 Task: Look for Airbnb properties in Sapele, Nigeria from 1st December, 2023 to 5th December, 2023 for 1 adult.1  bedroom having 1 bed and 1 bathroom. Property type can be flat. Amenities needed are: wifi. Look for 5 properties as per requirement.
Action: Mouse moved to (462, 96)
Screenshot: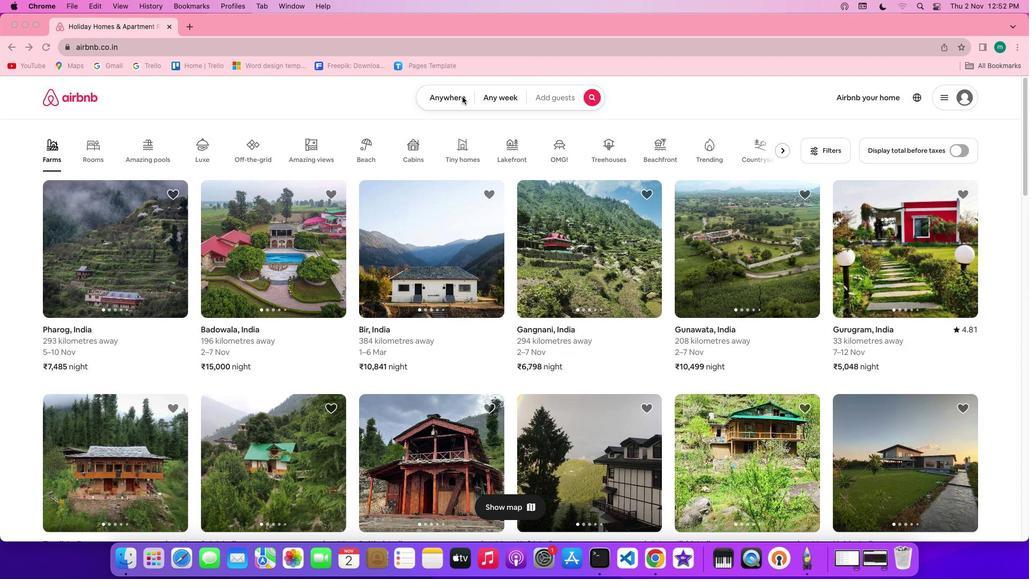 
Action: Mouse pressed left at (462, 96)
Screenshot: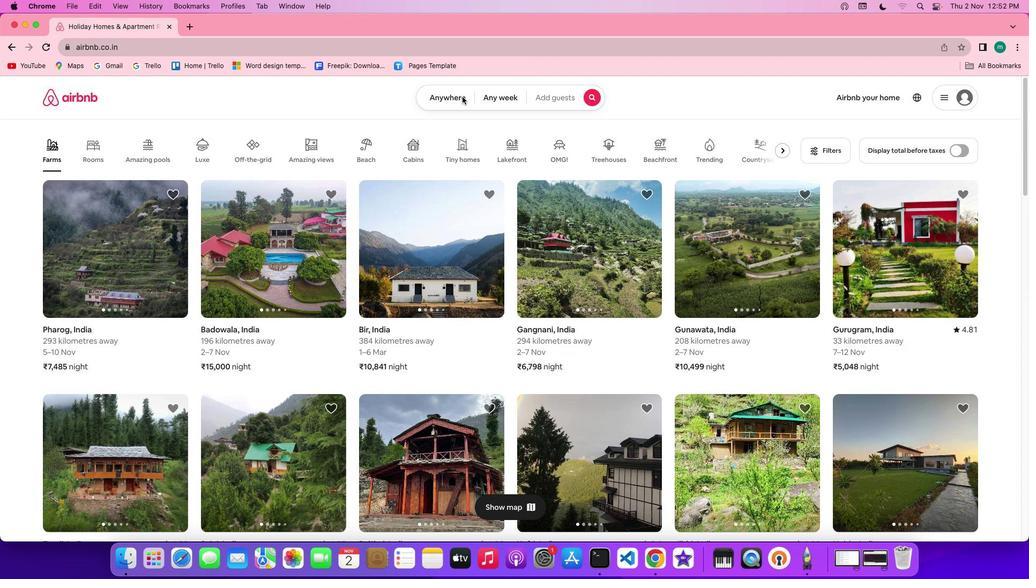 
Action: Mouse moved to (462, 97)
Screenshot: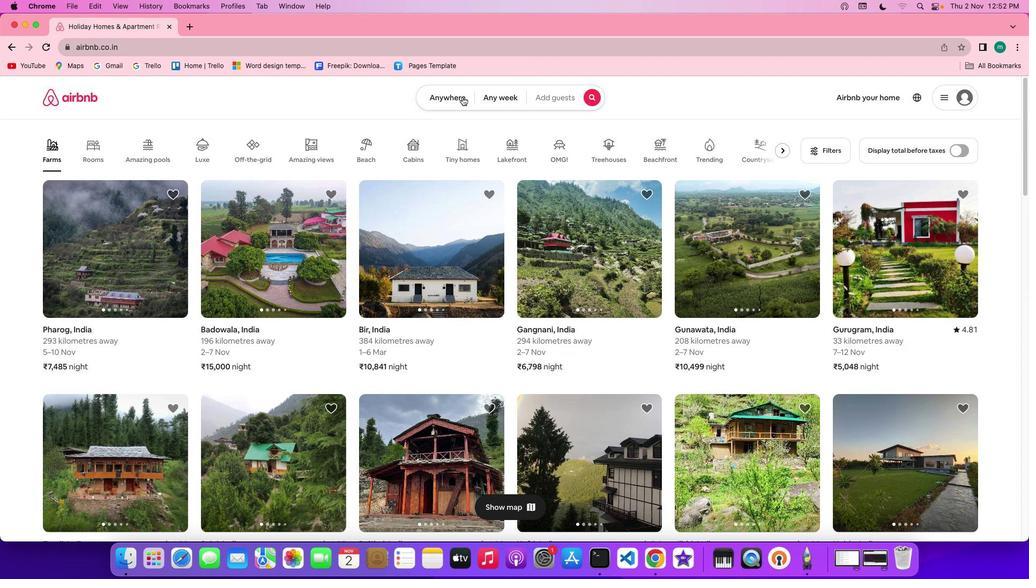 
Action: Mouse pressed left at (462, 97)
Screenshot: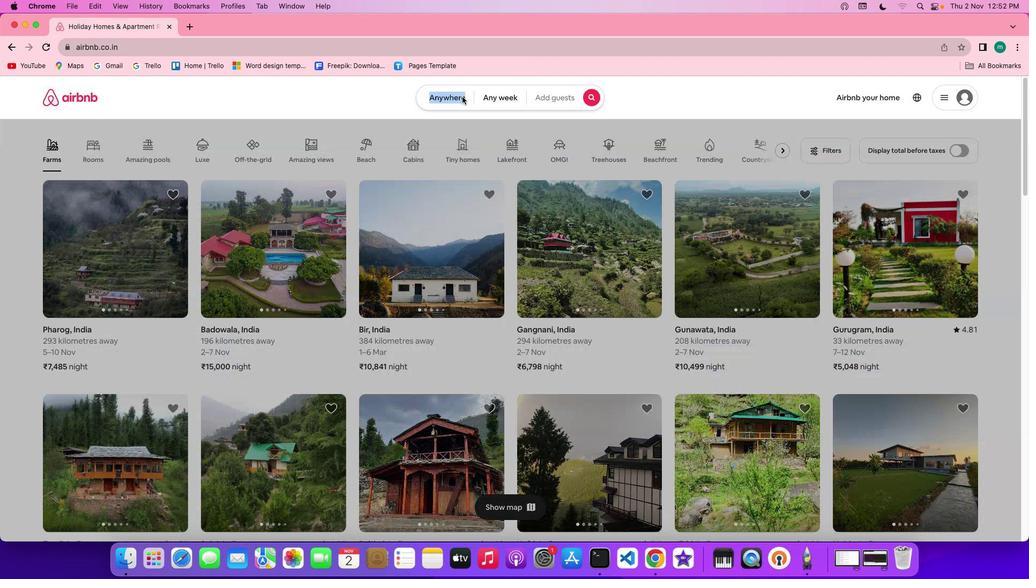 
Action: Mouse moved to (400, 137)
Screenshot: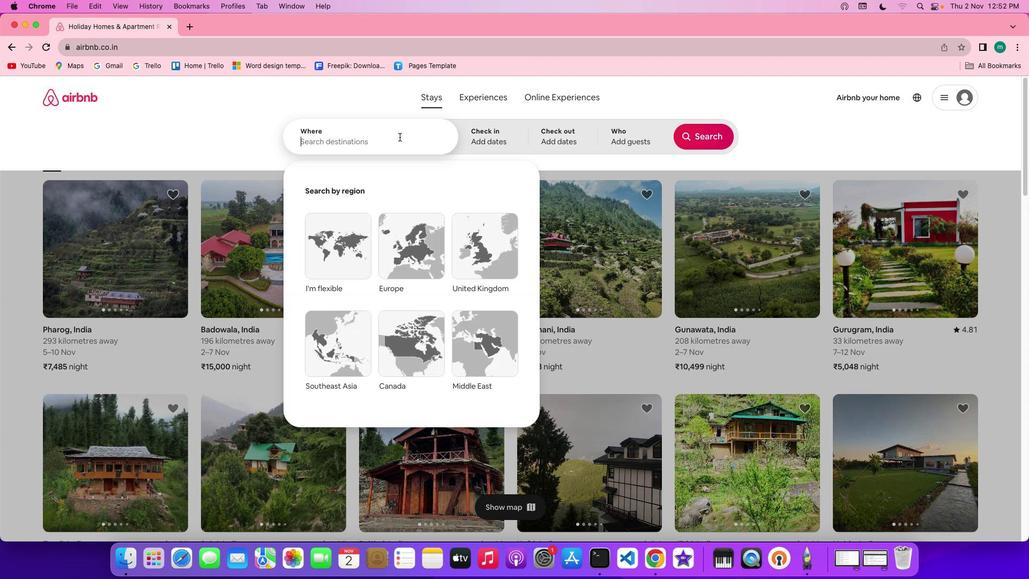 
Action: Mouse pressed left at (400, 137)
Screenshot: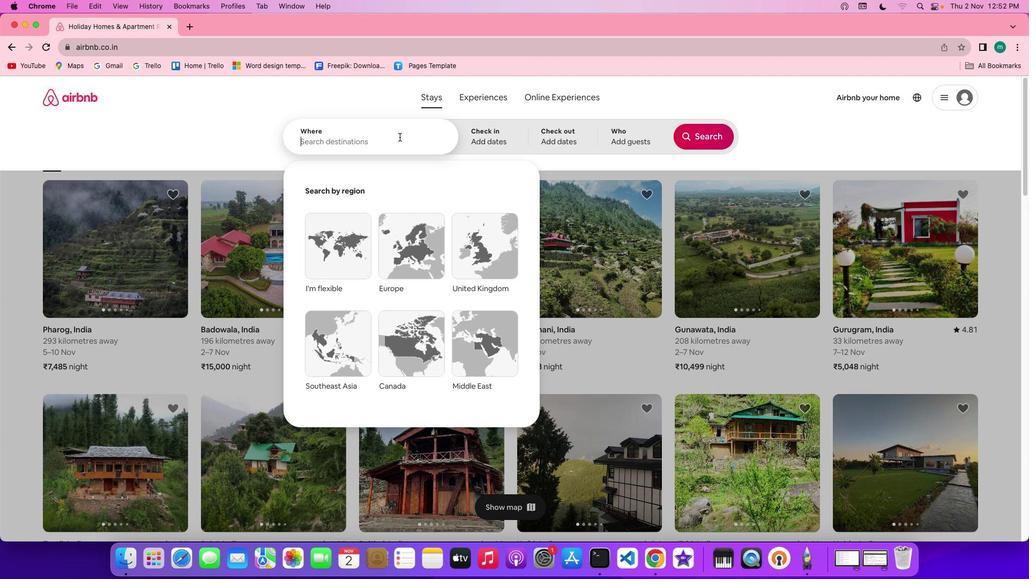 
Action: Key pressed Key.shift's''a''p''e''l''e'','Key.spaceKey.shift'n''i''g''e''r''i''a'
Screenshot: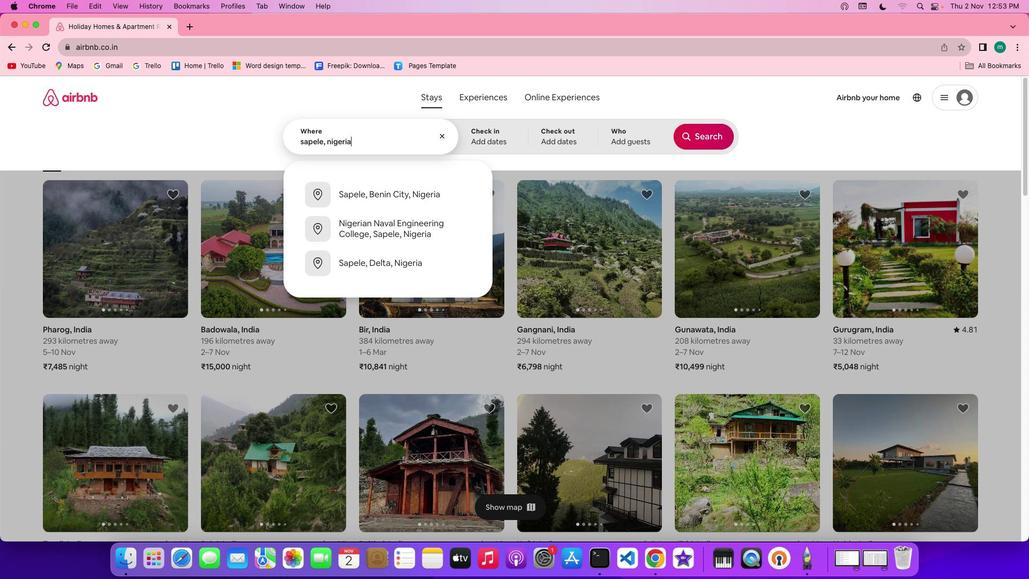 
Action: Mouse moved to (503, 144)
Screenshot: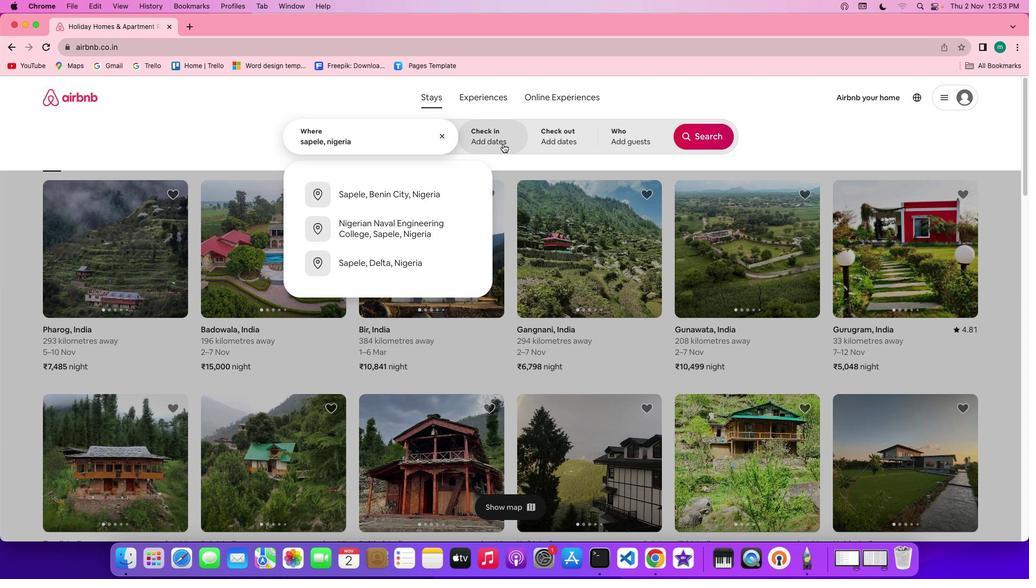 
Action: Mouse pressed left at (503, 144)
Screenshot: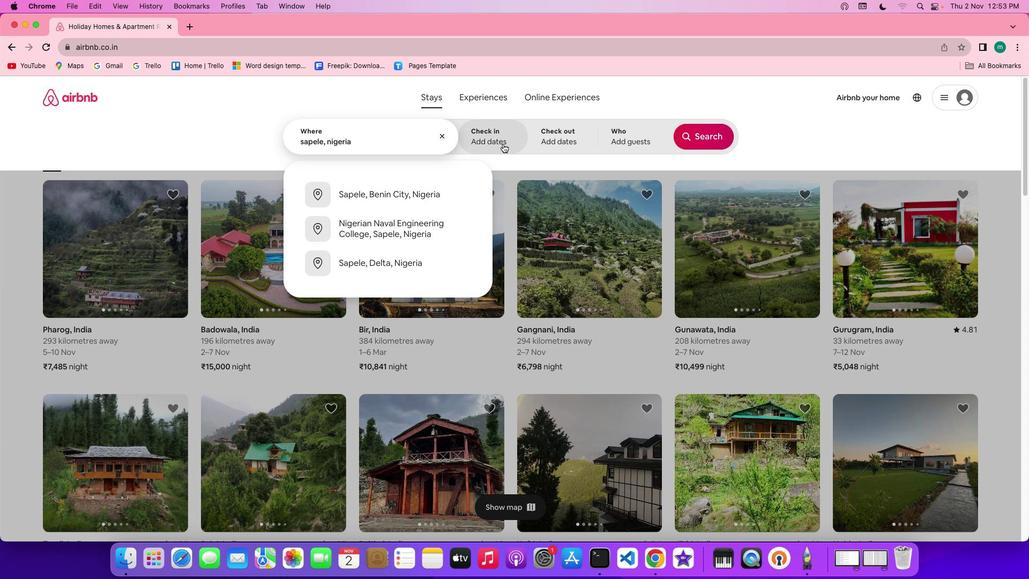 
Action: Mouse moved to (670, 266)
Screenshot: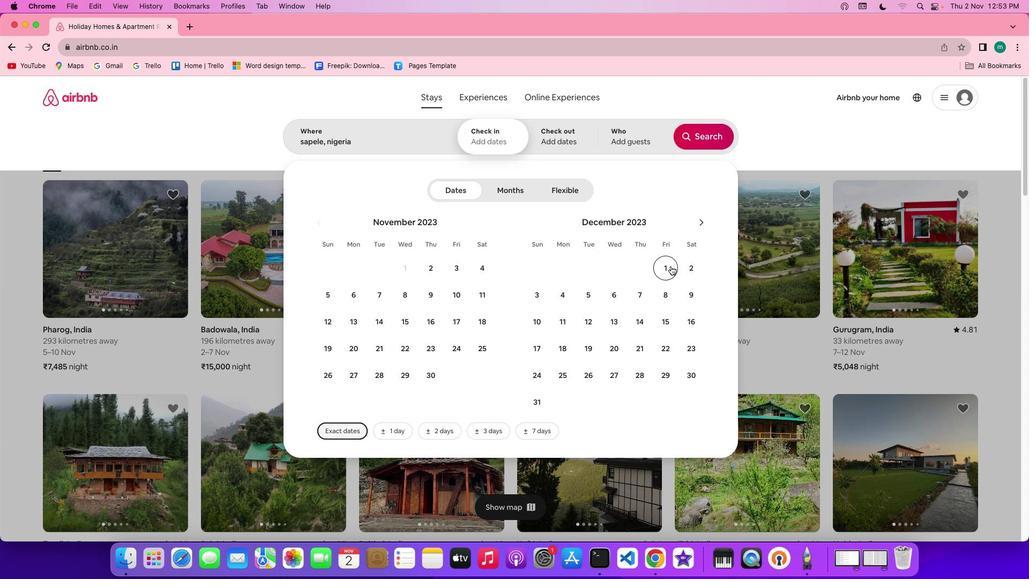 
Action: Mouse pressed left at (670, 266)
Screenshot: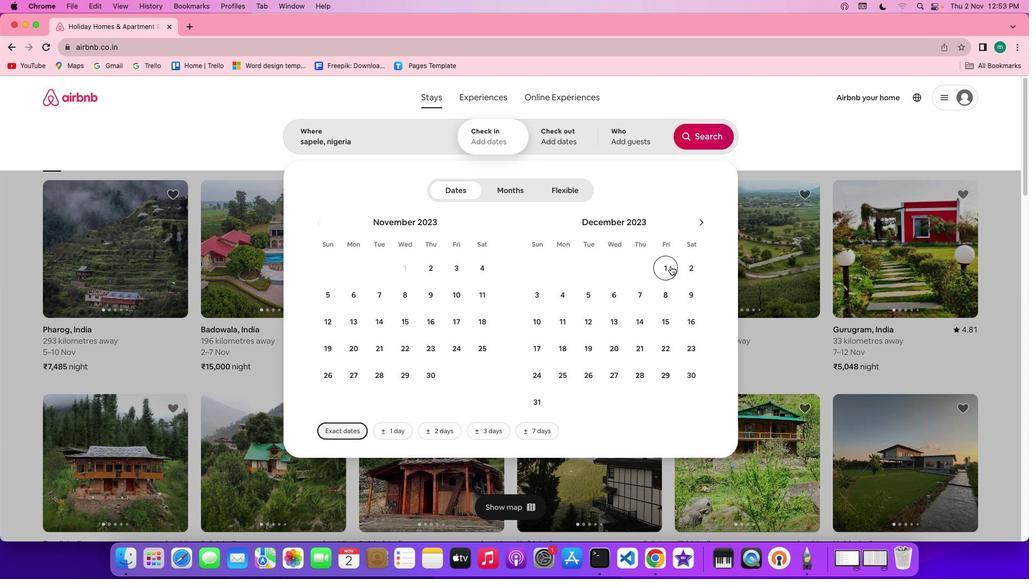 
Action: Mouse moved to (593, 294)
Screenshot: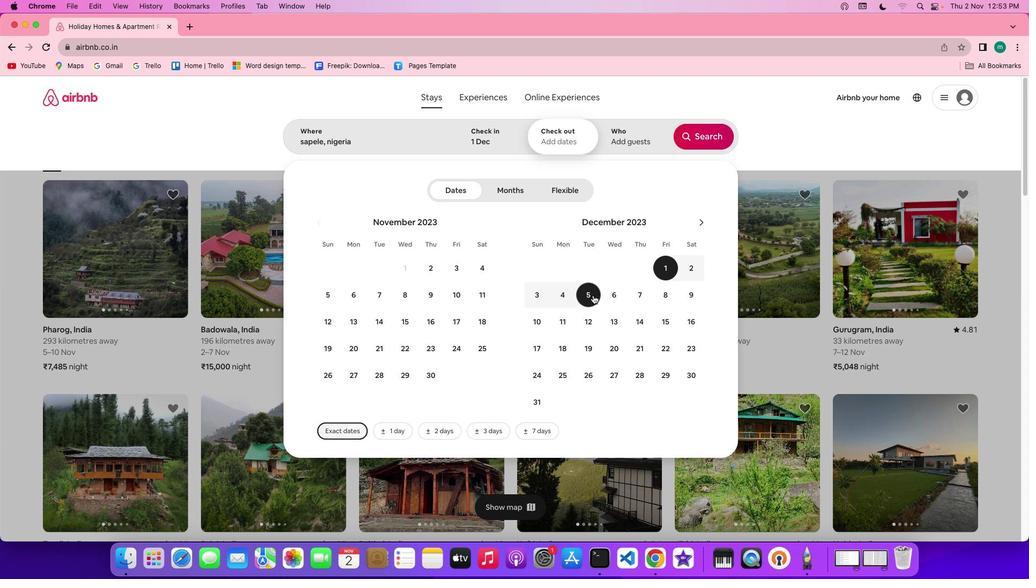 
Action: Mouse pressed left at (593, 294)
Screenshot: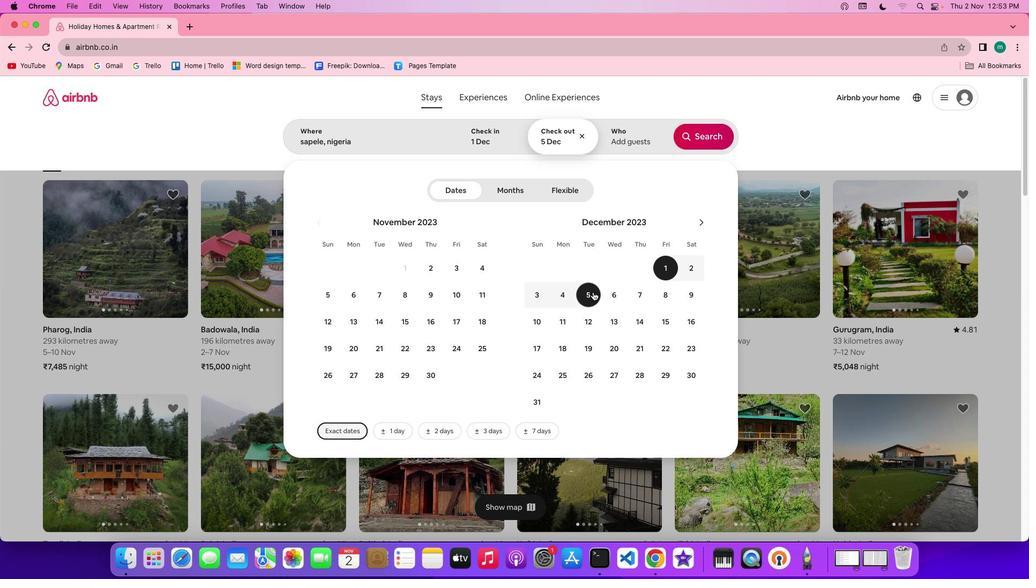 
Action: Mouse moved to (636, 131)
Screenshot: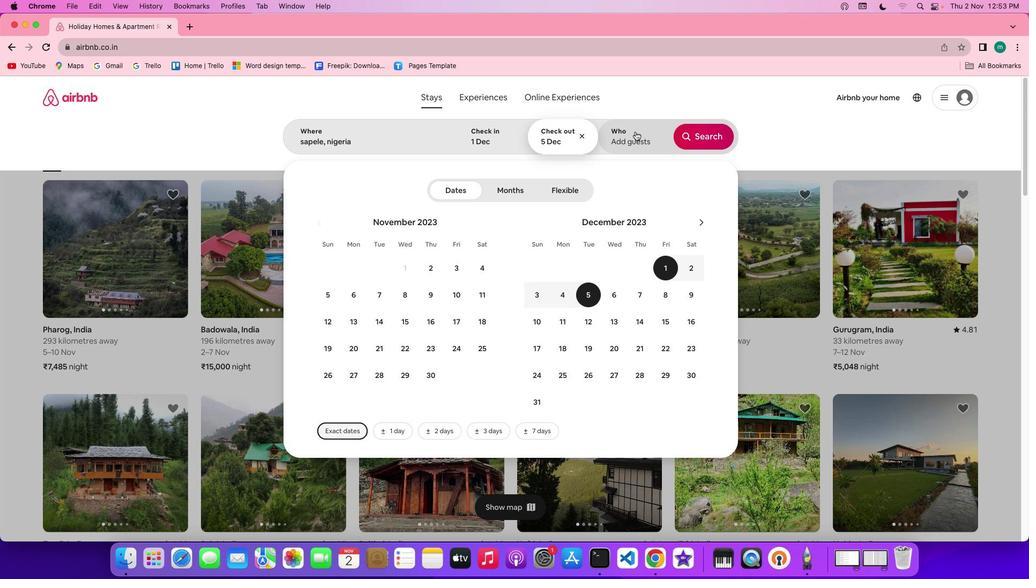 
Action: Mouse pressed left at (636, 131)
Screenshot: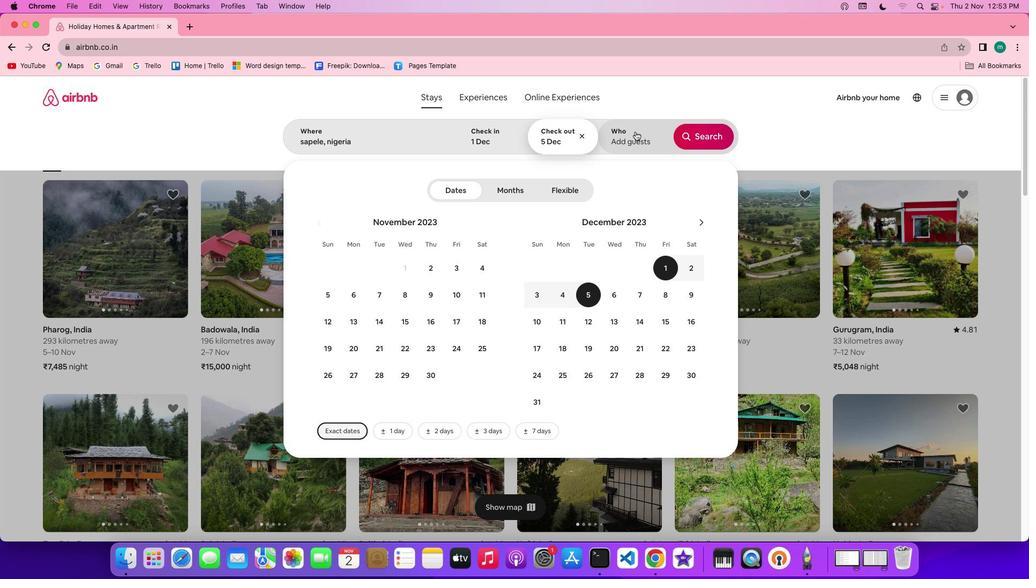 
Action: Mouse moved to (709, 195)
Screenshot: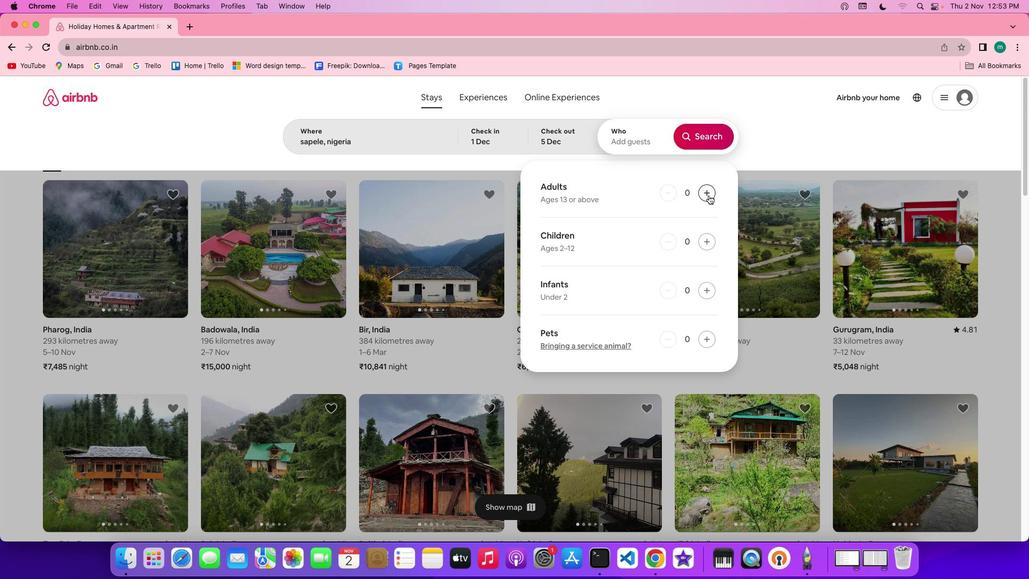 
Action: Mouse pressed left at (709, 195)
Screenshot: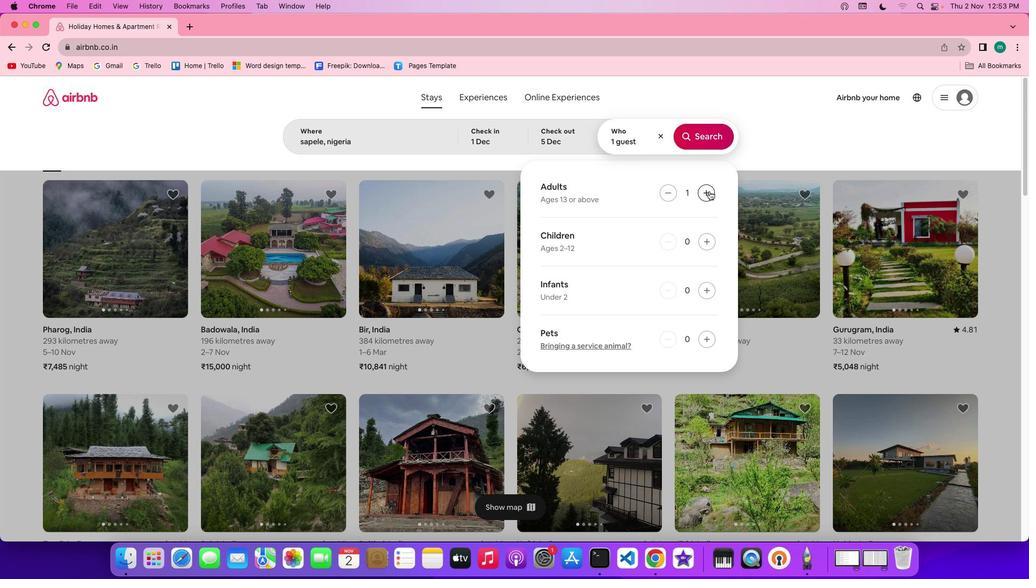 
Action: Mouse moved to (710, 143)
Screenshot: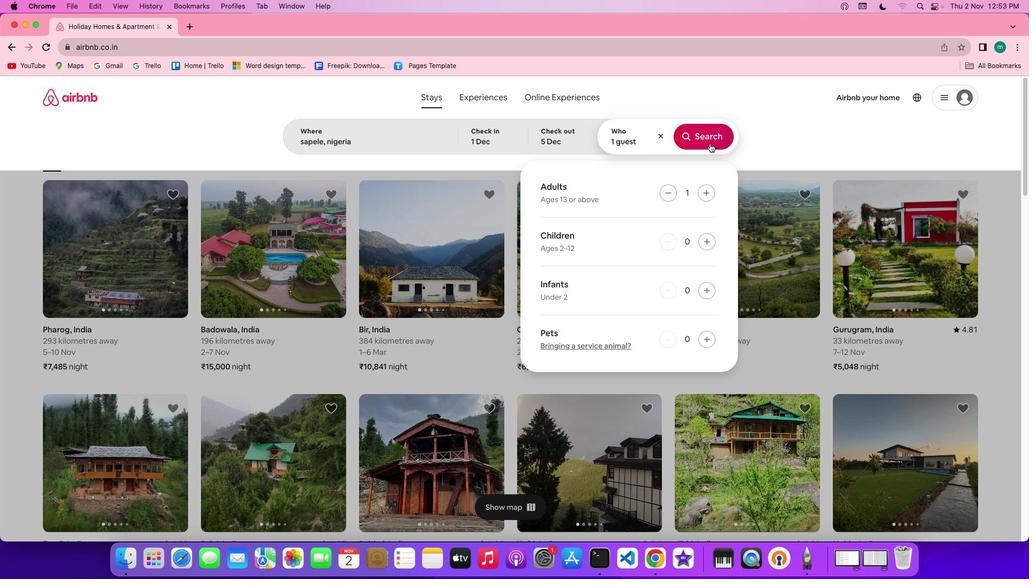 
Action: Mouse pressed left at (710, 143)
Screenshot: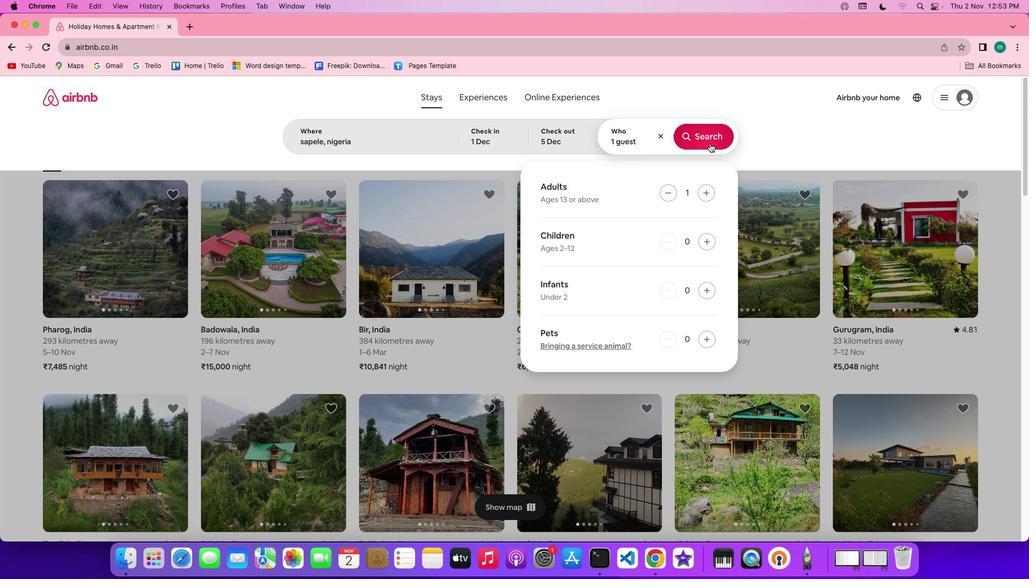 
Action: Mouse moved to (868, 139)
Screenshot: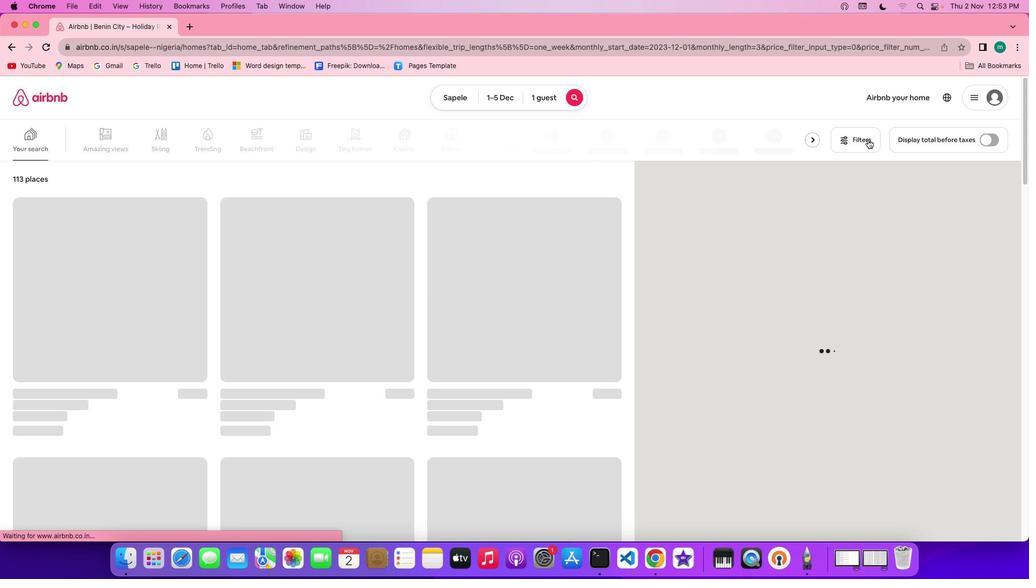 
Action: Mouse pressed left at (868, 139)
Screenshot: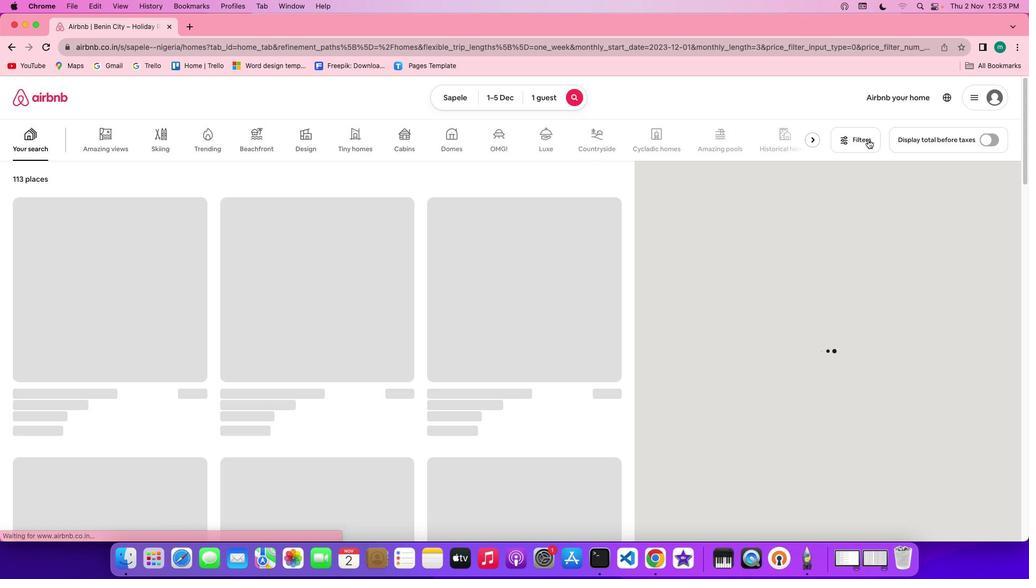 
Action: Mouse moved to (851, 137)
Screenshot: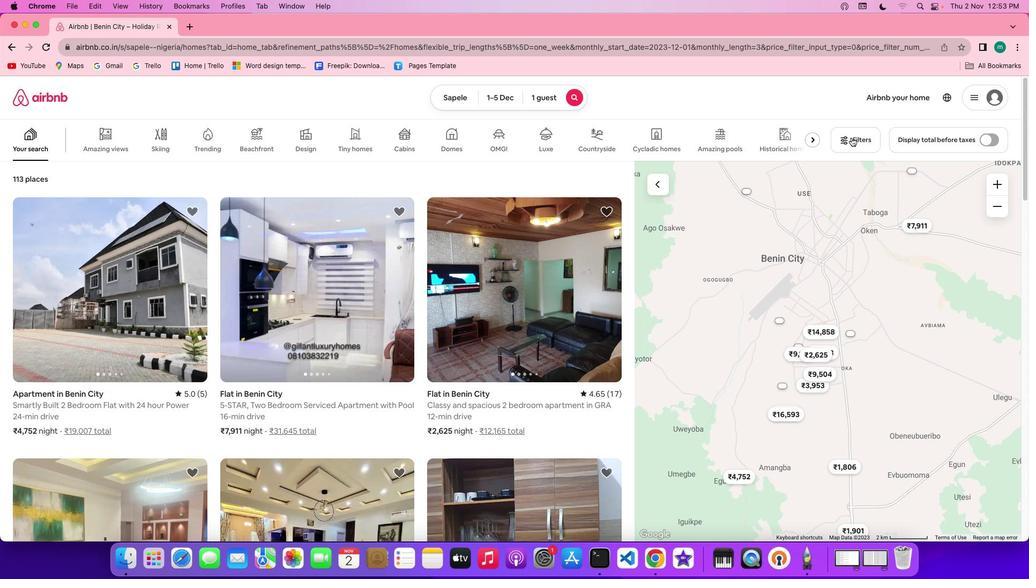 
Action: Mouse pressed left at (851, 137)
Screenshot: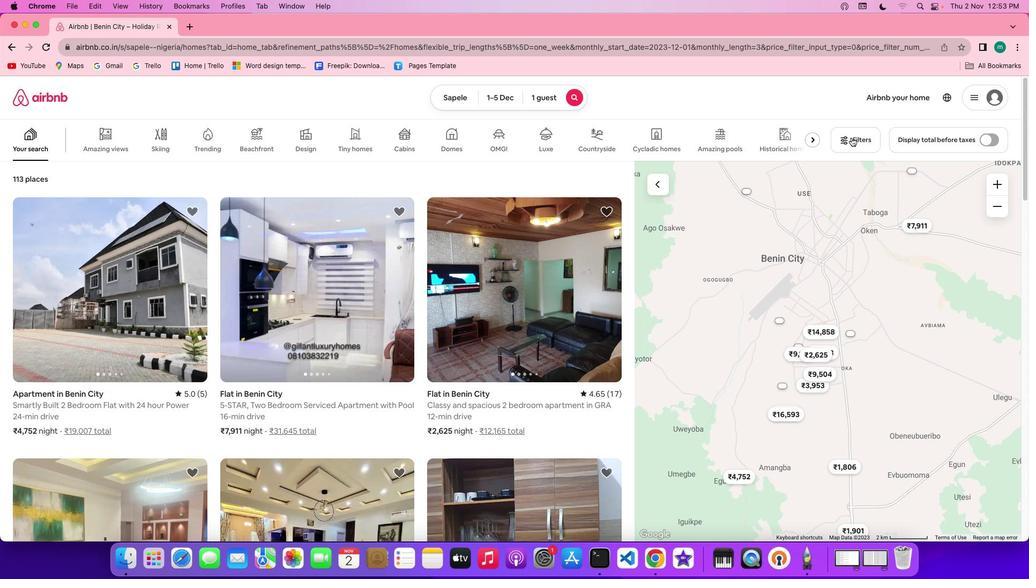 
Action: Mouse moved to (513, 339)
Screenshot: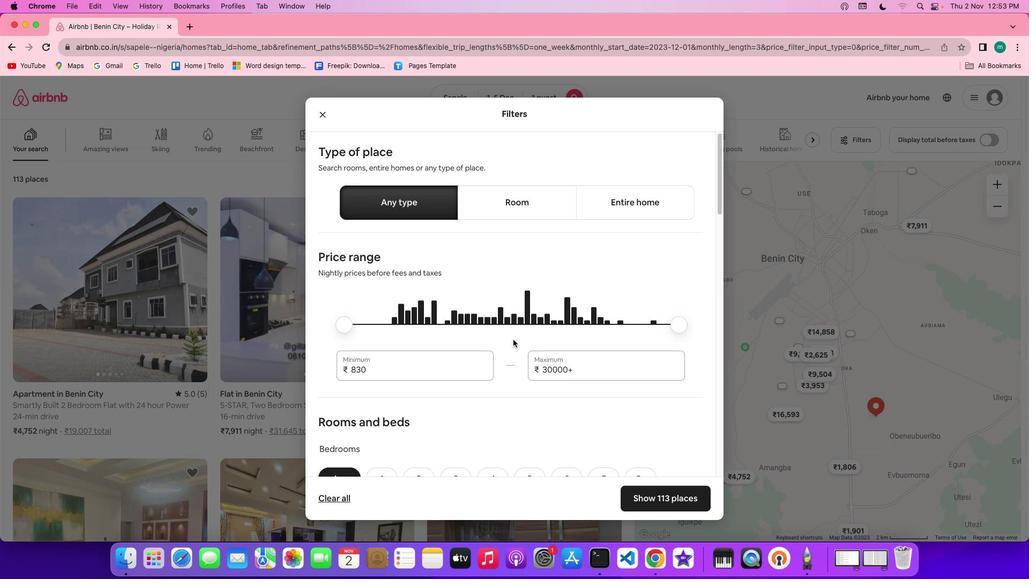 
Action: Mouse scrolled (513, 339) with delta (0, 0)
Screenshot: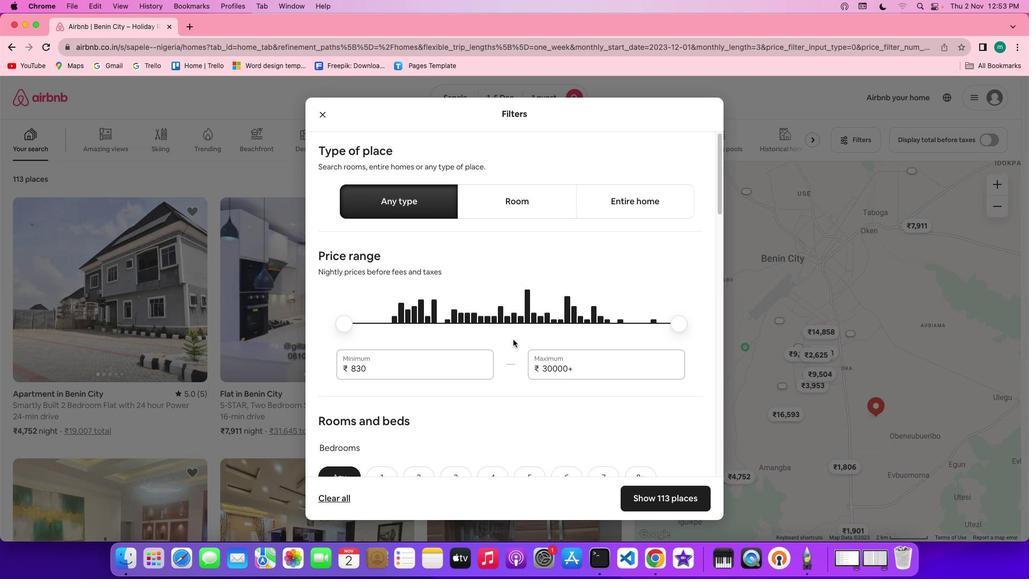 
Action: Mouse scrolled (513, 339) with delta (0, 0)
Screenshot: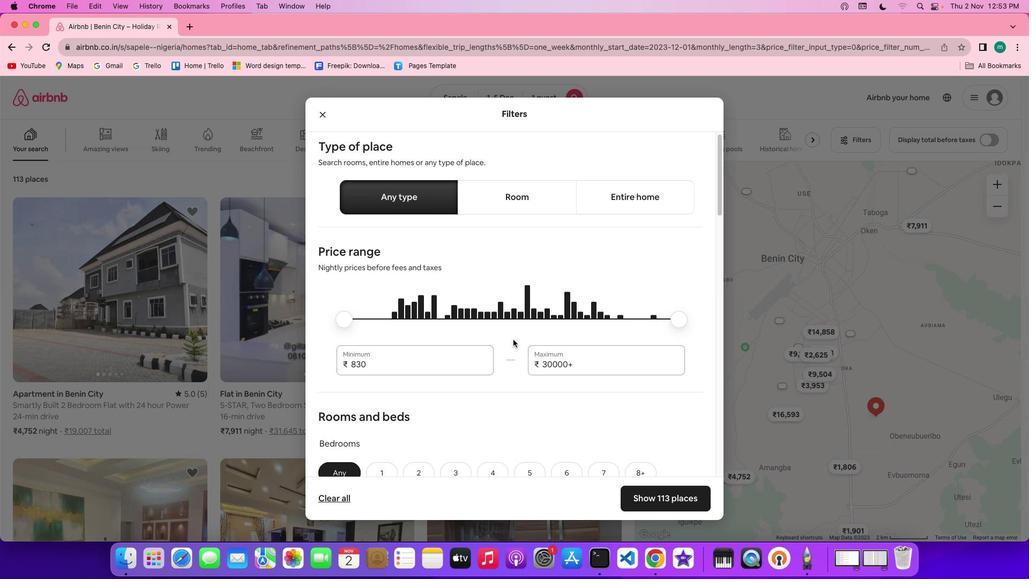 
Action: Mouse scrolled (513, 339) with delta (0, -1)
Screenshot: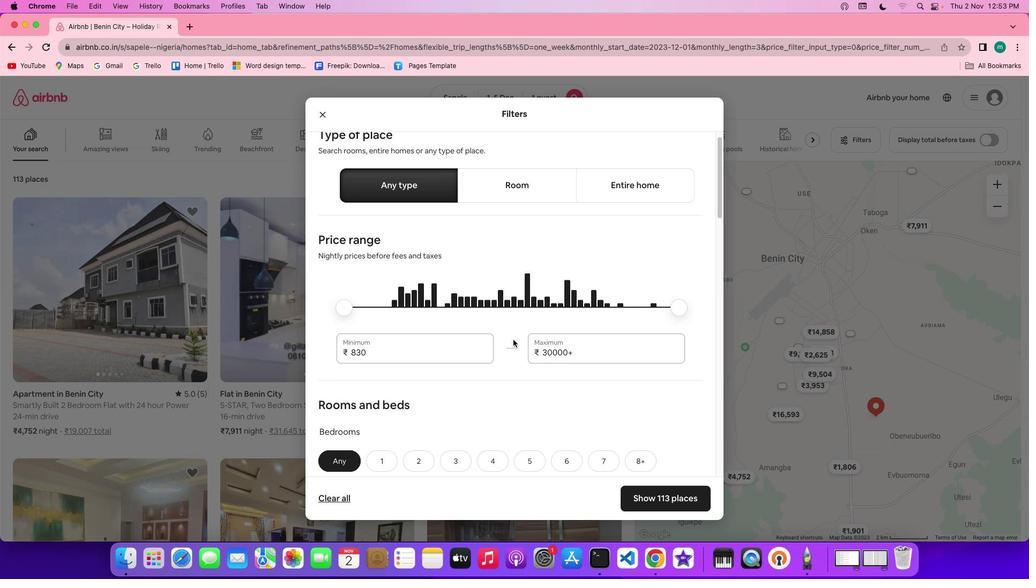 
Action: Mouse moved to (512, 338)
Screenshot: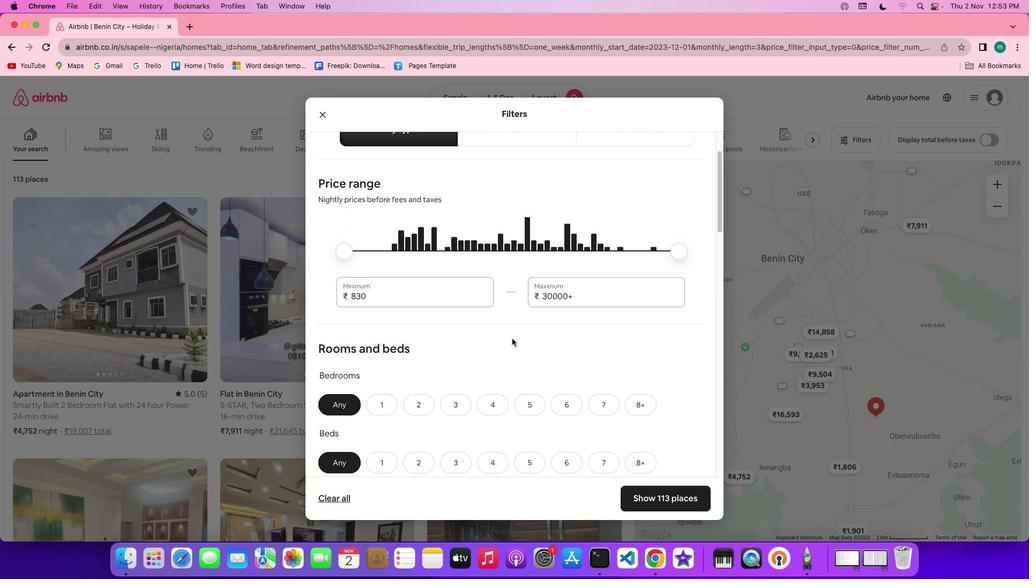 
Action: Mouse scrolled (512, 338) with delta (0, 0)
Screenshot: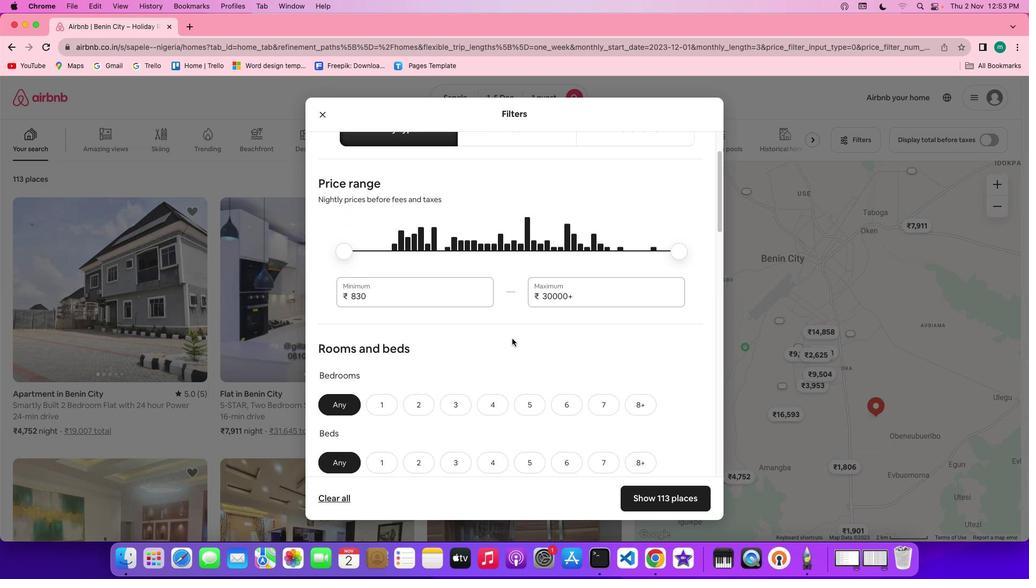 
Action: Mouse scrolled (512, 338) with delta (0, 0)
Screenshot: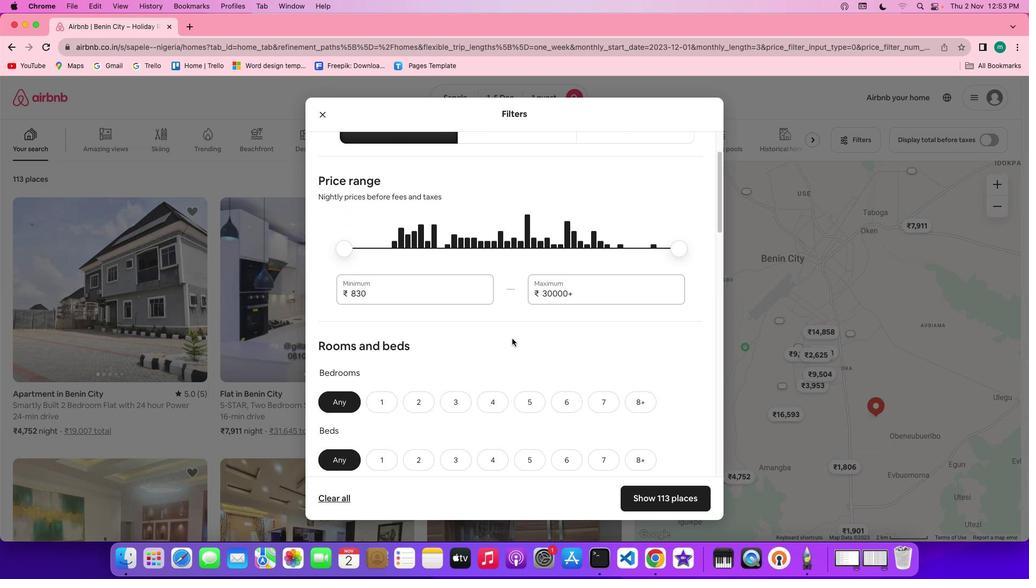 
Action: Mouse scrolled (512, 338) with delta (0, 0)
Screenshot: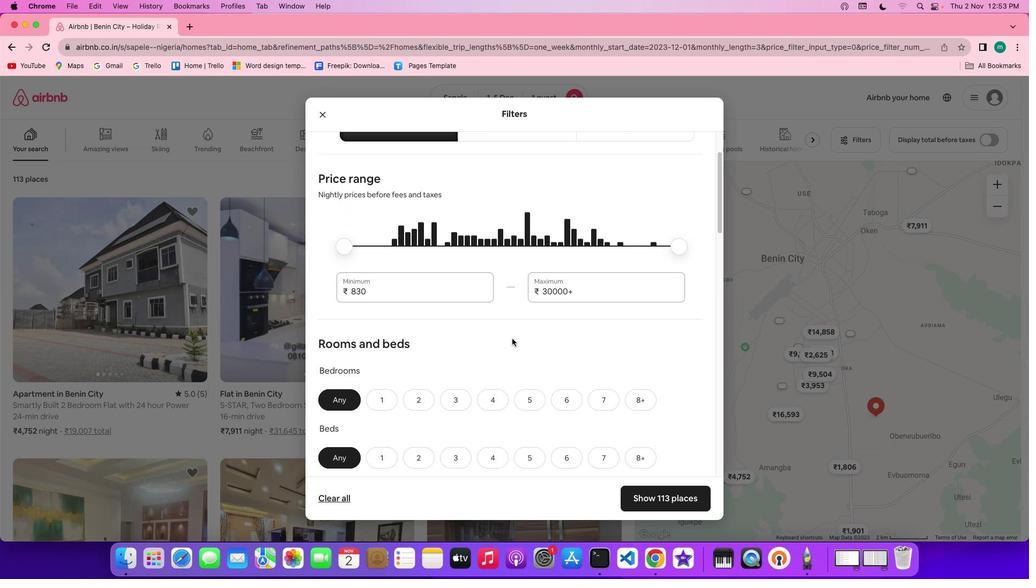 
Action: Mouse scrolled (512, 338) with delta (0, 0)
Screenshot: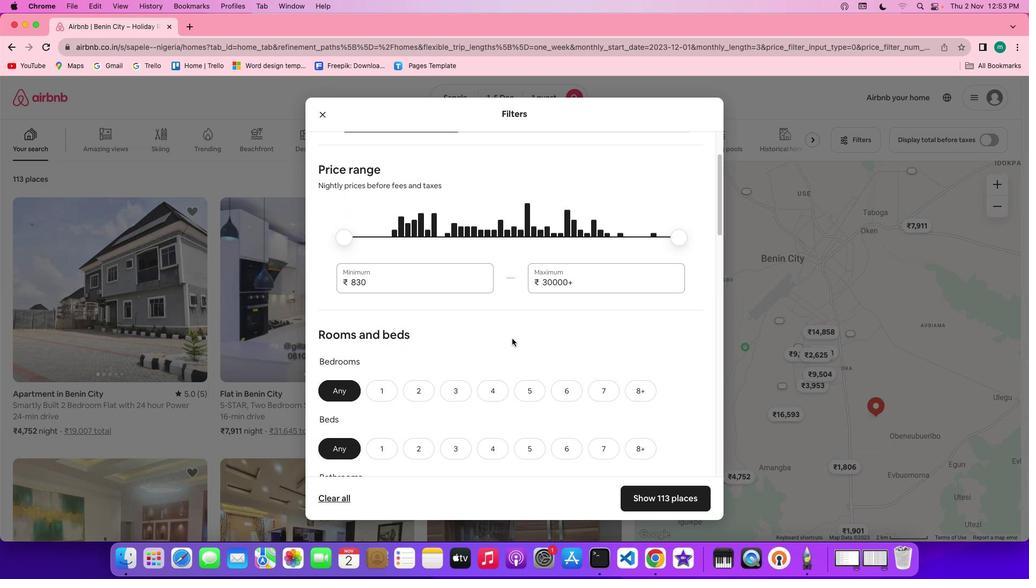 
Action: Mouse scrolled (512, 338) with delta (0, 0)
Screenshot: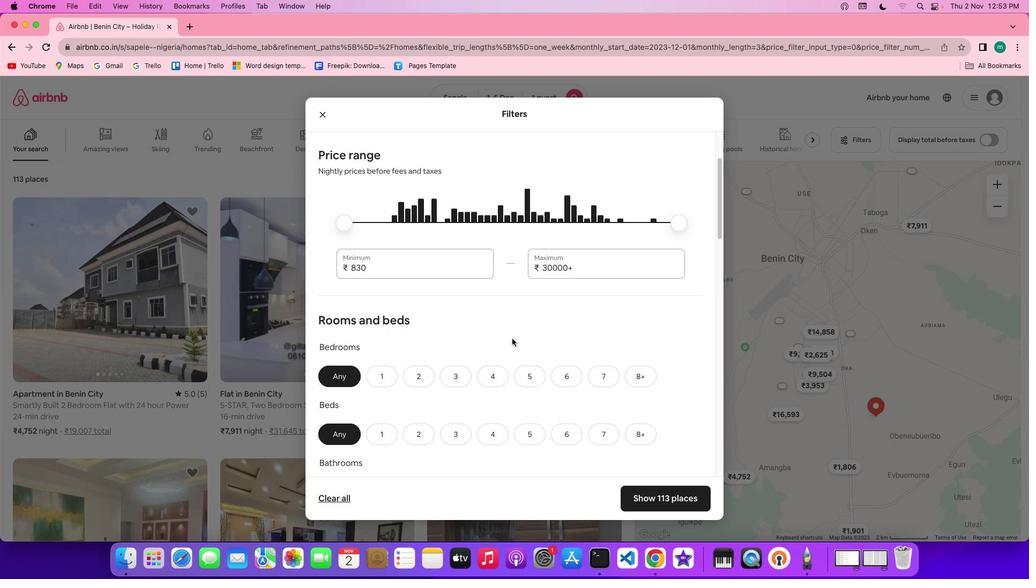 
Action: Mouse scrolled (512, 338) with delta (0, 0)
Screenshot: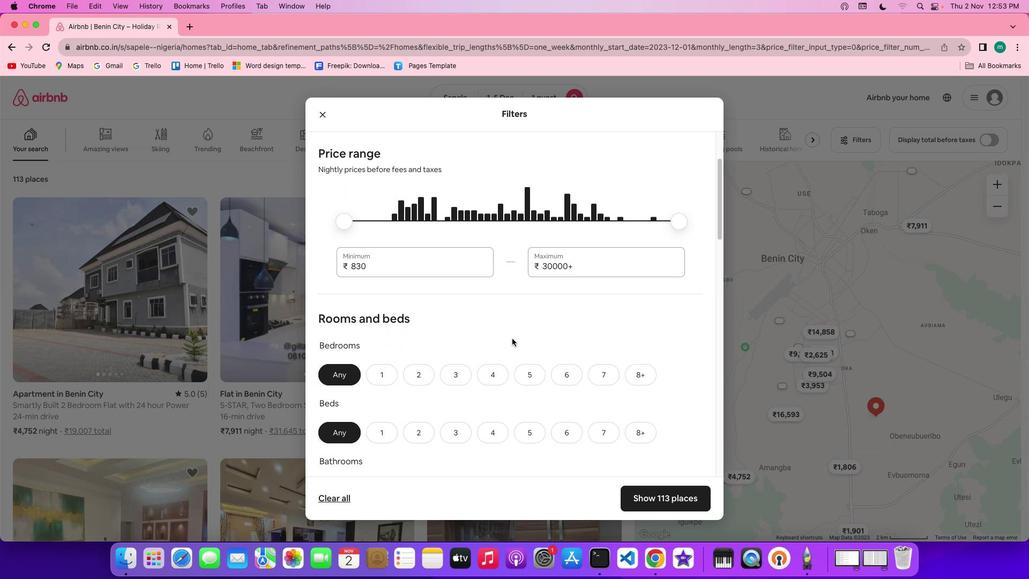 
Action: Mouse scrolled (512, 338) with delta (0, 0)
Screenshot: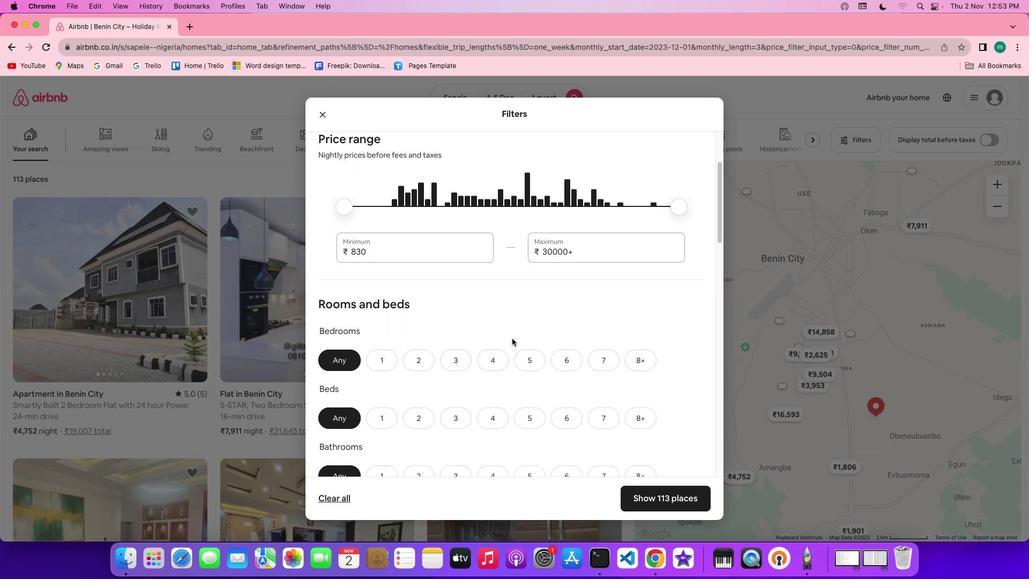 
Action: Mouse scrolled (512, 338) with delta (0, 0)
Screenshot: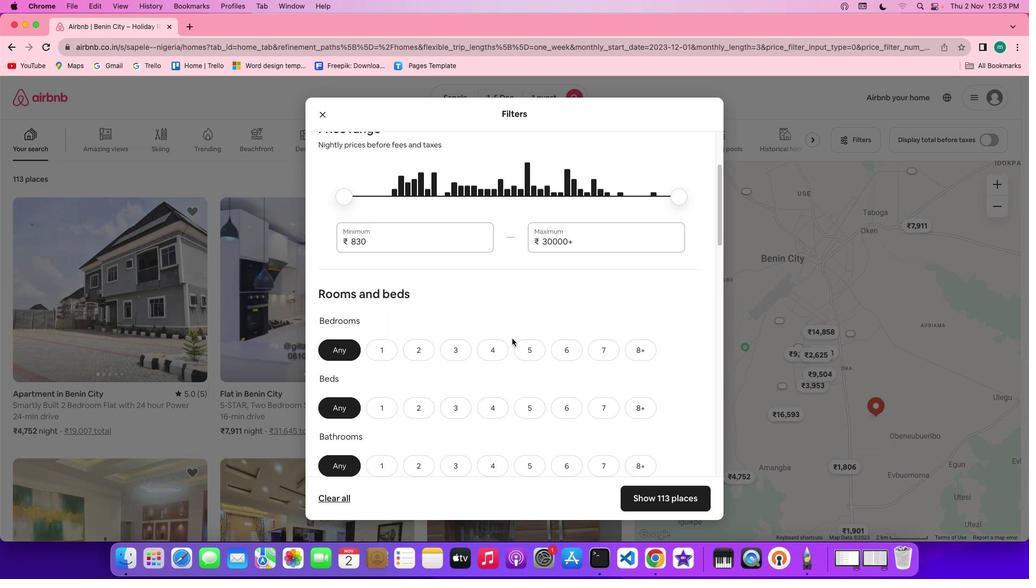 
Action: Mouse scrolled (512, 338) with delta (0, 0)
Screenshot: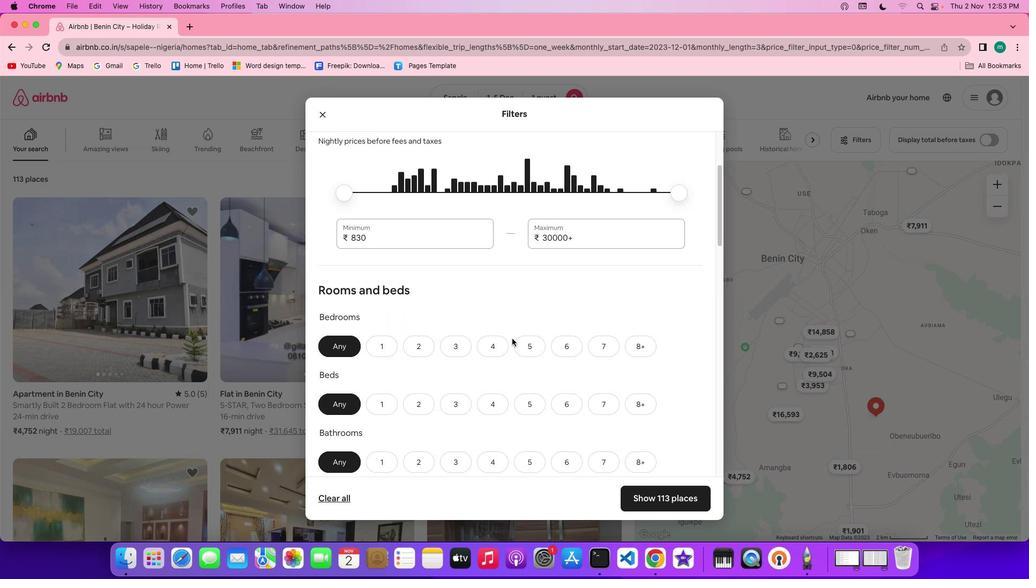 
Action: Mouse scrolled (512, 338) with delta (0, 0)
Screenshot: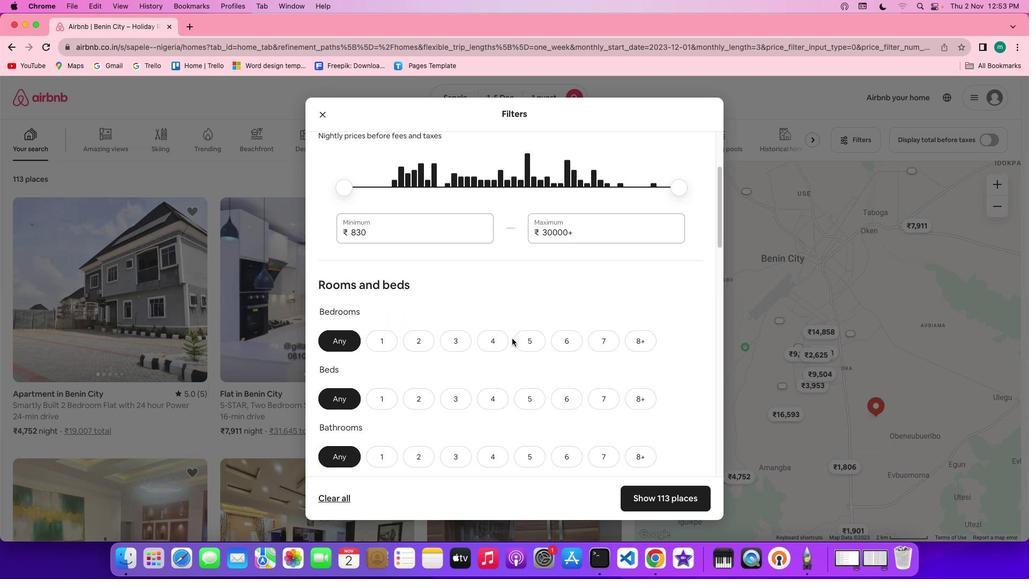 
Action: Mouse scrolled (512, 338) with delta (0, 0)
Screenshot: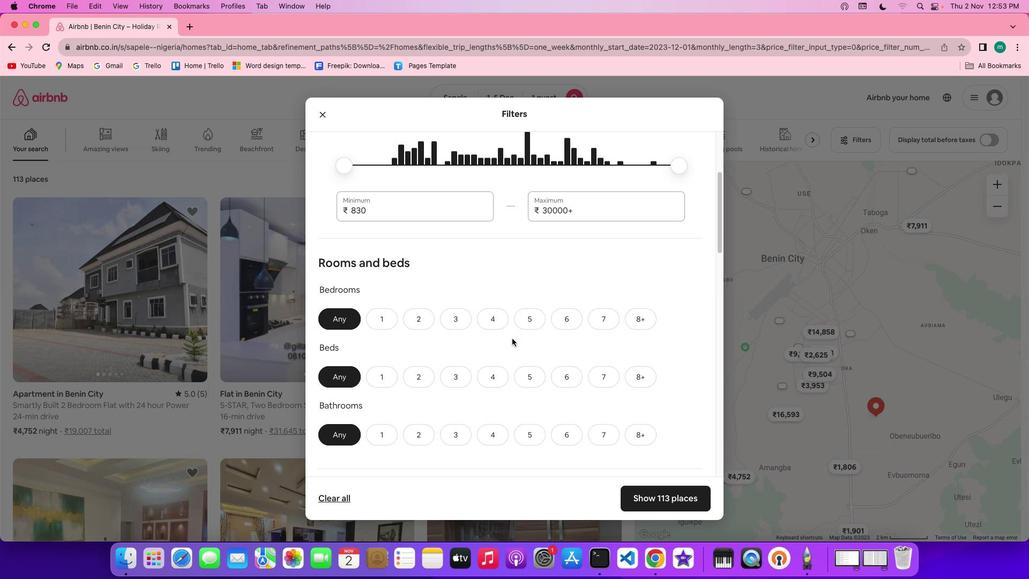 
Action: Mouse scrolled (512, 338) with delta (0, 0)
Screenshot: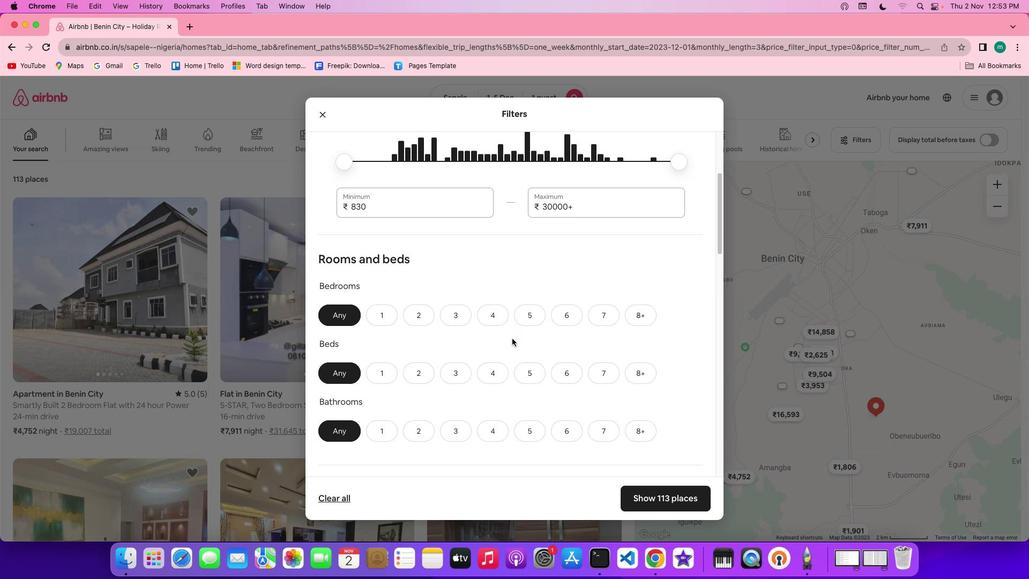 
Action: Mouse scrolled (512, 338) with delta (0, 0)
Screenshot: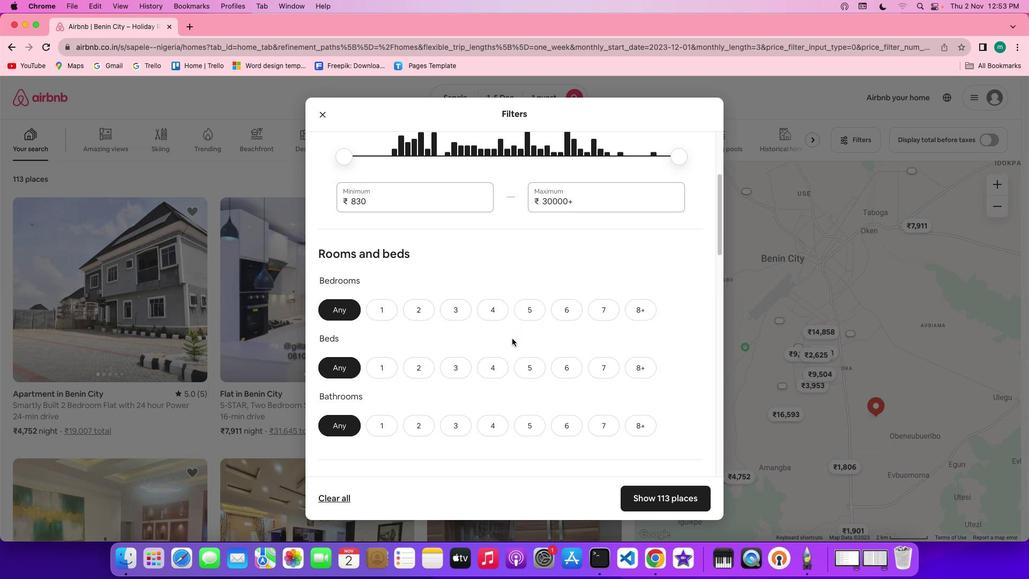 
Action: Mouse moved to (388, 297)
Screenshot: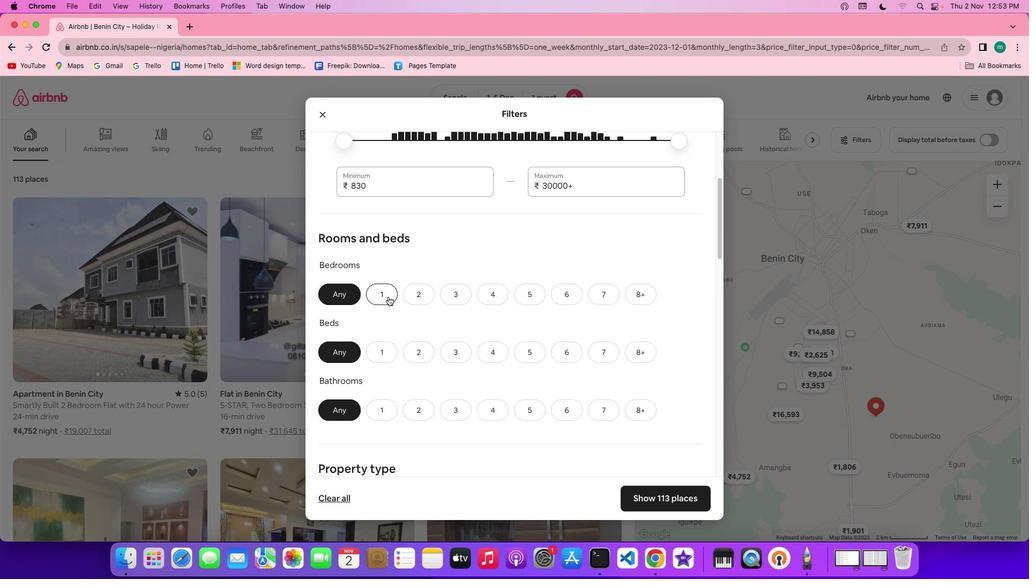 
Action: Mouse pressed left at (388, 297)
Screenshot: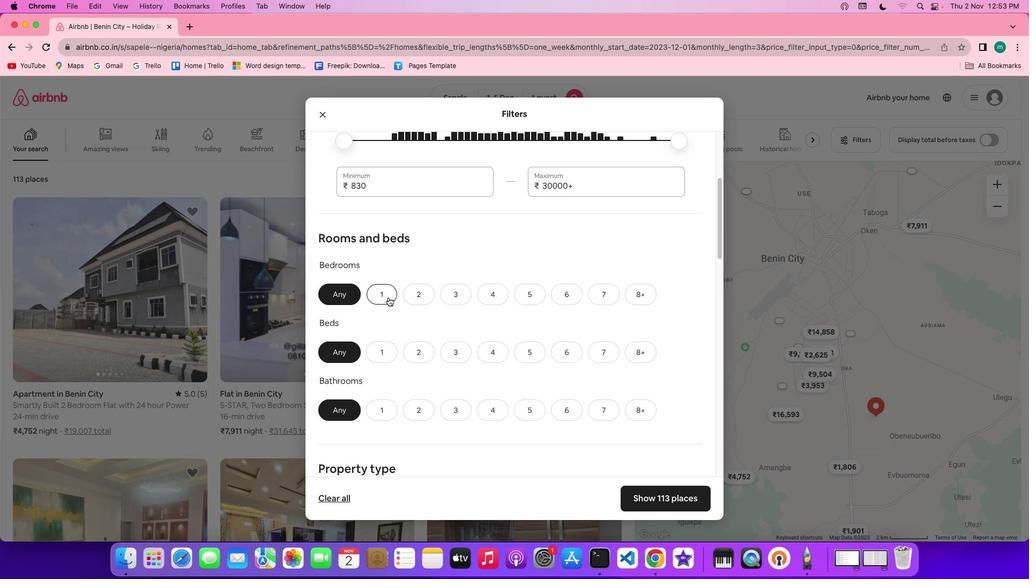 
Action: Mouse moved to (384, 341)
Screenshot: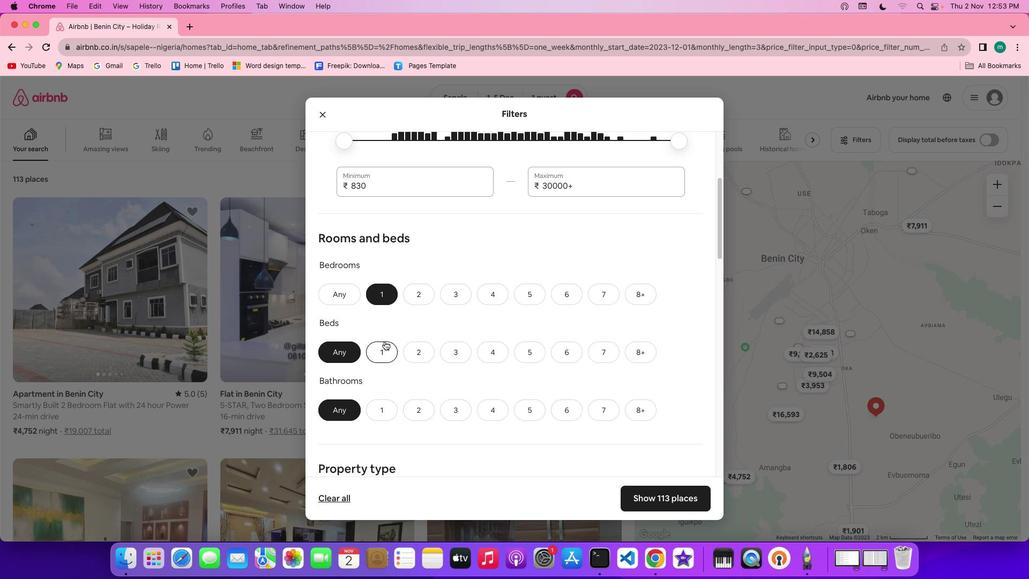 
Action: Mouse pressed left at (384, 341)
Screenshot: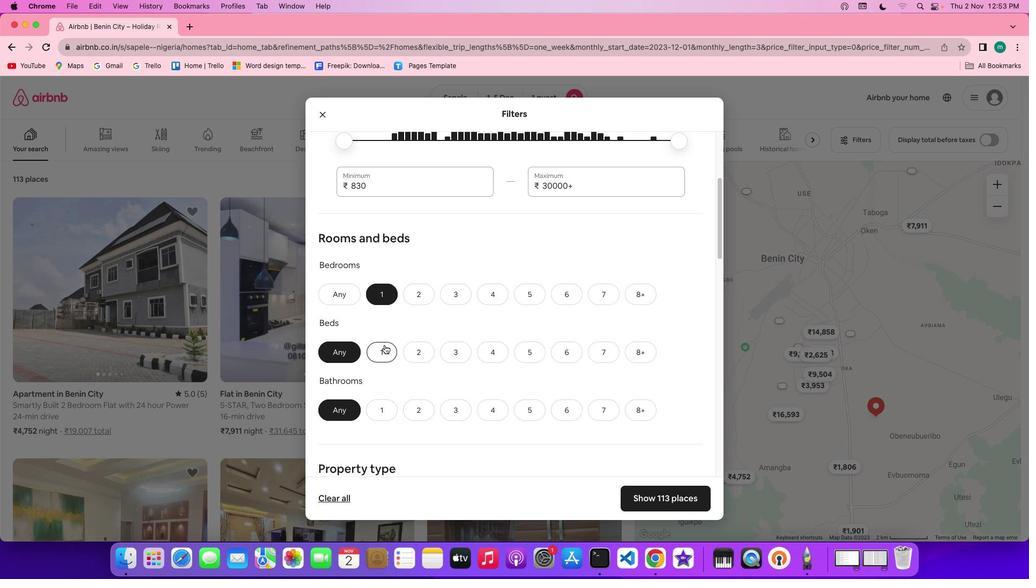 
Action: Mouse moved to (385, 409)
Screenshot: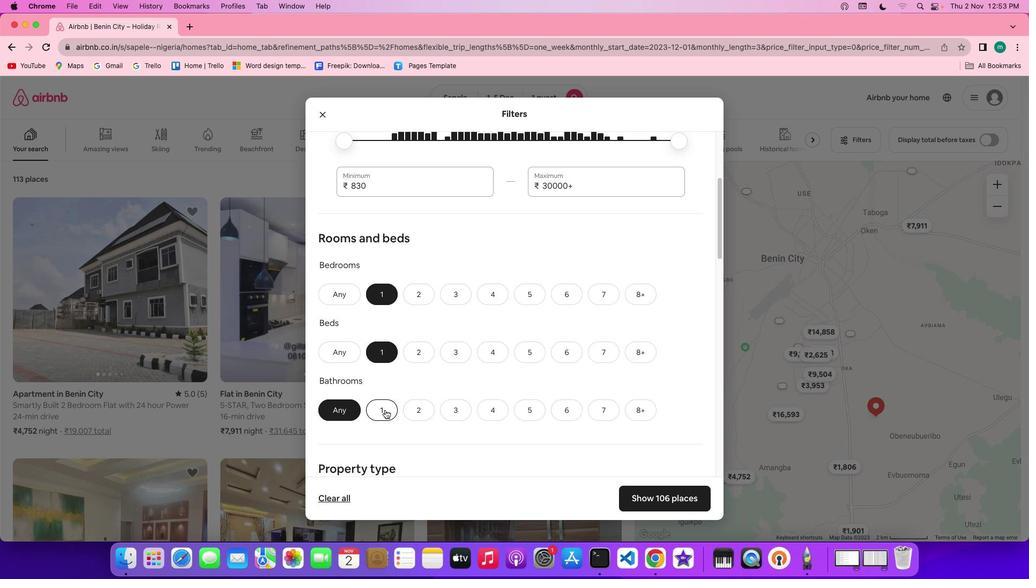 
Action: Mouse pressed left at (385, 409)
Screenshot: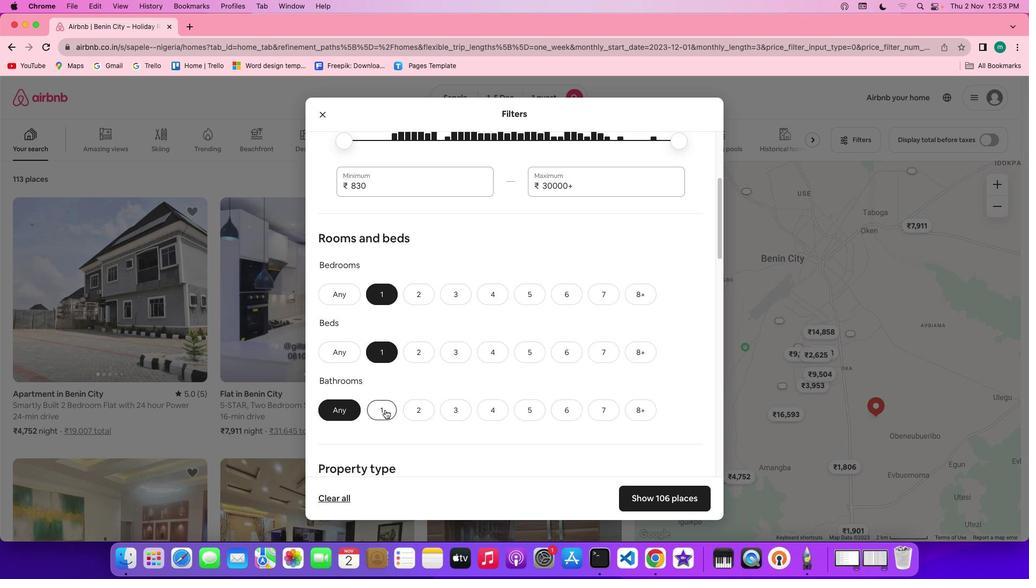 
Action: Mouse moved to (539, 379)
Screenshot: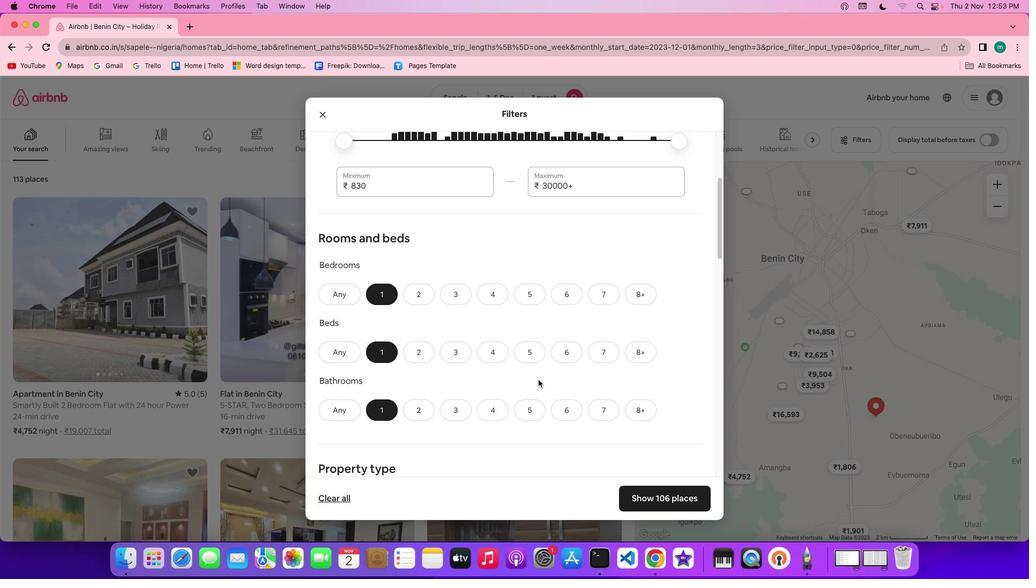 
Action: Mouse scrolled (539, 379) with delta (0, 0)
Screenshot: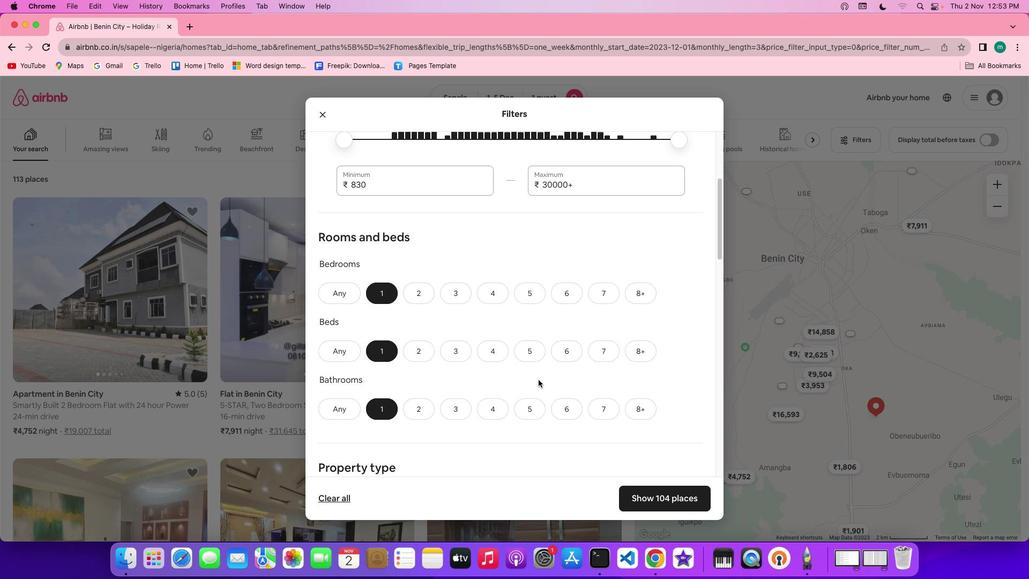 
Action: Mouse scrolled (539, 379) with delta (0, 0)
Screenshot: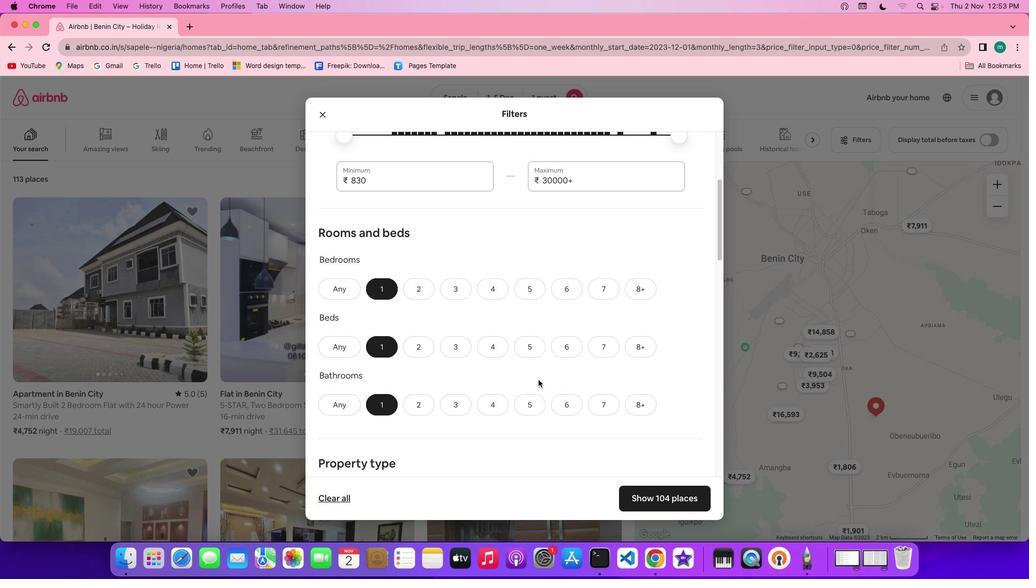 
Action: Mouse scrolled (539, 379) with delta (0, 0)
Screenshot: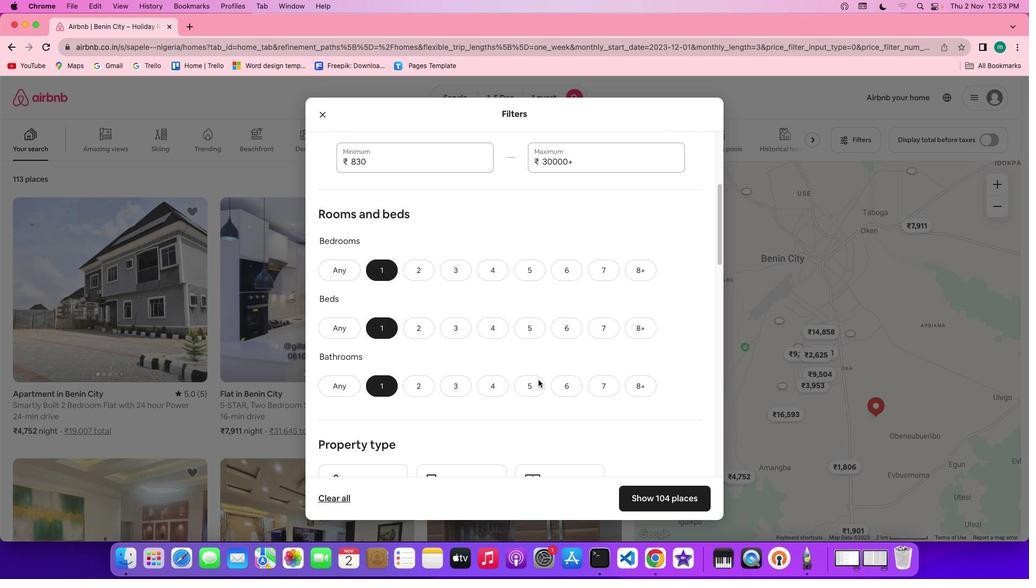 
Action: Mouse scrolled (539, 379) with delta (0, 0)
Screenshot: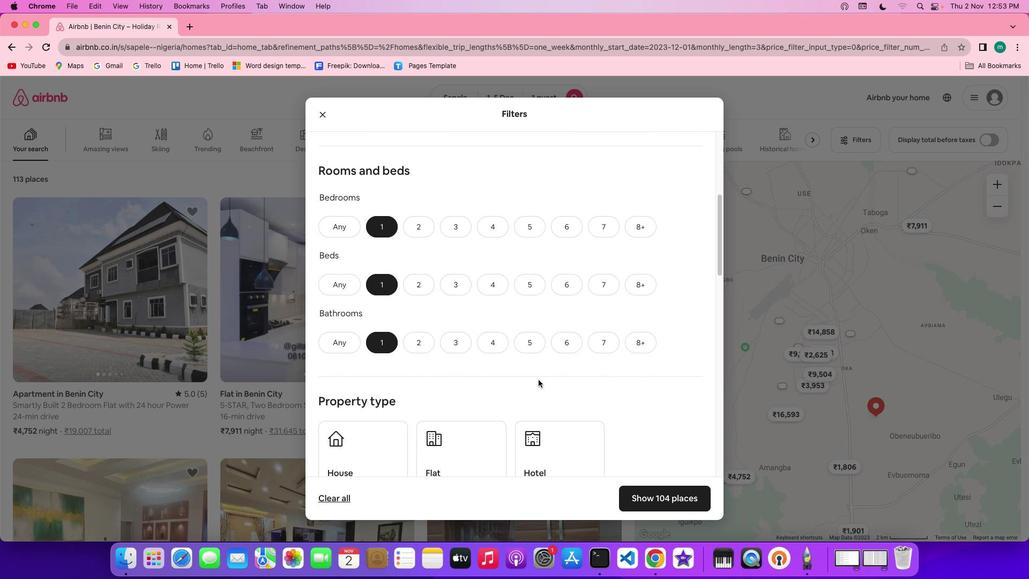 
Action: Mouse scrolled (539, 379) with delta (0, 0)
Screenshot: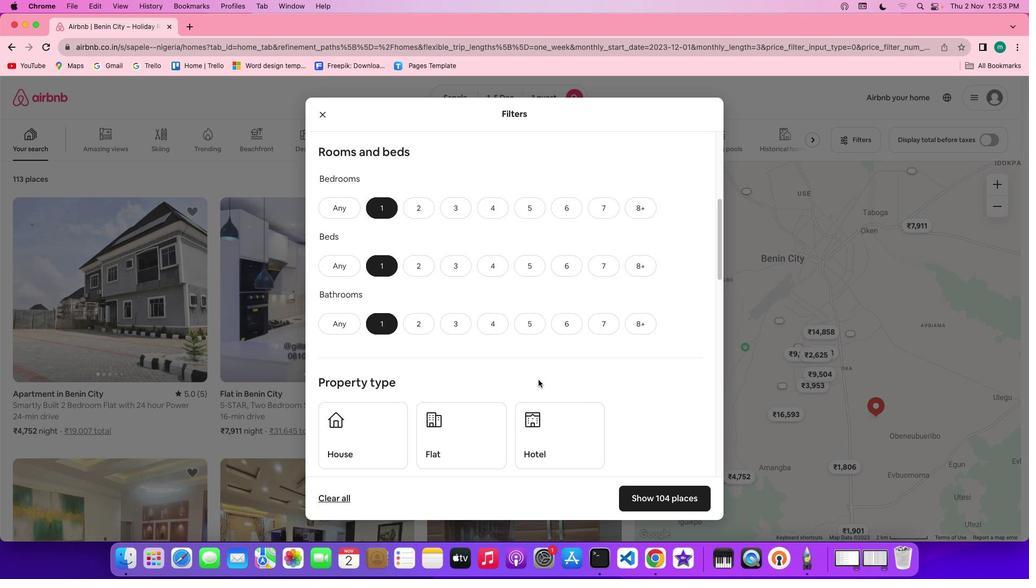 
Action: Mouse scrolled (539, 379) with delta (0, 0)
Screenshot: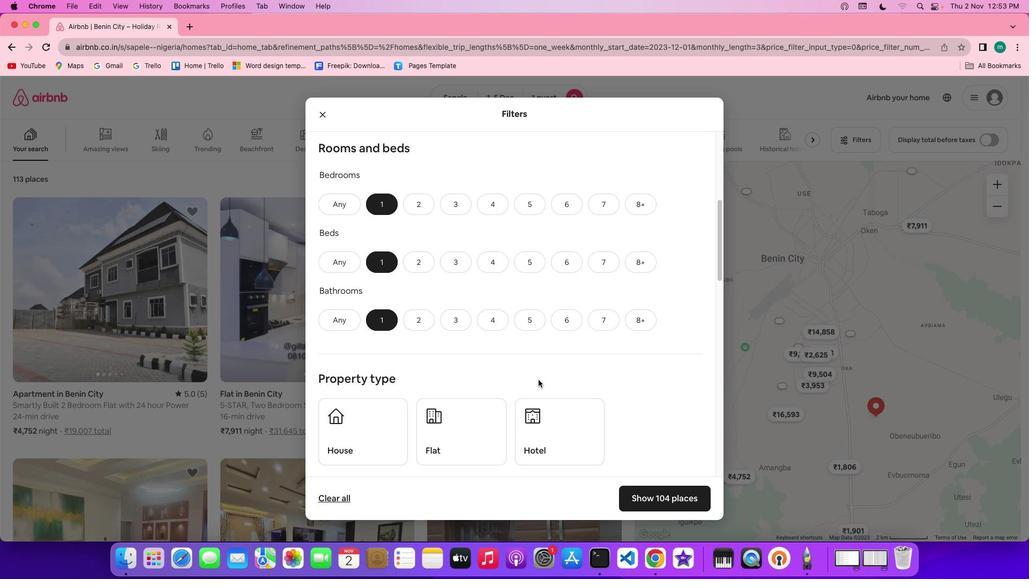 
Action: Mouse scrolled (539, 379) with delta (0, 0)
Screenshot: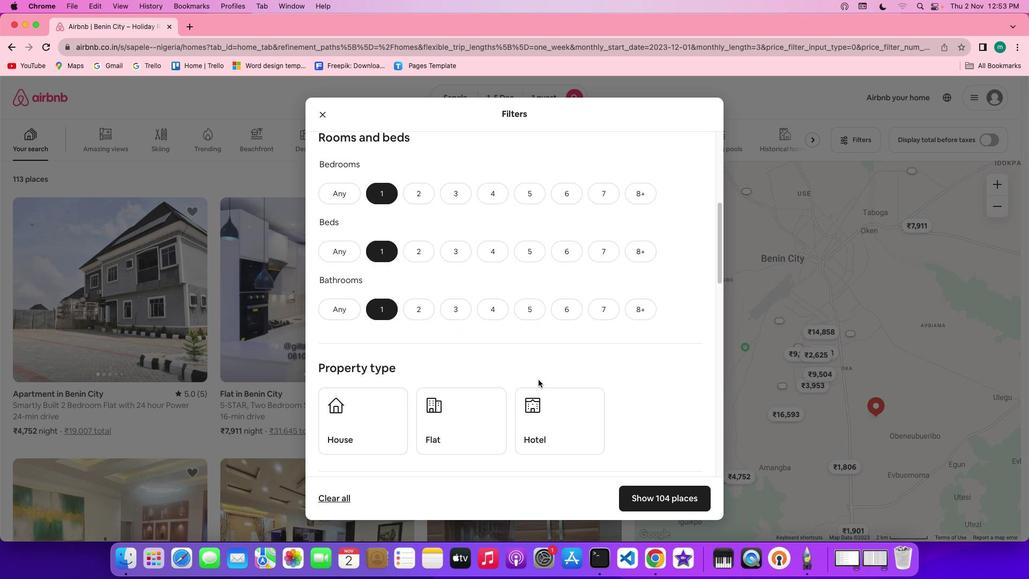 
Action: Mouse scrolled (539, 379) with delta (0, 0)
Screenshot: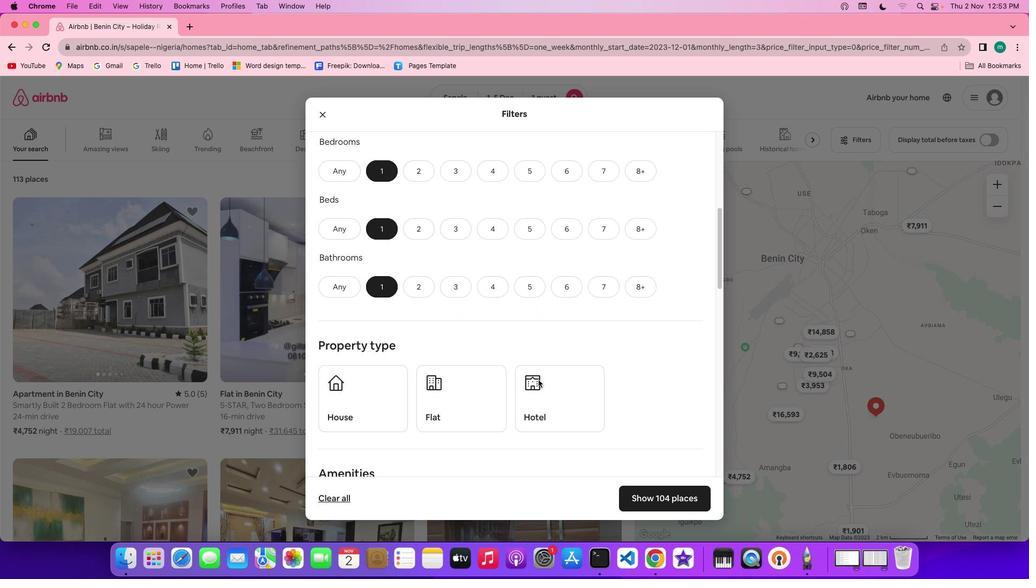 
Action: Mouse scrolled (539, 379) with delta (0, 0)
Screenshot: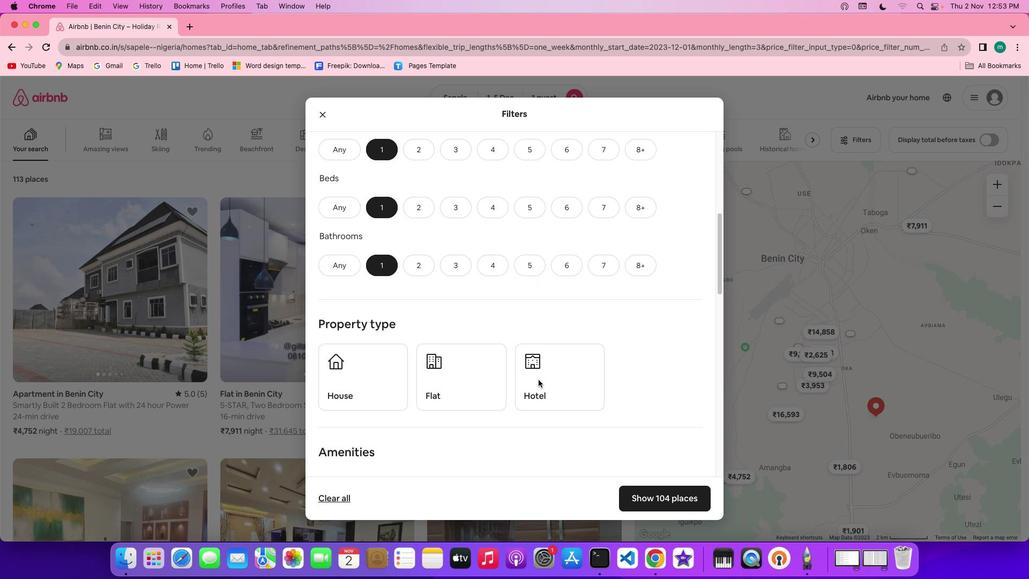 
Action: Mouse scrolled (539, 379) with delta (0, 0)
Screenshot: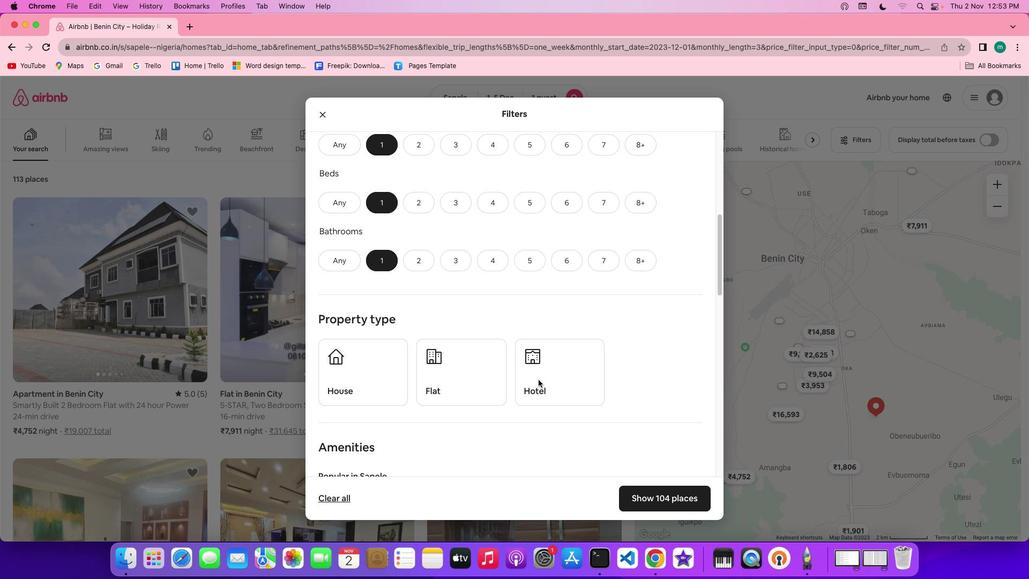 
Action: Mouse scrolled (539, 379) with delta (0, 0)
Screenshot: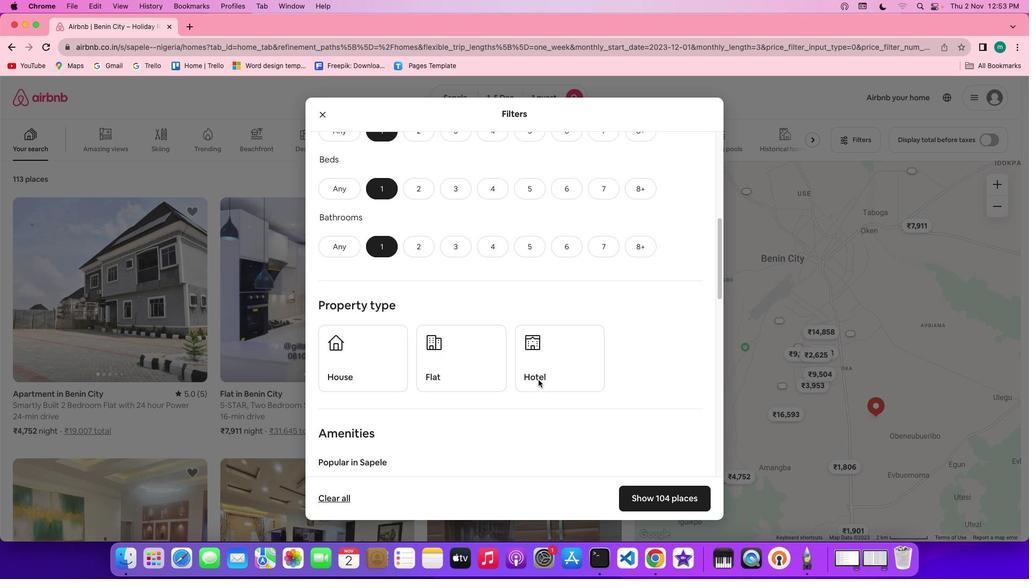 
Action: Mouse scrolled (539, 379) with delta (0, 0)
Screenshot: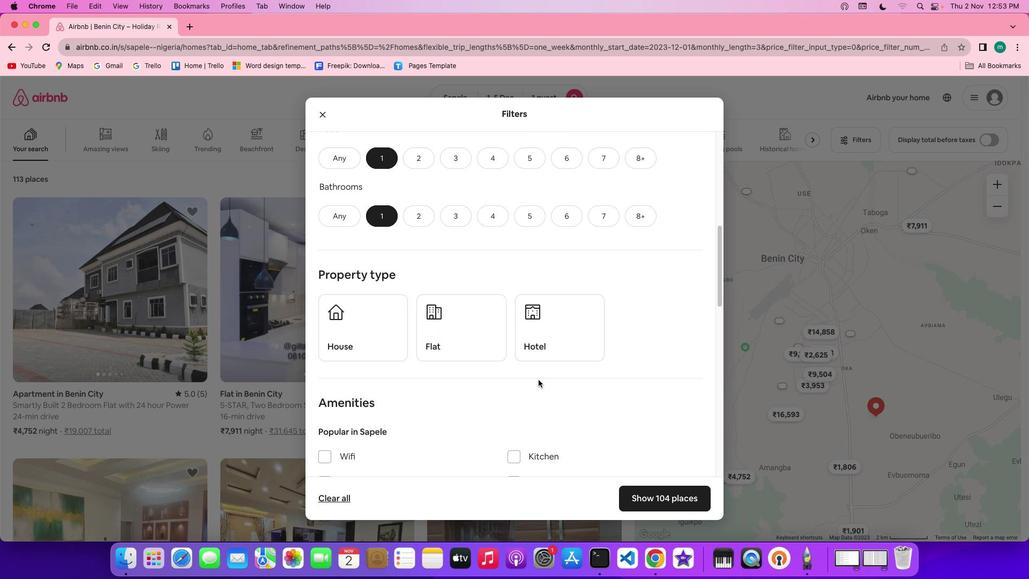 
Action: Mouse scrolled (539, 379) with delta (0, 0)
Screenshot: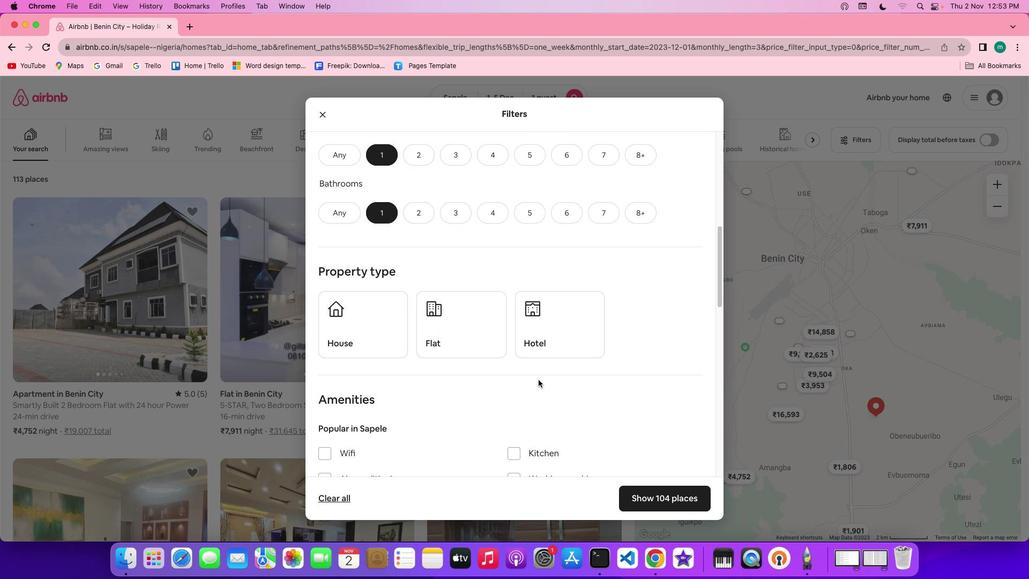 
Action: Mouse scrolled (539, 379) with delta (0, 0)
Screenshot: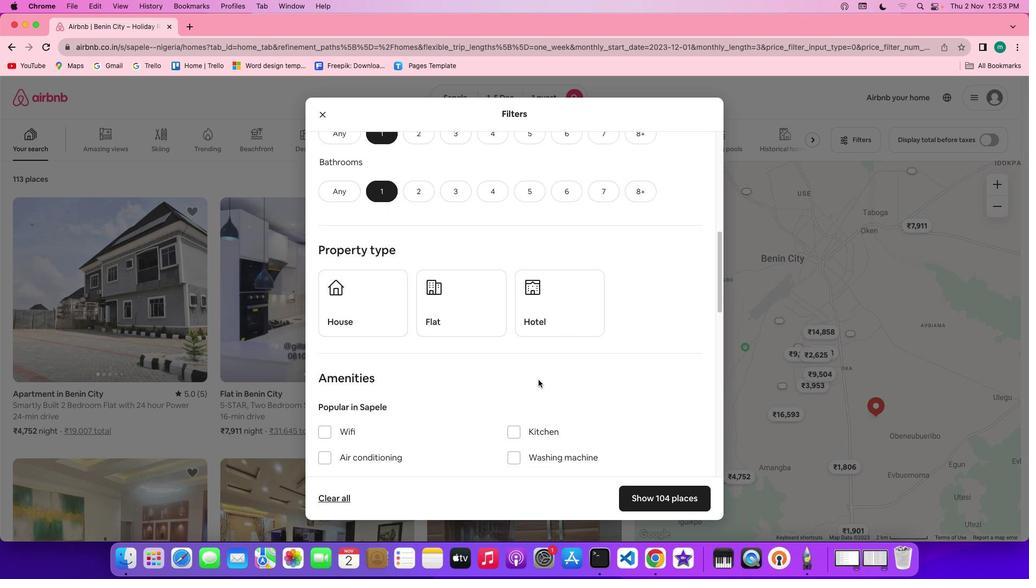 
Action: Mouse moved to (480, 291)
Screenshot: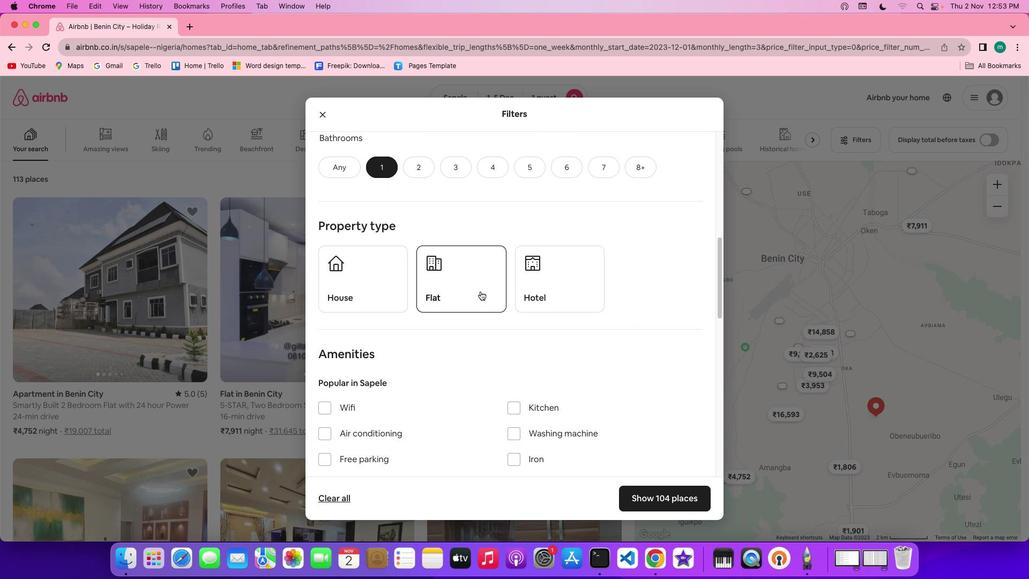 
Action: Mouse pressed left at (480, 291)
Screenshot: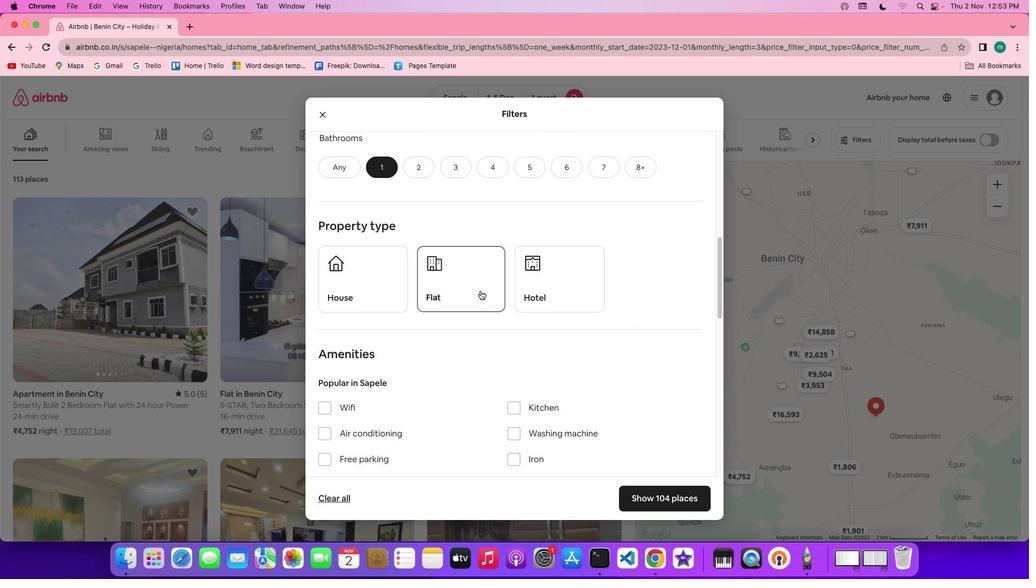 
Action: Mouse moved to (613, 381)
Screenshot: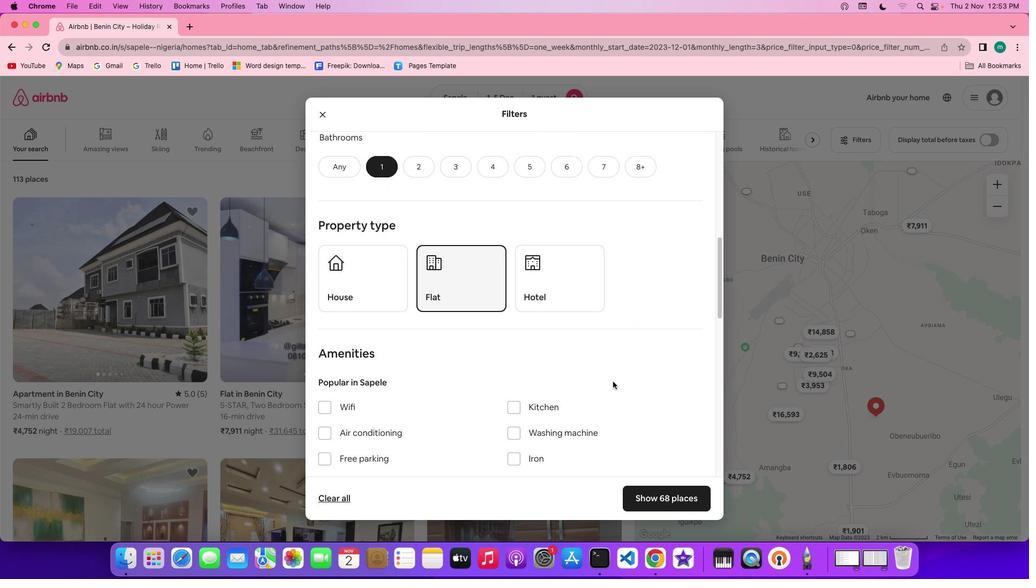 
Action: Mouse scrolled (613, 381) with delta (0, 0)
Screenshot: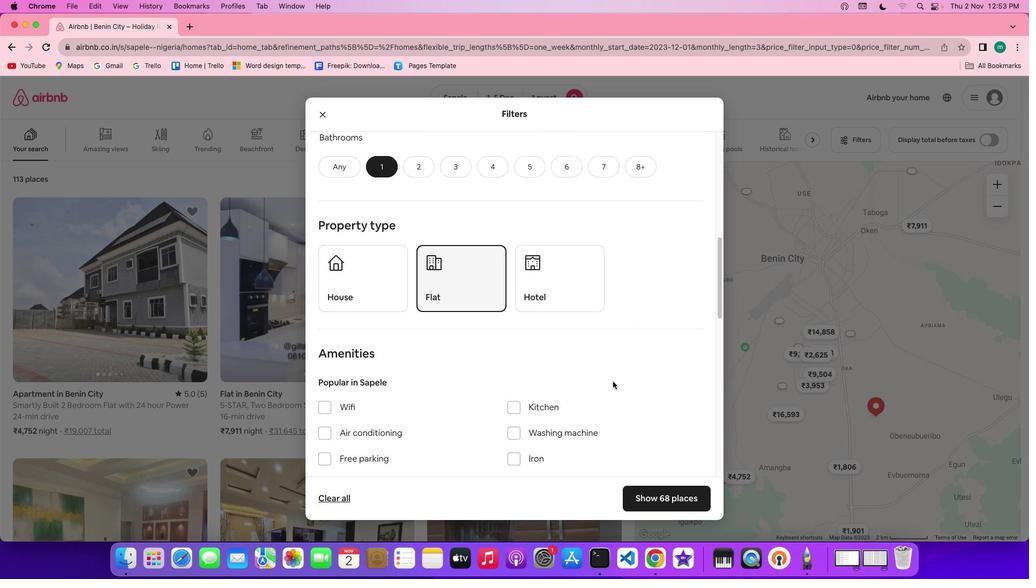 
Action: Mouse scrolled (613, 381) with delta (0, 0)
Screenshot: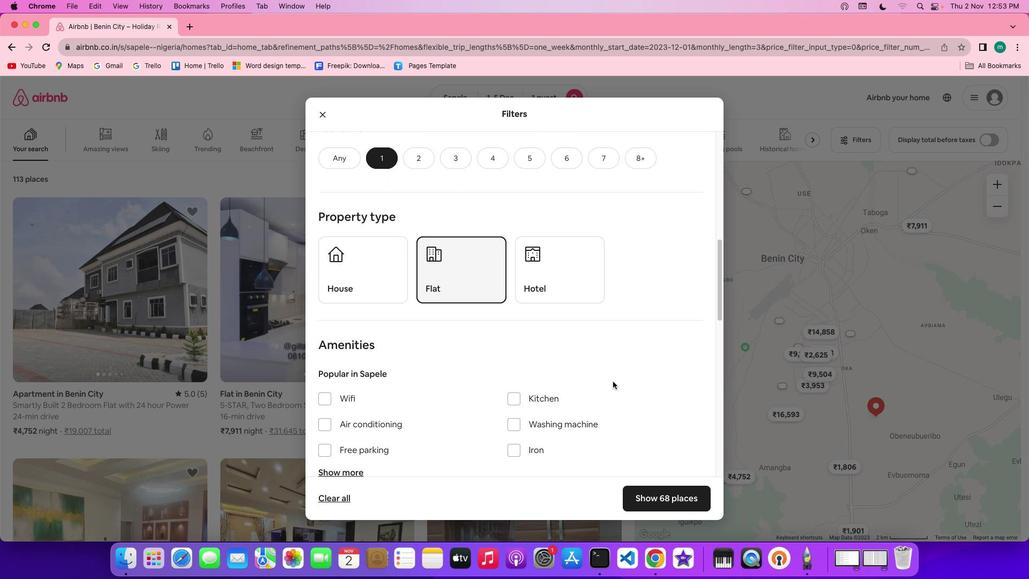 
Action: Mouse scrolled (613, 381) with delta (0, -1)
Screenshot: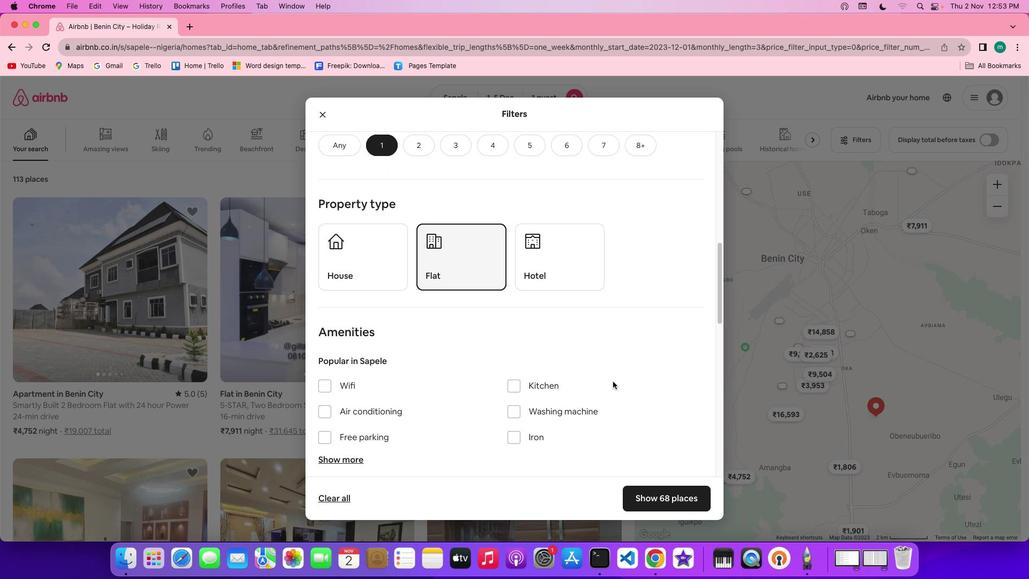 
Action: Mouse scrolled (613, 381) with delta (0, 0)
Screenshot: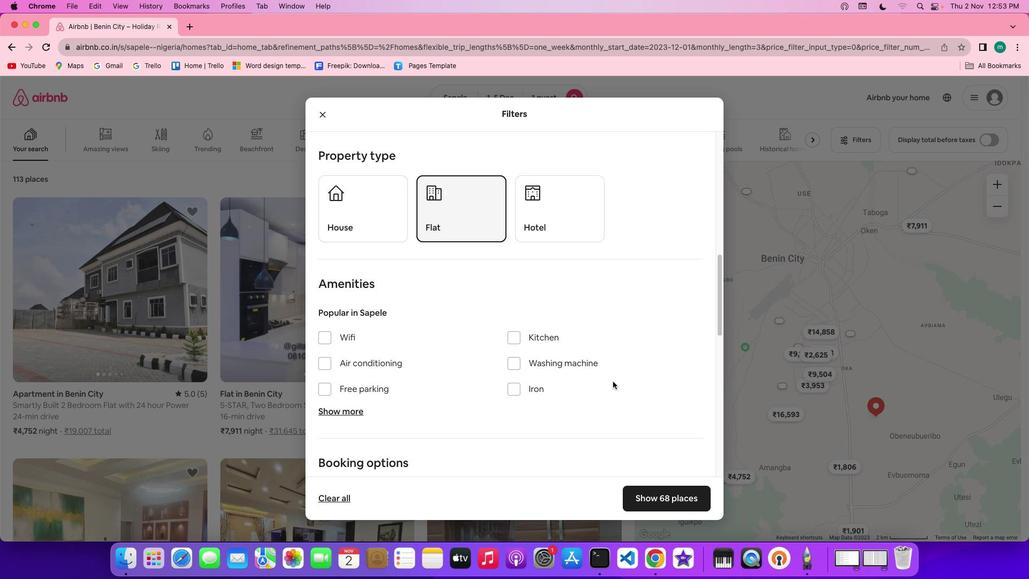 
Action: Mouse scrolled (613, 381) with delta (0, 0)
Screenshot: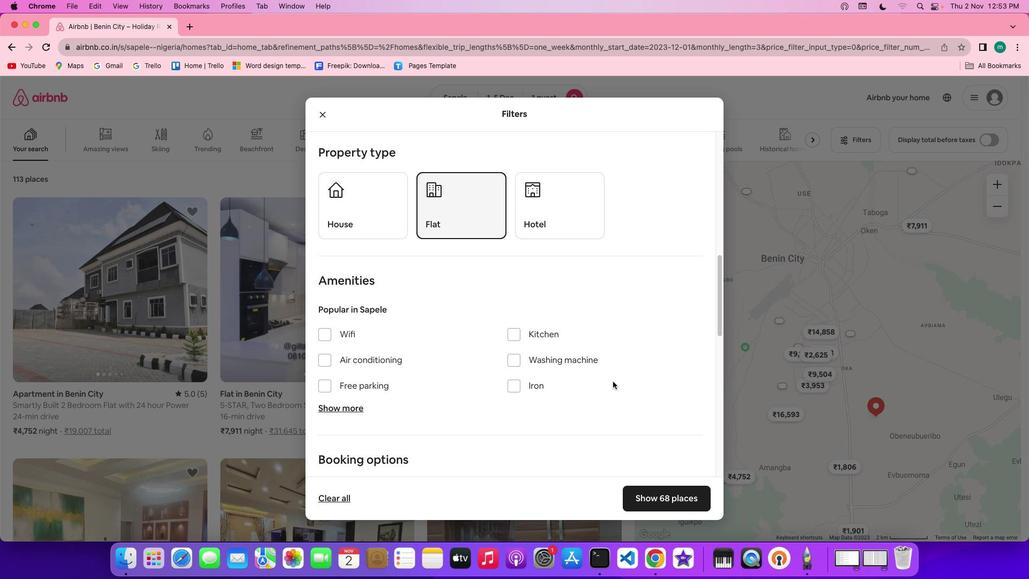 
Action: Mouse scrolled (613, 381) with delta (0, 0)
Screenshot: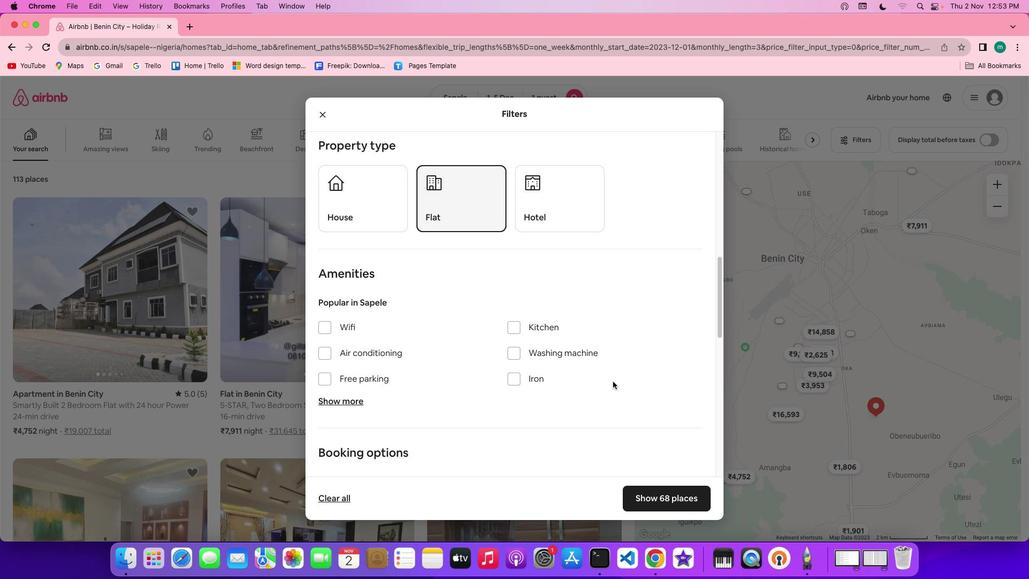 
Action: Mouse scrolled (613, 381) with delta (0, 0)
Screenshot: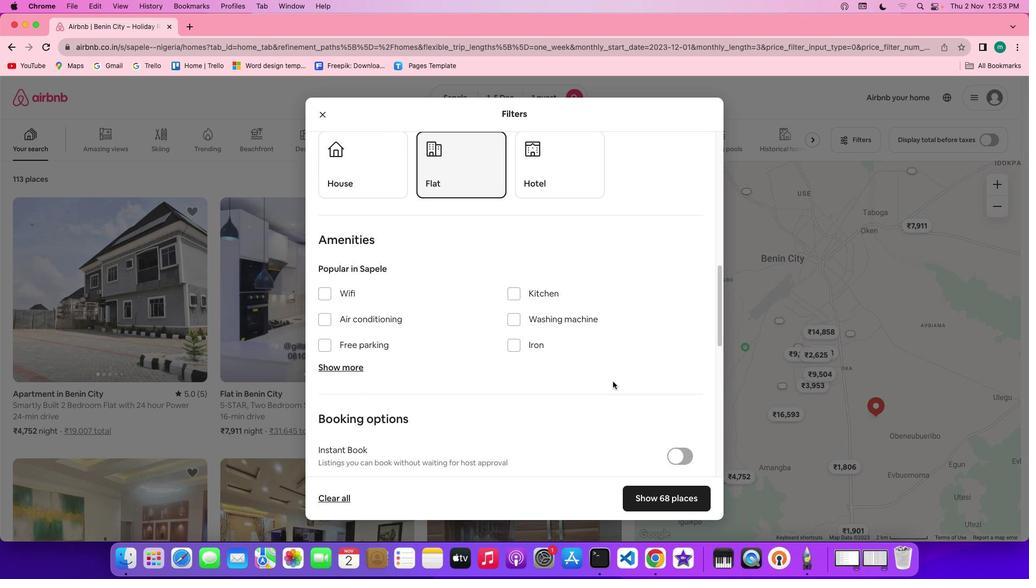 
Action: Mouse scrolled (613, 381) with delta (0, 0)
Screenshot: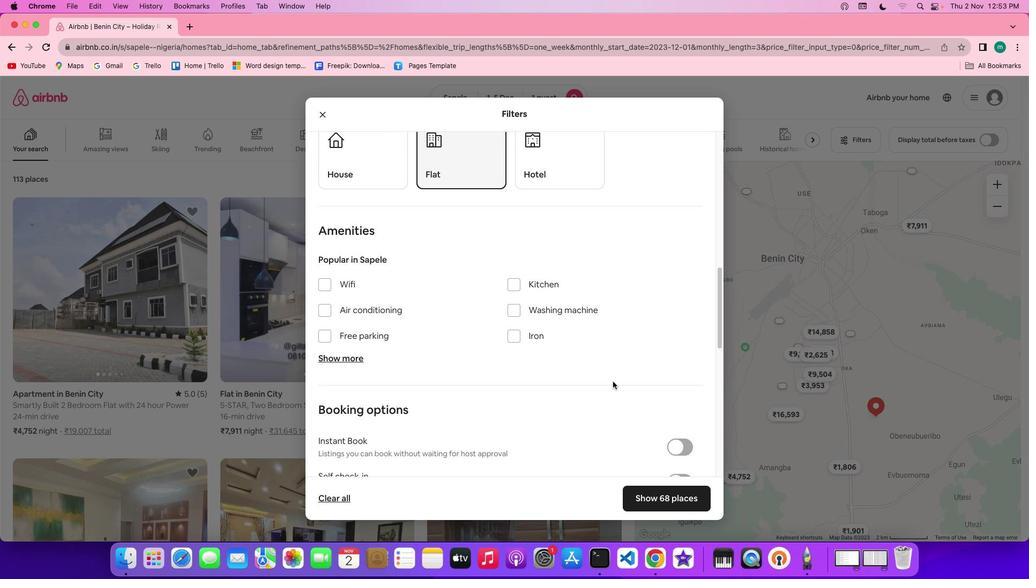 
Action: Mouse scrolled (613, 381) with delta (0, 0)
Screenshot: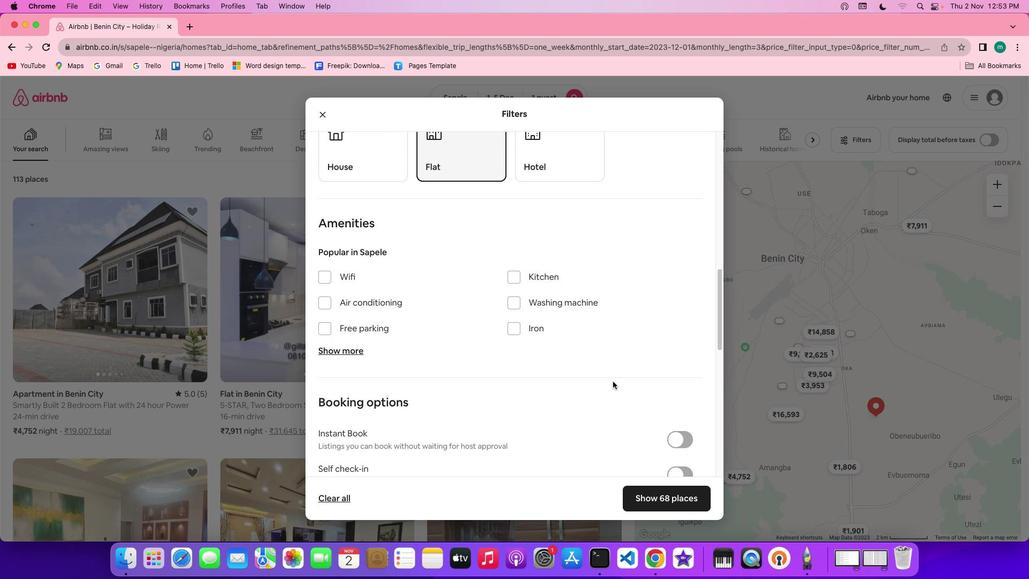 
Action: Mouse scrolled (613, 381) with delta (0, 0)
Screenshot: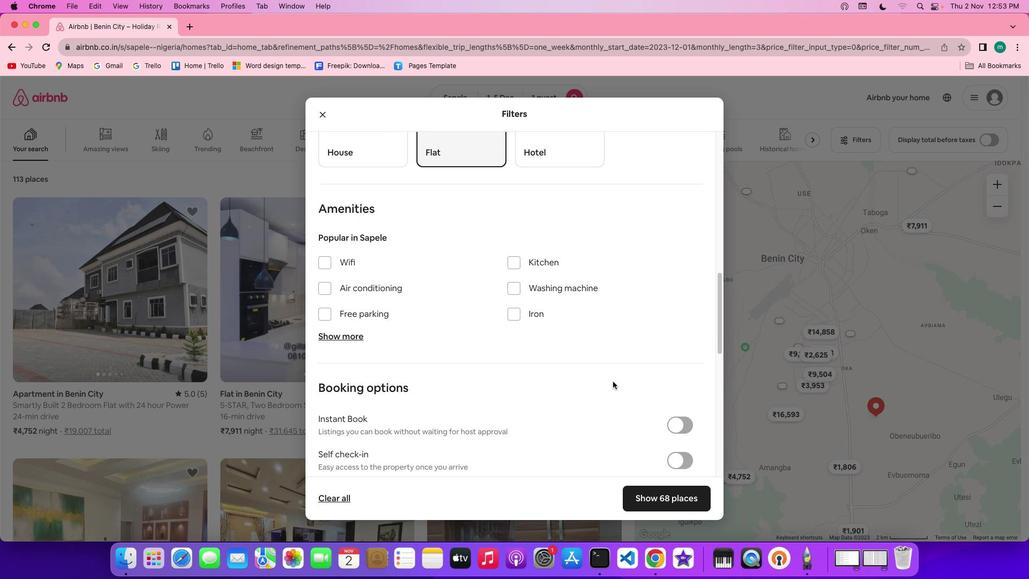 
Action: Mouse scrolled (613, 381) with delta (0, 0)
Screenshot: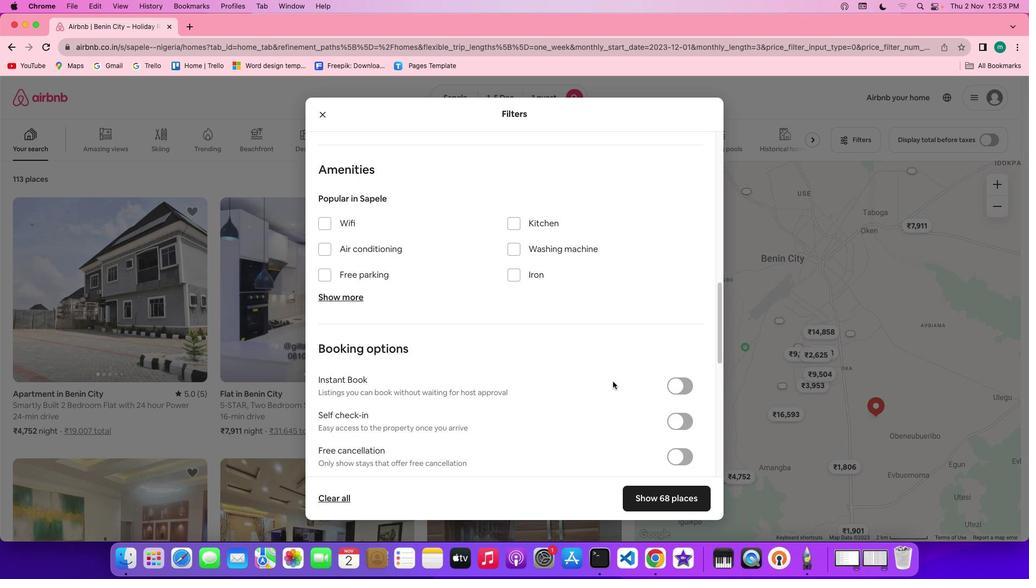 
Action: Mouse scrolled (613, 381) with delta (0, 0)
Screenshot: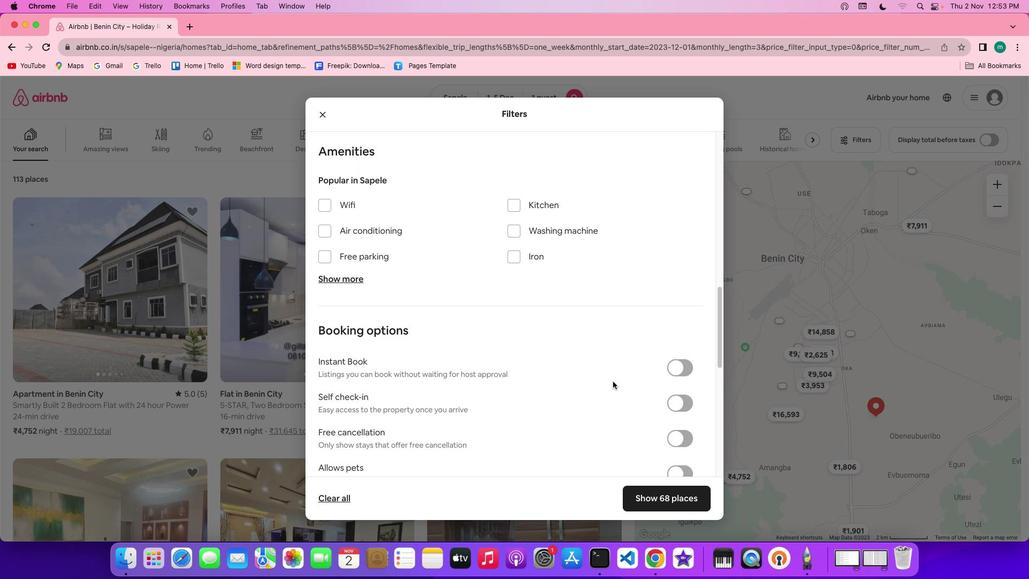 
Action: Mouse scrolled (613, 381) with delta (0, 0)
Screenshot: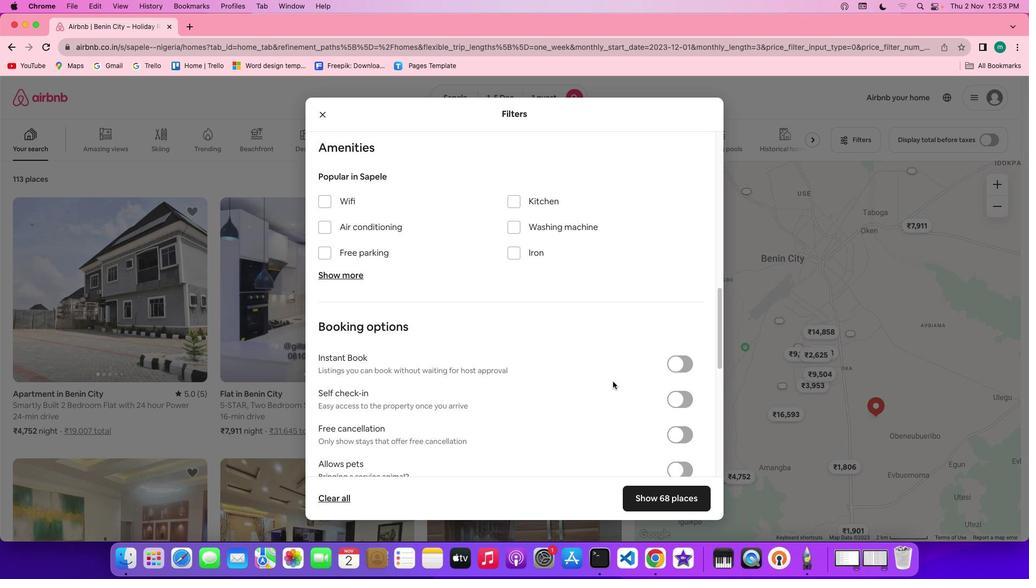 
Action: Mouse scrolled (613, 381) with delta (0, 0)
Screenshot: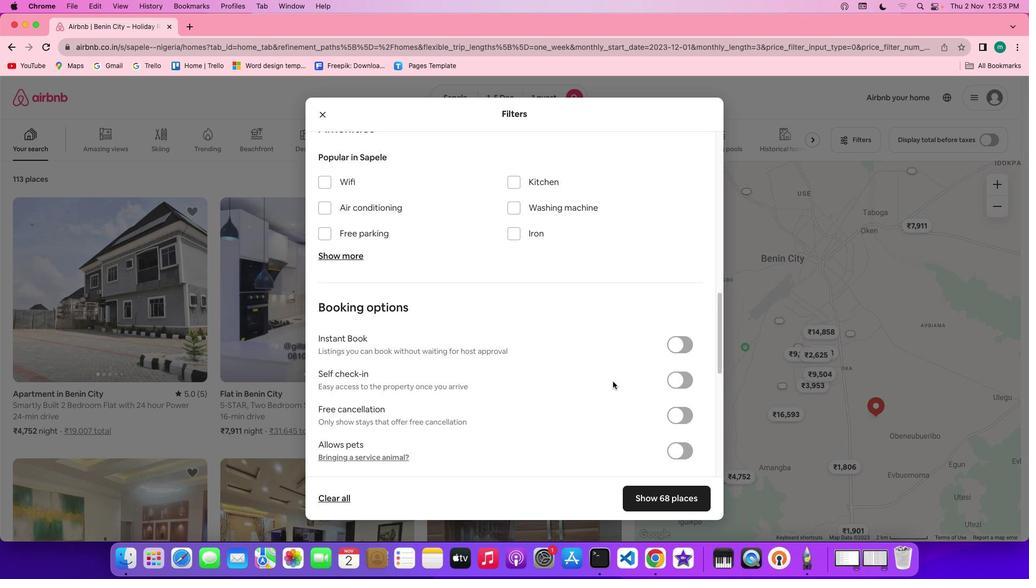 
Action: Mouse scrolled (613, 381) with delta (0, 0)
Screenshot: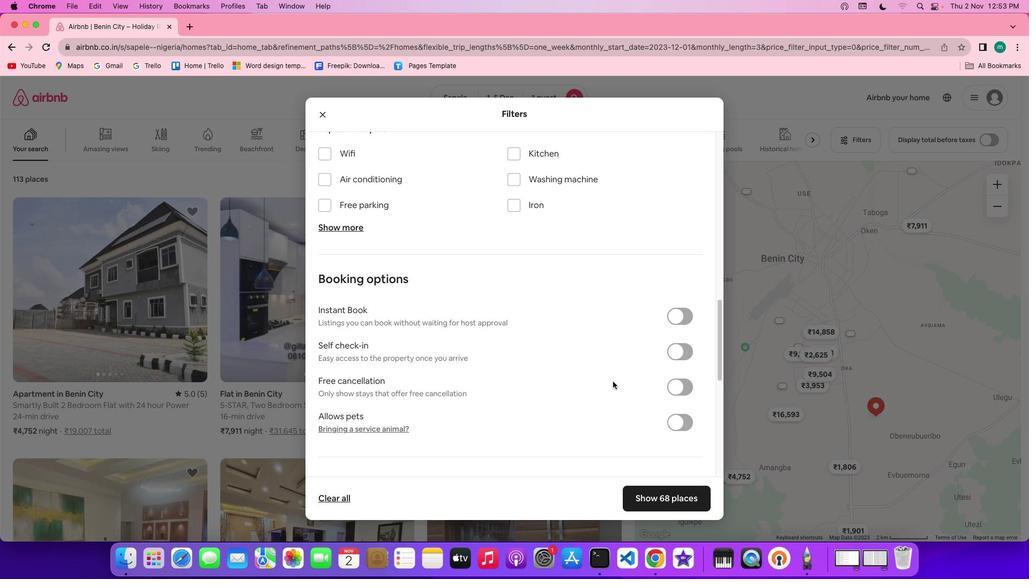 
Action: Mouse scrolled (613, 381) with delta (0, 0)
Screenshot: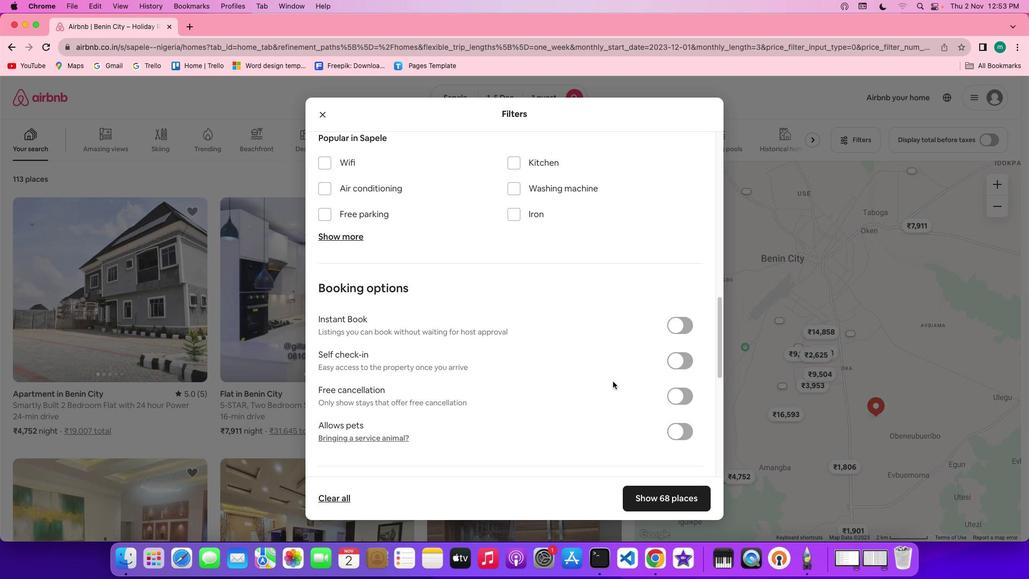 
Action: Mouse scrolled (613, 381) with delta (0, 0)
Screenshot: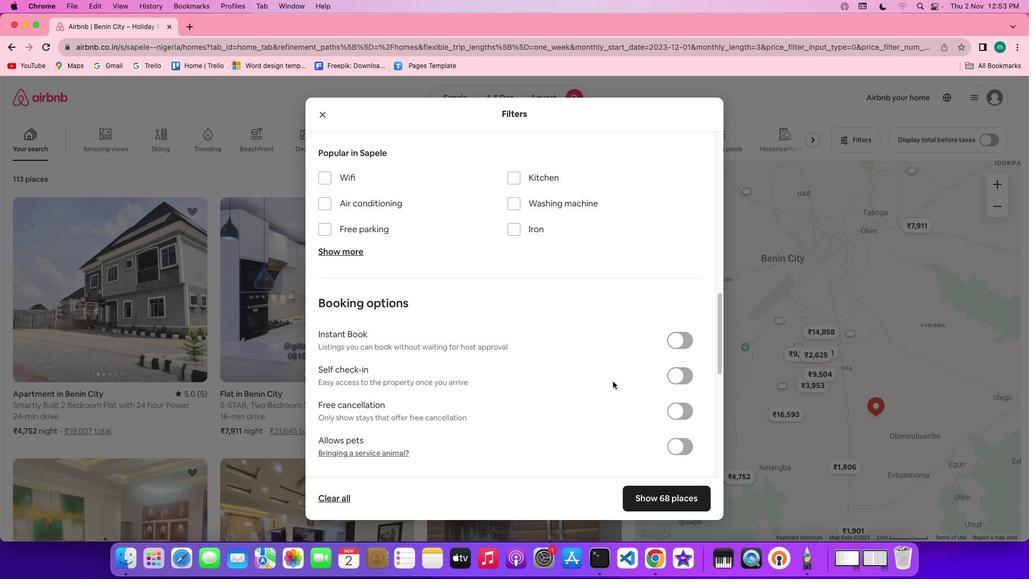 
Action: Mouse moved to (349, 208)
Screenshot: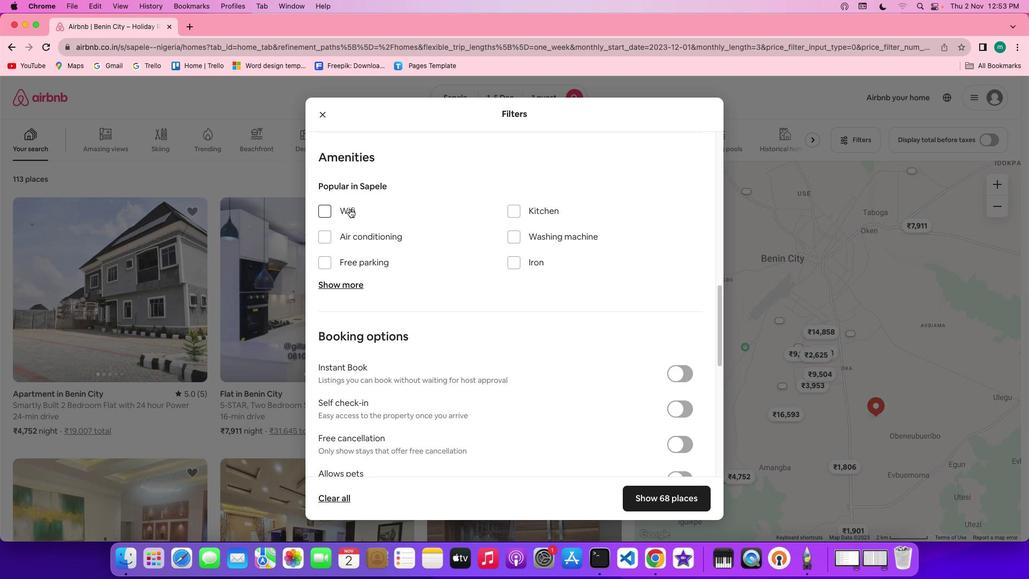 
Action: Mouse pressed left at (349, 208)
Screenshot: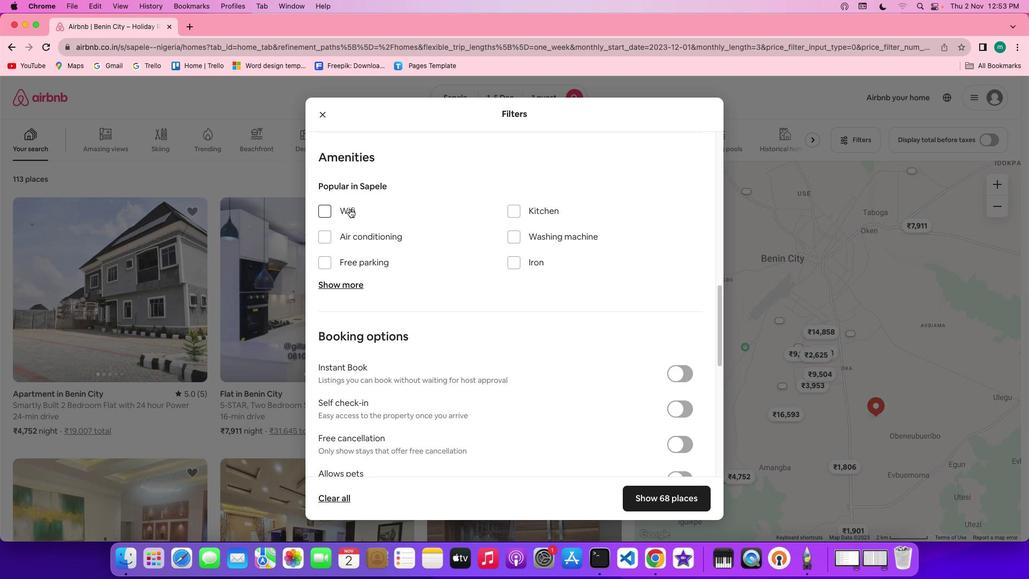
Action: Mouse moved to (544, 381)
Screenshot: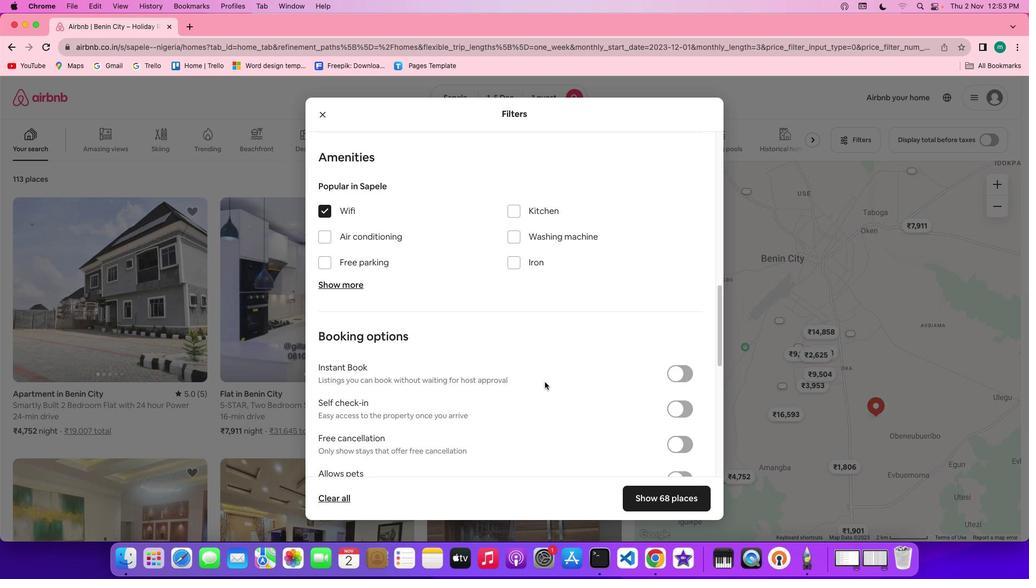 
Action: Mouse scrolled (544, 381) with delta (0, 0)
Screenshot: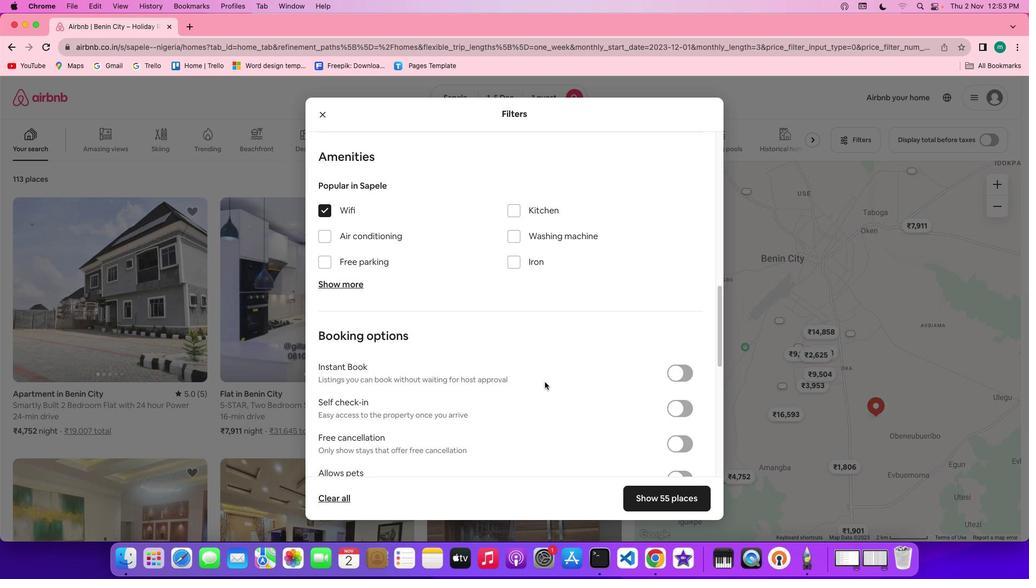 
Action: Mouse scrolled (544, 381) with delta (0, 0)
Screenshot: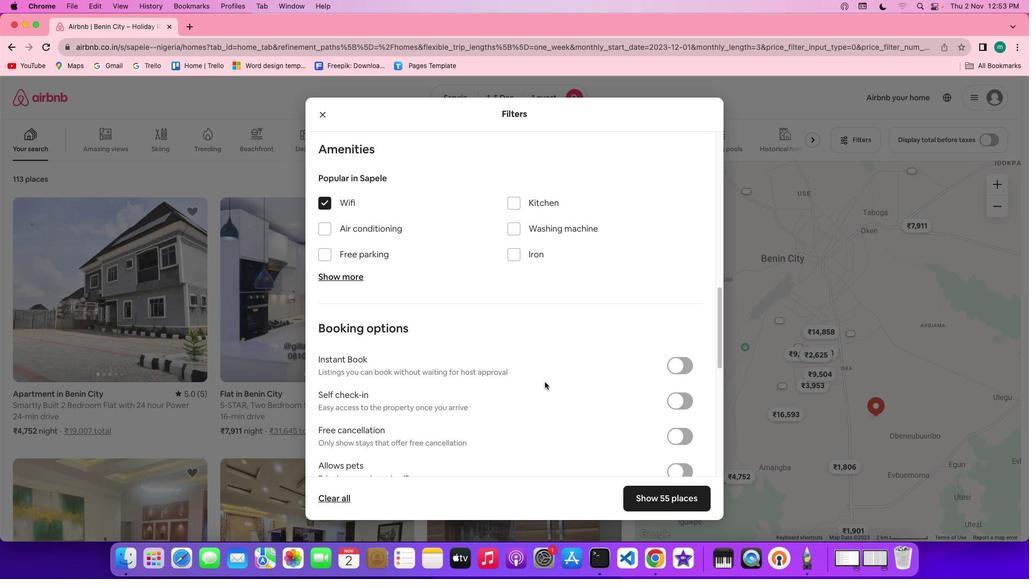 
Action: Mouse scrolled (544, 381) with delta (0, 0)
Screenshot: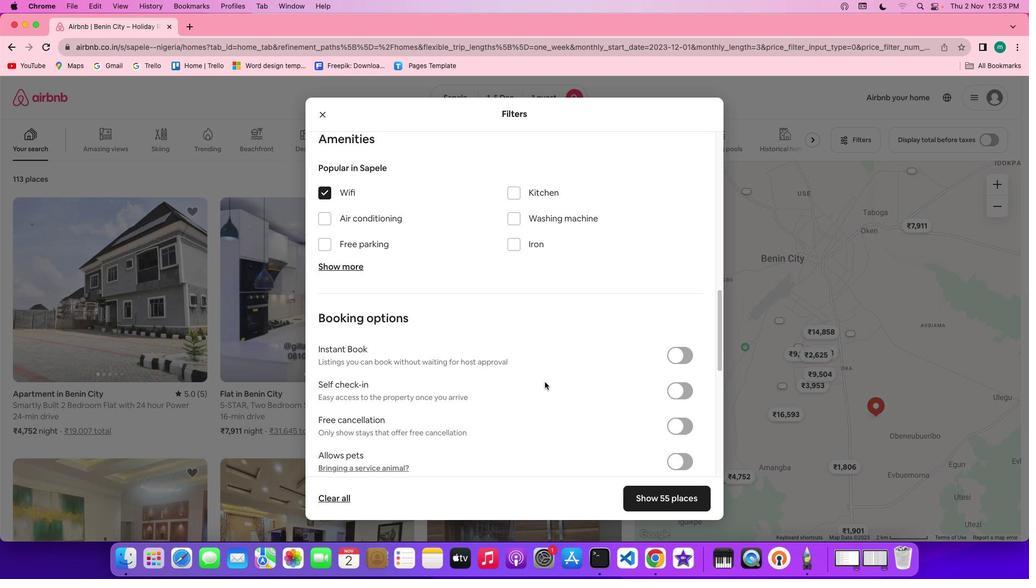 
Action: Mouse scrolled (544, 381) with delta (0, 0)
Screenshot: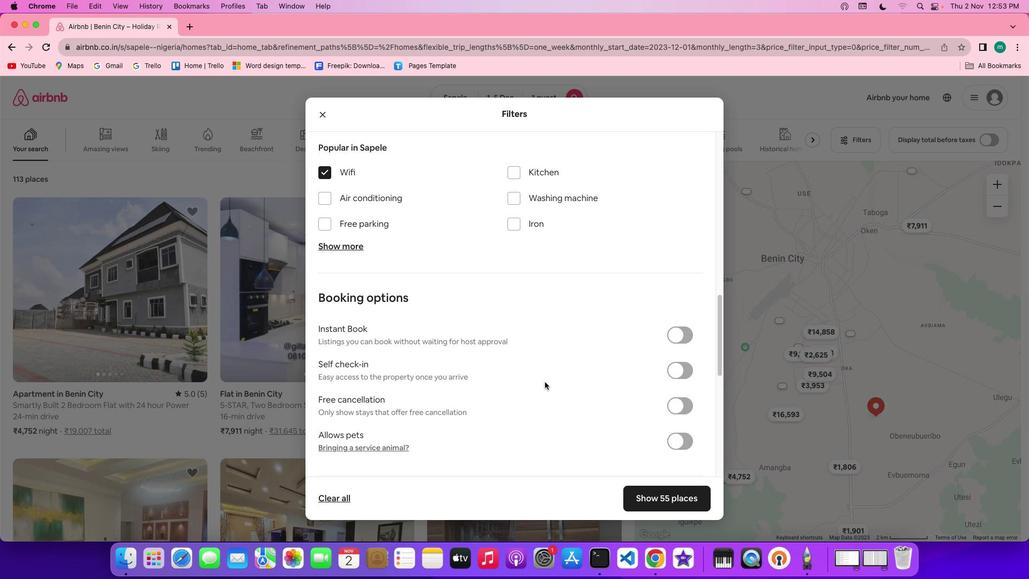 
Action: Mouse scrolled (544, 381) with delta (0, 0)
Screenshot: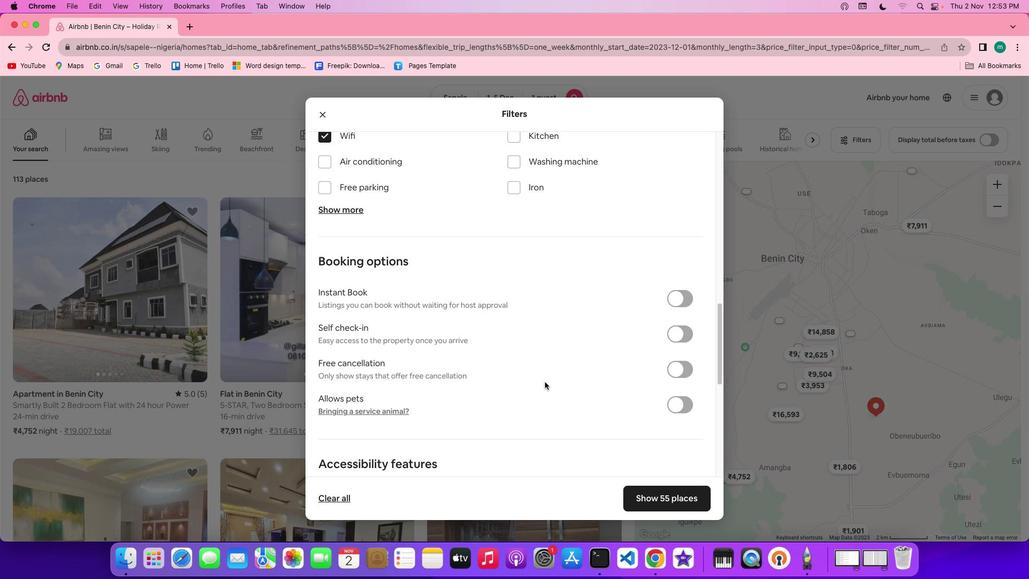 
Action: Mouse scrolled (544, 381) with delta (0, 0)
Screenshot: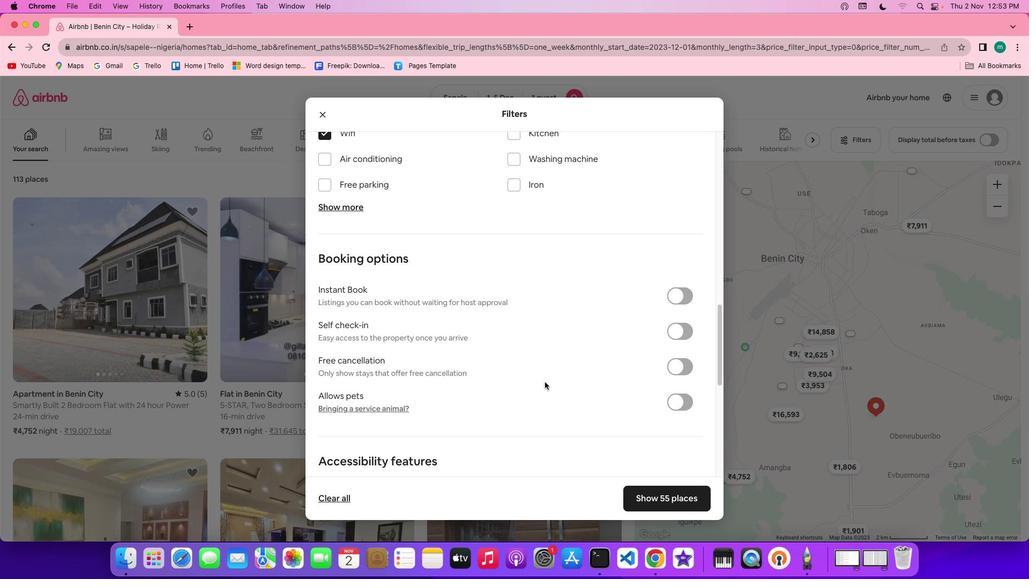 
Action: Mouse scrolled (544, 381) with delta (0, 0)
Screenshot: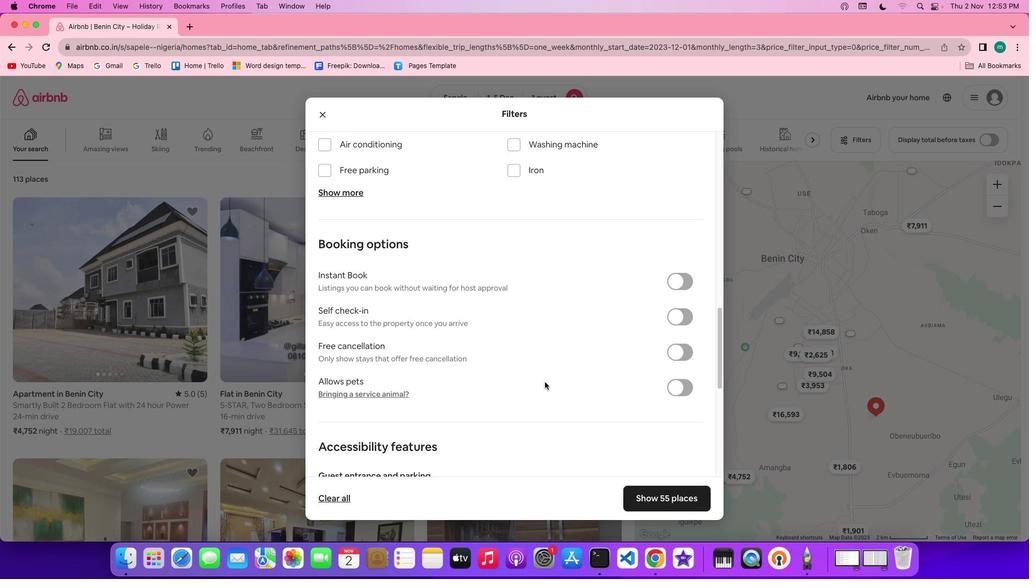 
Action: Mouse scrolled (544, 381) with delta (0, 0)
Screenshot: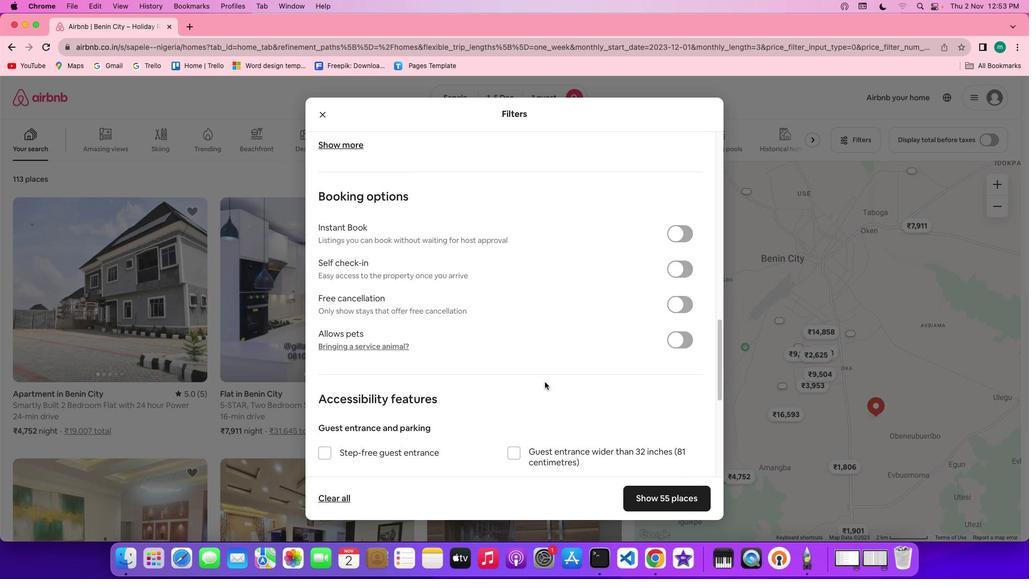 
Action: Mouse moved to (580, 415)
Screenshot: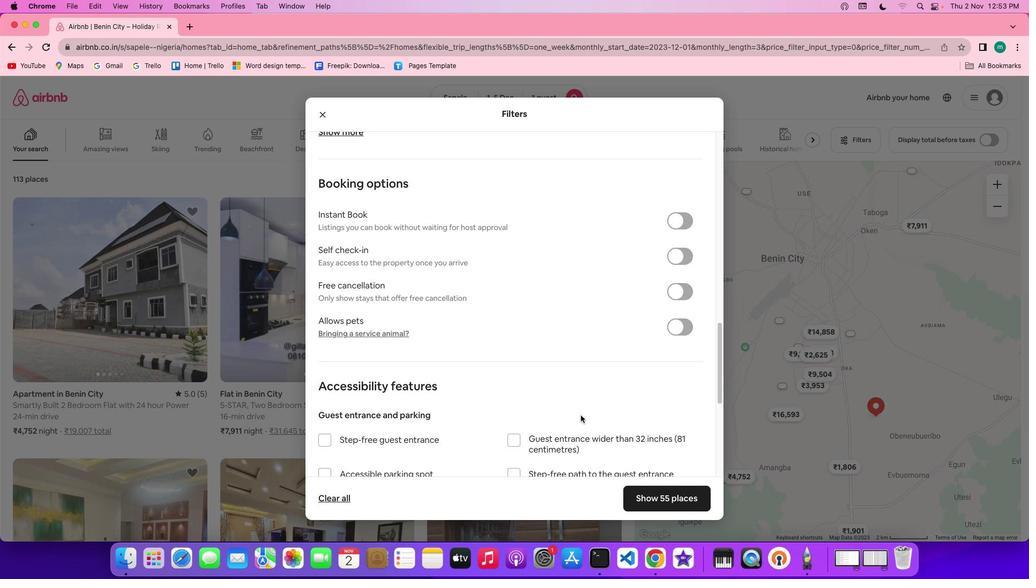 
Action: Mouse scrolled (580, 415) with delta (0, 0)
Screenshot: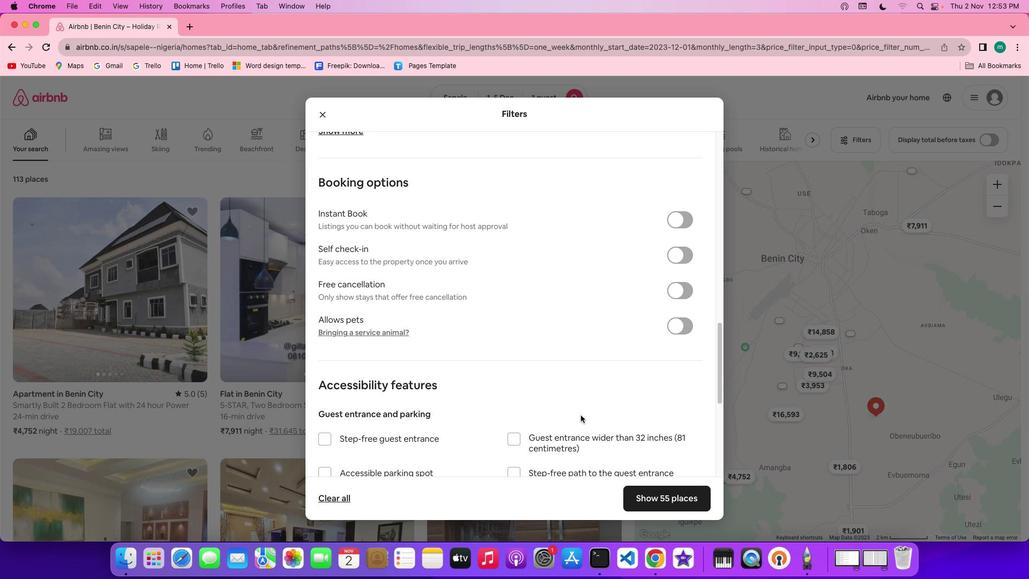 
Action: Mouse scrolled (580, 415) with delta (0, 0)
Screenshot: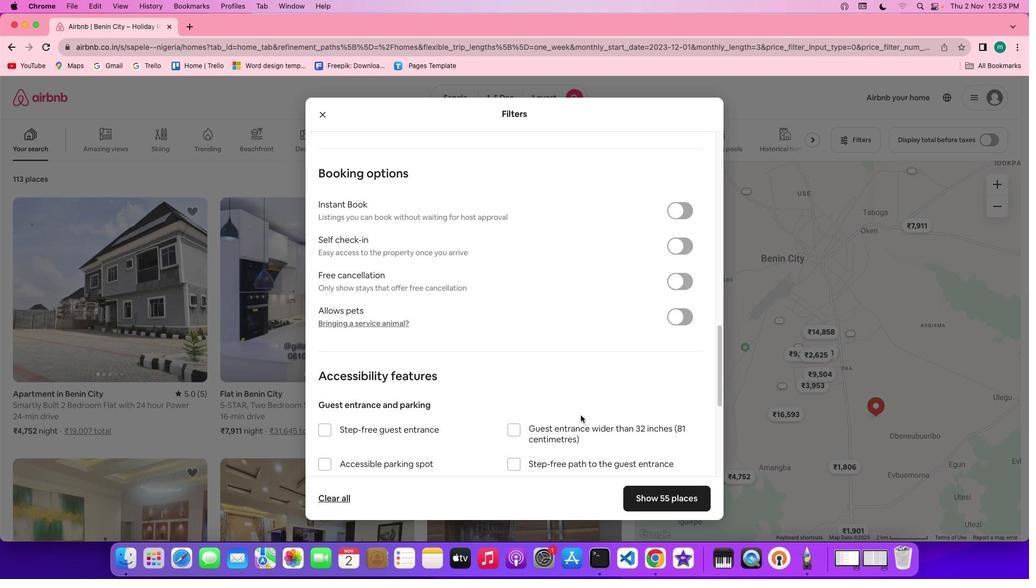 
Action: Mouse scrolled (580, 415) with delta (0, -1)
Screenshot: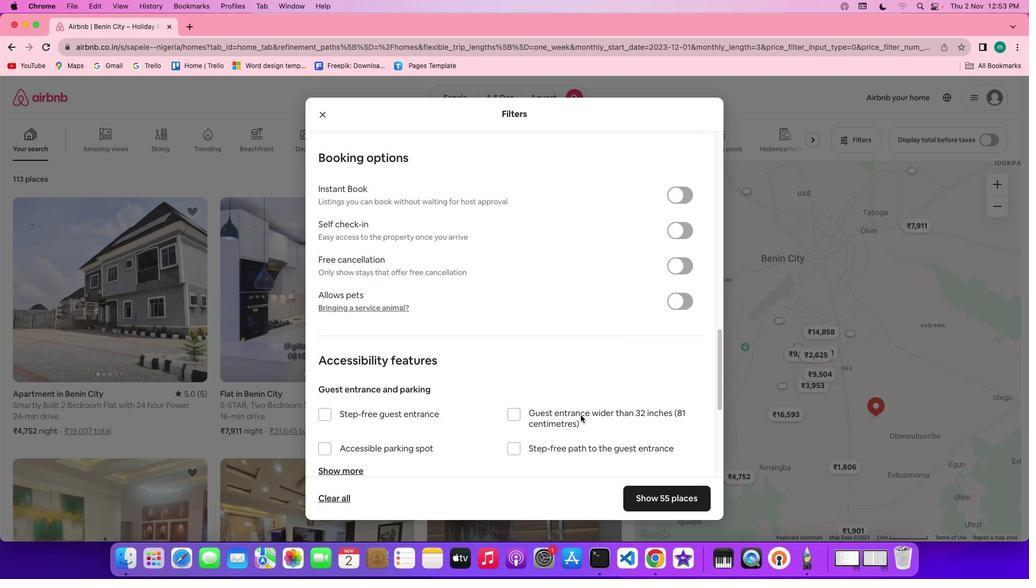 
Action: Mouse scrolled (580, 415) with delta (0, -1)
Screenshot: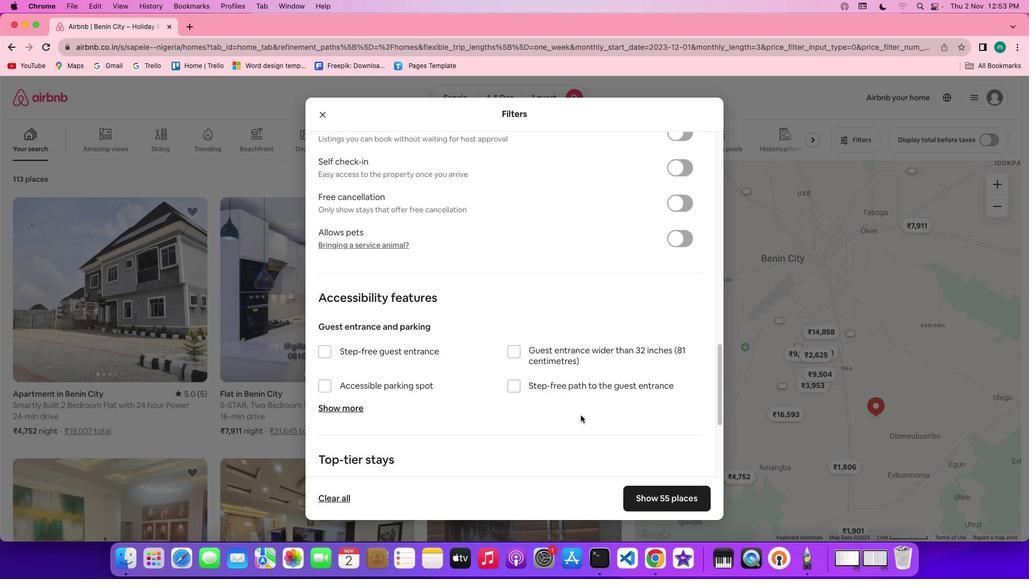 
Action: Mouse moved to (624, 438)
Screenshot: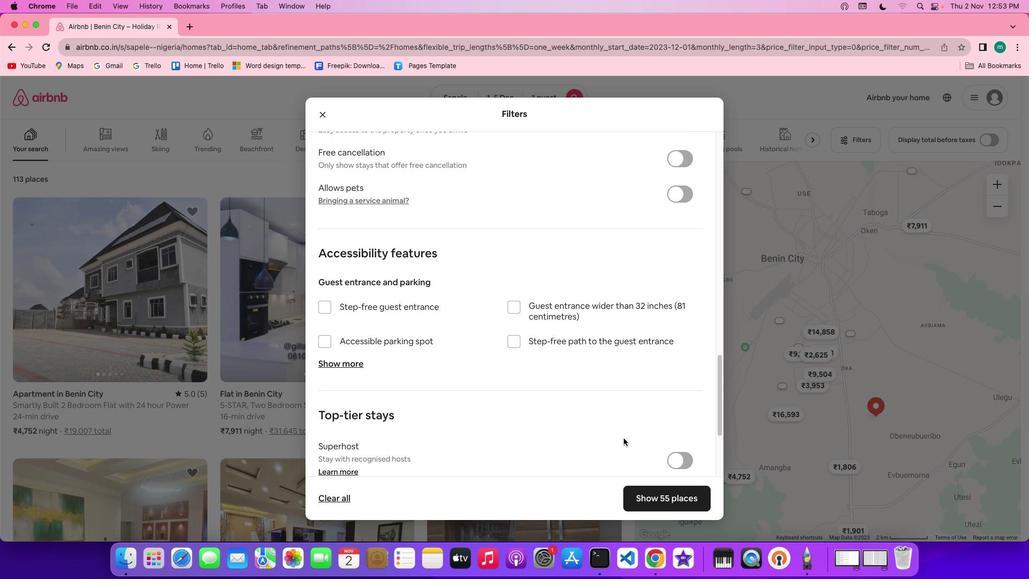 
Action: Mouse scrolled (624, 438) with delta (0, 0)
Screenshot: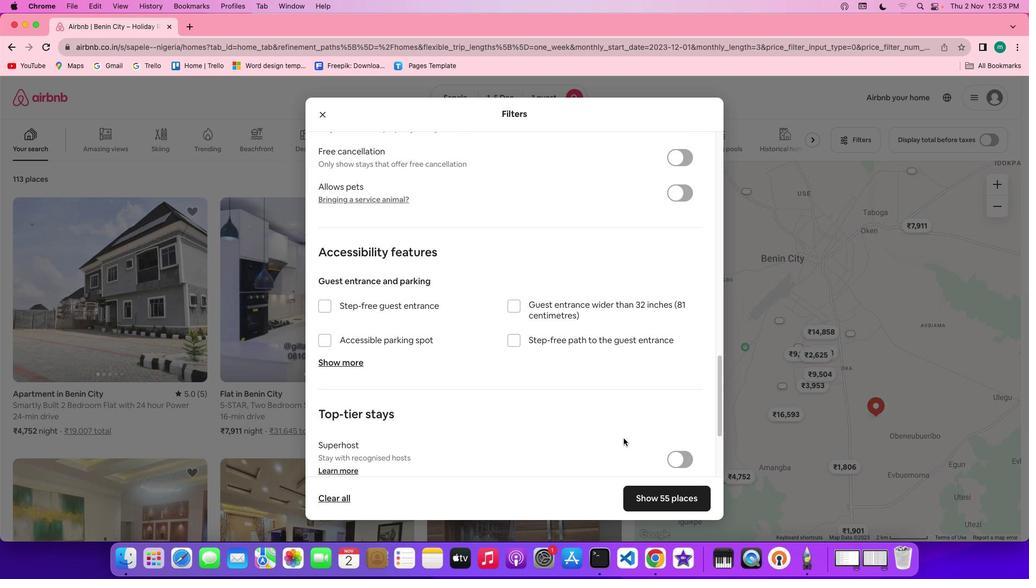 
Action: Mouse scrolled (624, 438) with delta (0, 0)
Screenshot: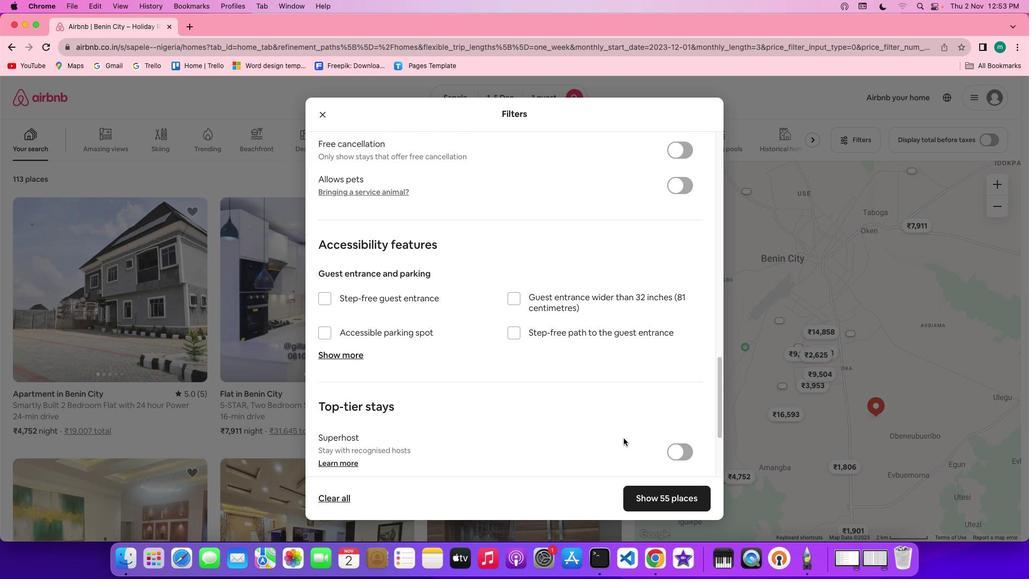 
Action: Mouse scrolled (624, 438) with delta (0, -1)
Screenshot: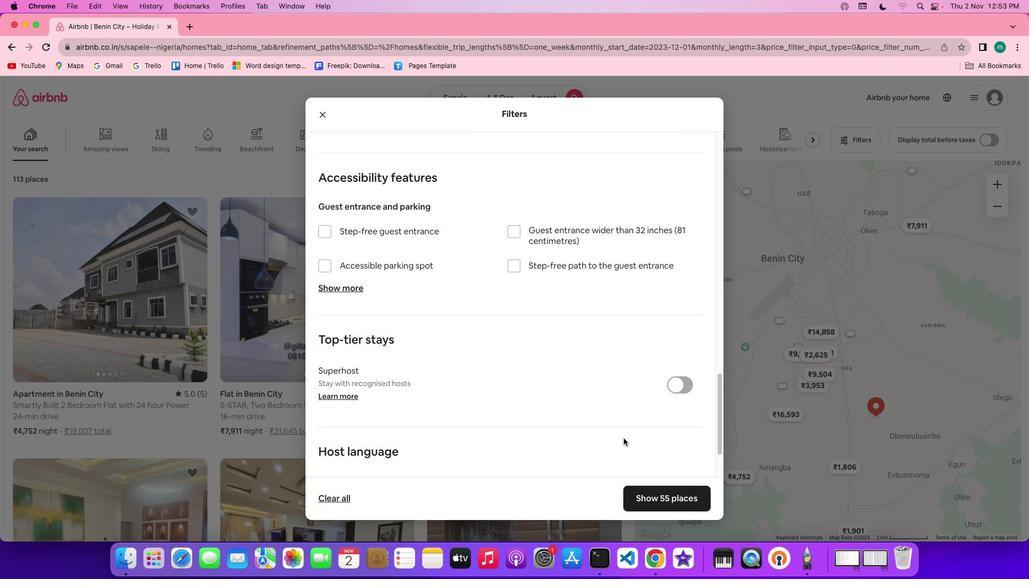 
Action: Mouse scrolled (624, 438) with delta (0, -2)
Screenshot: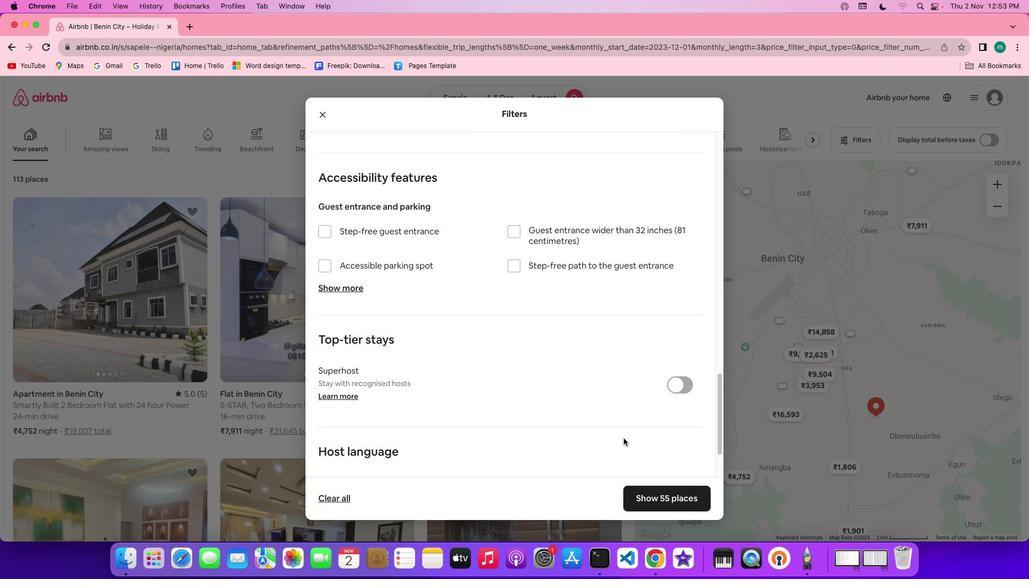 
Action: Mouse scrolled (624, 438) with delta (0, -2)
Screenshot: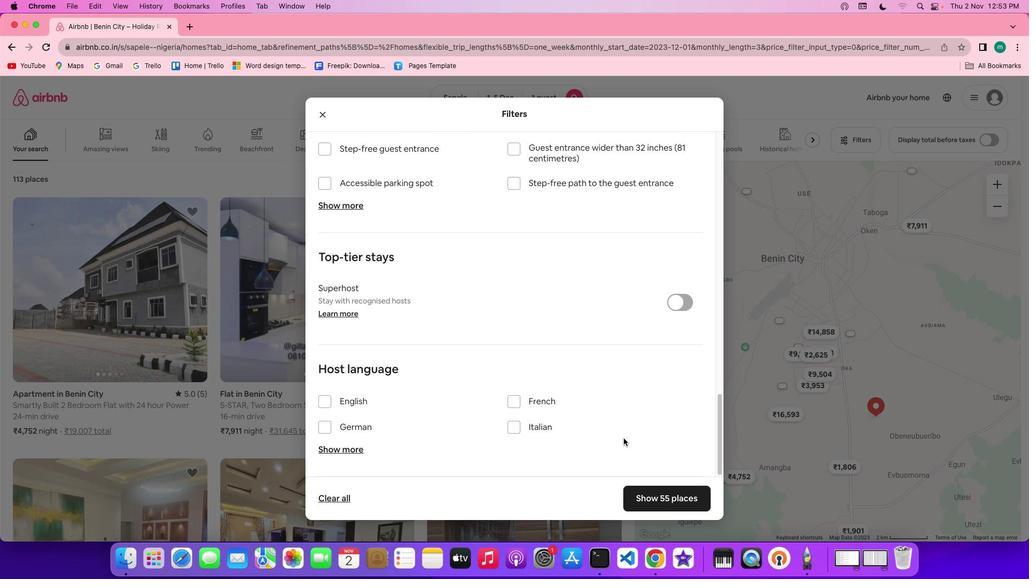 
Action: Mouse scrolled (624, 438) with delta (0, 0)
Screenshot: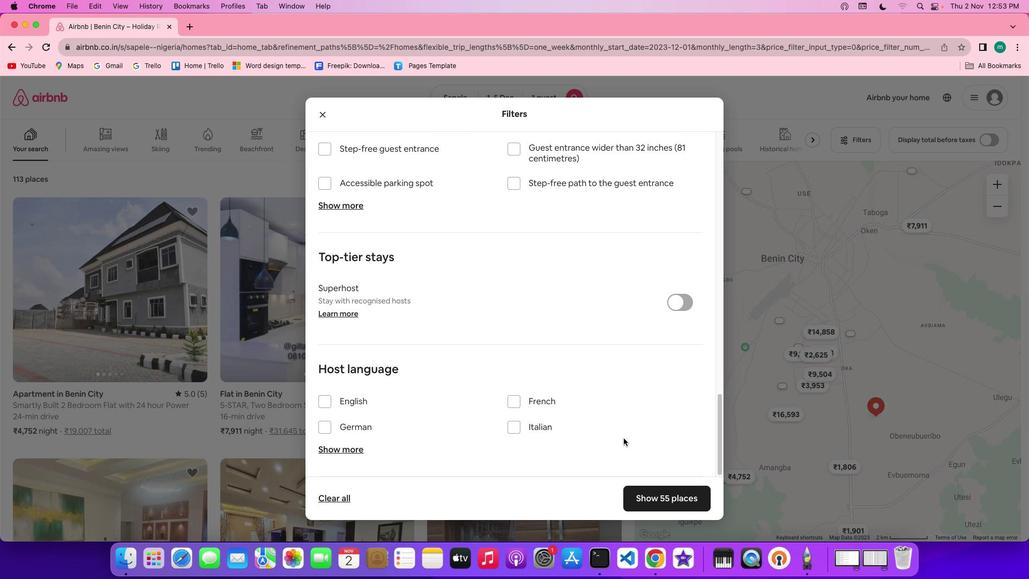 
Action: Mouse scrolled (624, 438) with delta (0, 0)
Screenshot: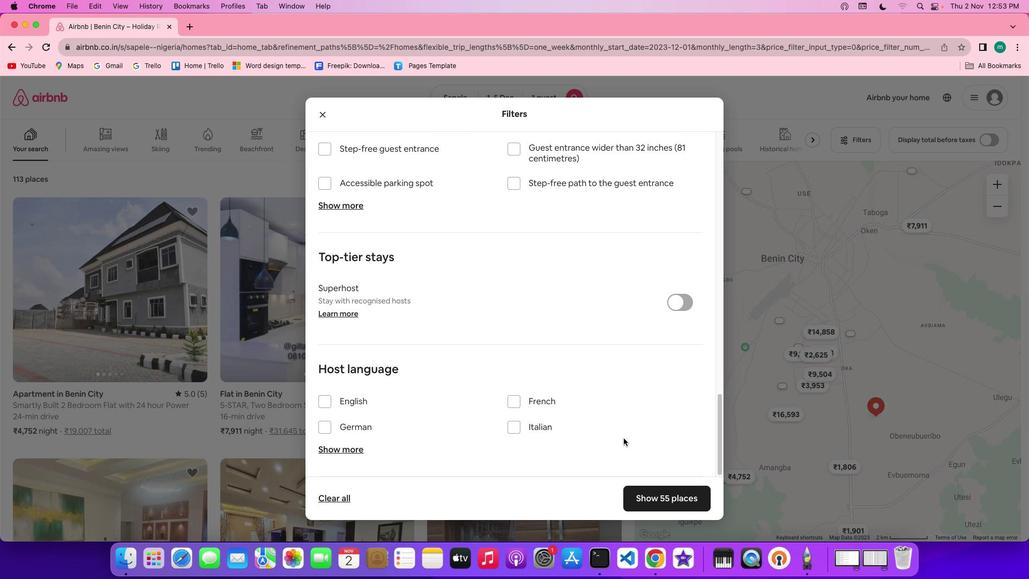 
Action: Mouse scrolled (624, 438) with delta (0, -1)
Screenshot: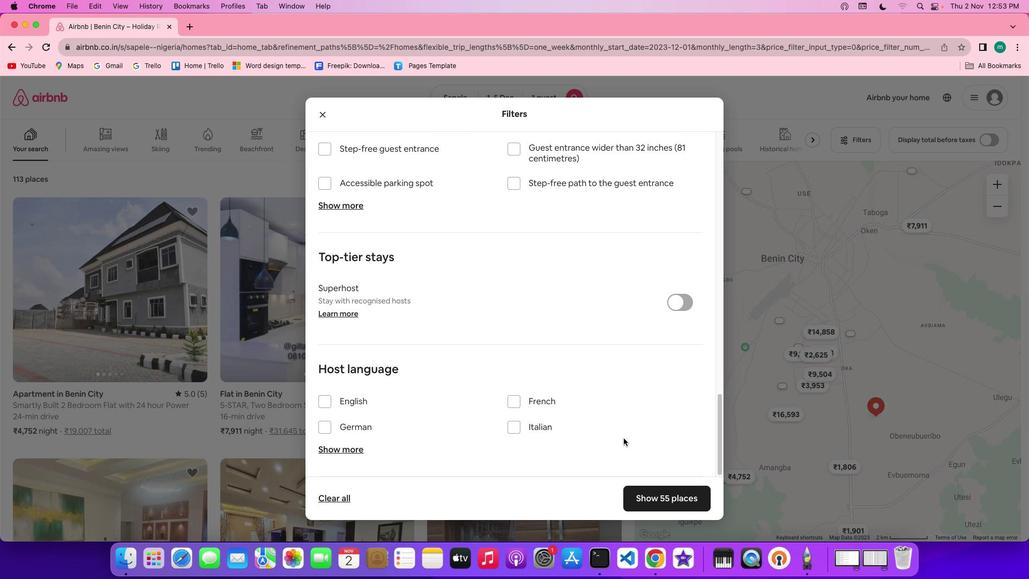 
Action: Mouse scrolled (624, 438) with delta (0, -2)
Screenshot: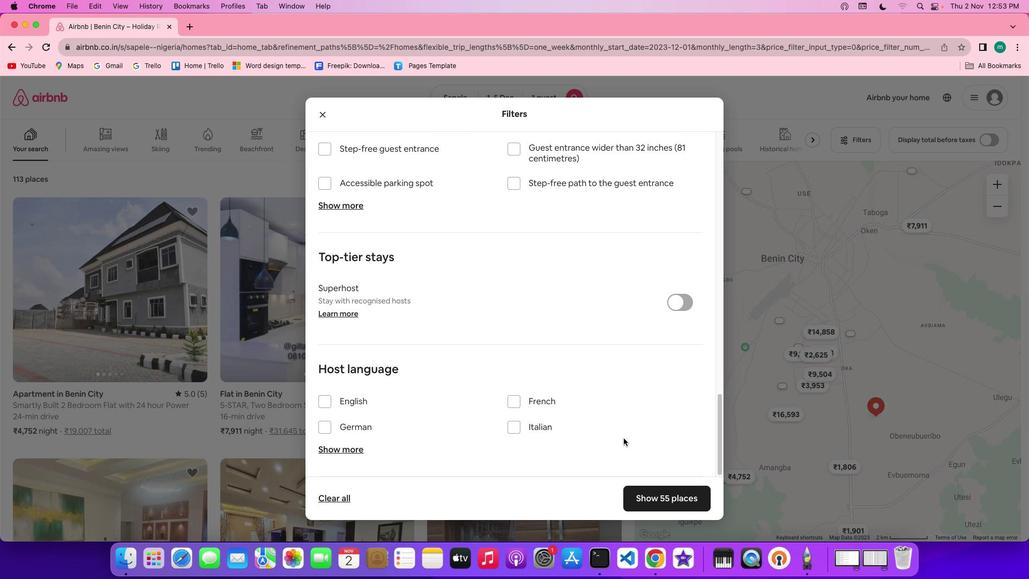 
Action: Mouse scrolled (624, 438) with delta (0, 0)
Screenshot: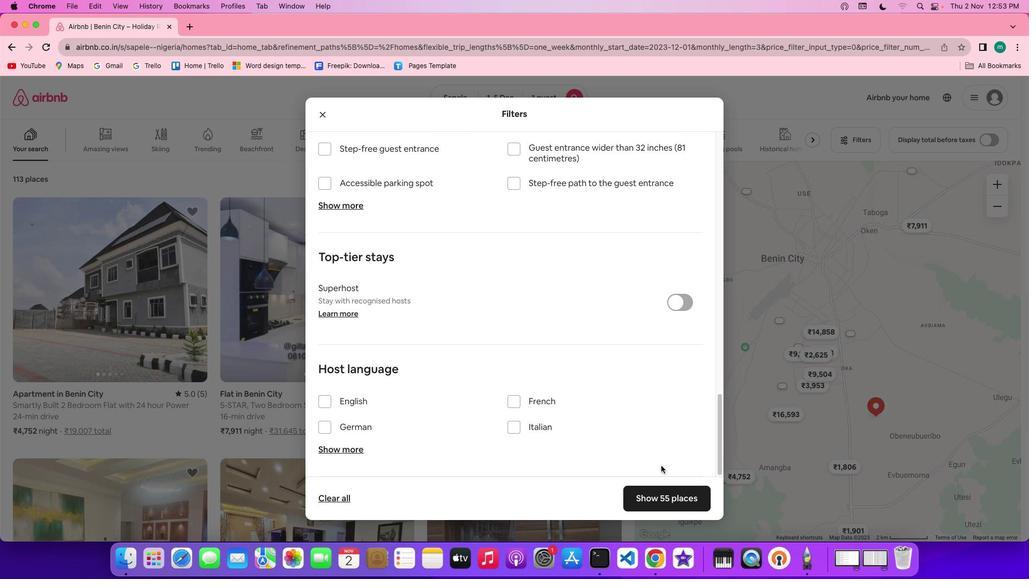 
Action: Mouse moved to (686, 495)
Screenshot: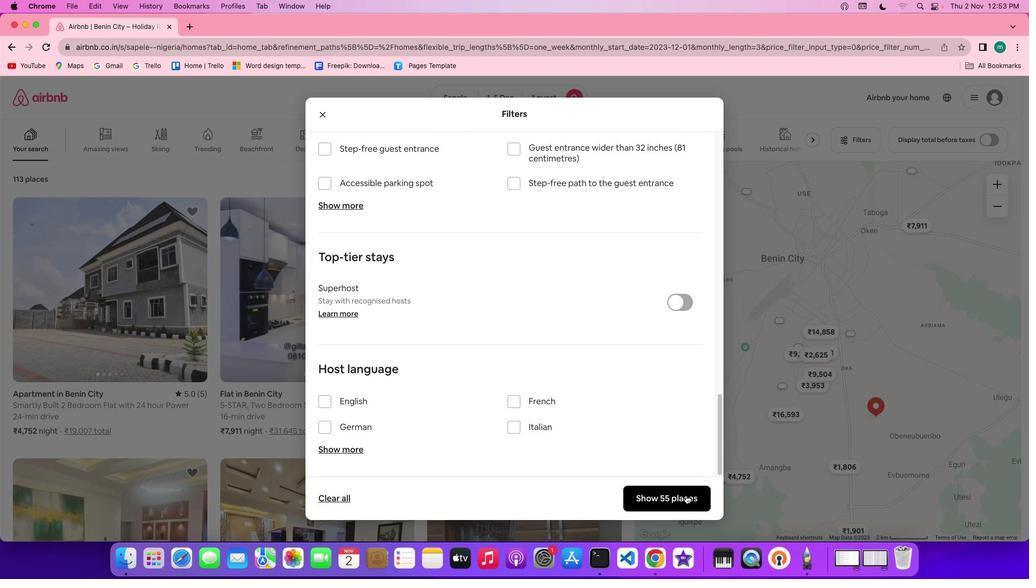 
Action: Mouse pressed left at (686, 495)
Screenshot: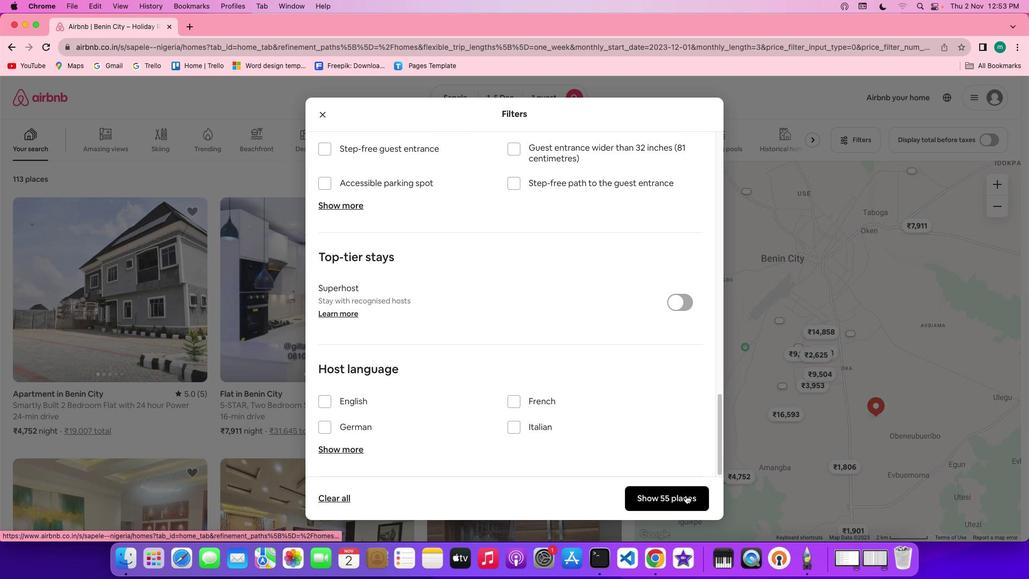 
Action: Mouse moved to (155, 307)
Screenshot: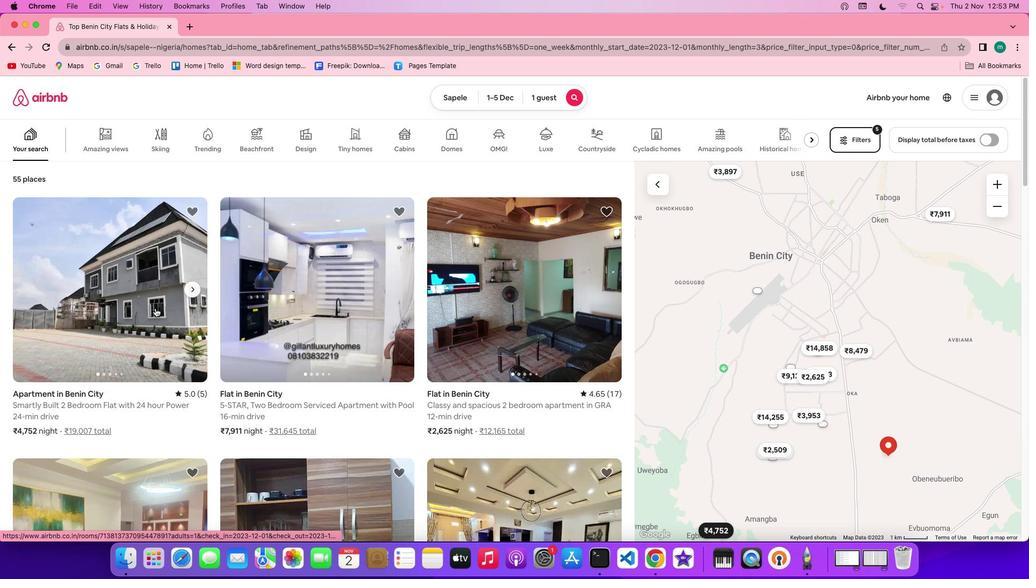 
Action: Mouse pressed left at (155, 307)
Screenshot: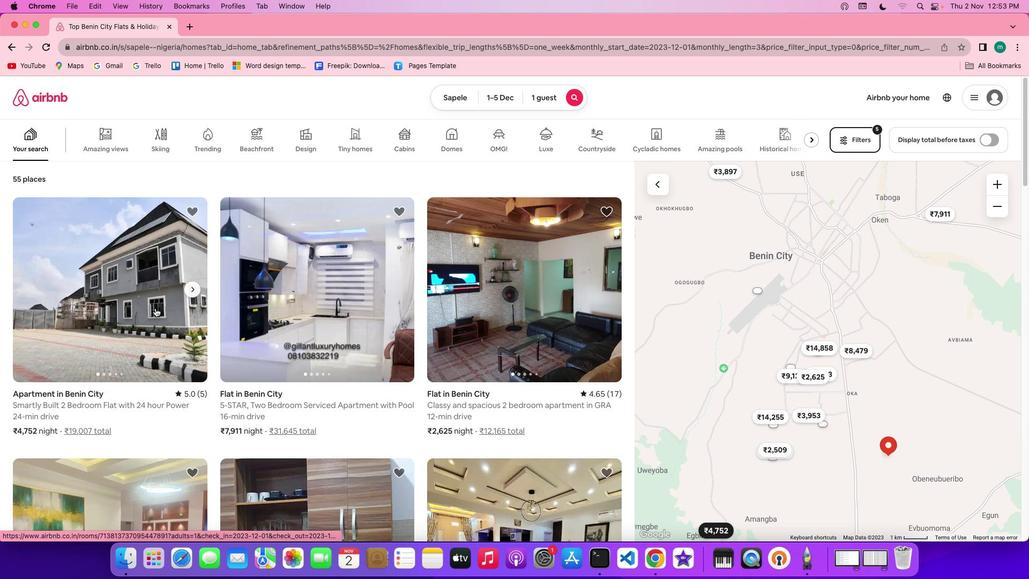 
Action: Mouse moved to (753, 404)
Screenshot: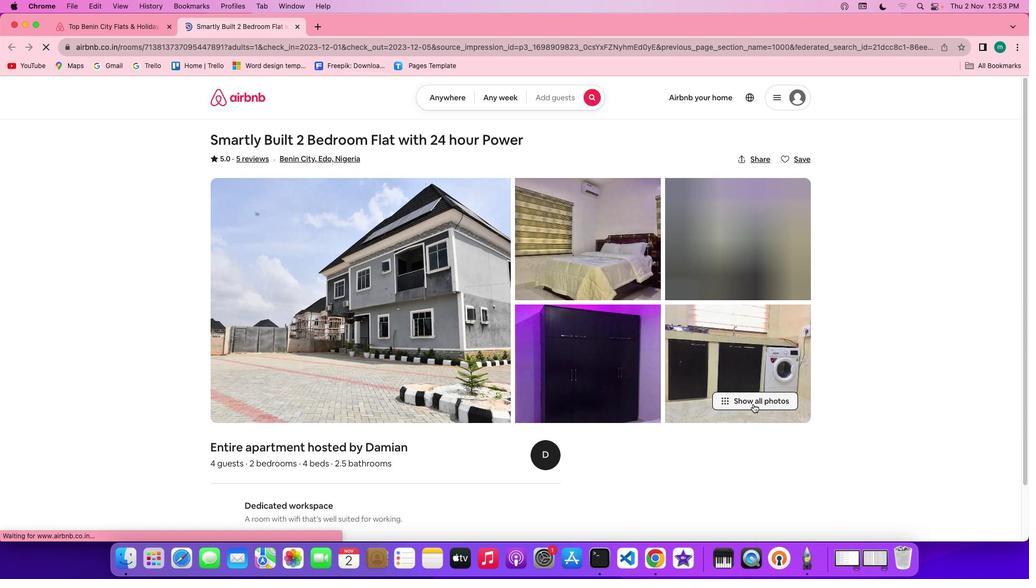 
Action: Mouse pressed left at (753, 404)
Screenshot: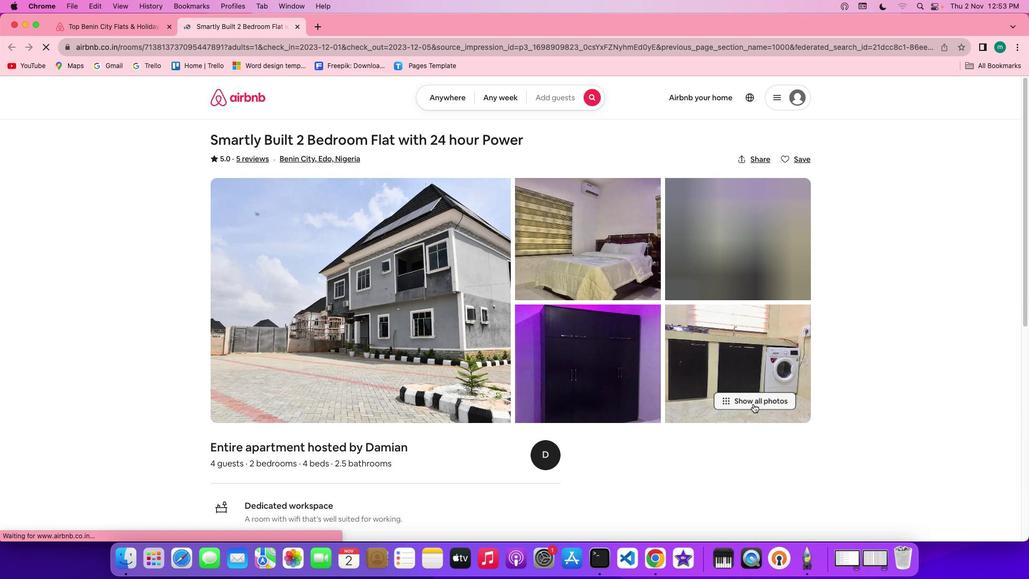 
Action: Mouse moved to (519, 358)
Screenshot: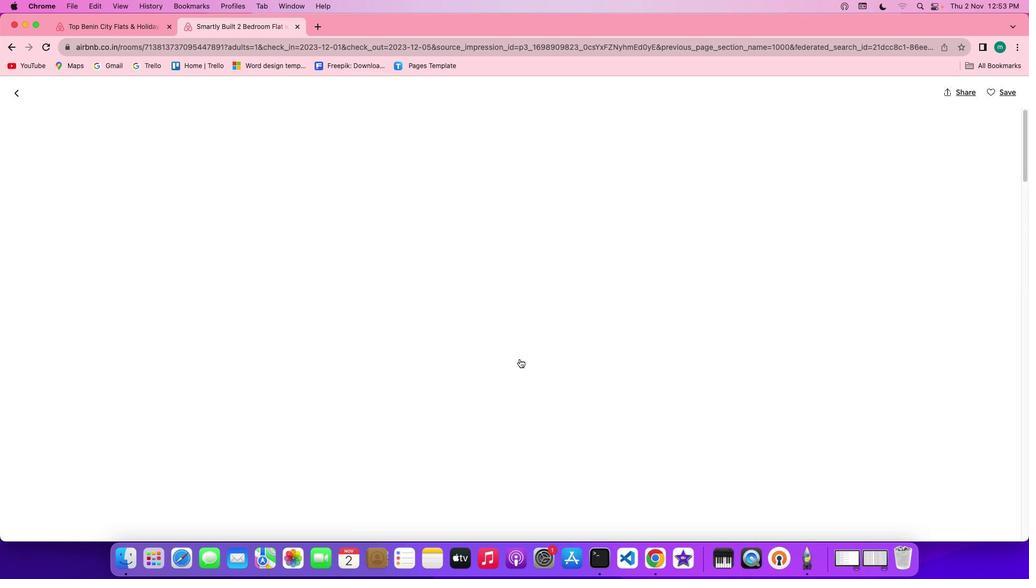 
Action: Mouse scrolled (519, 358) with delta (0, 0)
Screenshot: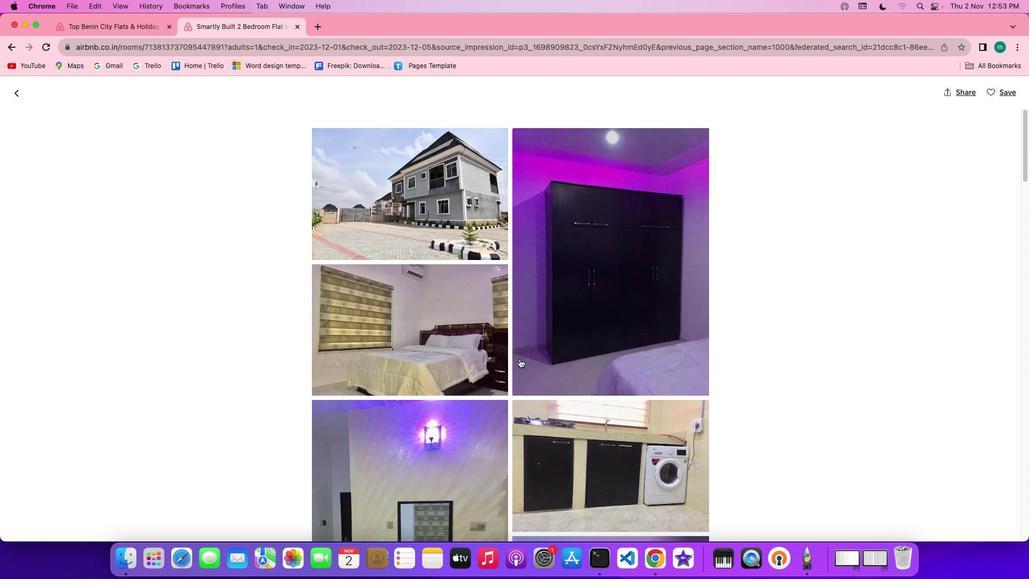 
Action: Mouse scrolled (519, 358) with delta (0, 0)
Screenshot: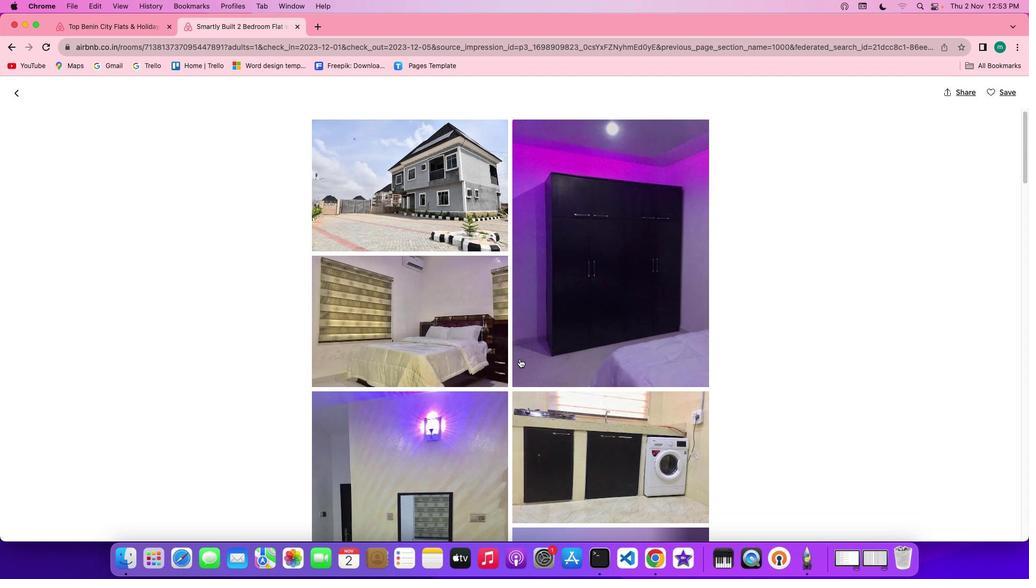 
Action: Mouse scrolled (519, 358) with delta (0, -1)
Screenshot: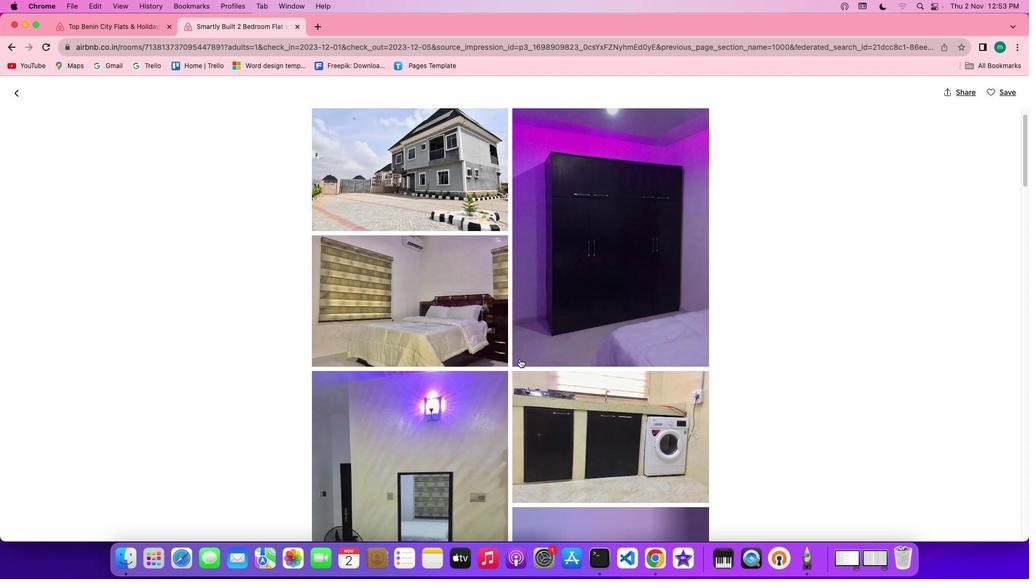 
Action: Mouse scrolled (519, 358) with delta (0, -2)
Screenshot: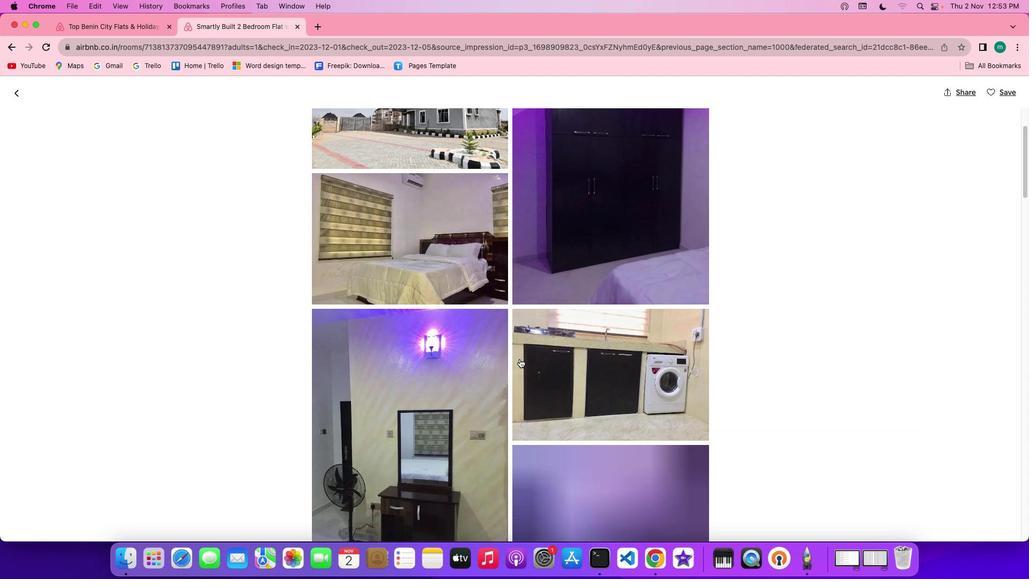 
Action: Mouse scrolled (519, 358) with delta (0, 0)
Screenshot: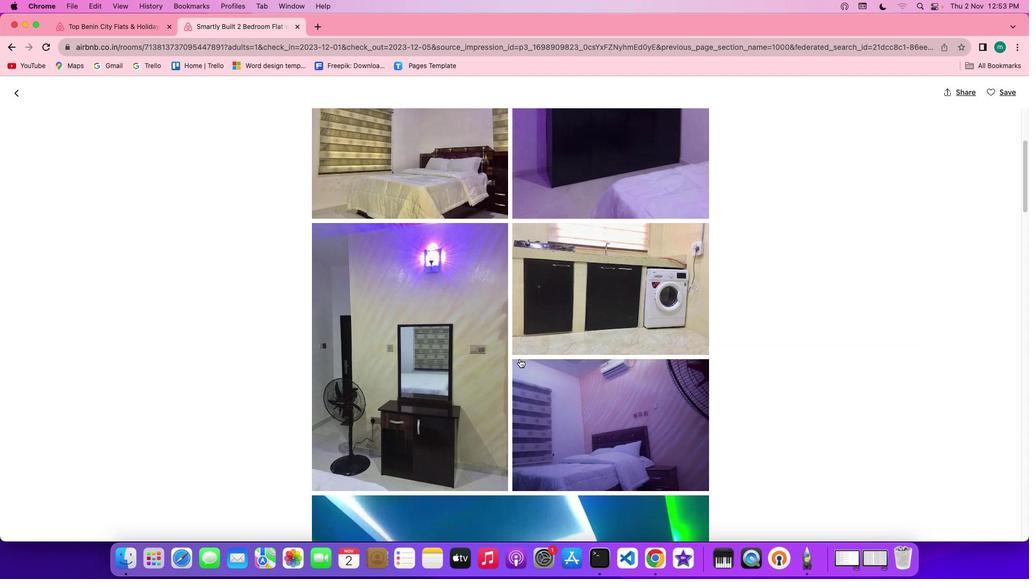 
Action: Mouse scrolled (519, 358) with delta (0, 0)
Screenshot: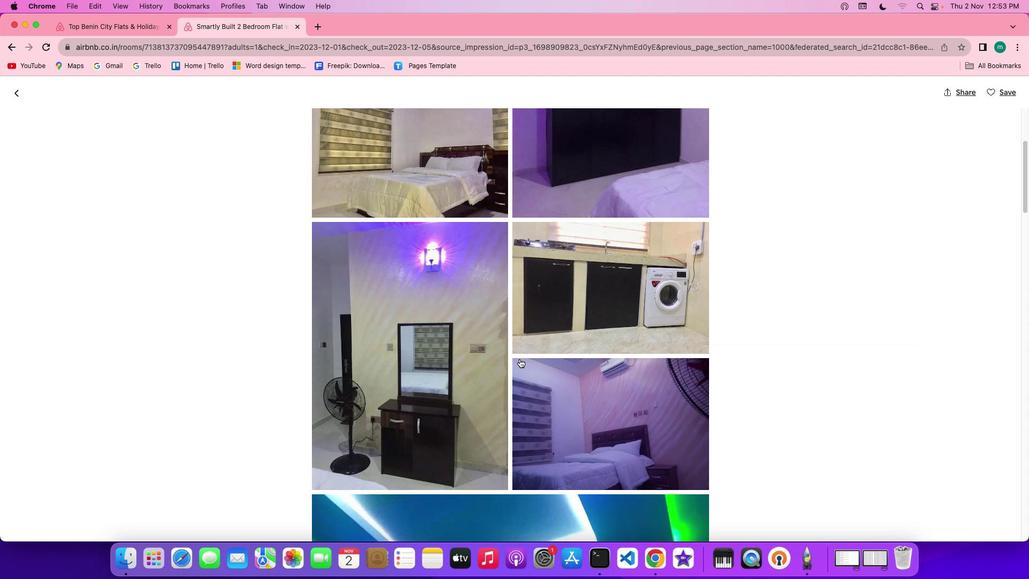 
Action: Mouse scrolled (519, 358) with delta (0, -1)
Screenshot: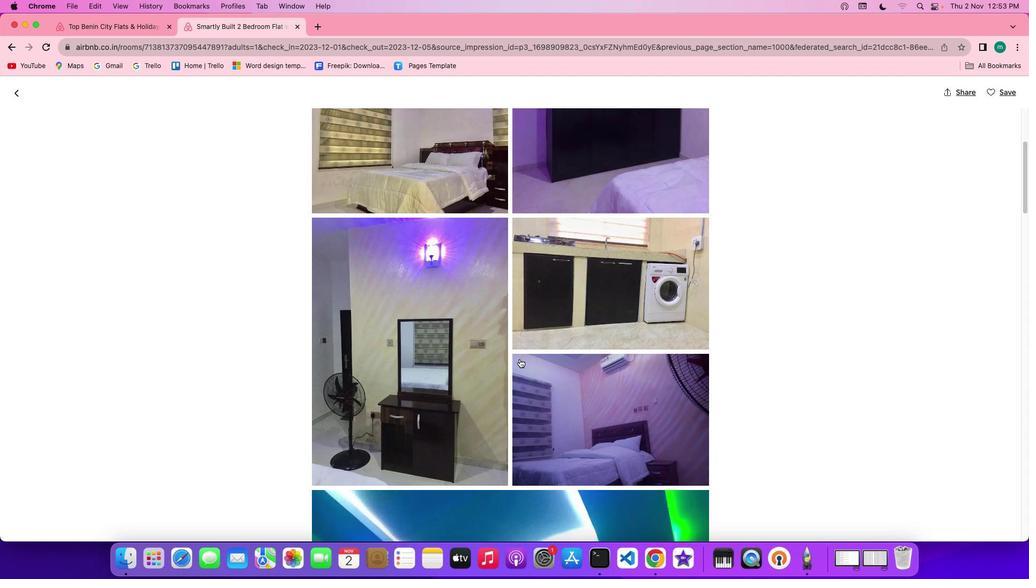 
Action: Mouse scrolled (519, 358) with delta (0, -1)
Screenshot: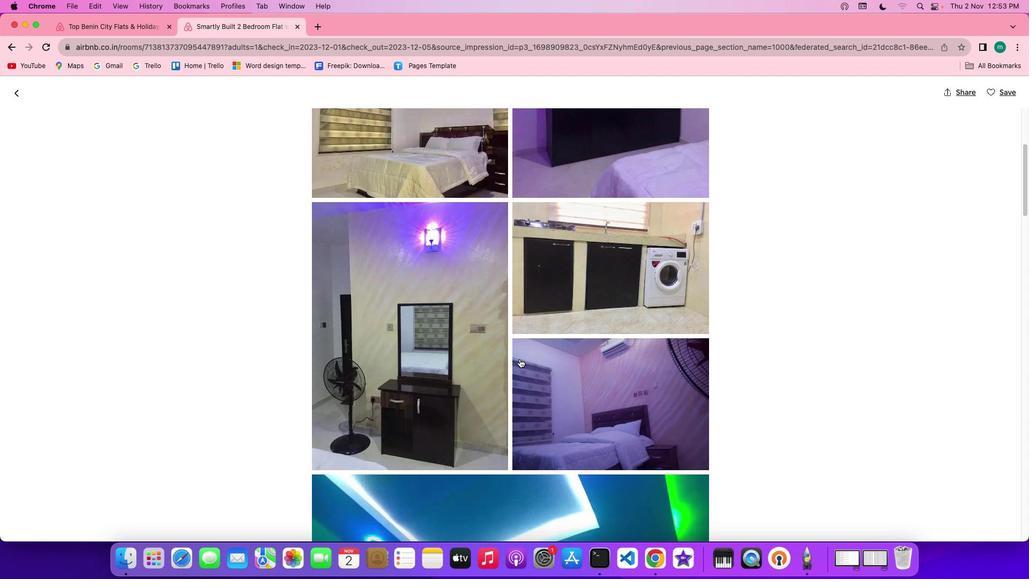 
Action: Mouse scrolled (519, 358) with delta (0, 0)
Screenshot: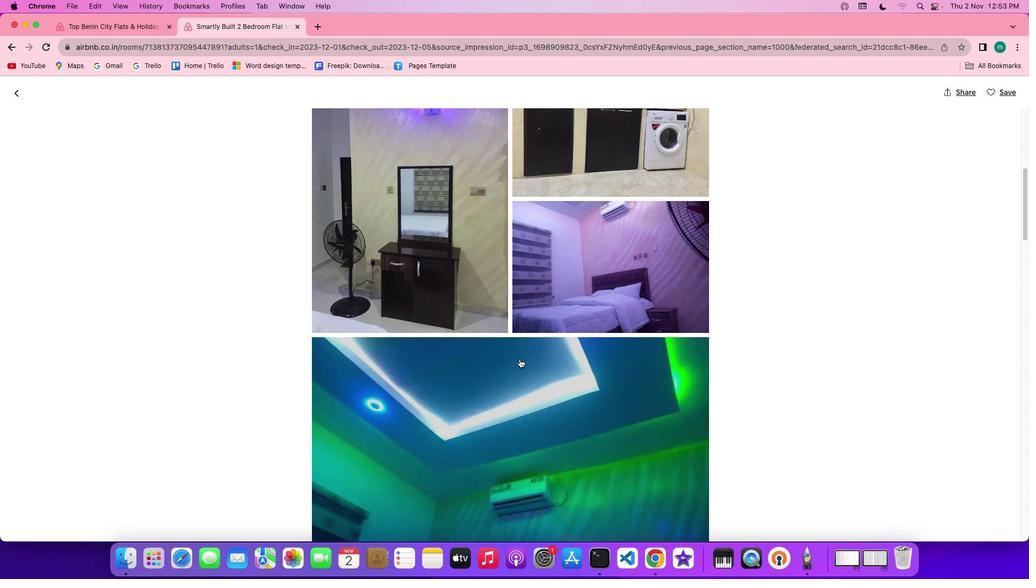 
Action: Mouse scrolled (519, 358) with delta (0, 0)
Screenshot: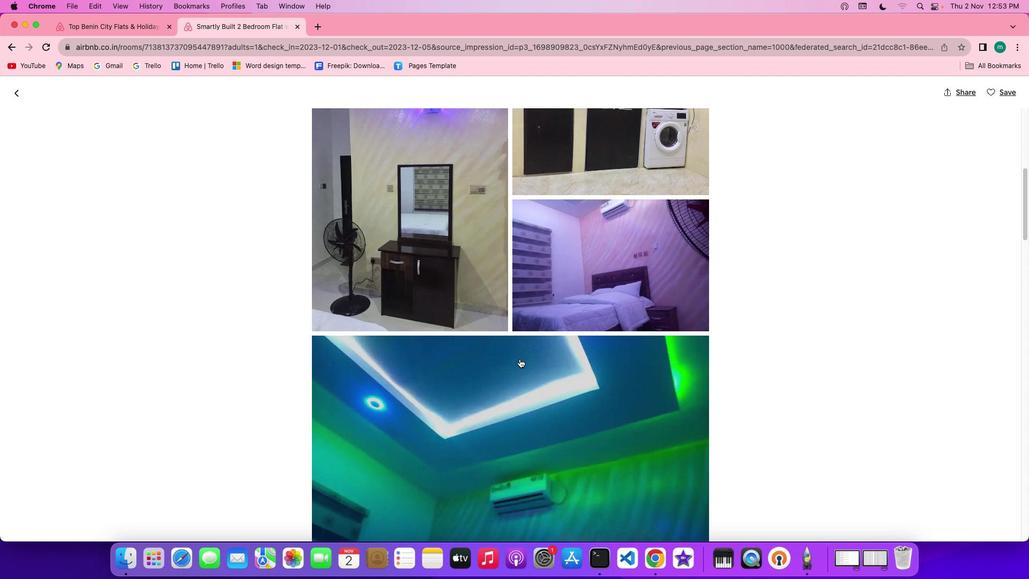 
Action: Mouse scrolled (519, 358) with delta (0, -1)
Screenshot: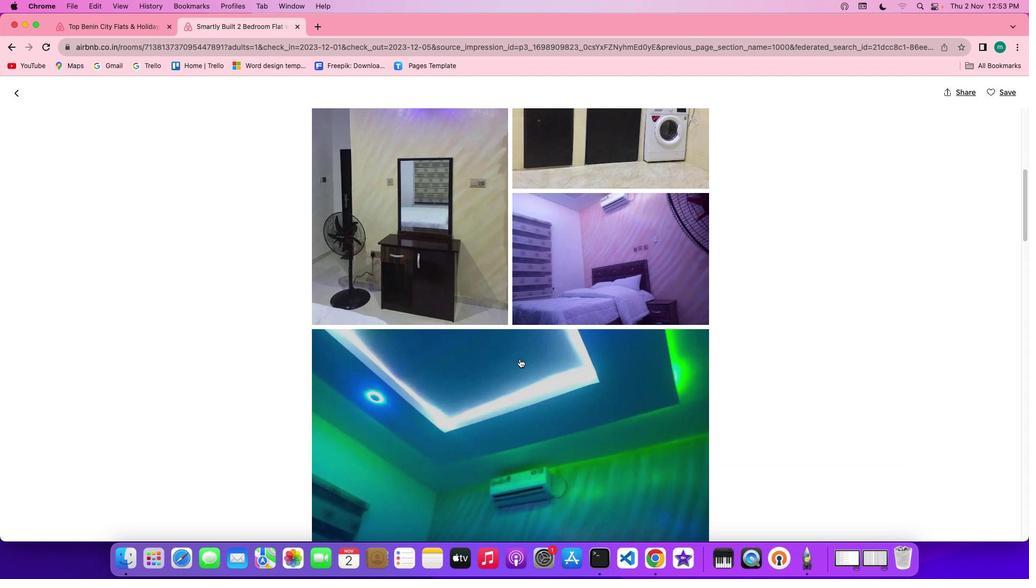 
Action: Mouse scrolled (519, 358) with delta (0, -1)
Screenshot: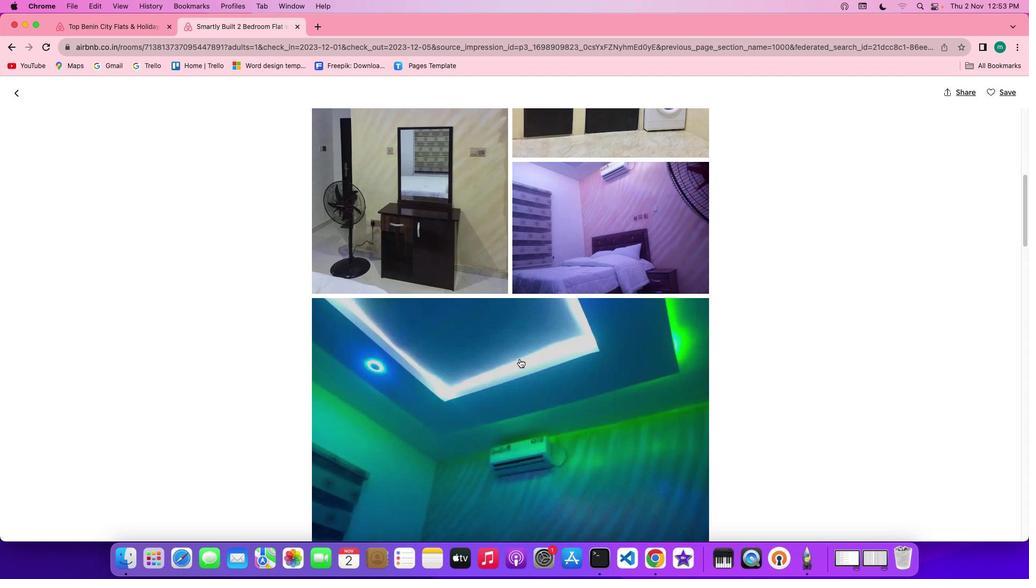 
Action: Mouse scrolled (519, 358) with delta (0, 0)
Screenshot: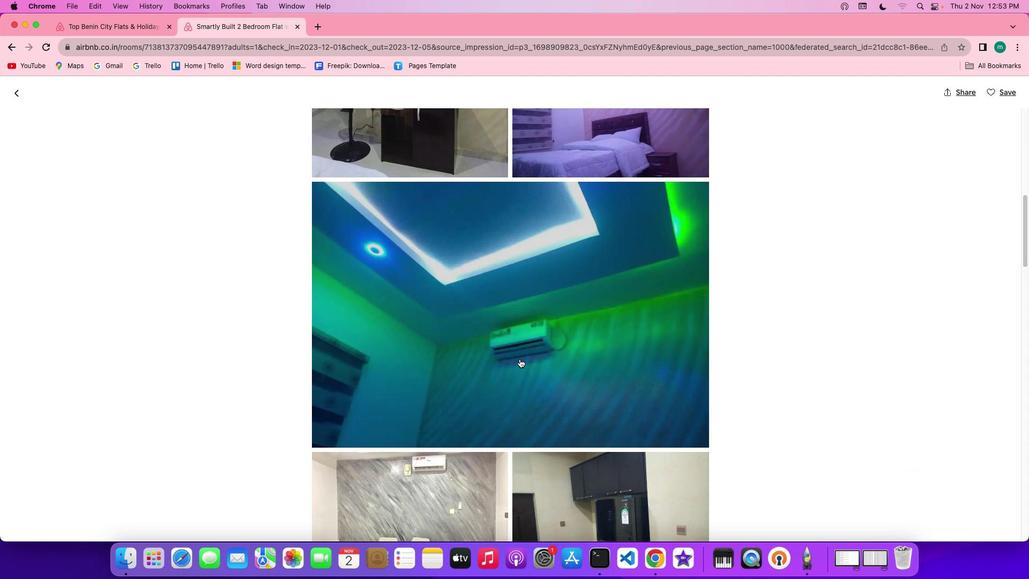 
Action: Mouse scrolled (519, 358) with delta (0, 0)
Screenshot: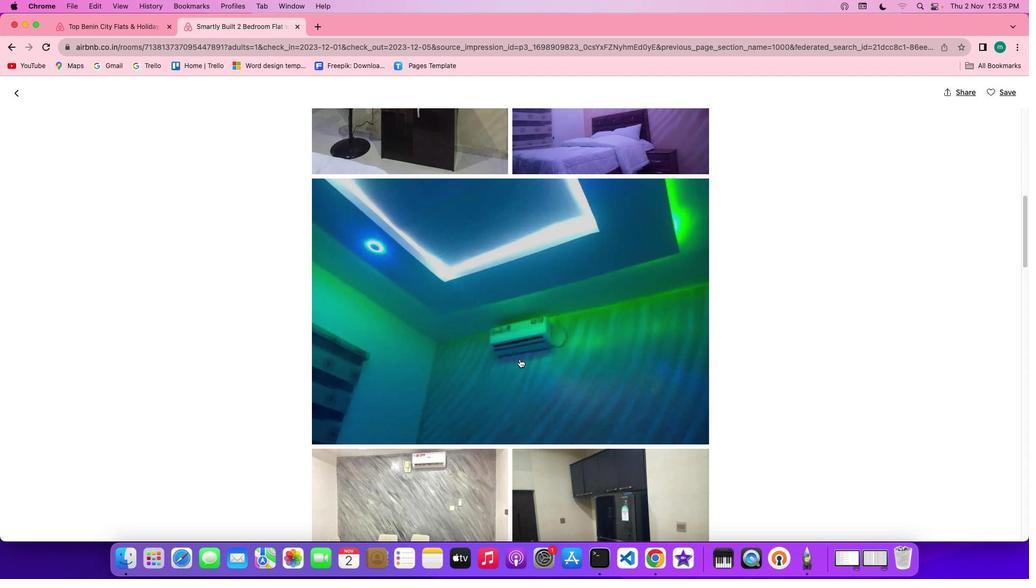 
Action: Mouse scrolled (519, 358) with delta (0, 0)
Screenshot: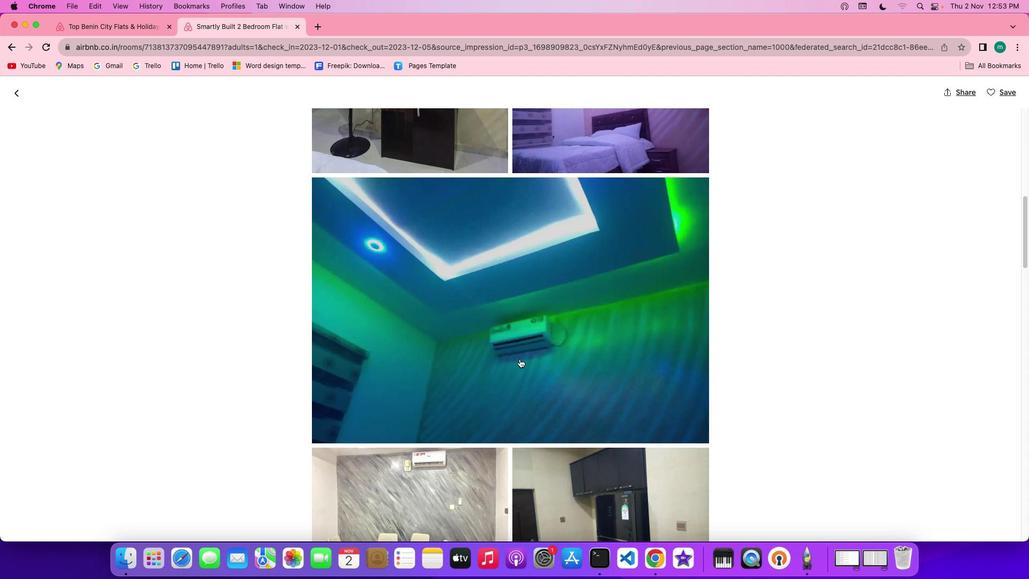 
Action: Mouse scrolled (519, 358) with delta (0, -1)
Screenshot: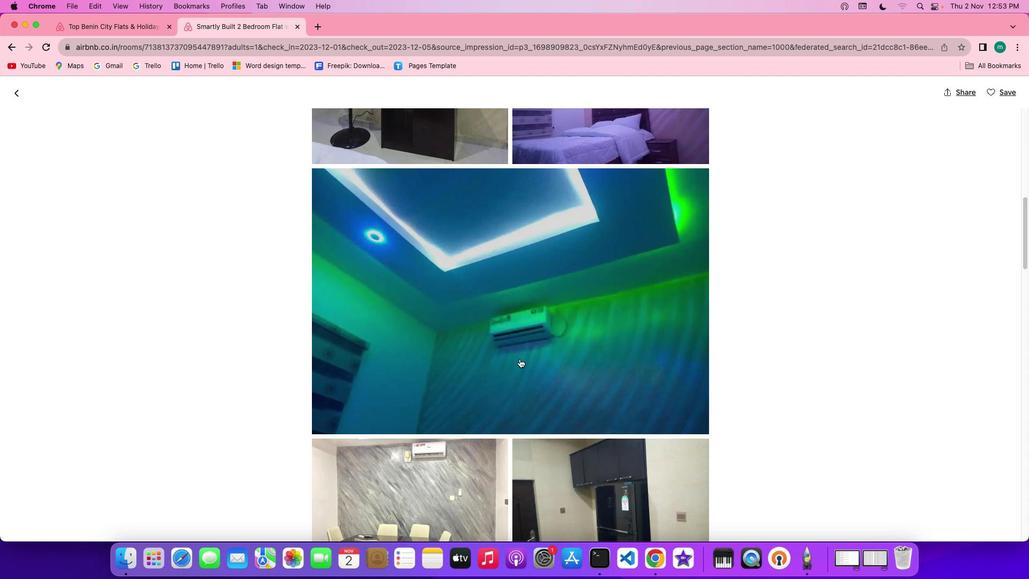 
Action: Mouse scrolled (519, 358) with delta (0, -2)
Screenshot: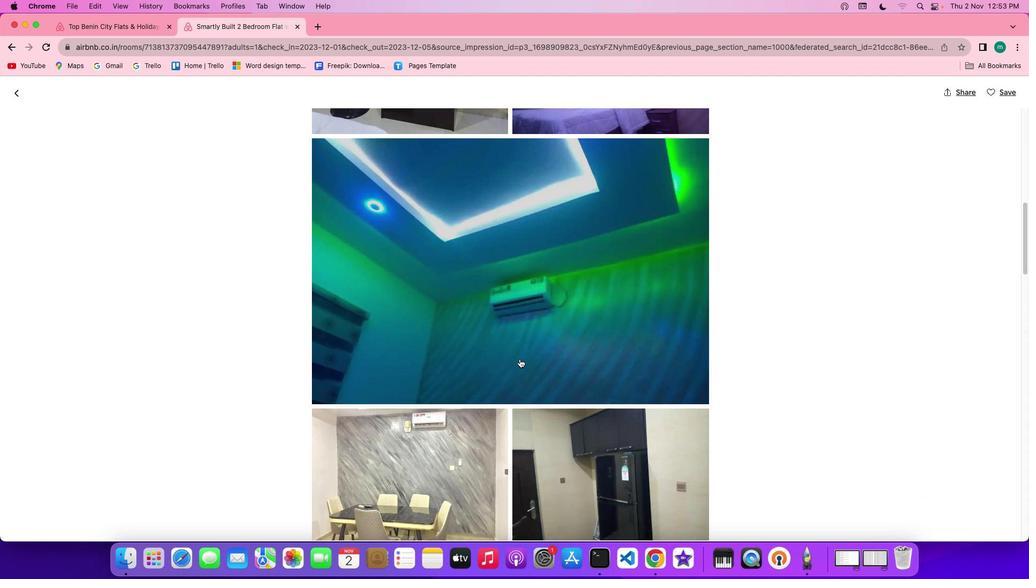 
Action: Mouse scrolled (519, 358) with delta (0, -2)
Screenshot: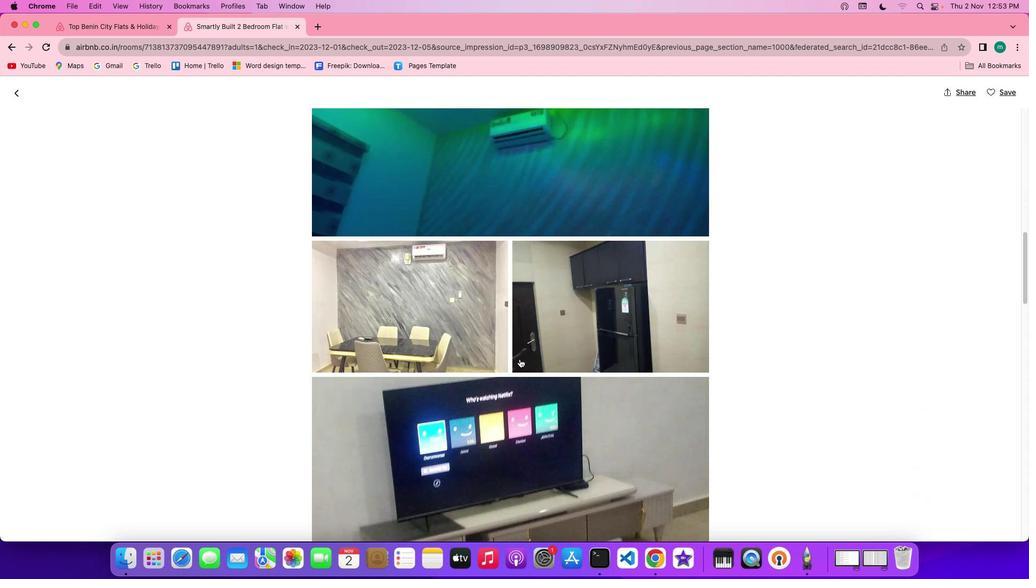 
Action: Mouse scrolled (519, 358) with delta (0, 0)
Screenshot: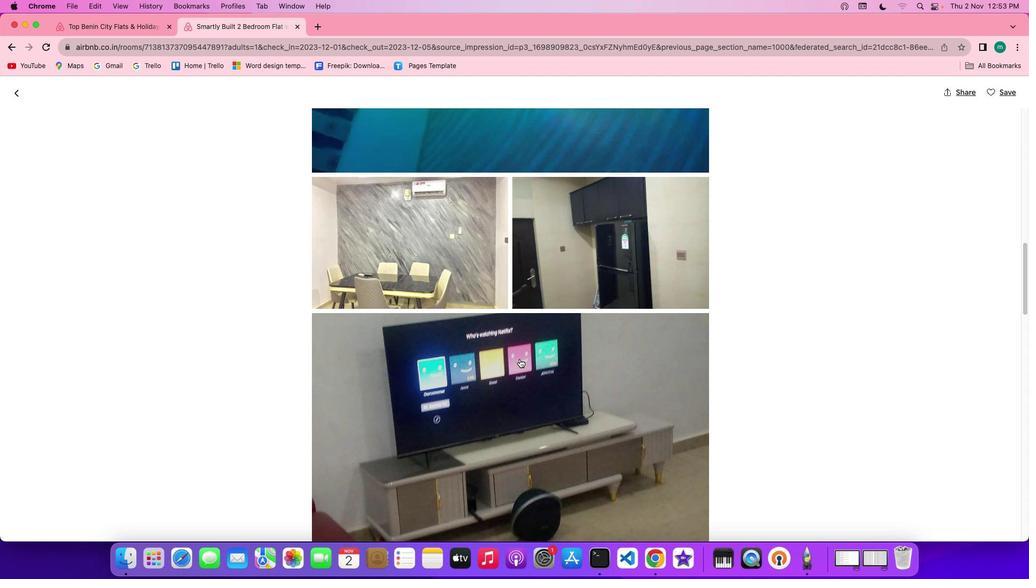 
Action: Mouse scrolled (519, 358) with delta (0, 0)
Screenshot: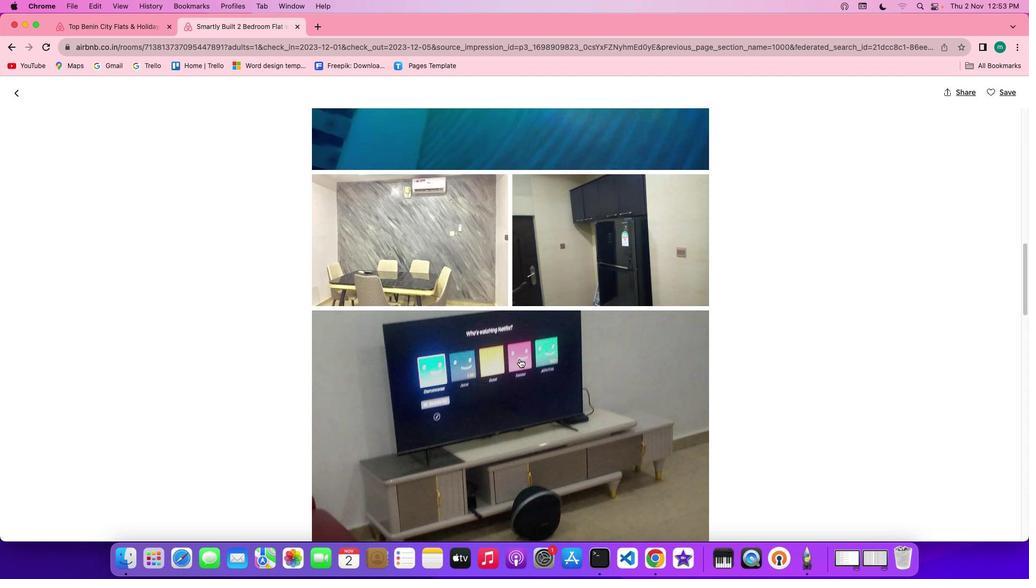 
Action: Mouse scrolled (519, 358) with delta (0, -1)
Screenshot: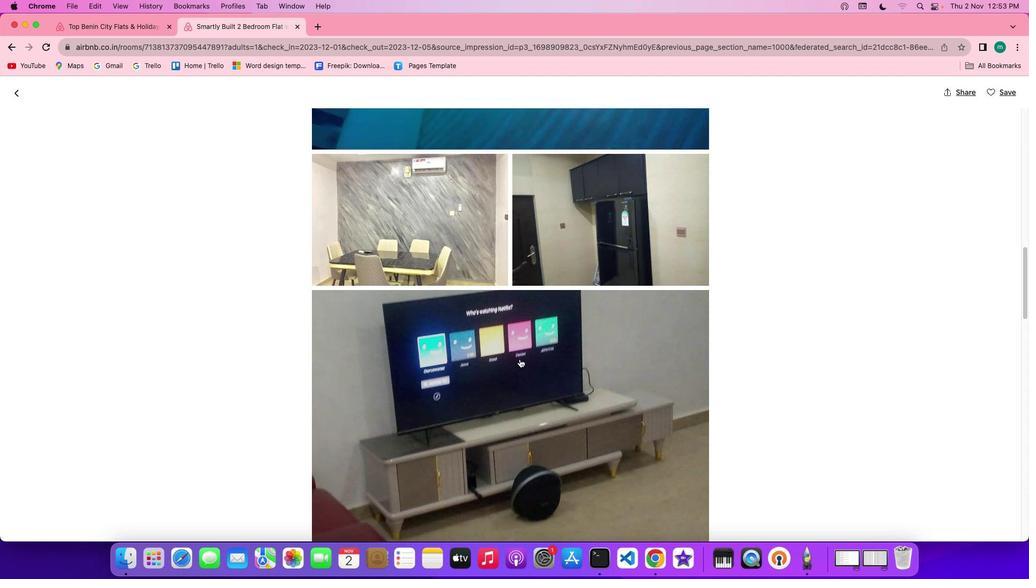 
Action: Mouse scrolled (519, 358) with delta (0, -1)
Screenshot: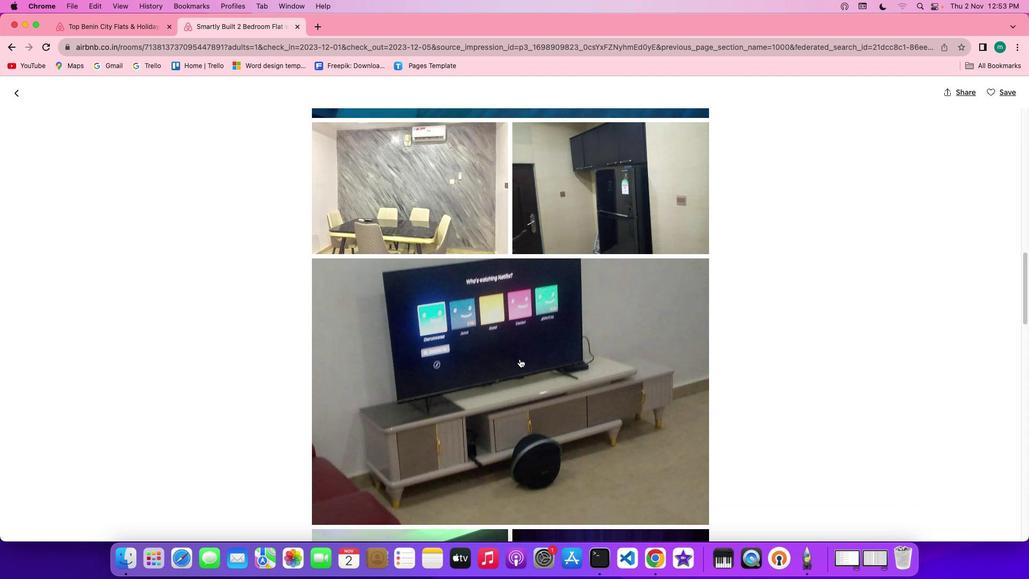 
Action: Mouse scrolled (519, 358) with delta (0, 0)
Screenshot: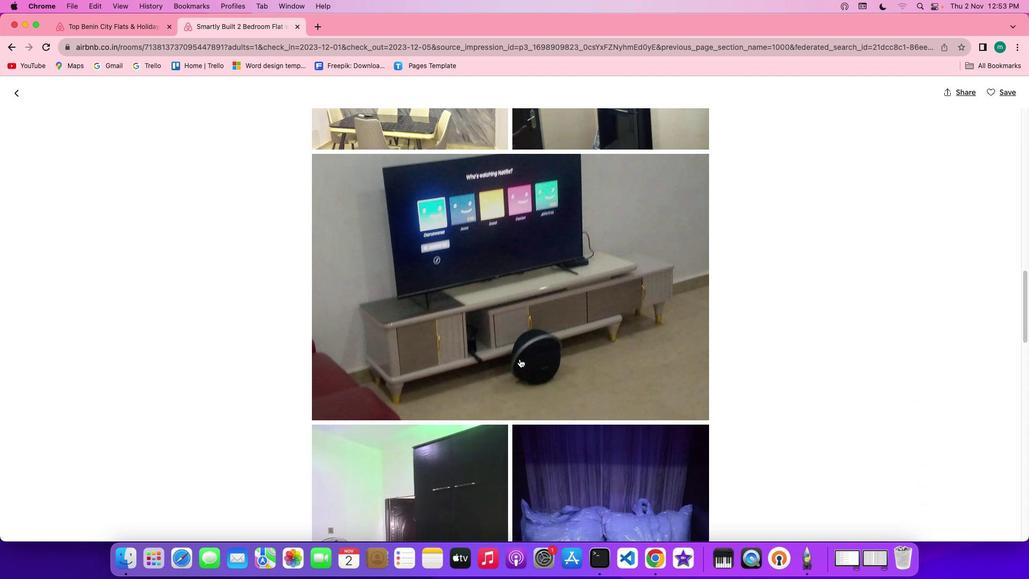
Action: Mouse scrolled (519, 358) with delta (0, 0)
Screenshot: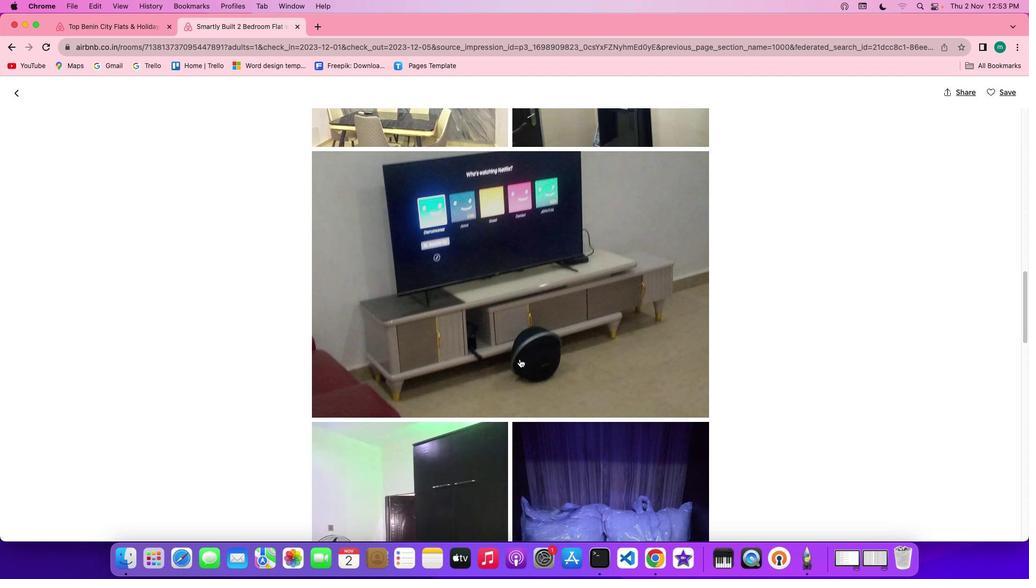 
Action: Mouse scrolled (519, 358) with delta (0, 0)
Screenshot: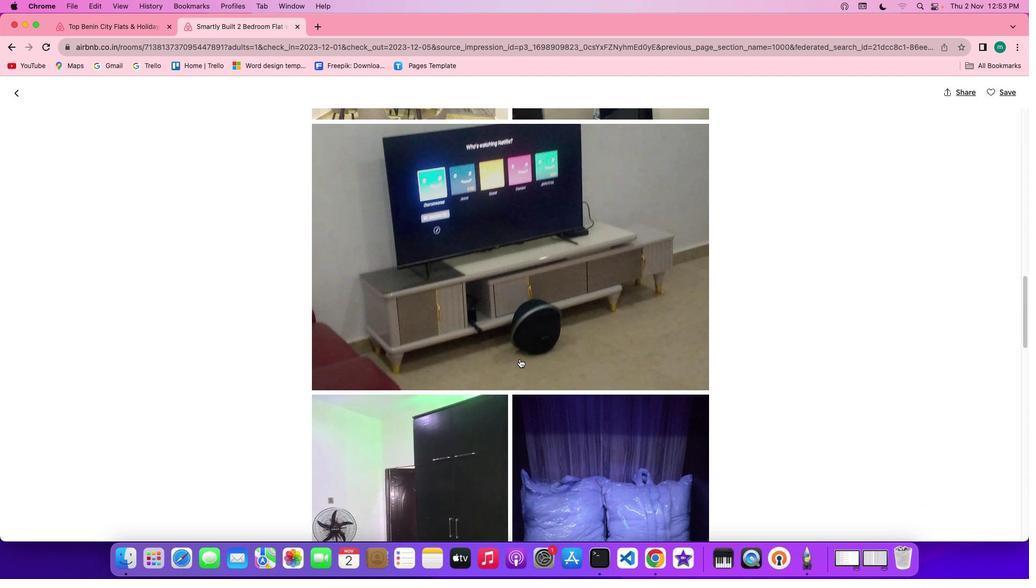 
Action: Mouse scrolled (519, 358) with delta (0, -1)
Screenshot: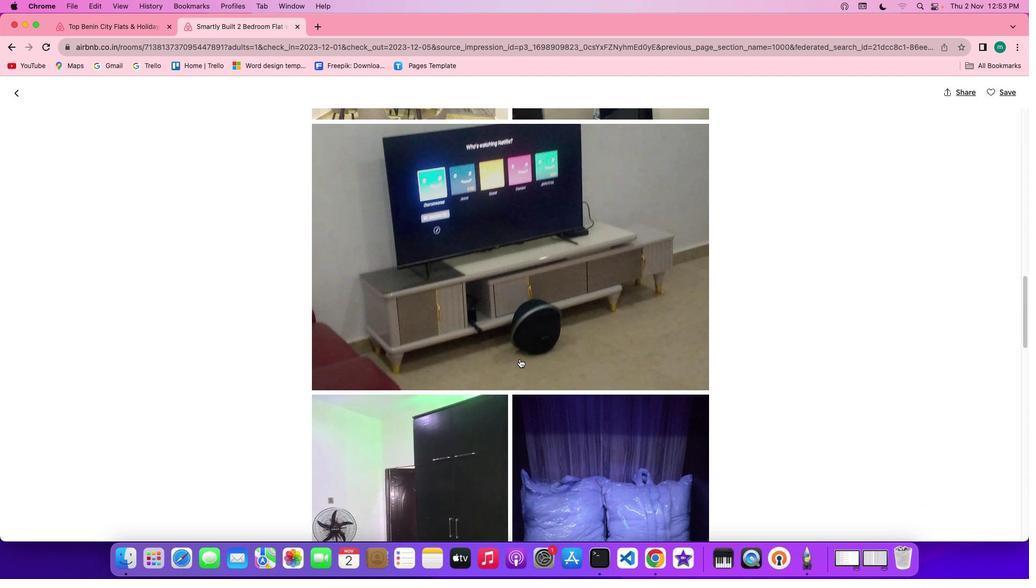 
Action: Mouse scrolled (519, 358) with delta (0, -2)
Screenshot: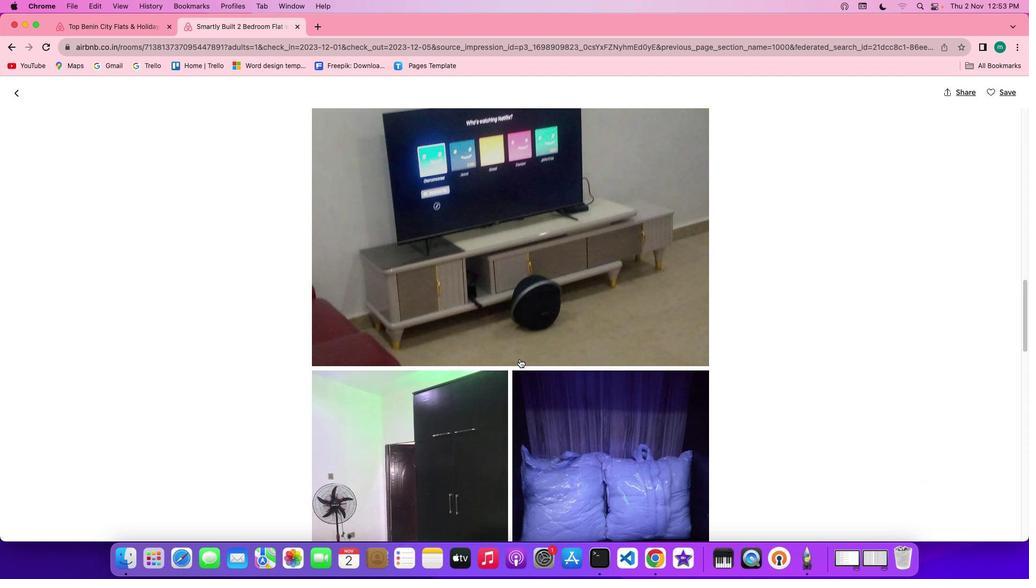 
Action: Mouse scrolled (519, 358) with delta (0, -2)
Screenshot: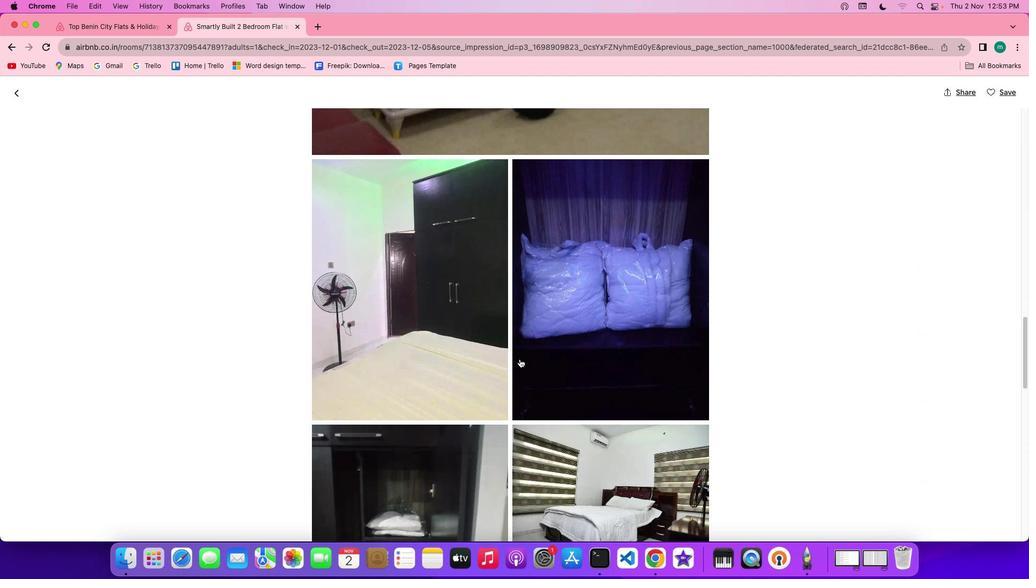 
Action: Mouse scrolled (519, 358) with delta (0, 0)
Screenshot: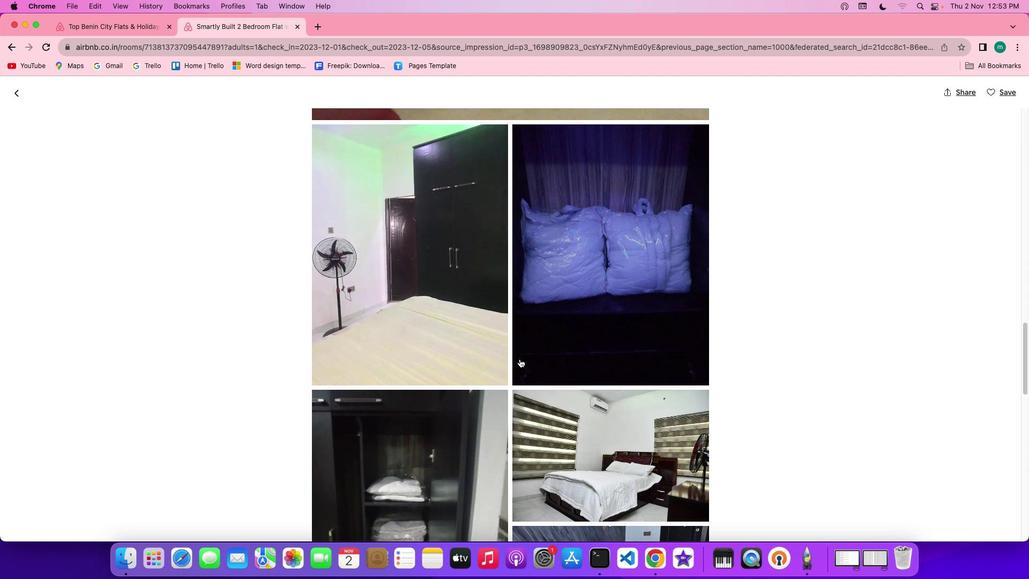 
Action: Mouse scrolled (519, 358) with delta (0, 0)
Screenshot: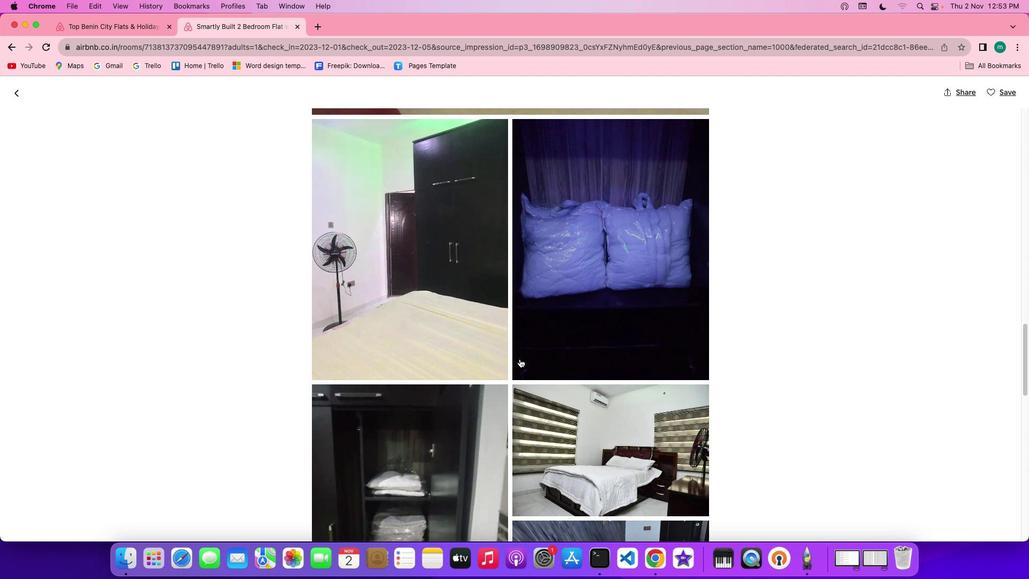 
Action: Mouse scrolled (519, 358) with delta (0, -1)
Screenshot: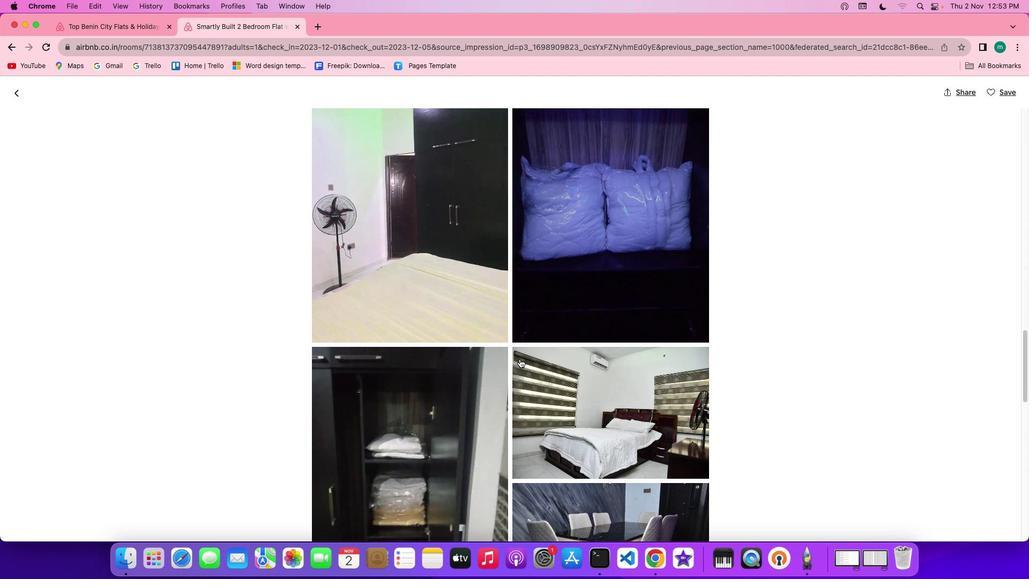 
Action: Mouse scrolled (519, 358) with delta (0, -2)
Screenshot: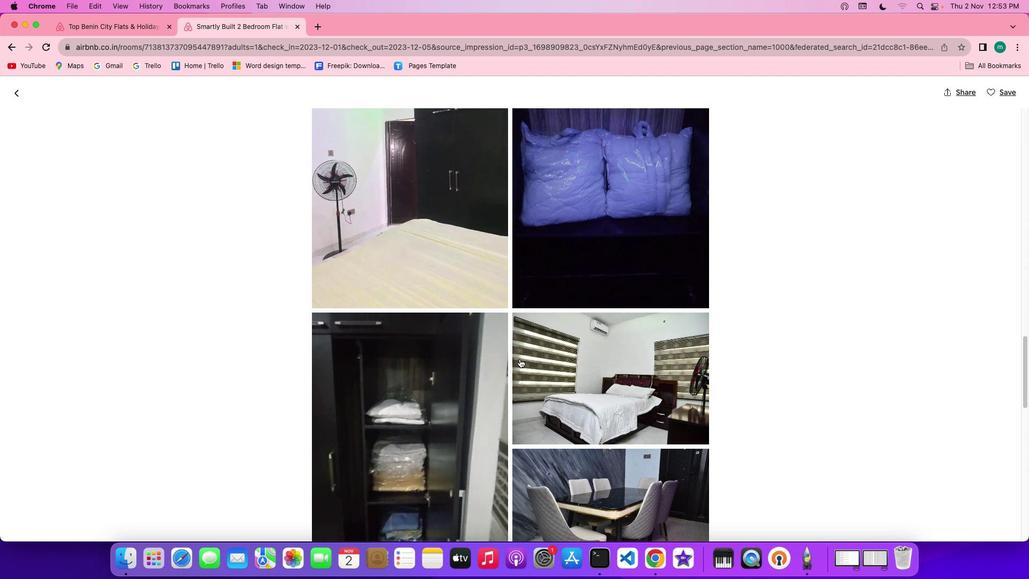 
Action: Mouse scrolled (519, 358) with delta (0, -2)
Screenshot: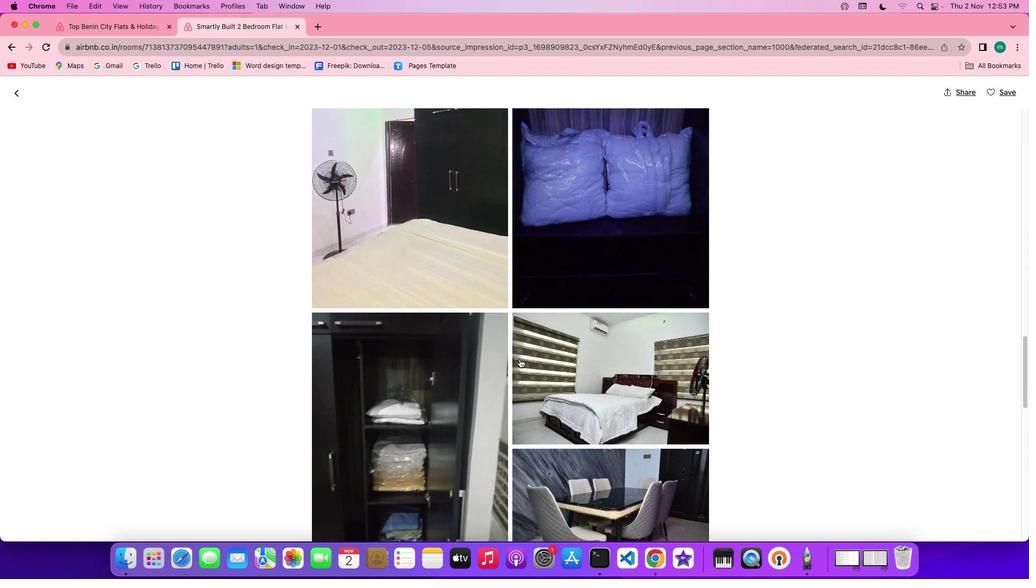 
Action: Mouse scrolled (519, 358) with delta (0, 0)
Screenshot: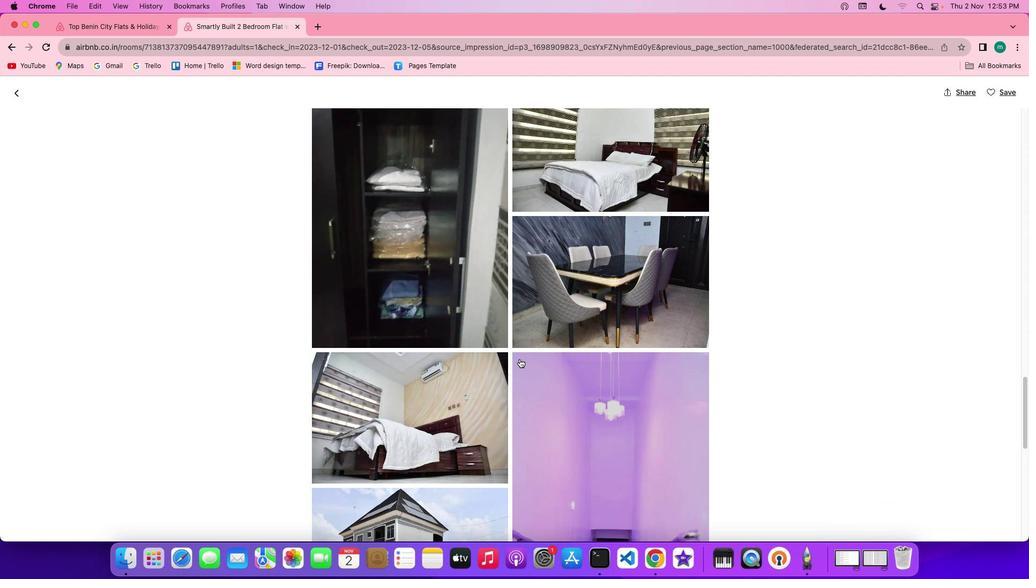 
Action: Mouse scrolled (519, 358) with delta (0, 0)
Screenshot: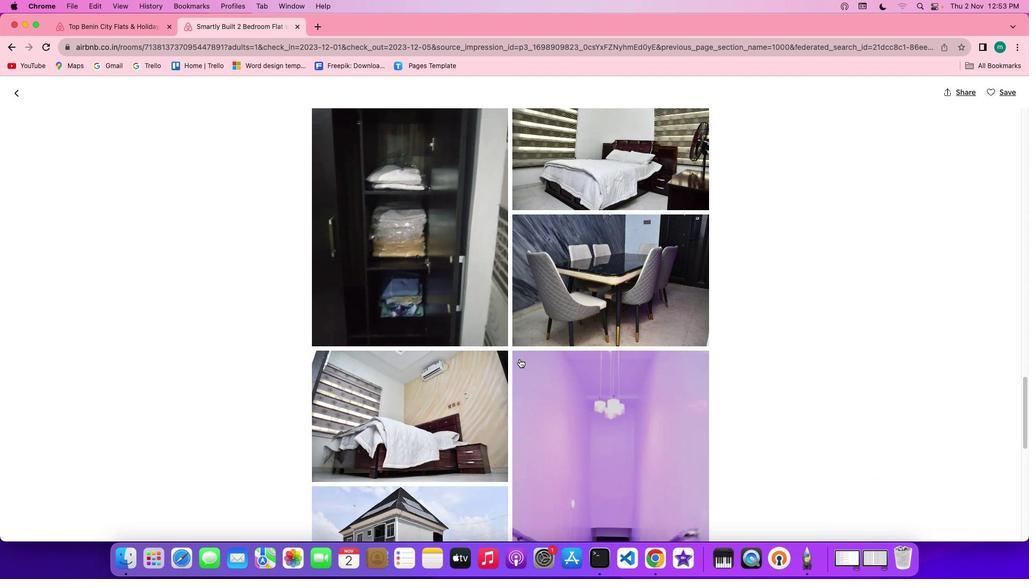 
Action: Mouse scrolled (519, 358) with delta (0, -1)
Screenshot: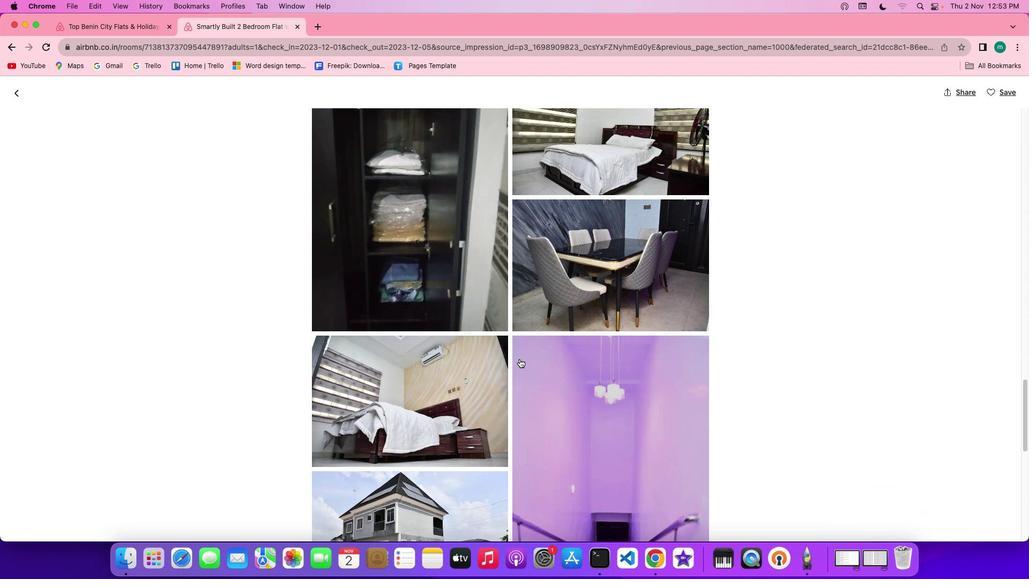 
Action: Mouse scrolled (519, 358) with delta (0, -2)
Screenshot: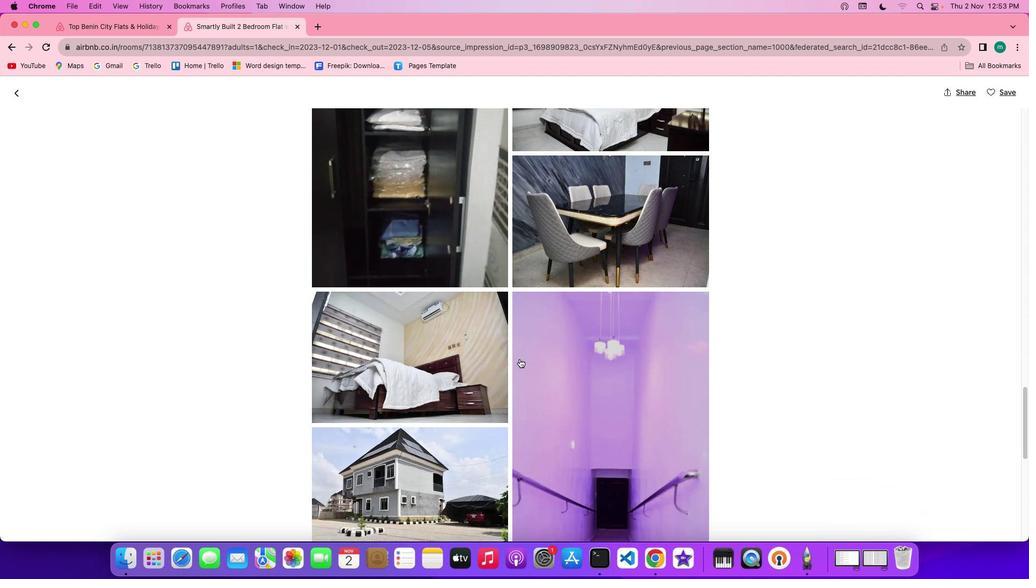 
Action: Mouse scrolled (519, 358) with delta (0, -2)
Screenshot: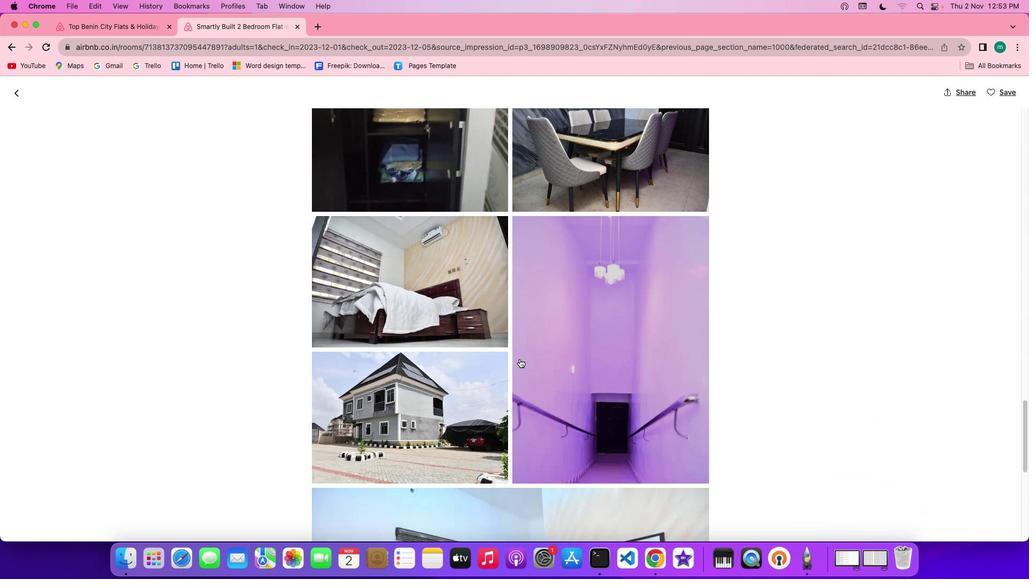 
Action: Mouse scrolled (519, 358) with delta (0, 0)
Screenshot: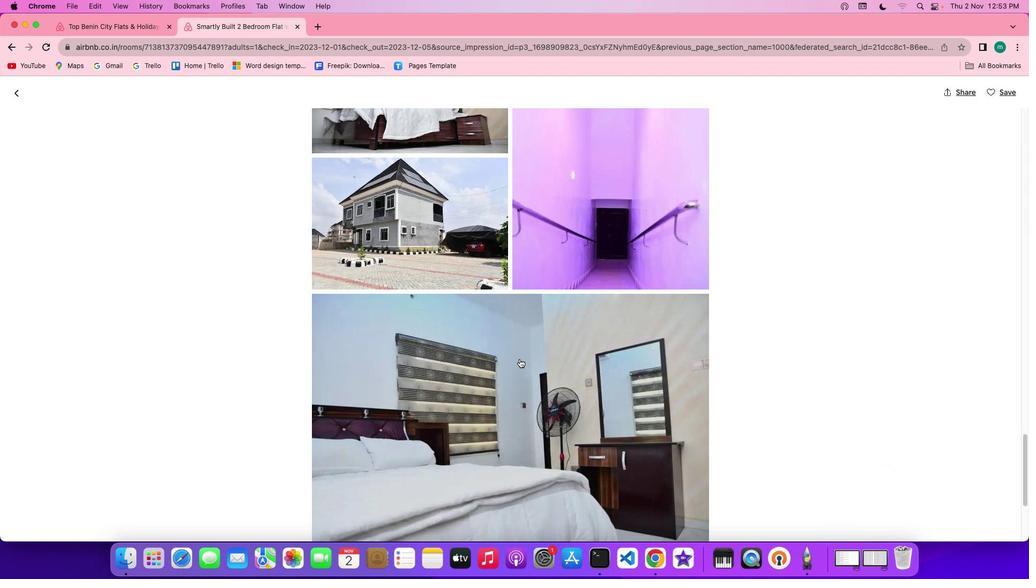 
Action: Mouse scrolled (519, 358) with delta (0, 0)
Screenshot: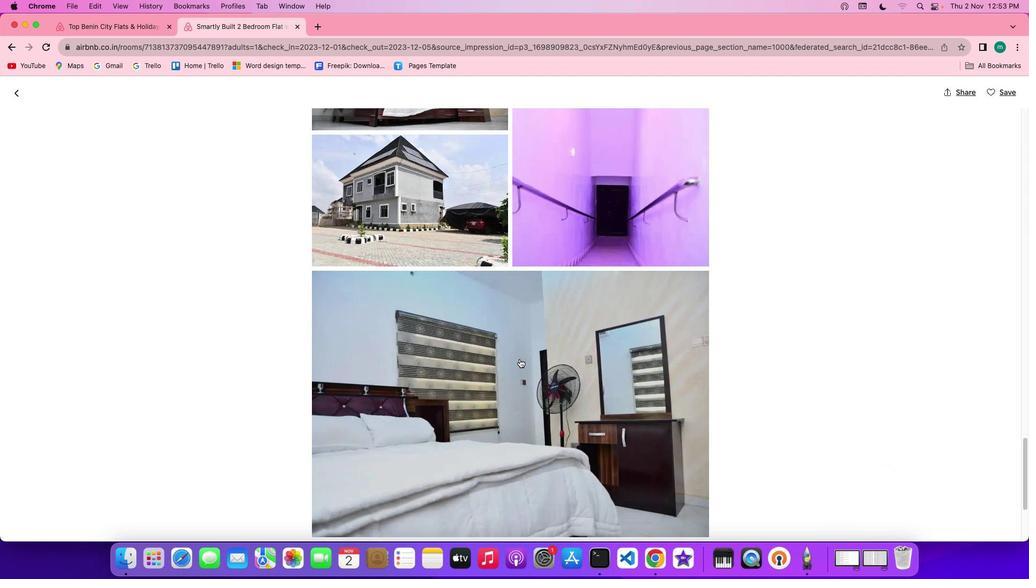 
Action: Mouse scrolled (519, 358) with delta (0, -1)
Screenshot: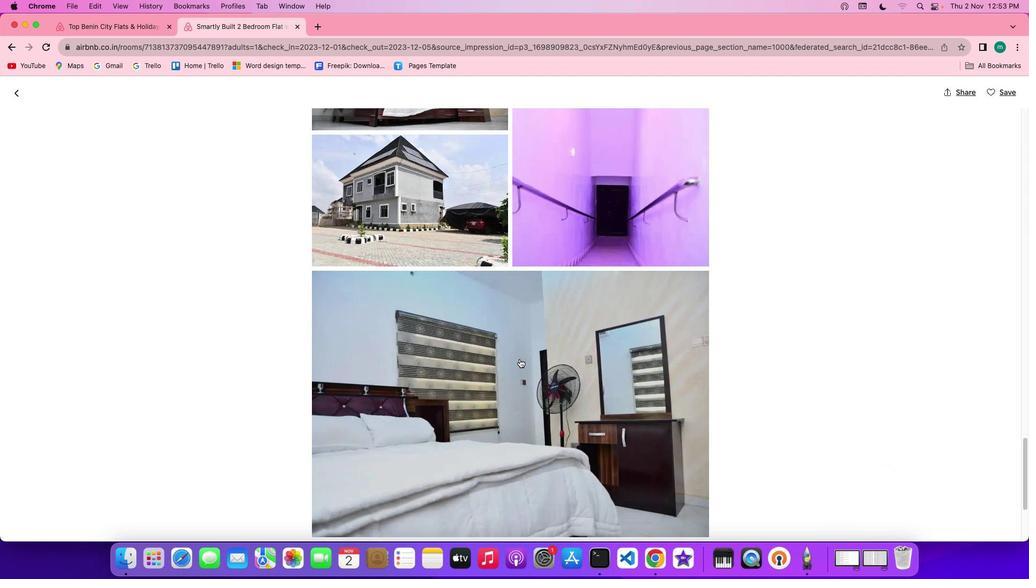 
Action: Mouse scrolled (519, 358) with delta (0, -2)
Screenshot: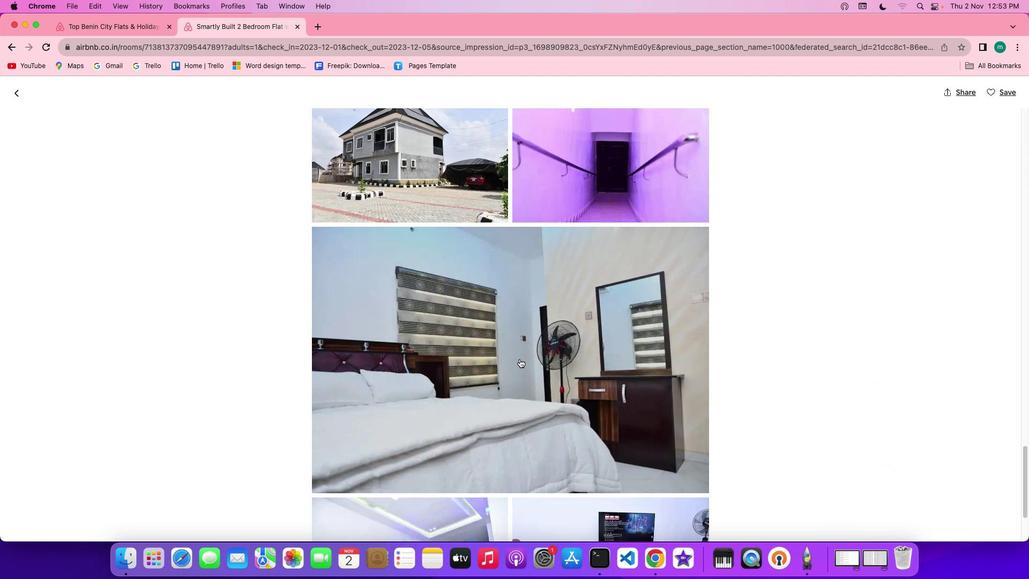 
Action: Mouse scrolled (519, 358) with delta (0, -2)
Screenshot: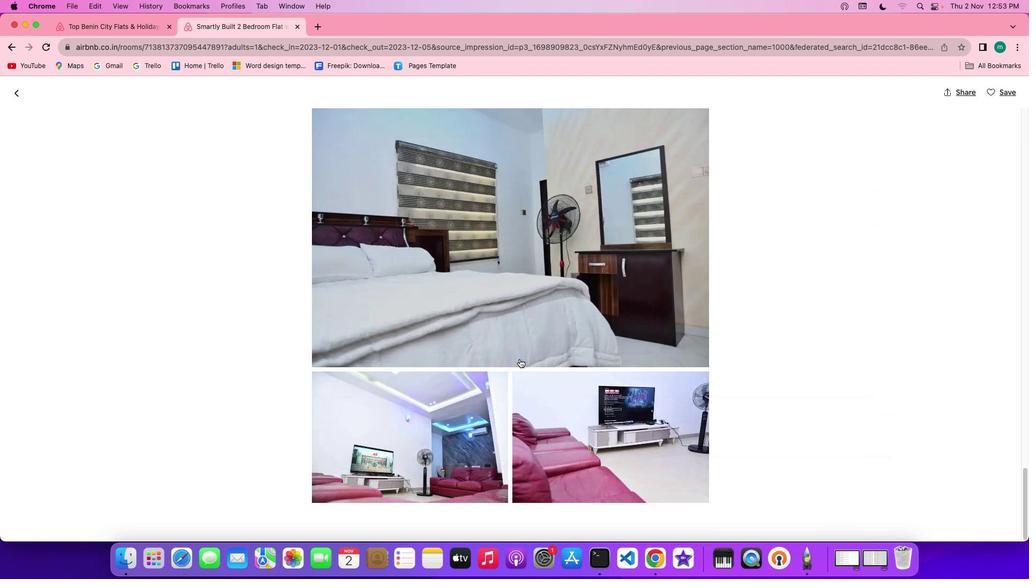 
Action: Mouse scrolled (519, 358) with delta (0, 0)
Screenshot: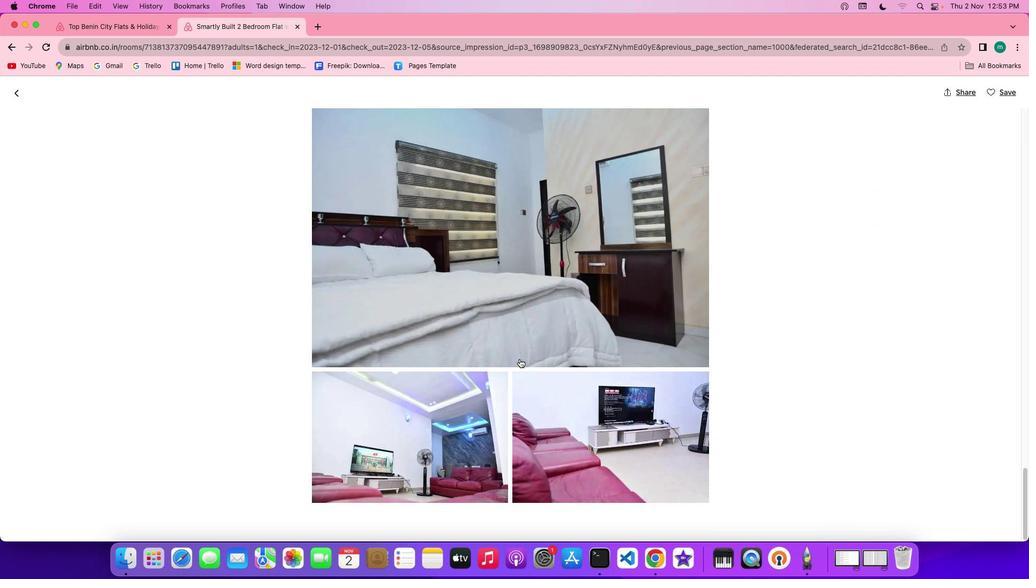 
Action: Mouse scrolled (519, 358) with delta (0, 0)
Screenshot: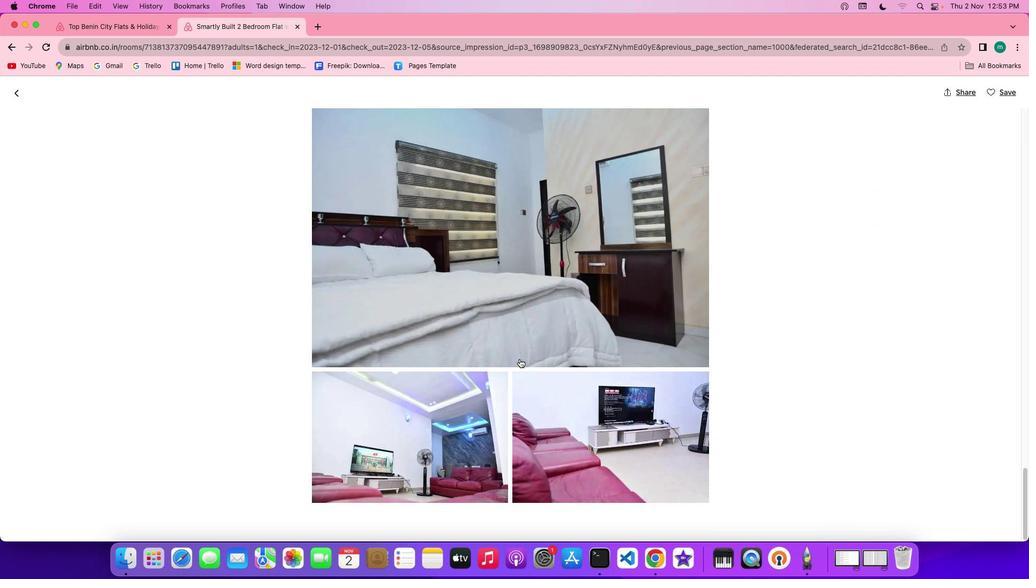 
Action: Mouse scrolled (519, 358) with delta (0, -1)
Screenshot: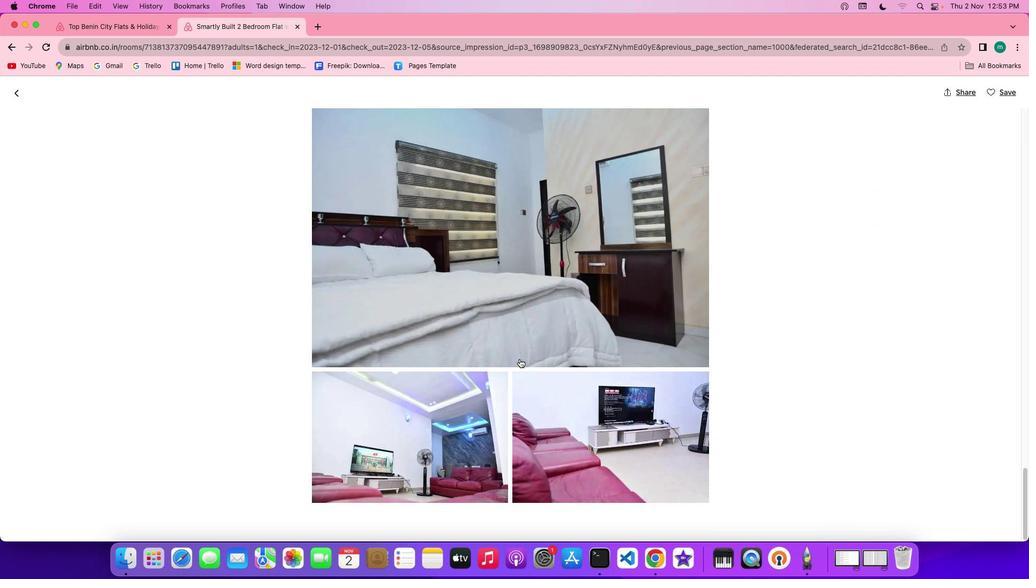 
Action: Mouse scrolled (519, 358) with delta (0, -2)
Screenshot: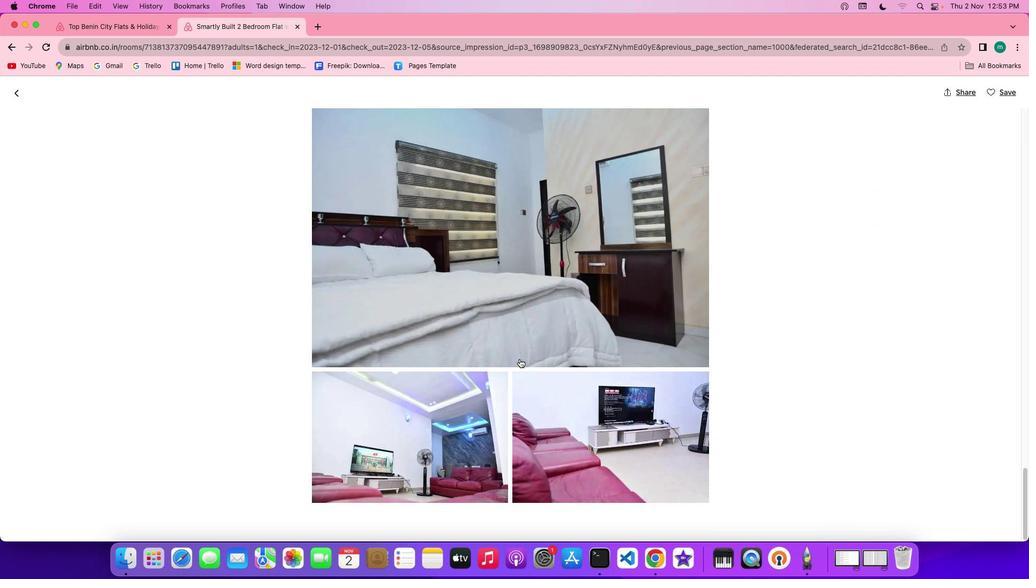 
Action: Mouse scrolled (519, 358) with delta (0, -2)
Screenshot: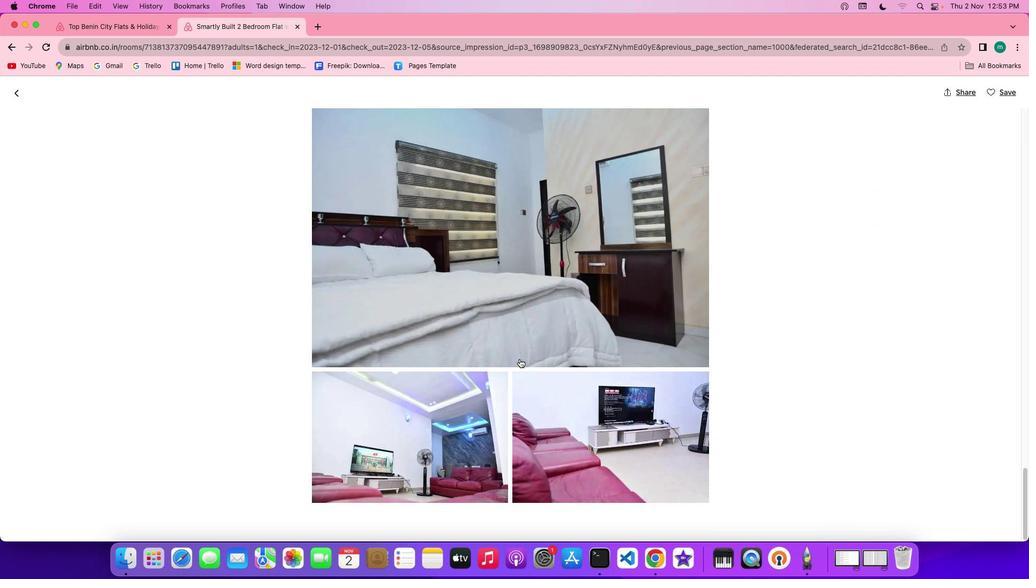 
Action: Mouse moved to (20, 88)
Screenshot: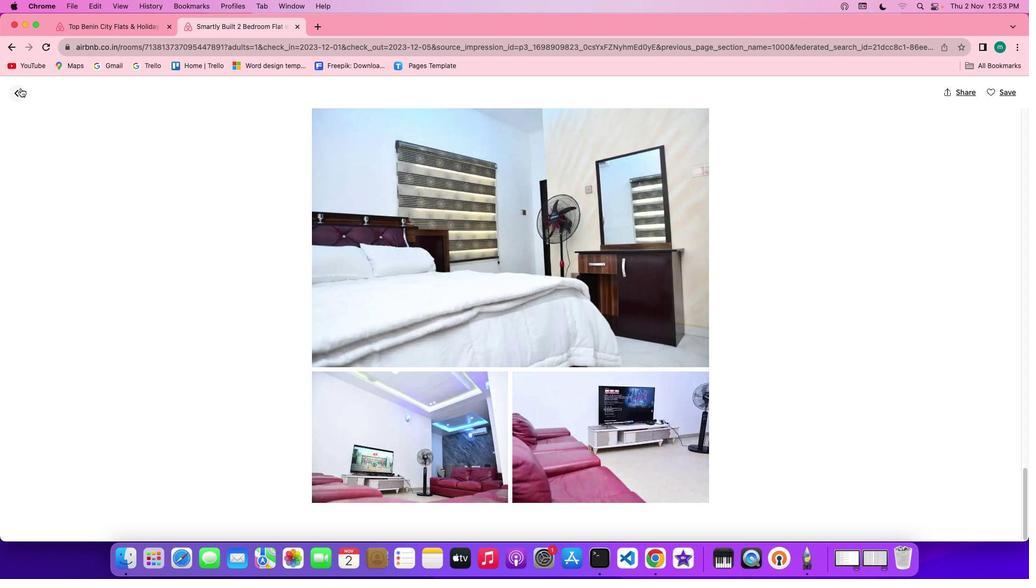 
Action: Mouse pressed left at (20, 88)
Screenshot: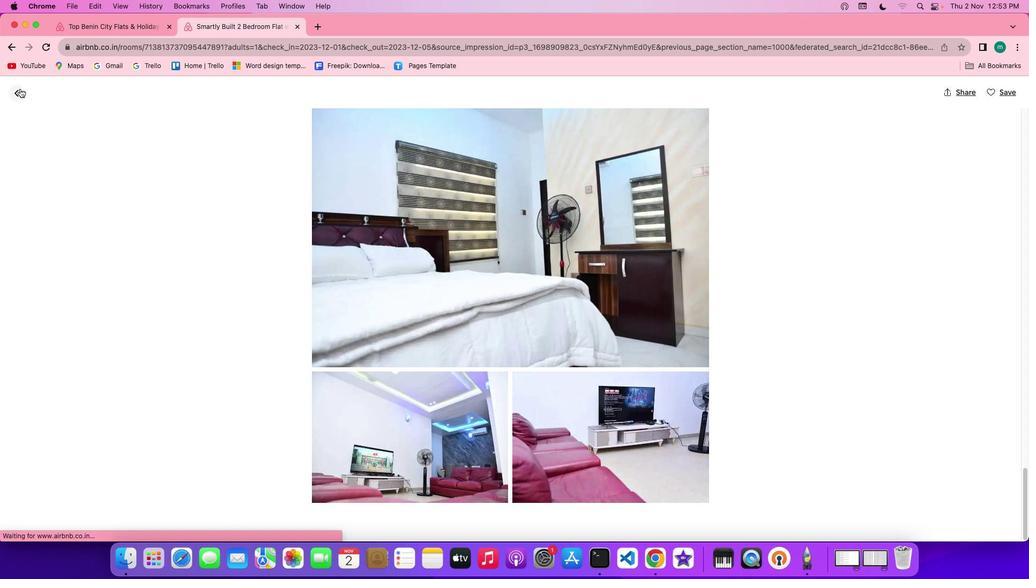 
Action: Mouse moved to (555, 366)
Screenshot: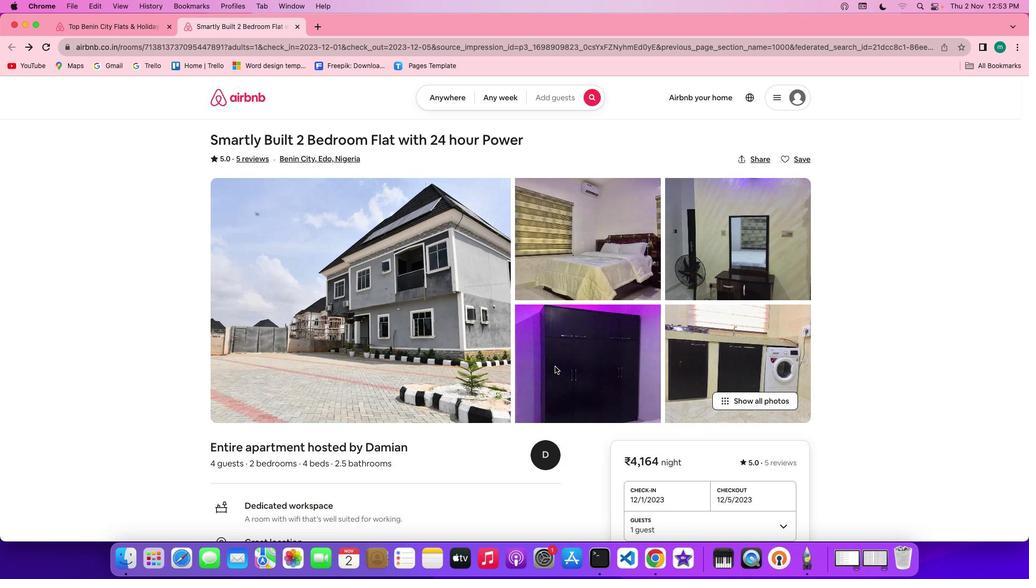
Action: Mouse scrolled (555, 366) with delta (0, 0)
Screenshot: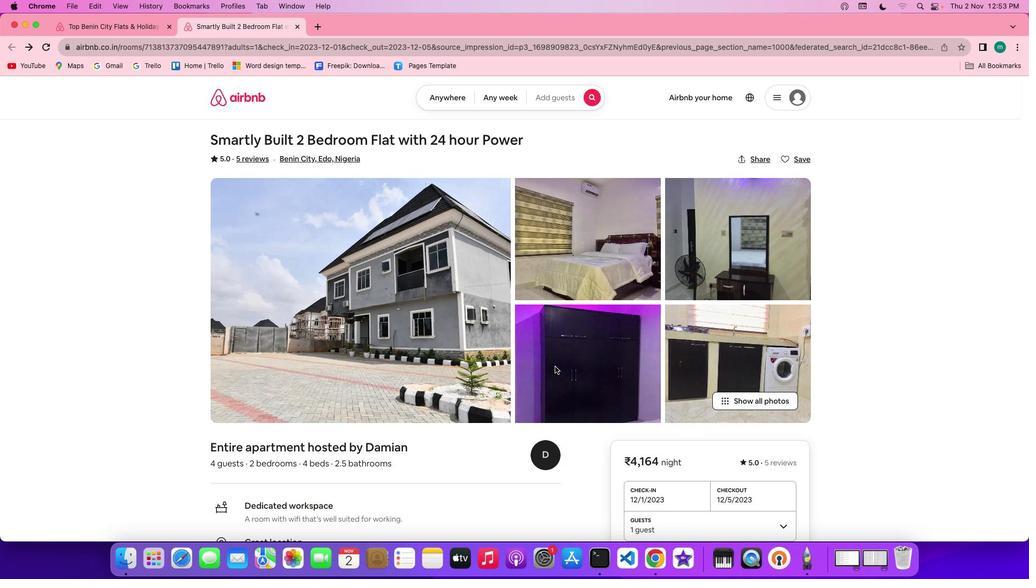 
Action: Mouse moved to (555, 366)
Screenshot: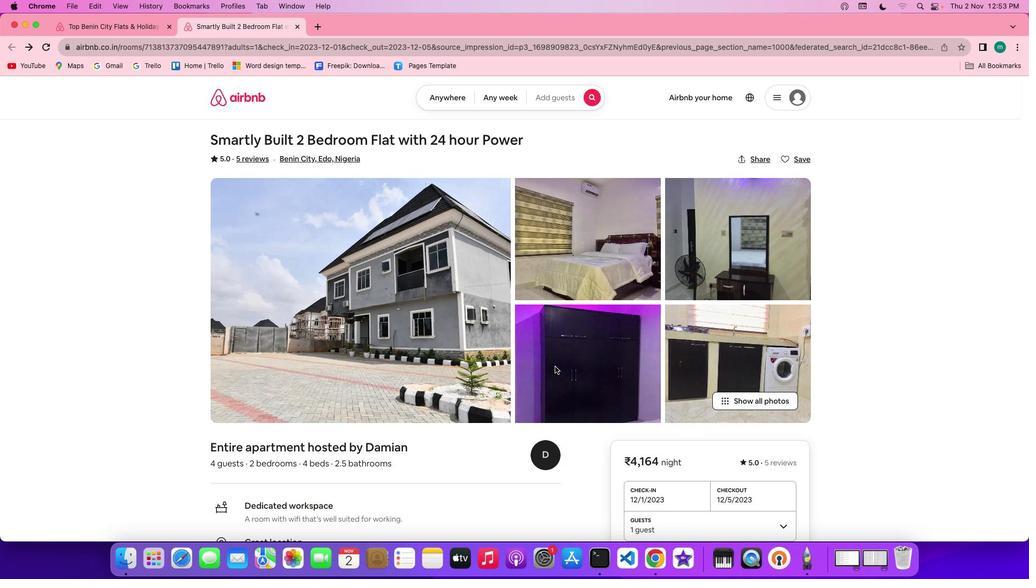 
Action: Mouse scrolled (555, 366) with delta (0, 0)
Screenshot: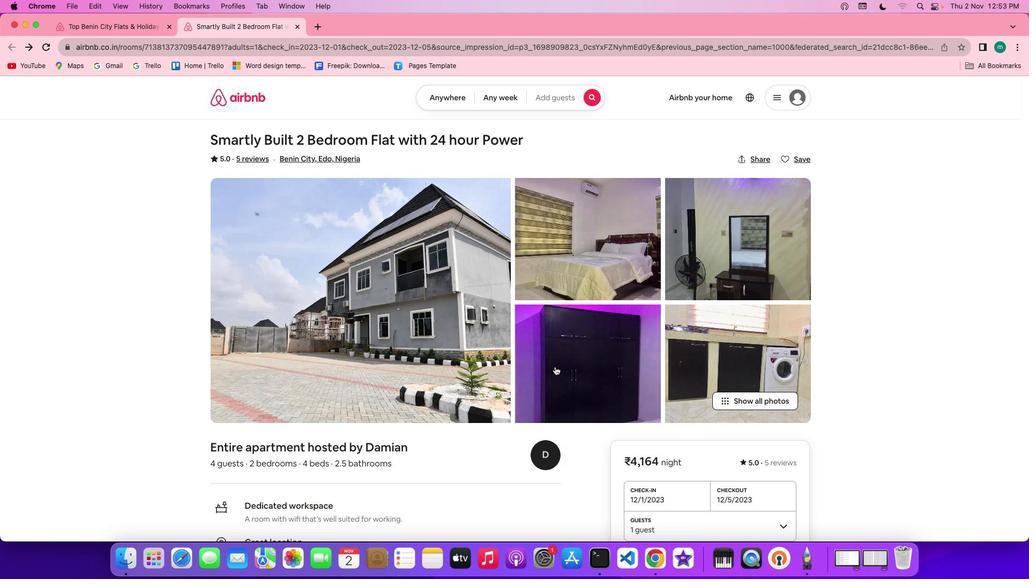 
Action: Mouse scrolled (555, 366) with delta (0, -1)
Screenshot: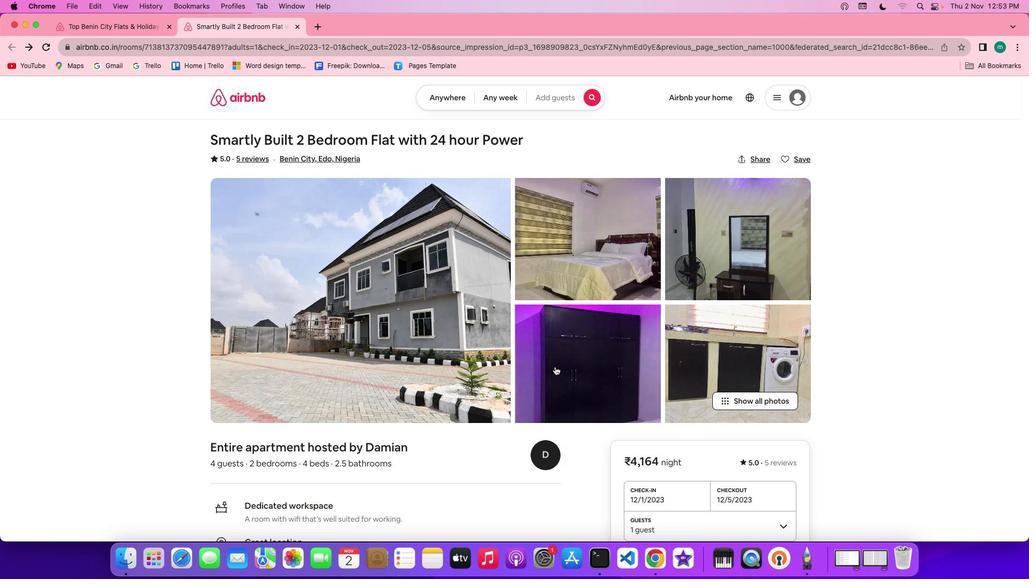 
Action: Mouse scrolled (555, 366) with delta (0, -2)
Screenshot: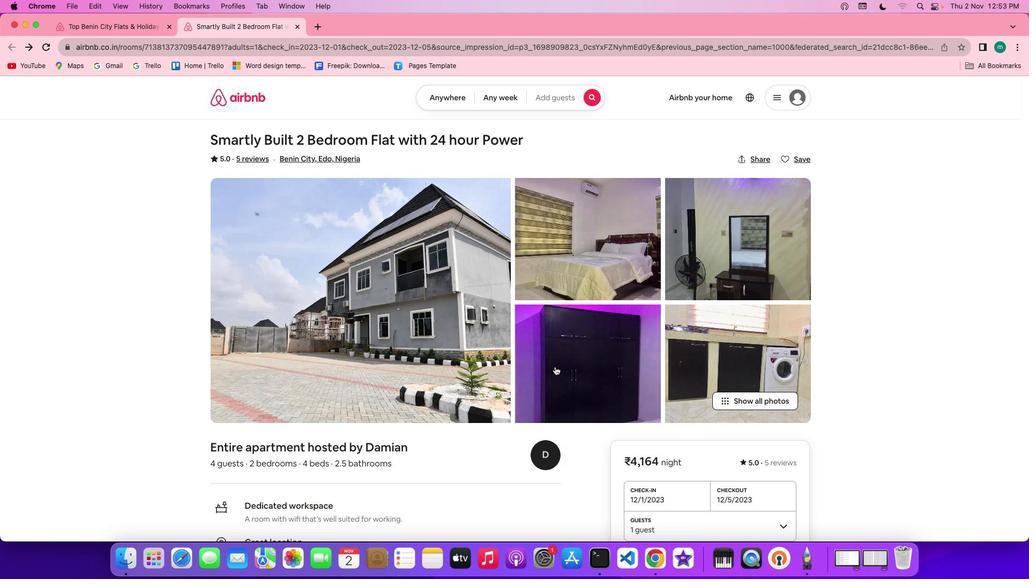 
Action: Mouse scrolled (555, 366) with delta (0, -2)
Screenshot: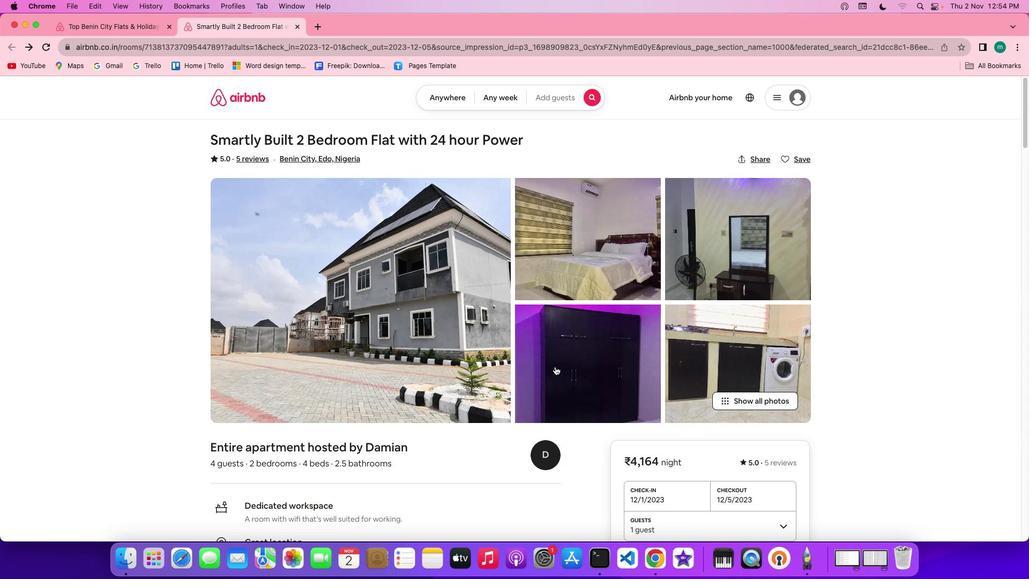 
Action: Mouse moved to (409, 323)
Screenshot: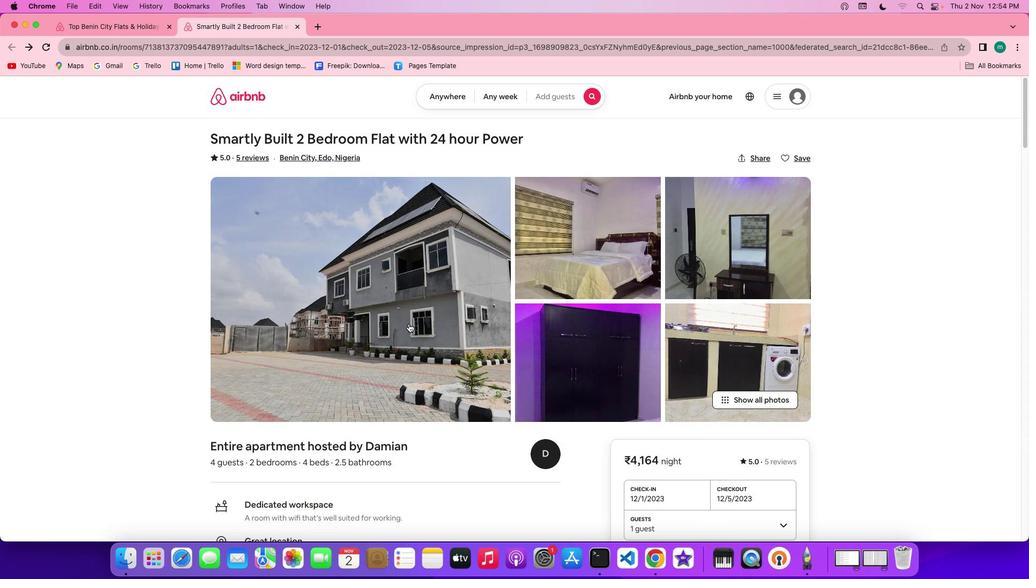 
Action: Mouse scrolled (409, 323) with delta (0, 0)
Screenshot: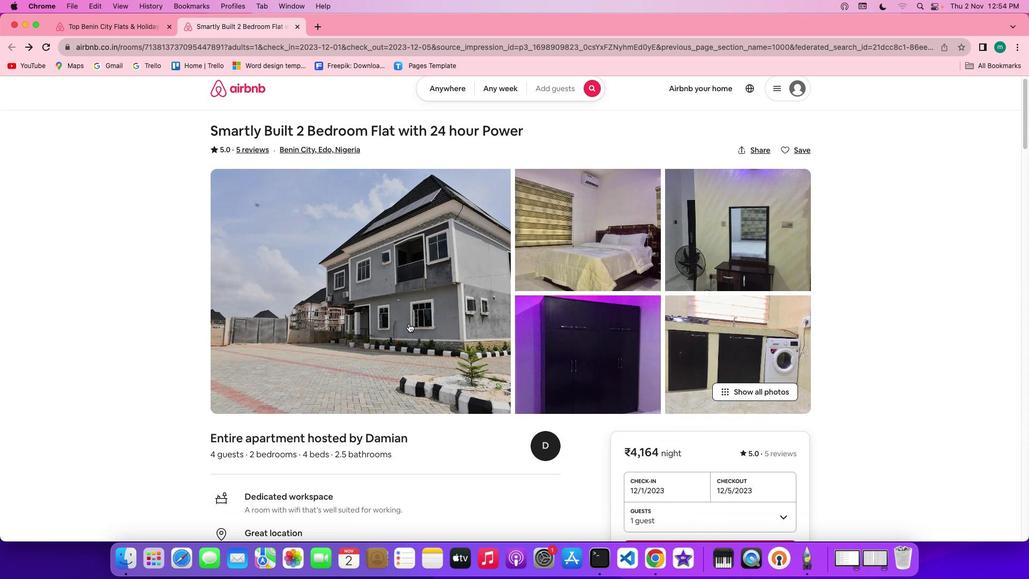 
Action: Mouse scrolled (409, 323) with delta (0, 0)
Screenshot: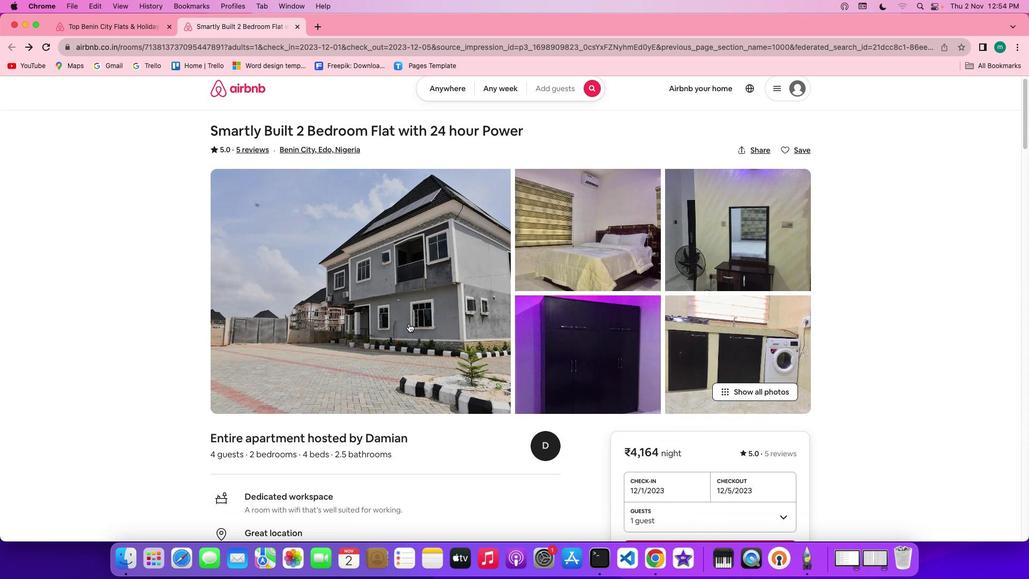 
Action: Mouse scrolled (409, 323) with delta (0, -1)
Screenshot: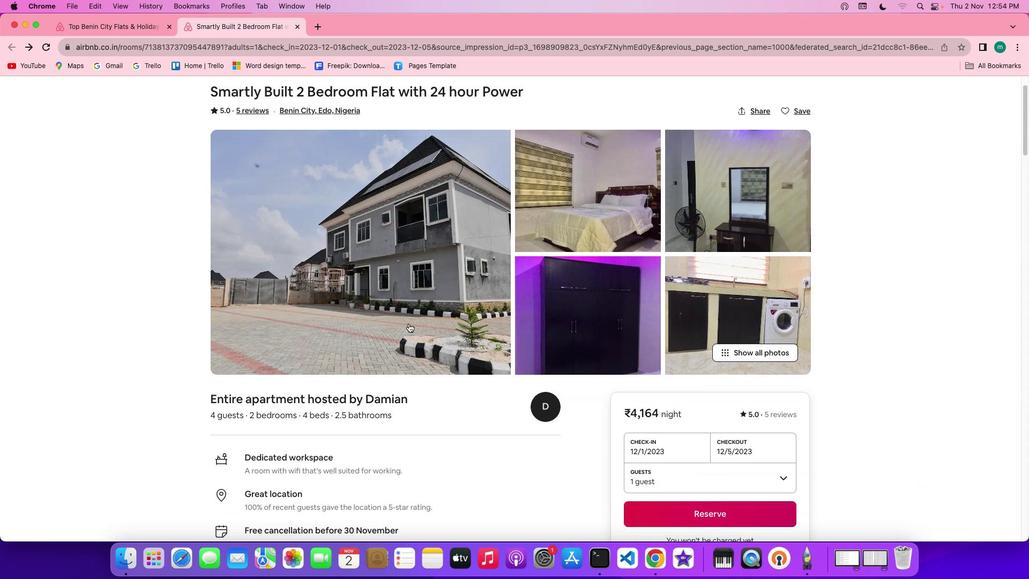 
Action: Mouse scrolled (409, 323) with delta (0, -2)
Screenshot: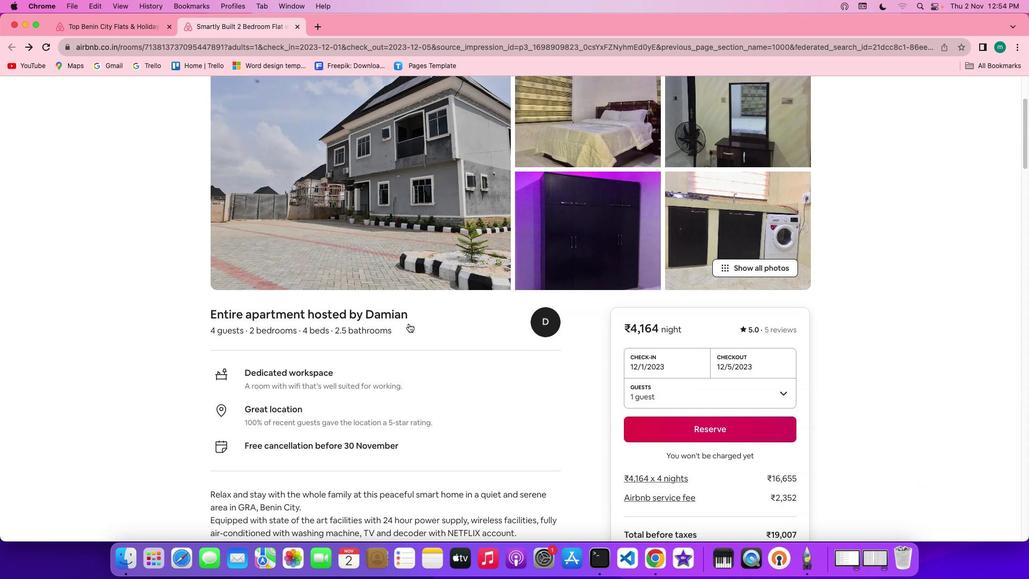 
Action: Mouse scrolled (409, 323) with delta (0, -2)
Screenshot: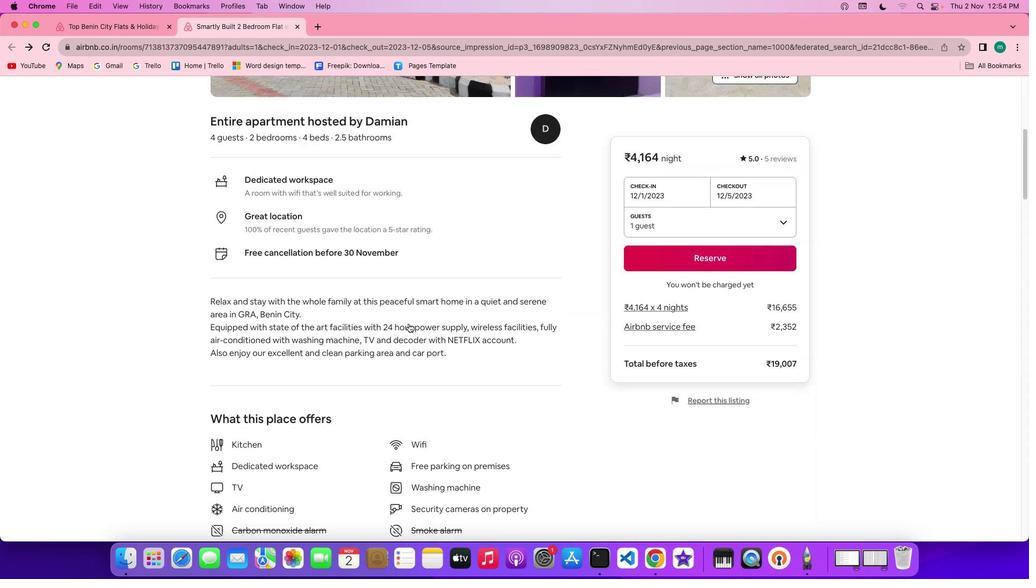 
Action: Mouse moved to (397, 318)
Screenshot: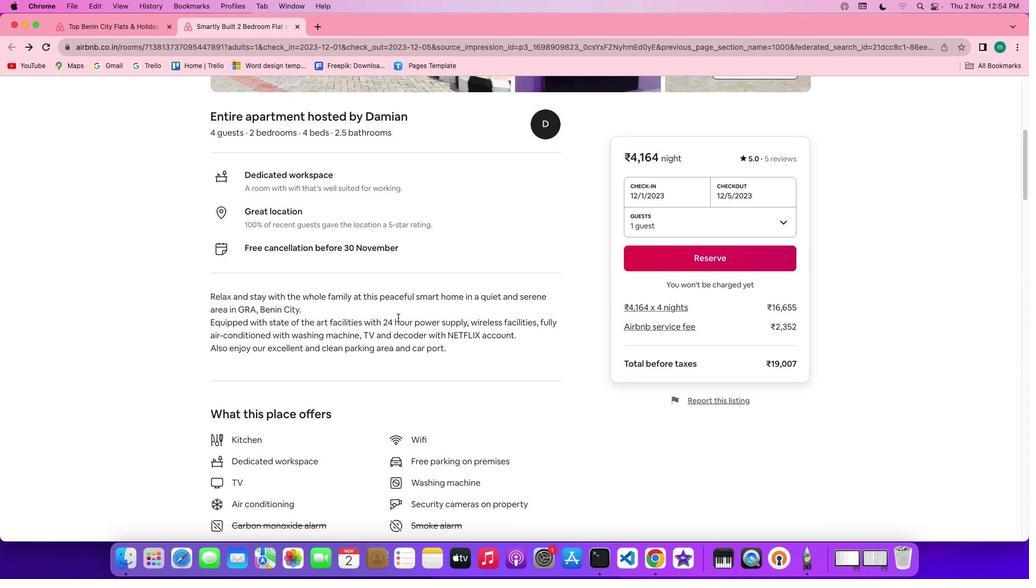 
Action: Mouse scrolled (397, 318) with delta (0, 0)
Screenshot: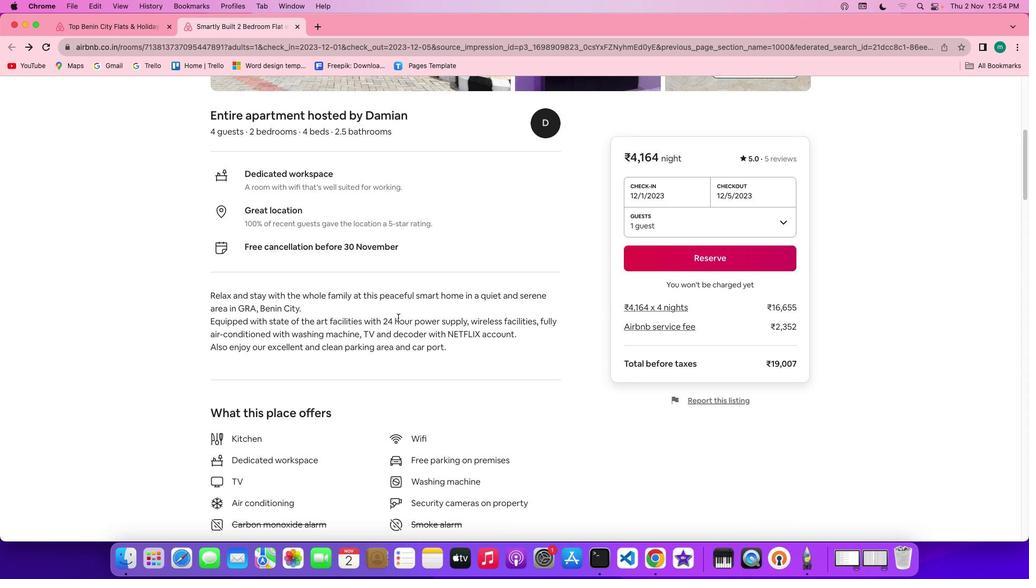 
Action: Mouse scrolled (397, 318) with delta (0, 0)
Screenshot: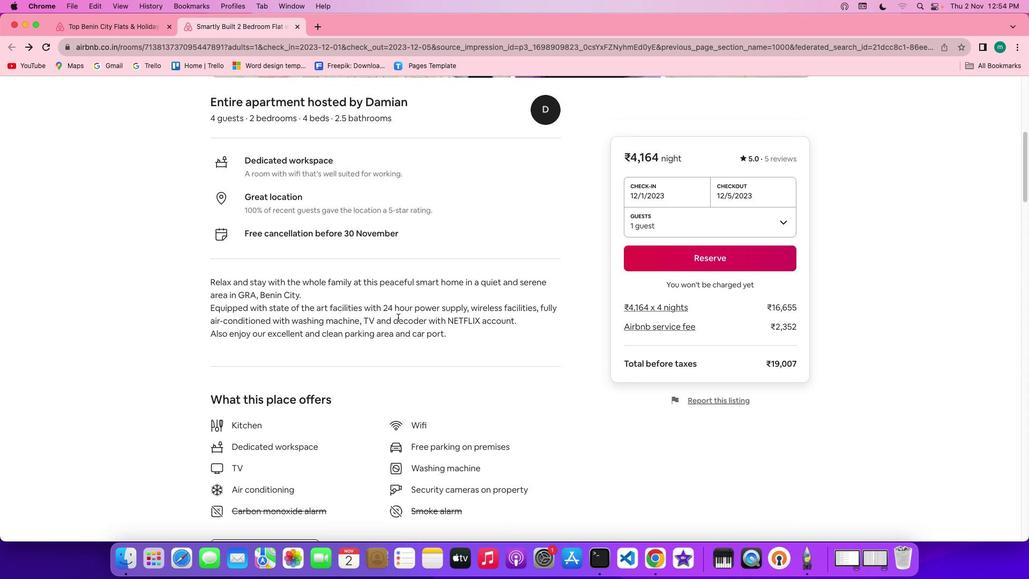 
Action: Mouse scrolled (397, 318) with delta (0, -1)
Screenshot: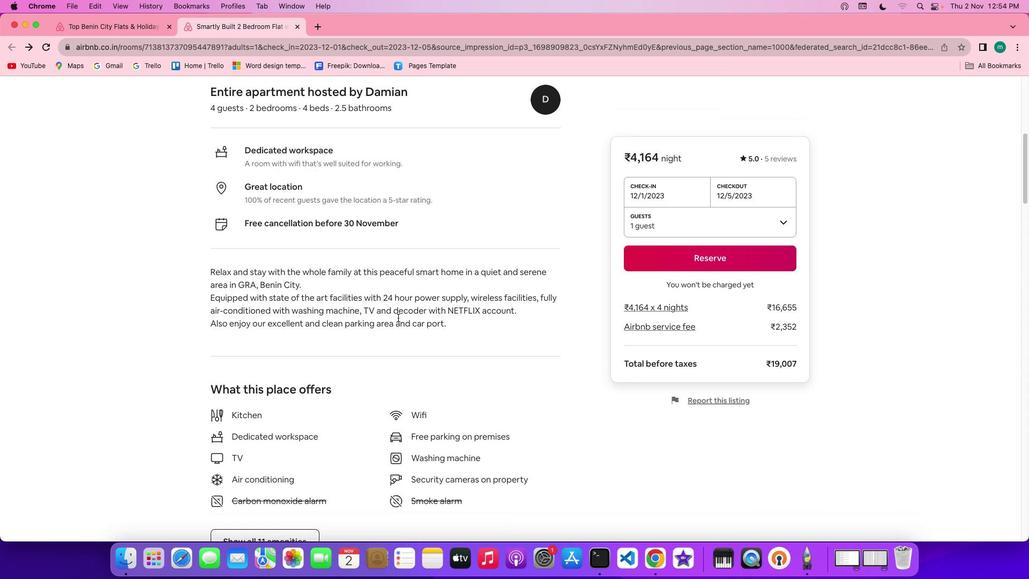 
Action: Mouse scrolled (397, 318) with delta (0, -2)
Screenshot: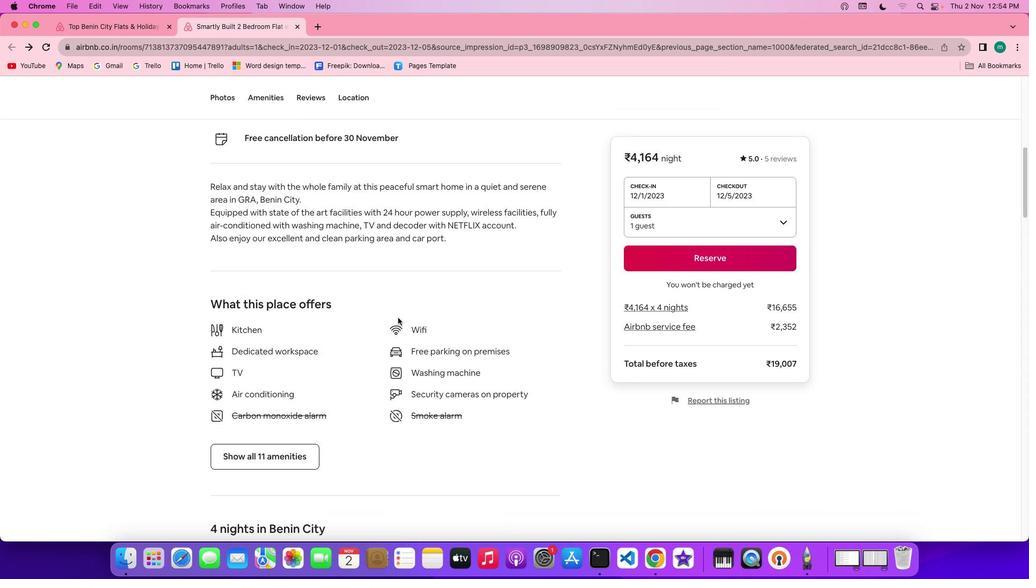 
Action: Mouse moved to (365, 340)
Screenshot: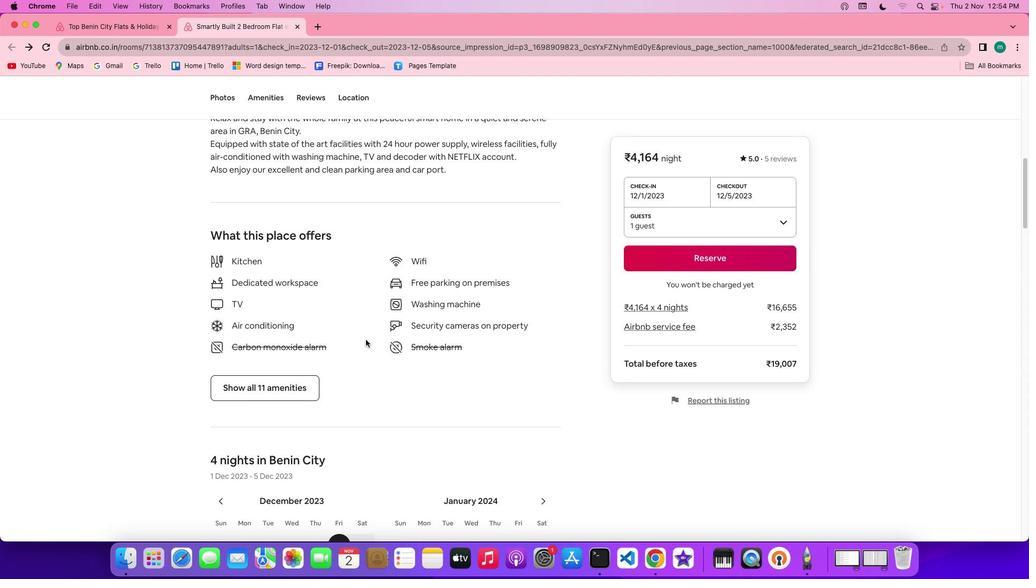 
Action: Mouse scrolled (365, 340) with delta (0, 0)
Screenshot: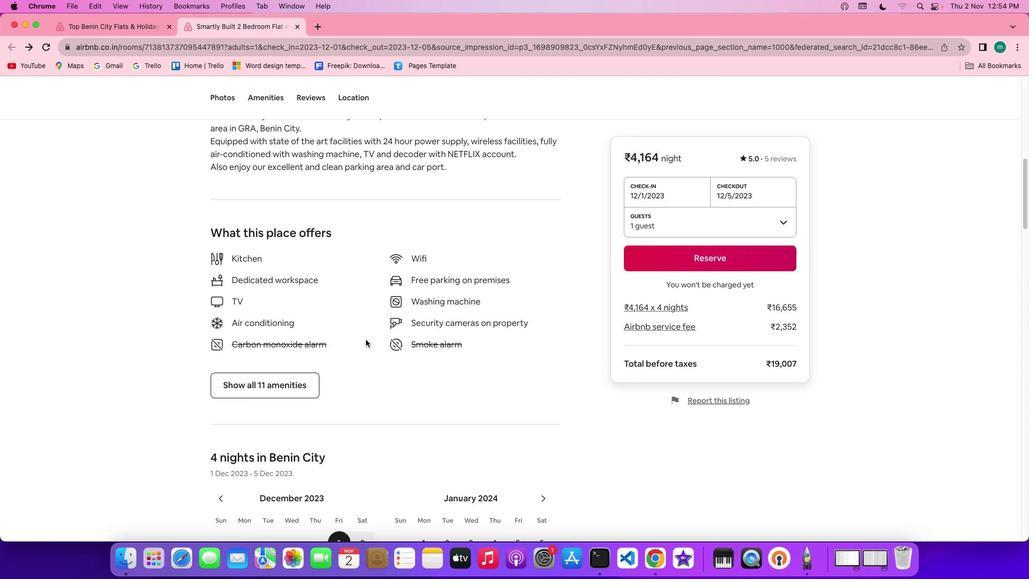 
Action: Mouse scrolled (365, 340) with delta (0, 0)
Screenshot: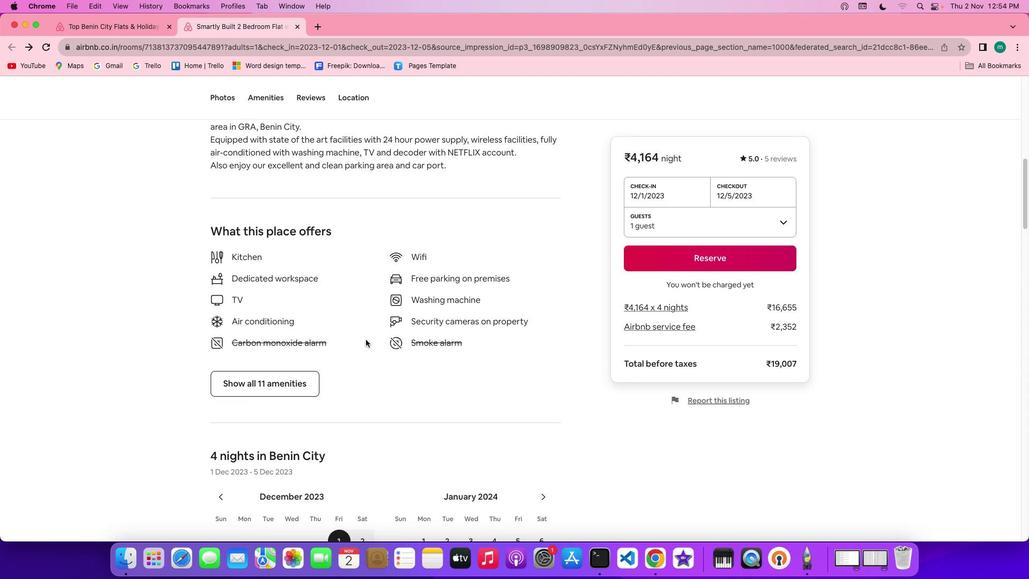 
Action: Mouse scrolled (365, 340) with delta (0, -1)
Screenshot: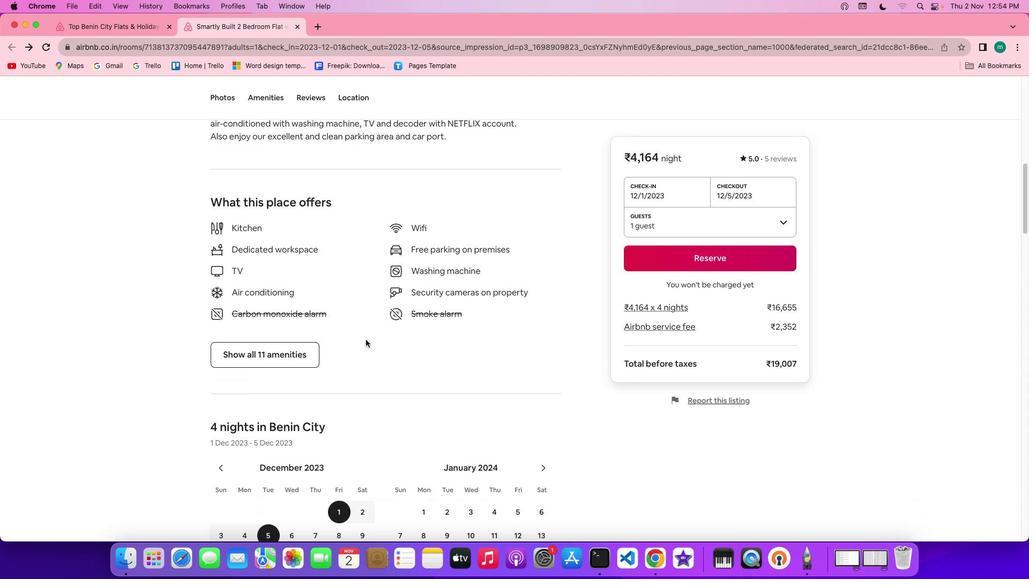 
Action: Mouse moved to (289, 324)
Screenshot: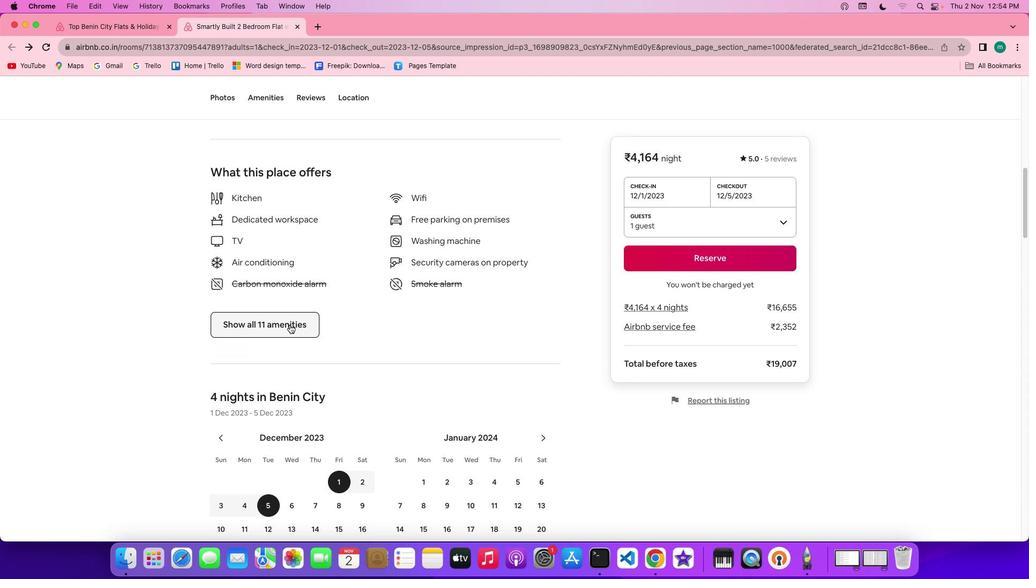 
Action: Mouse pressed left at (289, 324)
Screenshot: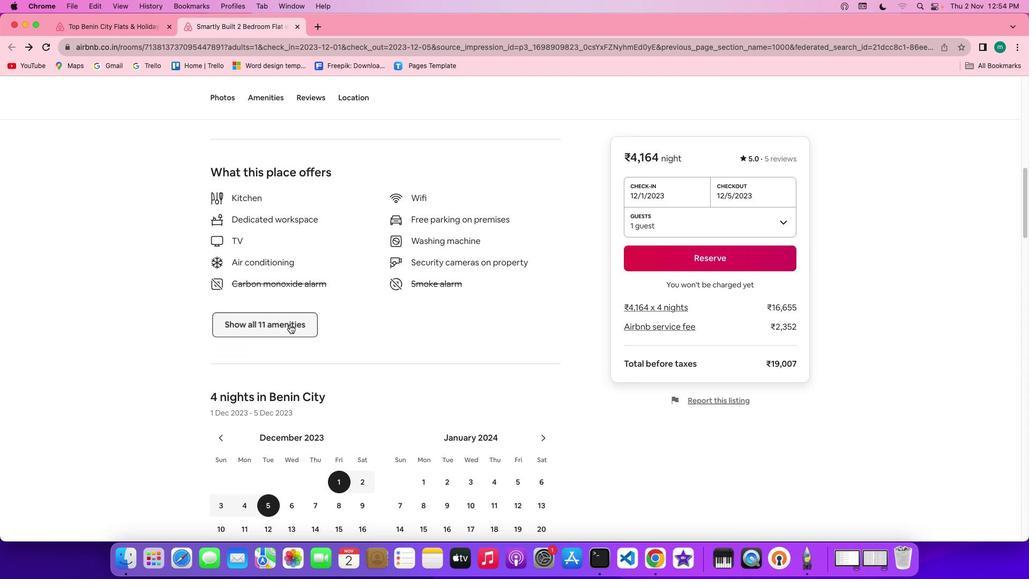 
Action: Mouse moved to (540, 353)
Screenshot: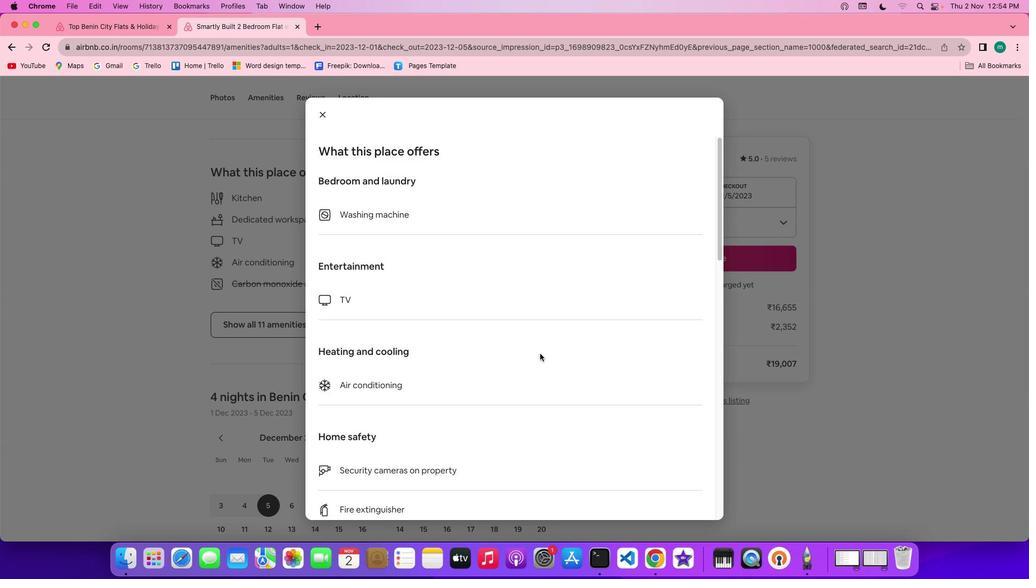 
Action: Mouse scrolled (540, 353) with delta (0, 0)
Screenshot: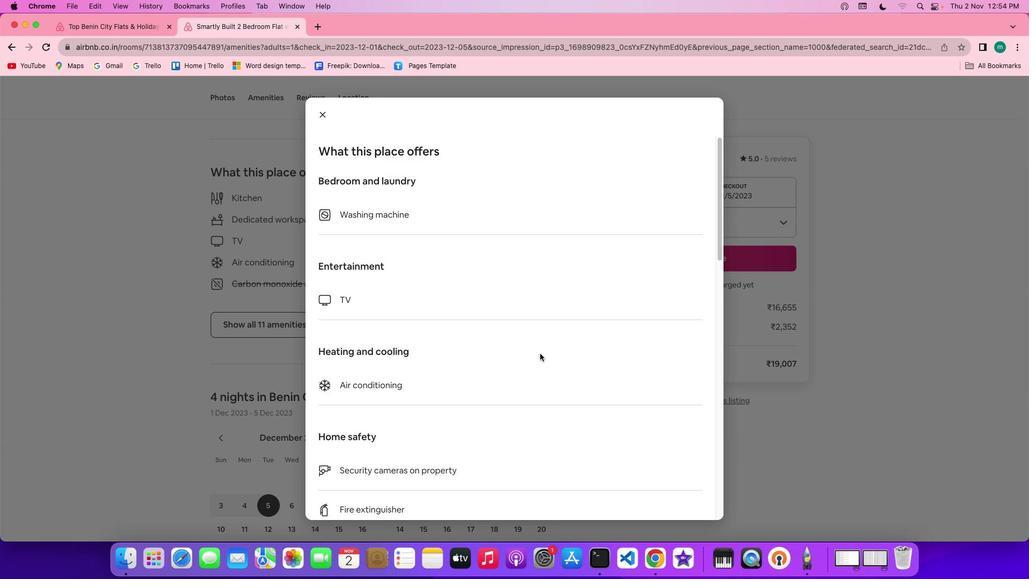 
Action: Mouse scrolled (540, 353) with delta (0, 0)
Screenshot: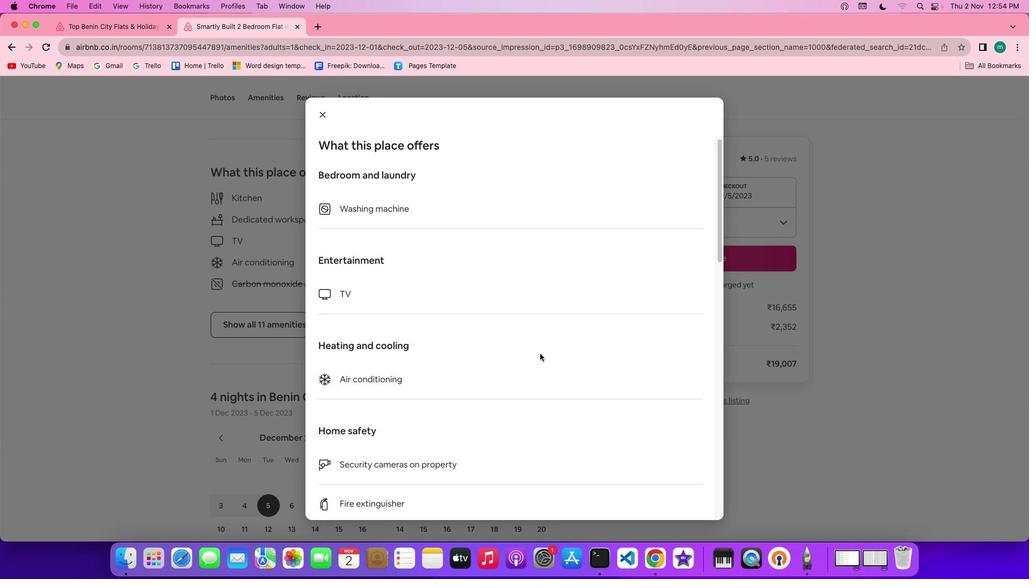 
Action: Mouse scrolled (540, 353) with delta (0, -1)
Screenshot: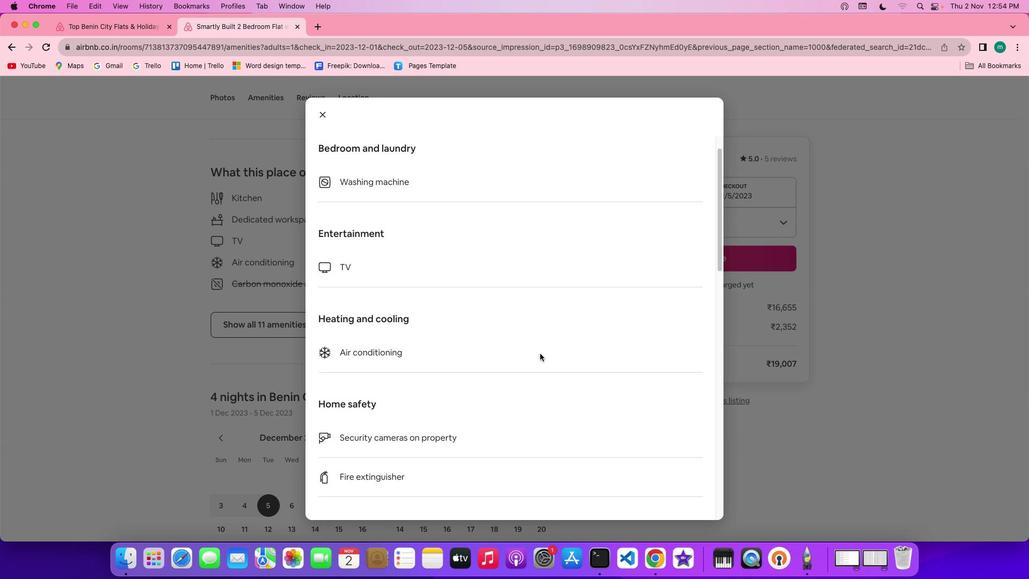 
Action: Mouse scrolled (540, 353) with delta (0, -1)
Screenshot: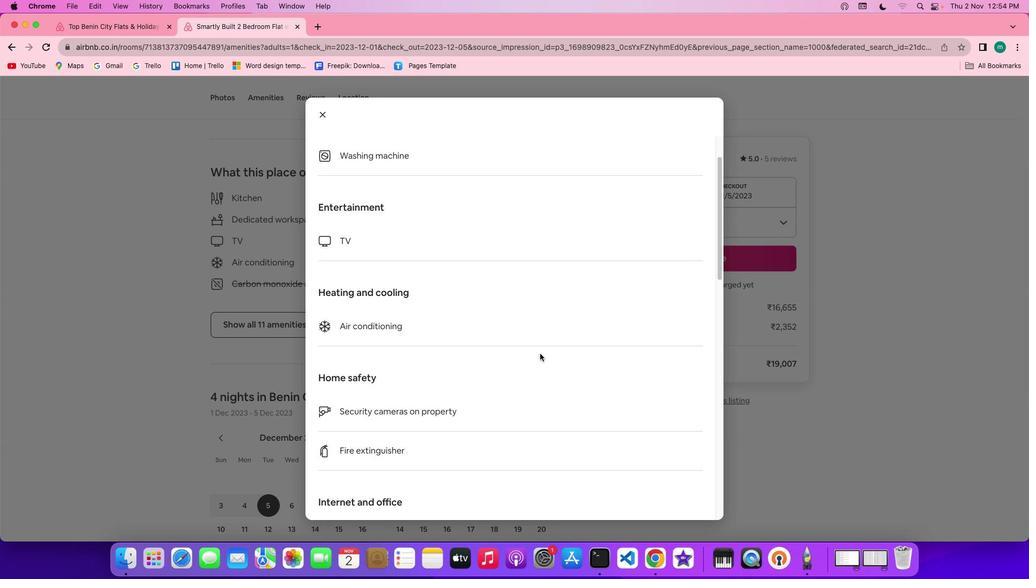 
Action: Mouse scrolled (540, 353) with delta (0, 0)
Screenshot: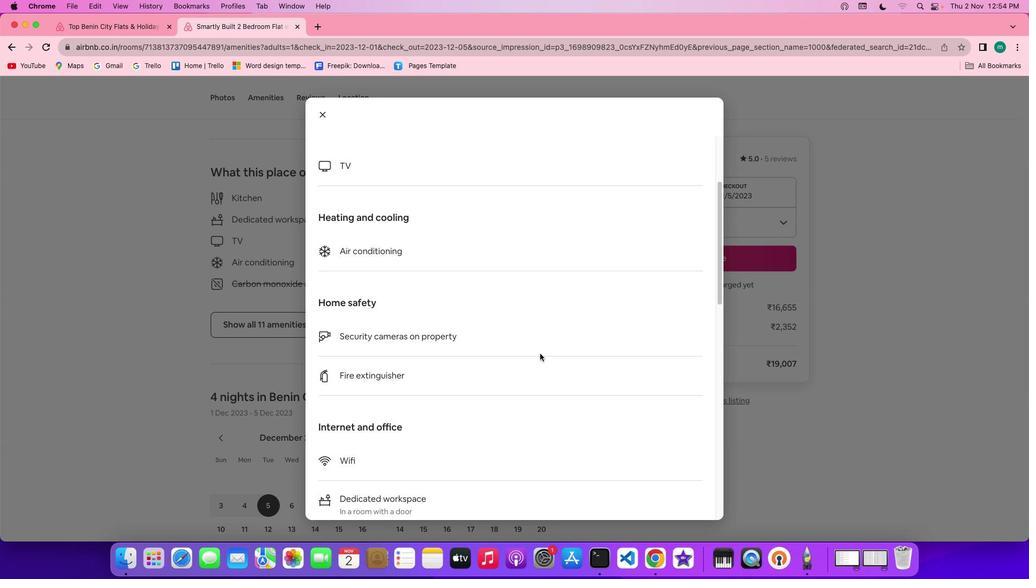 
Action: Mouse scrolled (540, 353) with delta (0, 0)
Screenshot: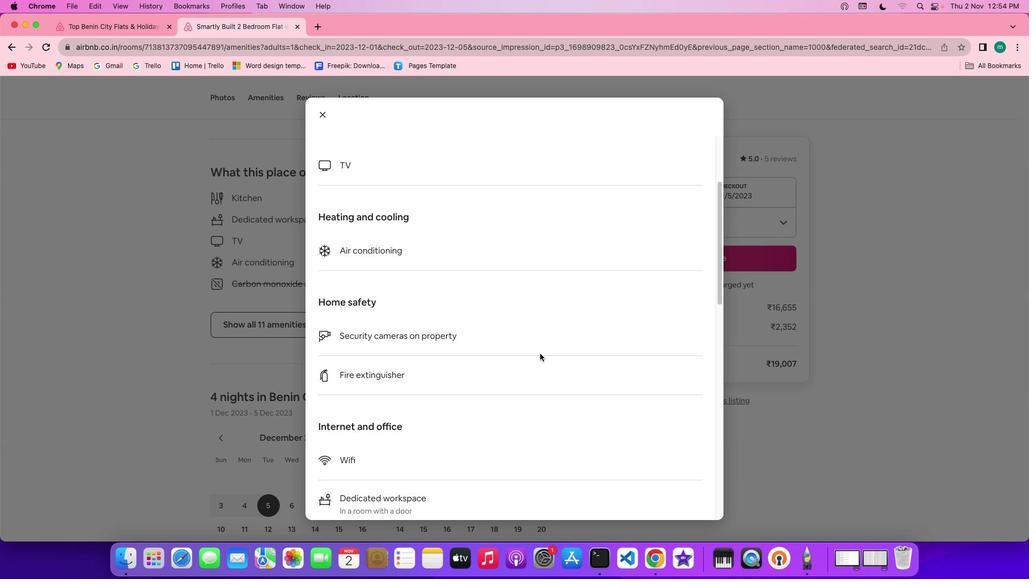 
Action: Mouse scrolled (540, 353) with delta (0, 0)
Screenshot: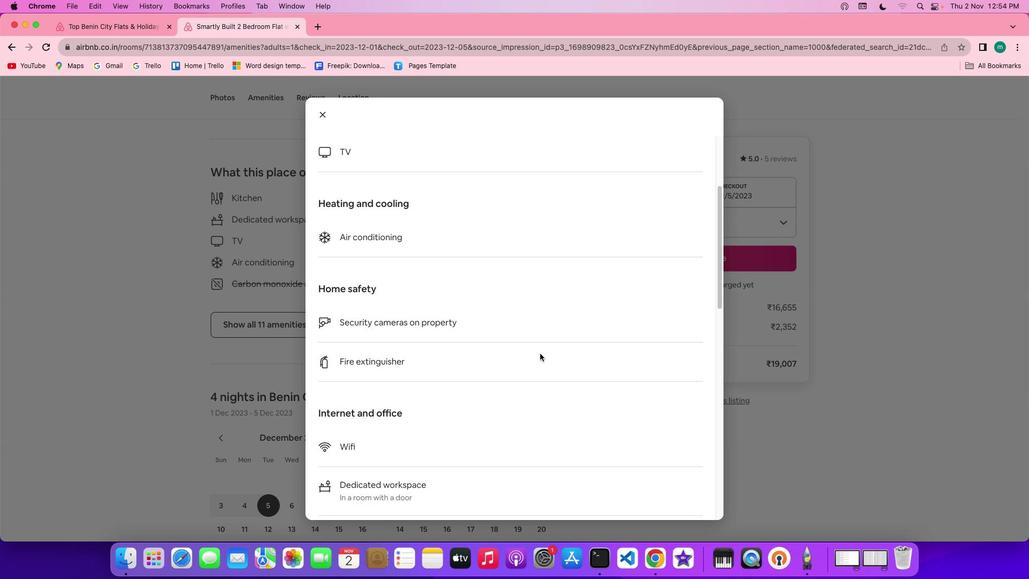 
Action: Mouse scrolled (540, 353) with delta (0, -1)
Screenshot: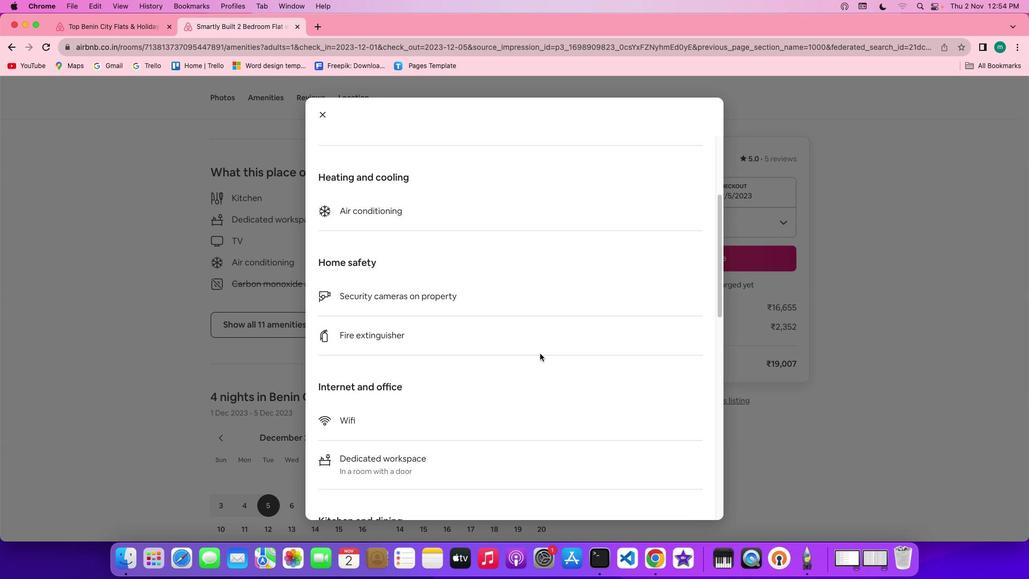 
Action: Mouse scrolled (540, 353) with delta (0, -2)
Screenshot: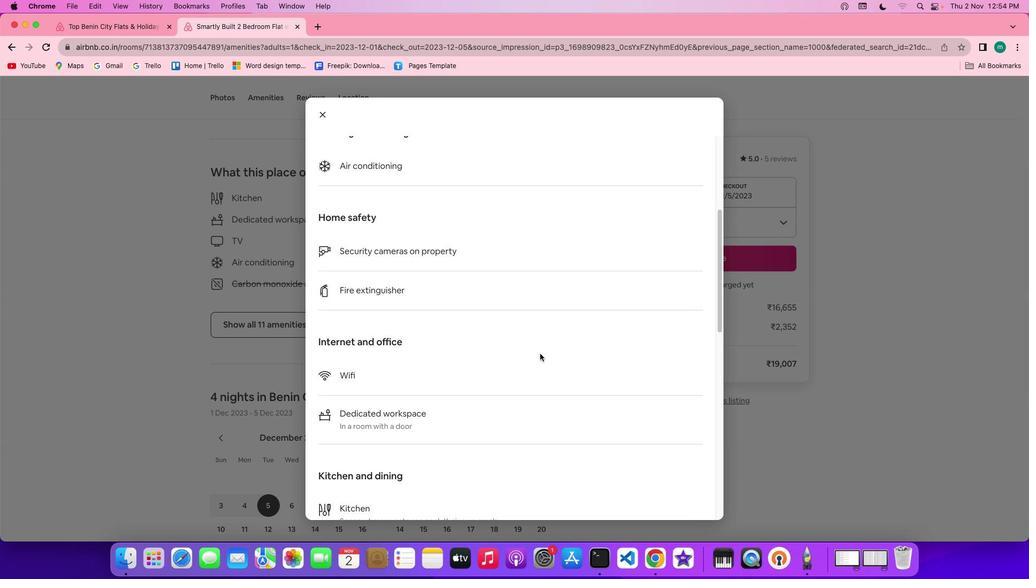 
Action: Mouse scrolled (540, 353) with delta (0, -2)
Screenshot: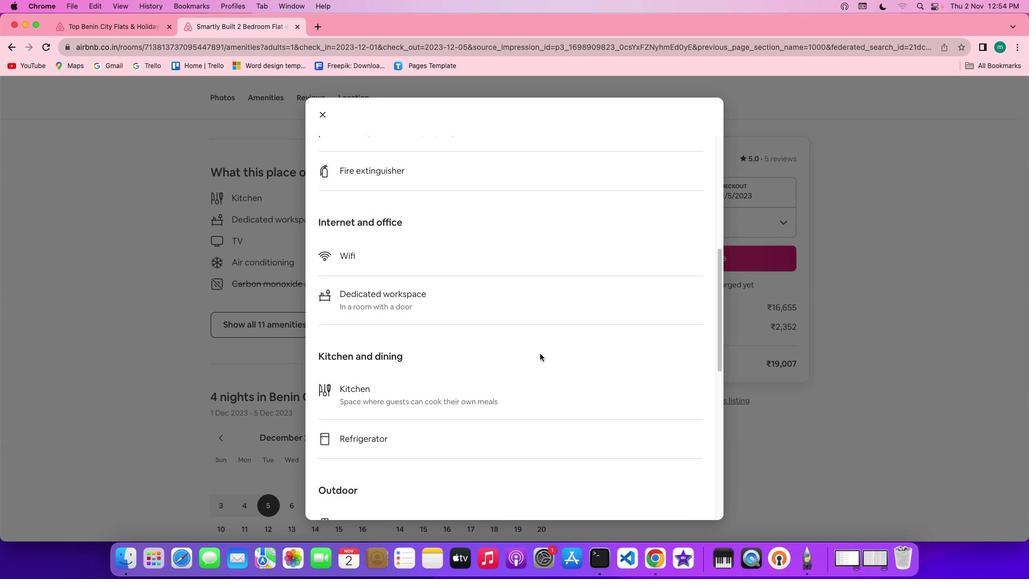 
Action: Mouse scrolled (540, 353) with delta (0, 0)
Screenshot: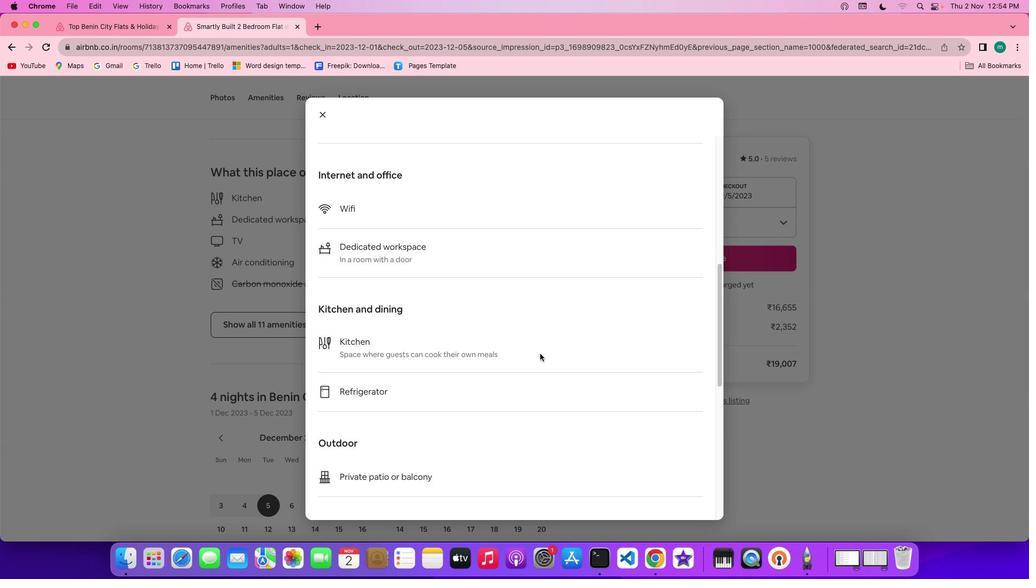 
Action: Mouse scrolled (540, 353) with delta (0, 0)
Screenshot: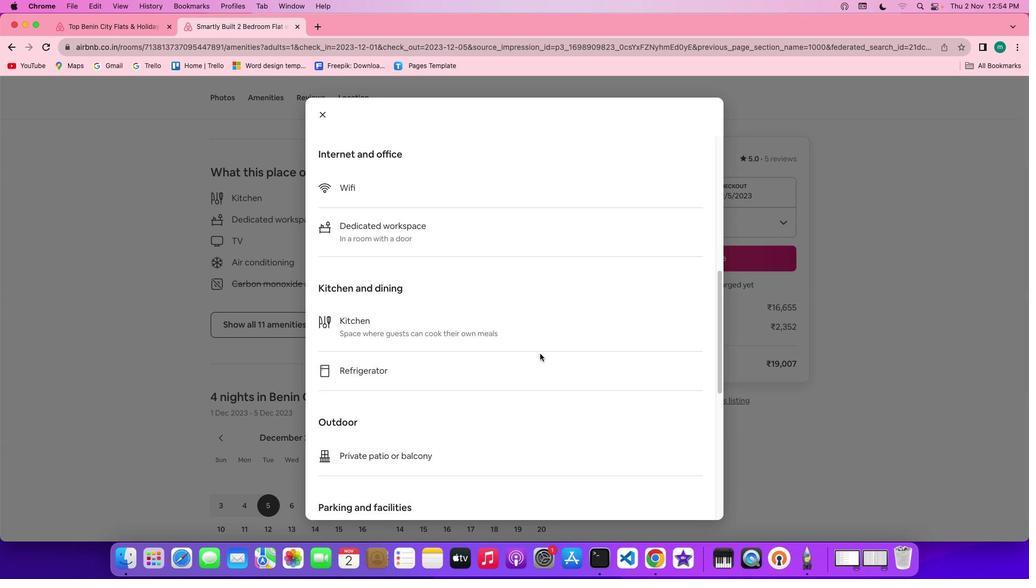 
Action: Mouse scrolled (540, 353) with delta (0, -1)
Screenshot: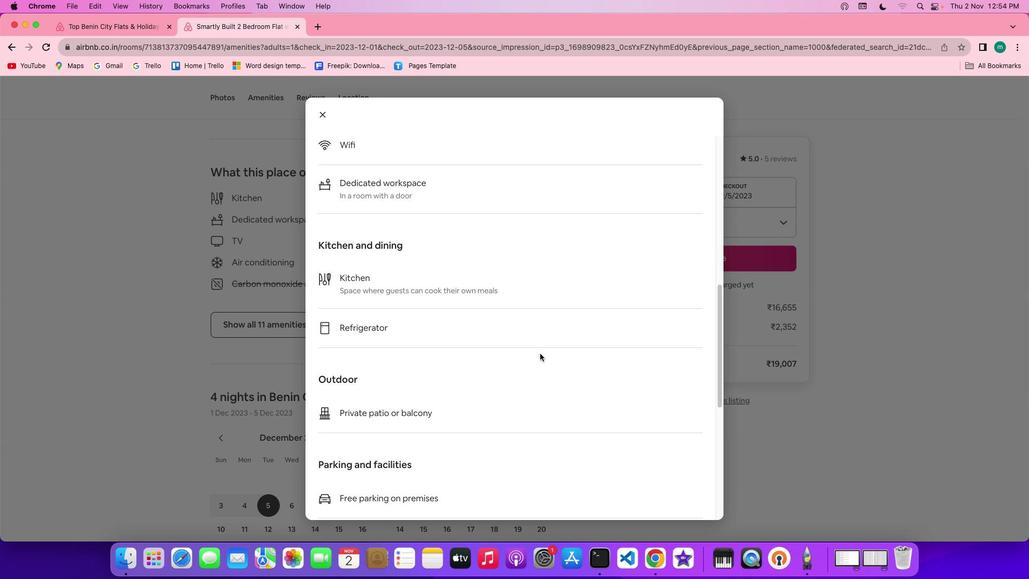 
Action: Mouse scrolled (540, 353) with delta (0, -2)
Screenshot: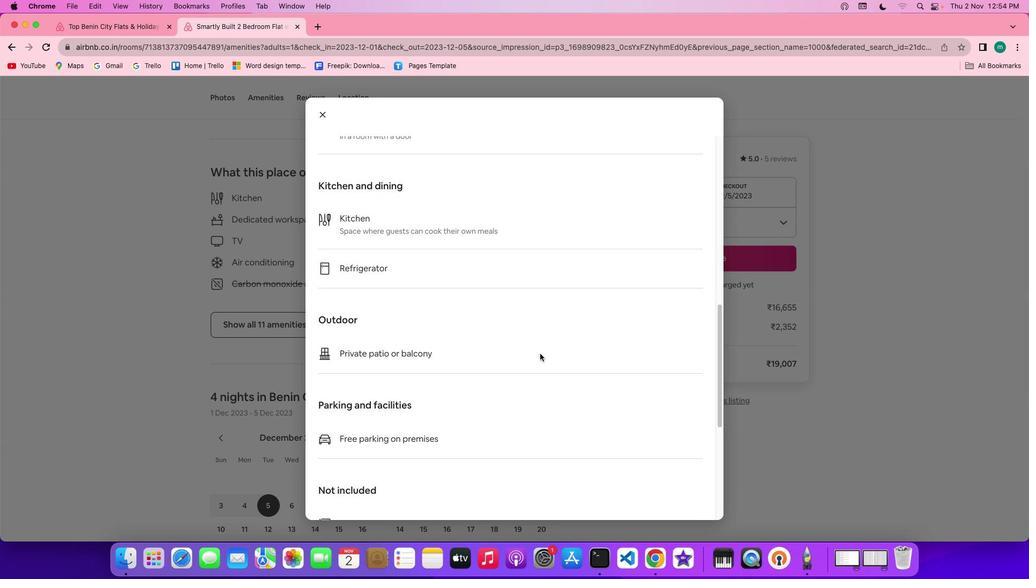 
Action: Mouse scrolled (540, 353) with delta (0, -2)
Screenshot: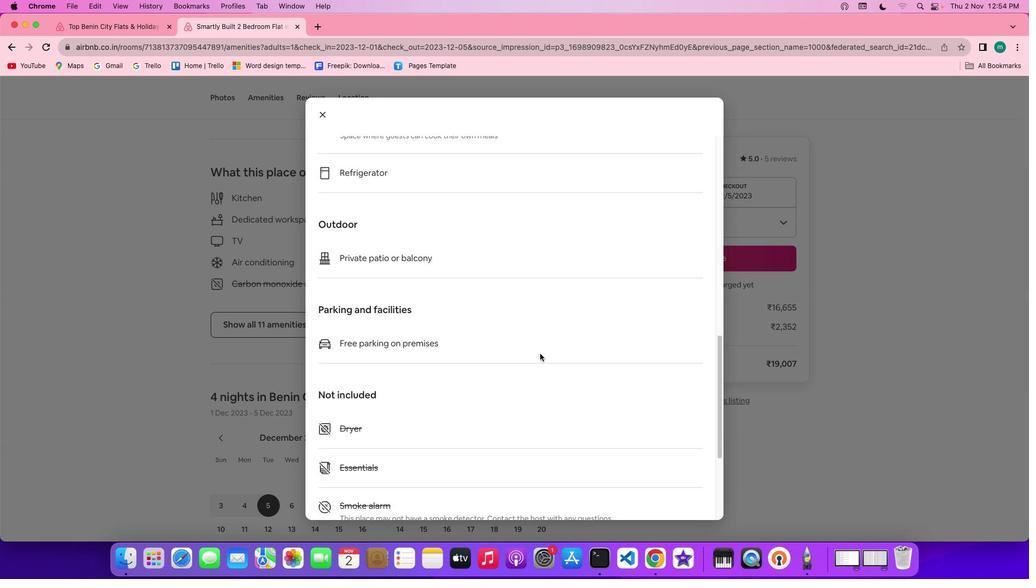 
Action: Mouse scrolled (540, 353) with delta (0, 0)
Screenshot: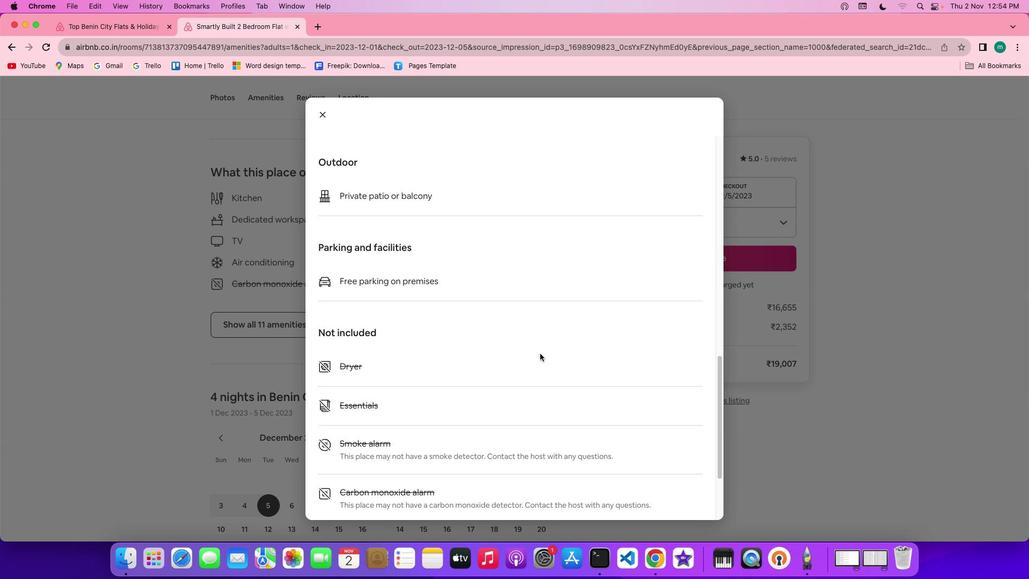 
Action: Mouse scrolled (540, 353) with delta (0, 0)
Screenshot: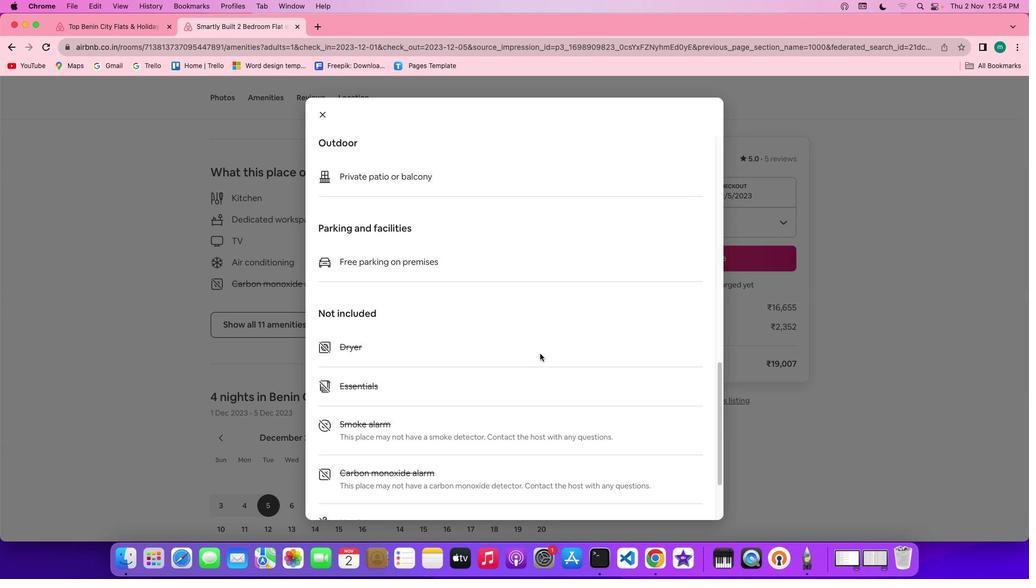 
Action: Mouse scrolled (540, 353) with delta (0, -1)
Screenshot: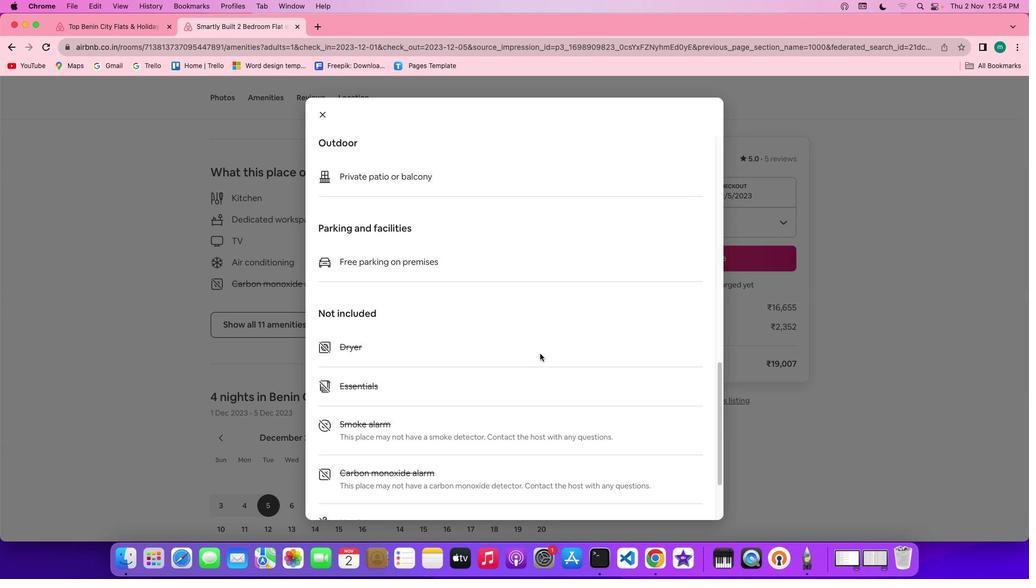 
Action: Mouse scrolled (540, 353) with delta (0, -2)
Screenshot: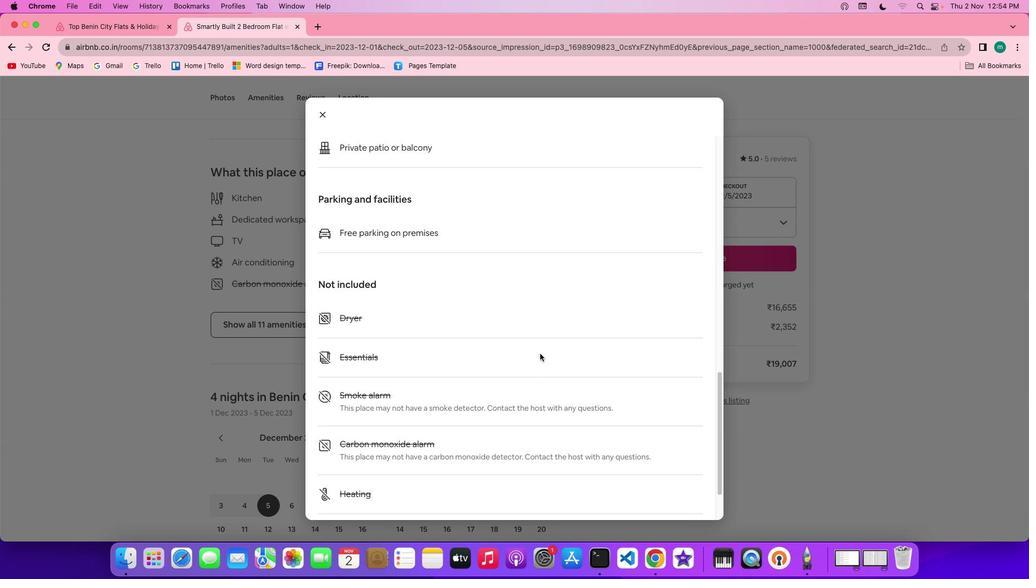 
Action: Mouse scrolled (540, 353) with delta (0, -2)
Screenshot: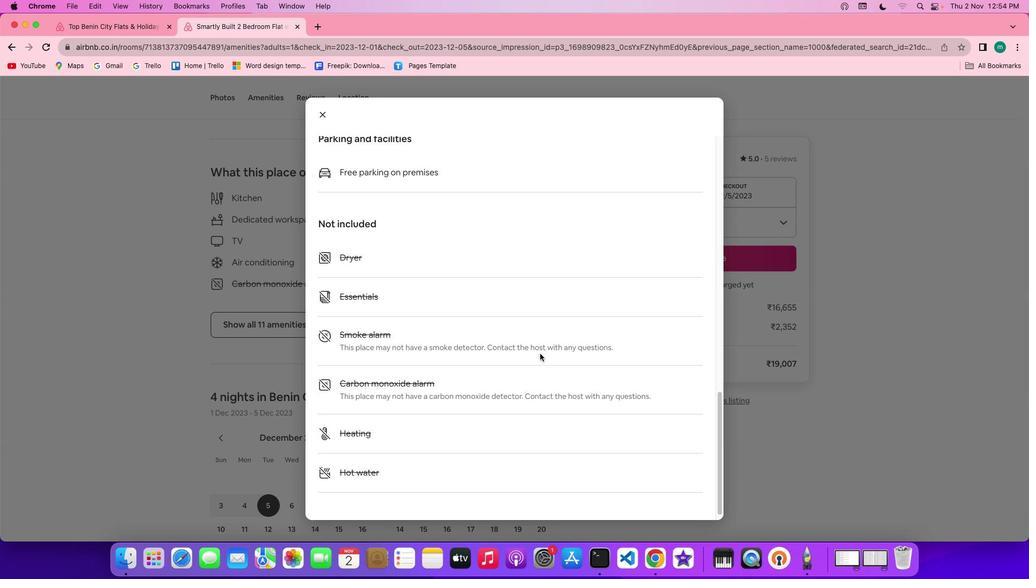 
Action: Mouse scrolled (540, 353) with delta (0, 0)
Screenshot: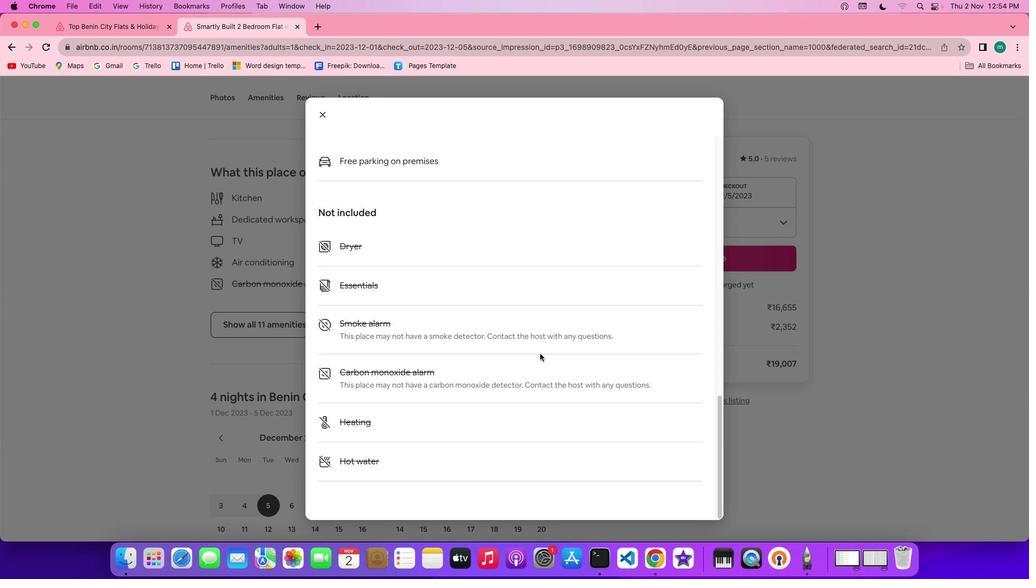 
Action: Mouse scrolled (540, 353) with delta (0, 0)
Screenshot: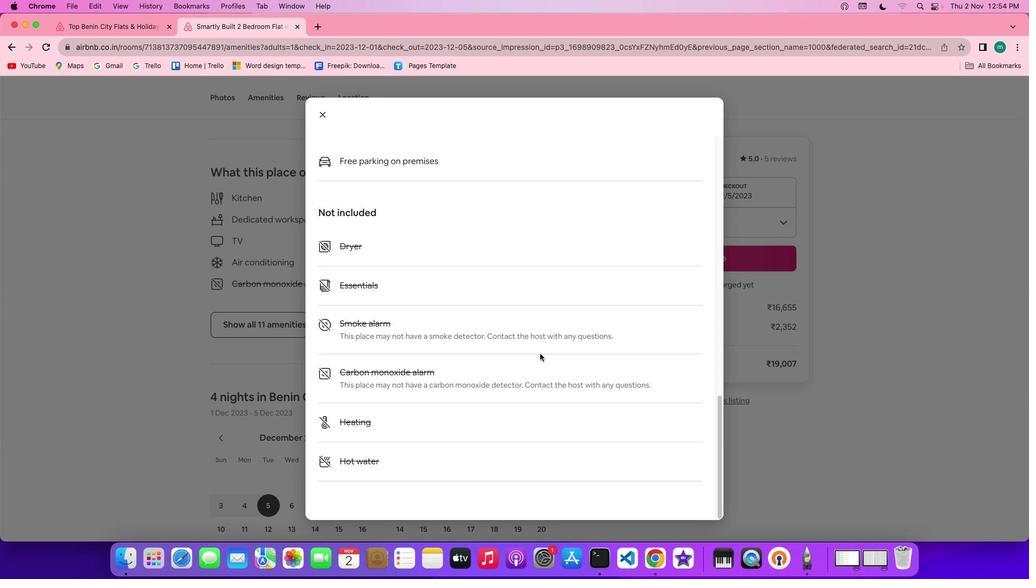 
Action: Mouse scrolled (540, 353) with delta (0, -1)
Screenshot: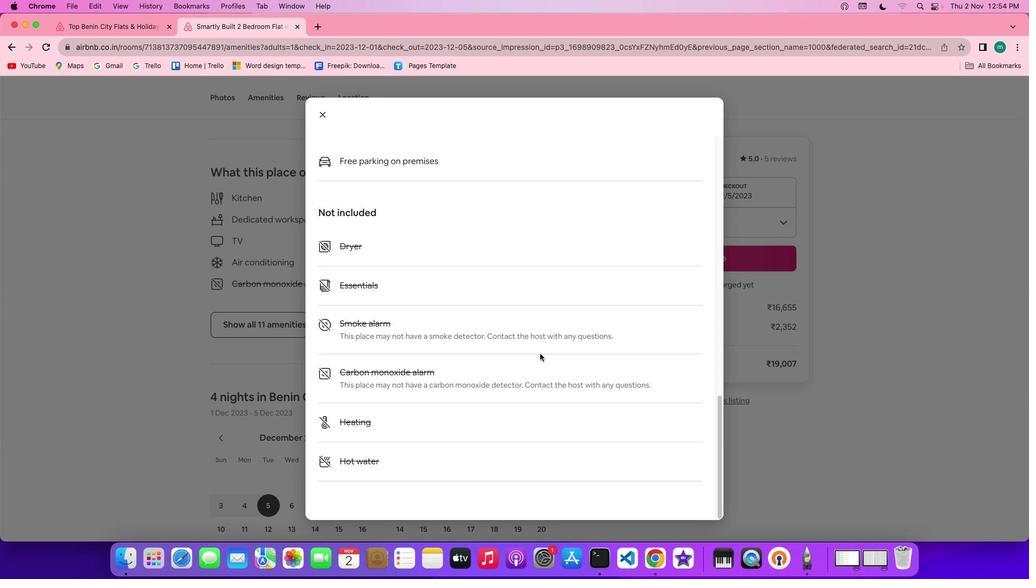
Action: Mouse scrolled (540, 353) with delta (0, -2)
Screenshot: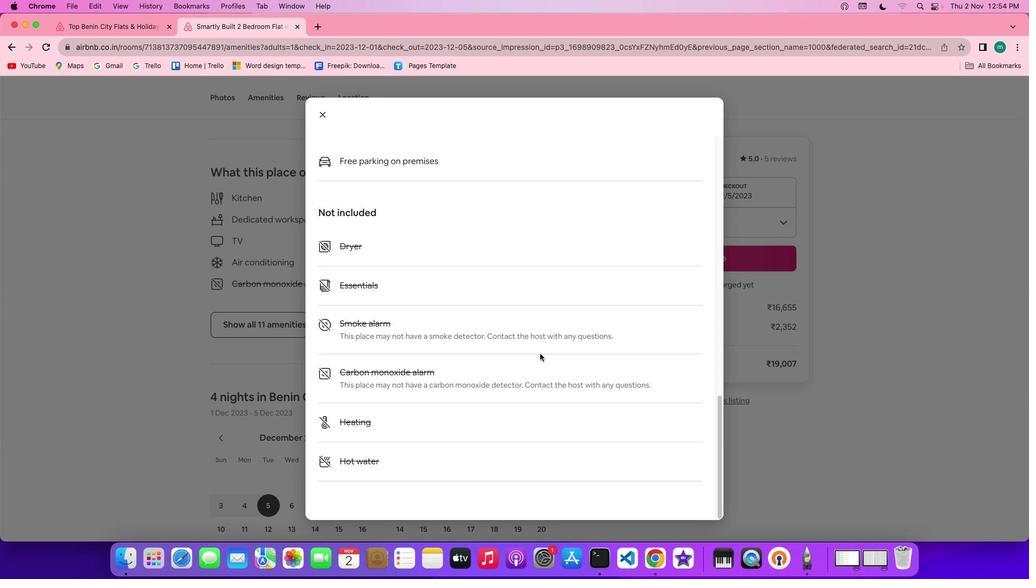 
Action: Mouse scrolled (540, 353) with delta (0, -2)
Screenshot: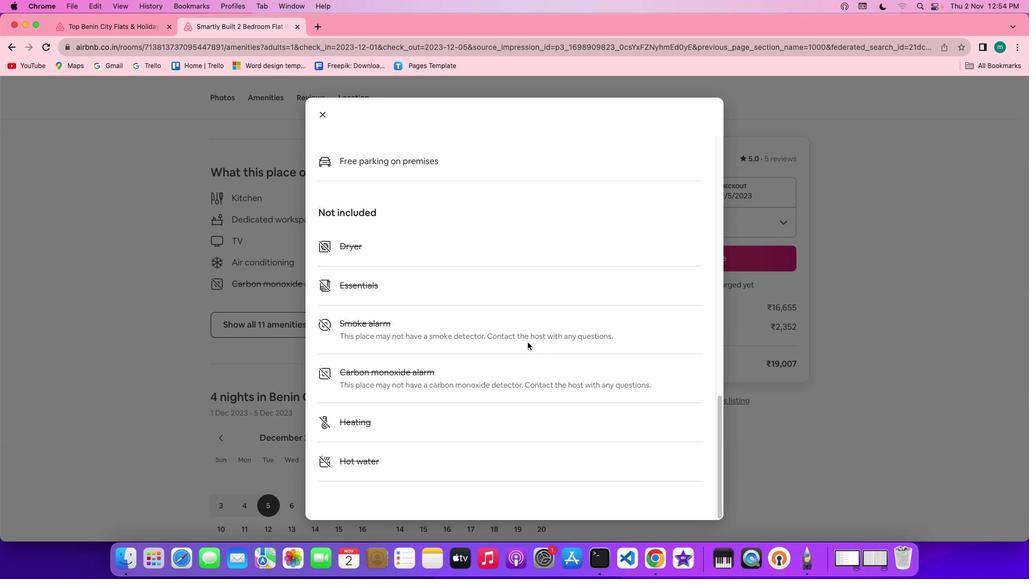 
Action: Mouse moved to (317, 113)
Screenshot: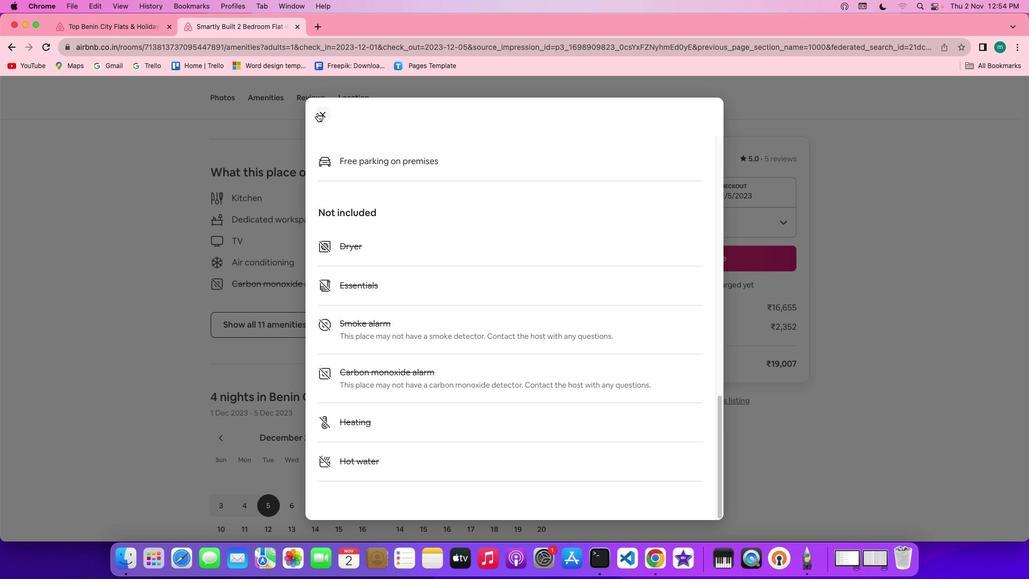 
Action: Mouse pressed left at (317, 113)
Screenshot: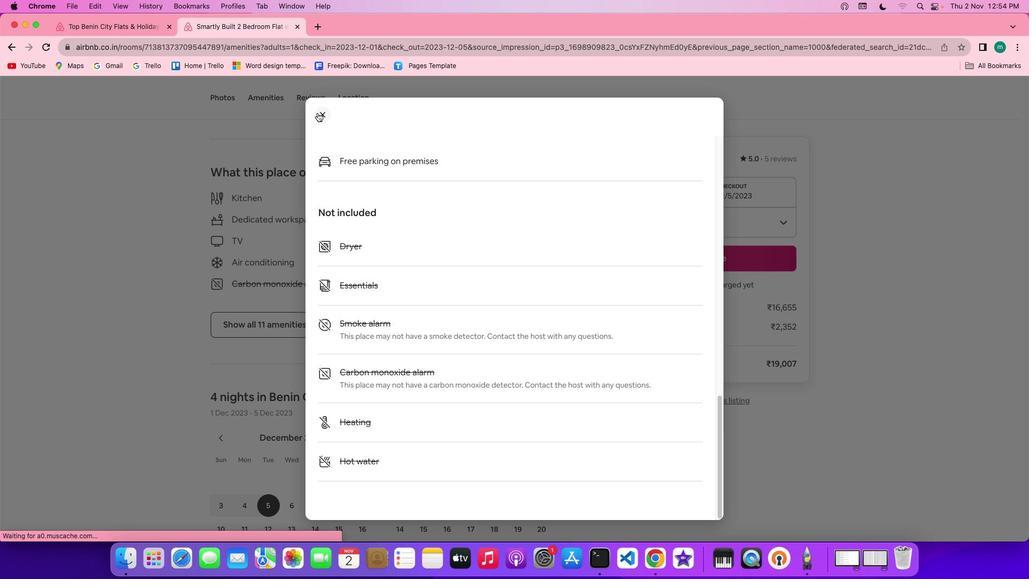 
Action: Mouse moved to (396, 317)
Screenshot: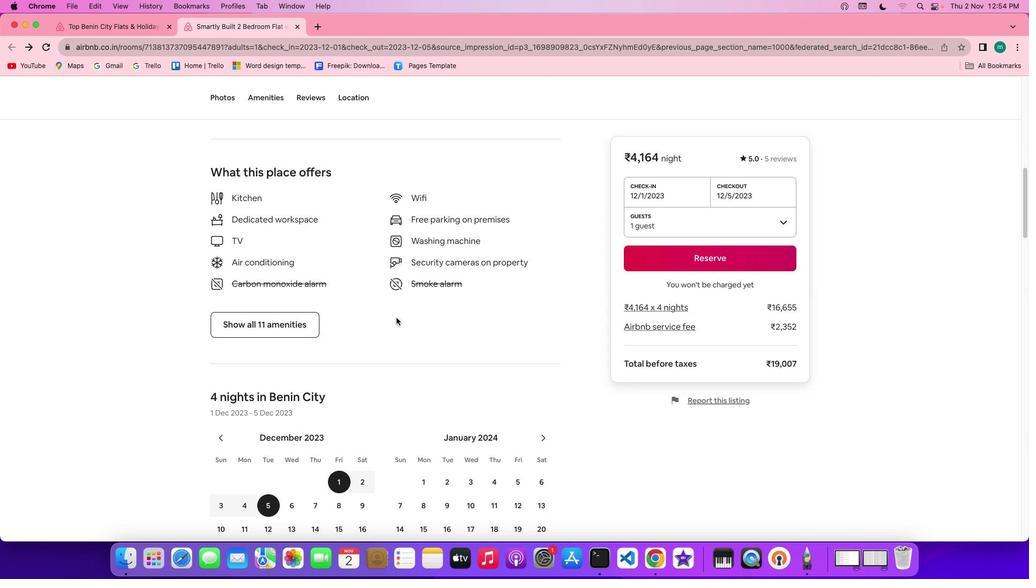 
Action: Mouse scrolled (396, 317) with delta (0, 0)
Screenshot: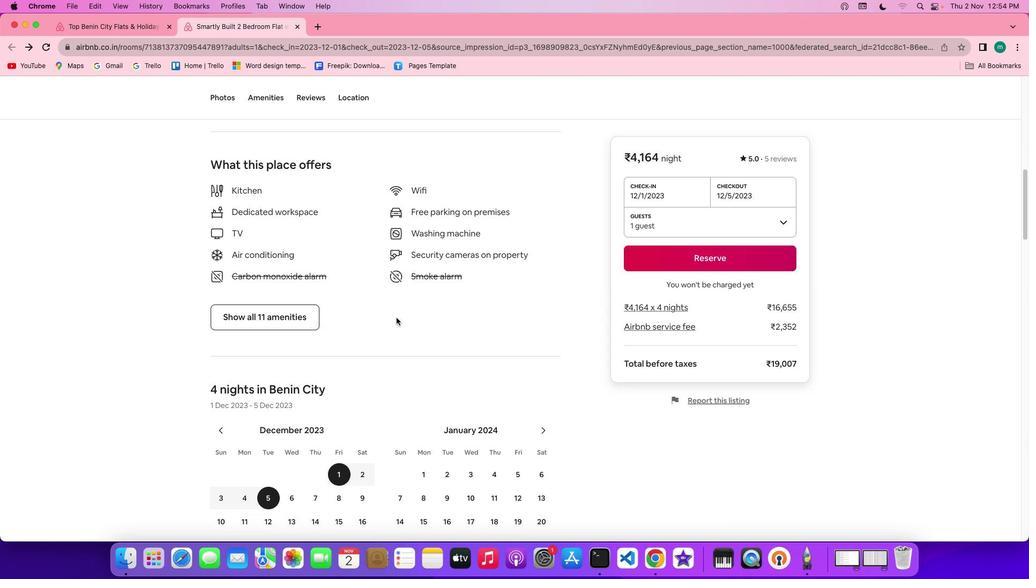 
Action: Mouse scrolled (396, 317) with delta (0, 0)
Screenshot: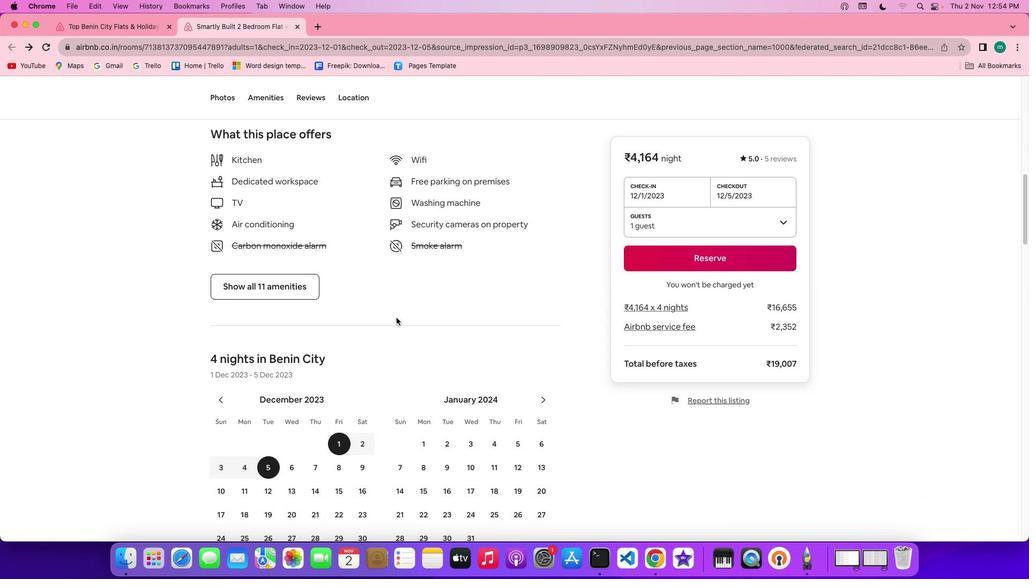 
Action: Mouse scrolled (396, 317) with delta (0, -1)
Screenshot: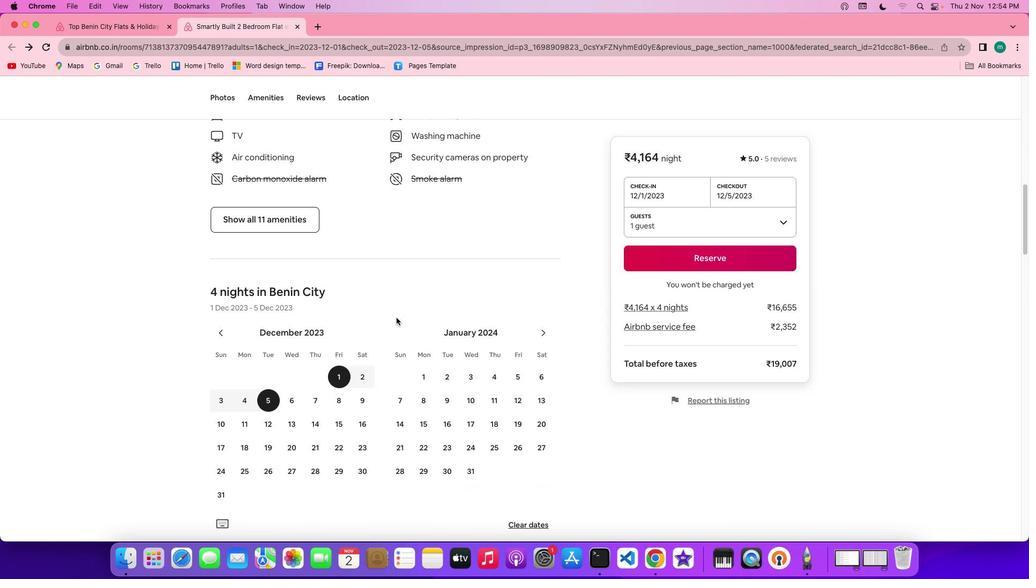 
Action: Mouse scrolled (396, 317) with delta (0, -2)
Screenshot: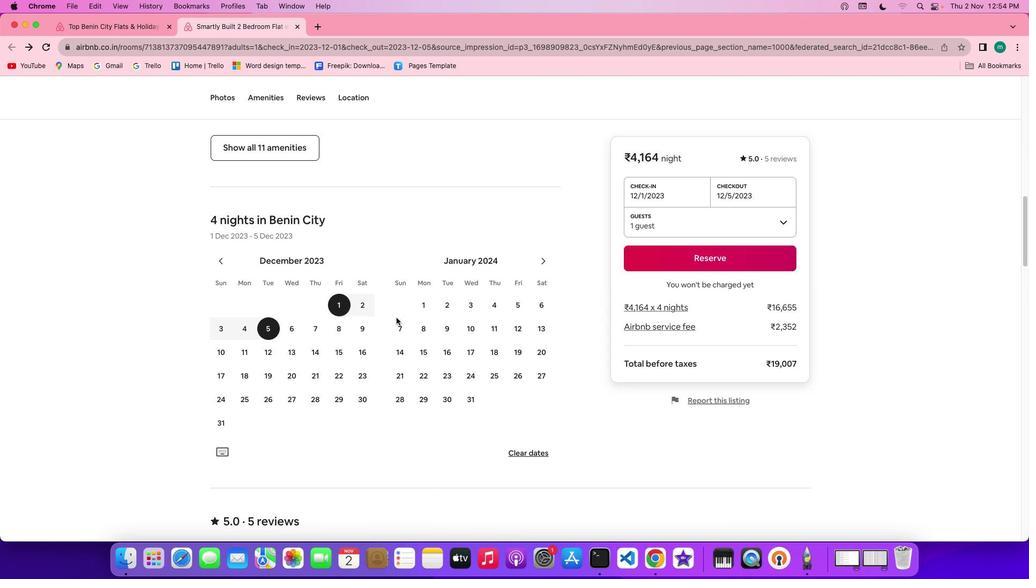 
Action: Mouse scrolled (396, 317) with delta (0, -2)
Screenshot: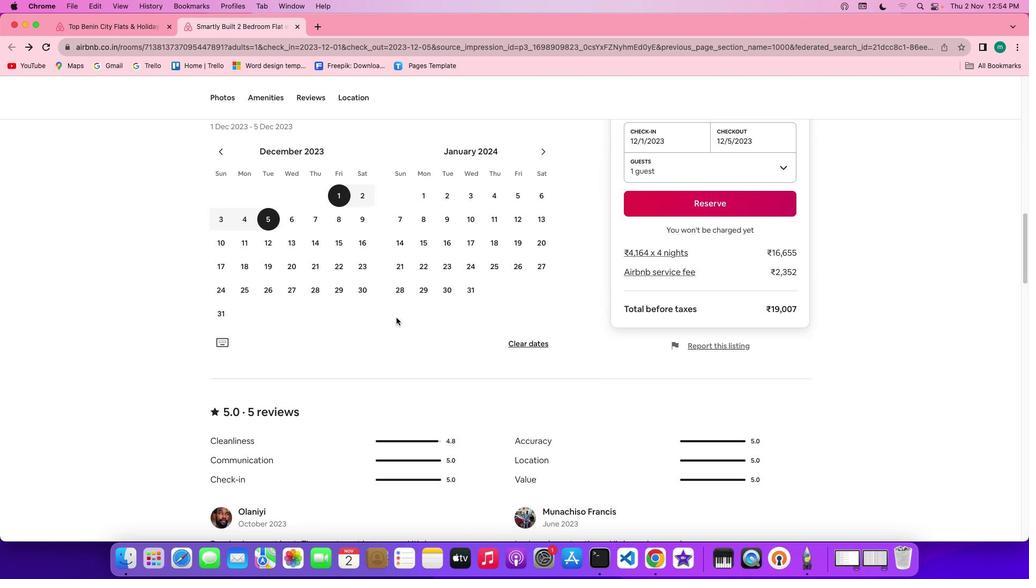 
Action: Mouse scrolled (396, 317) with delta (0, 0)
Screenshot: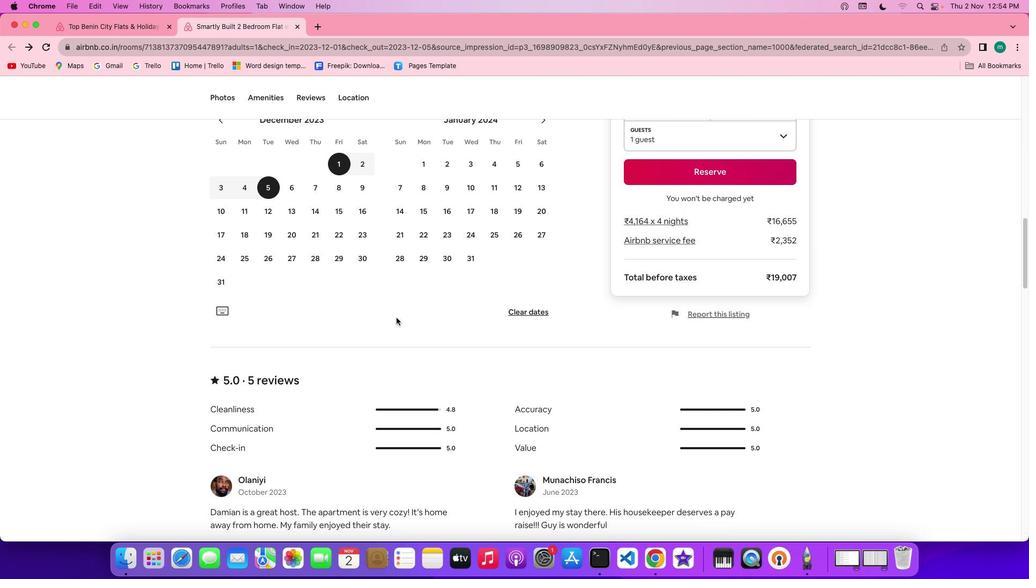 
Action: Mouse scrolled (396, 317) with delta (0, 0)
Screenshot: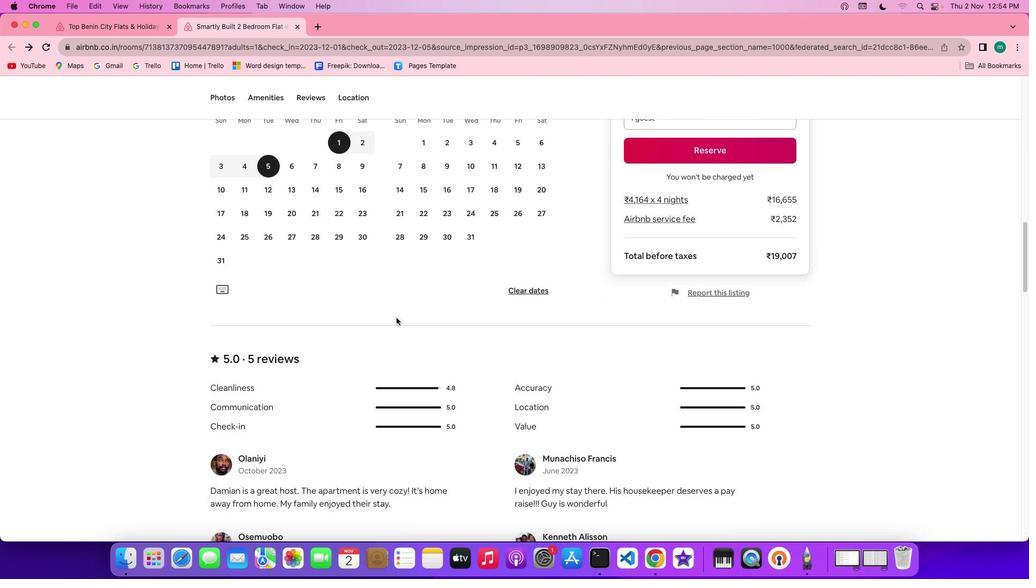 
Action: Mouse scrolled (396, 317) with delta (0, -1)
Screenshot: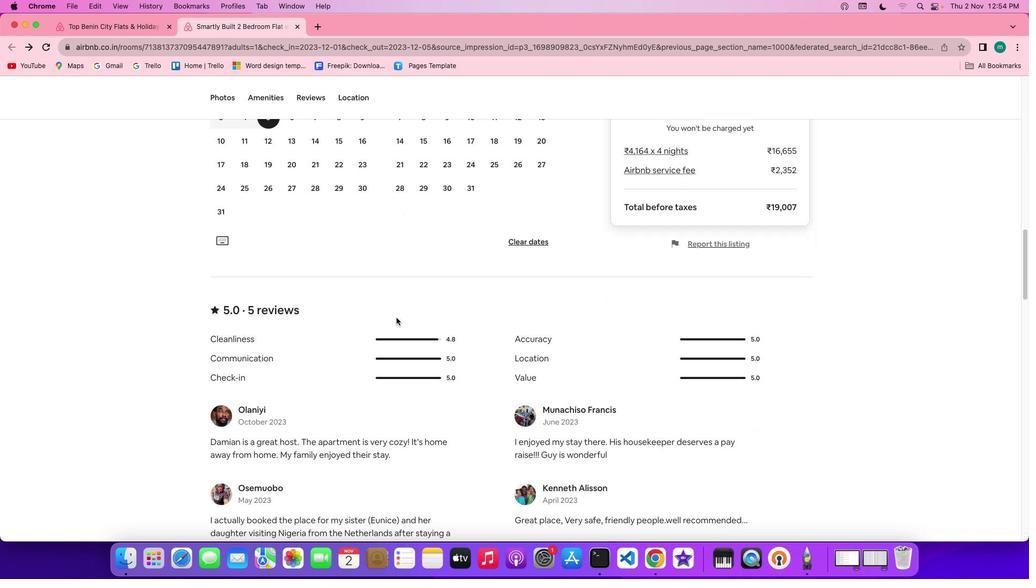 
Action: Mouse scrolled (396, 317) with delta (0, -2)
Screenshot: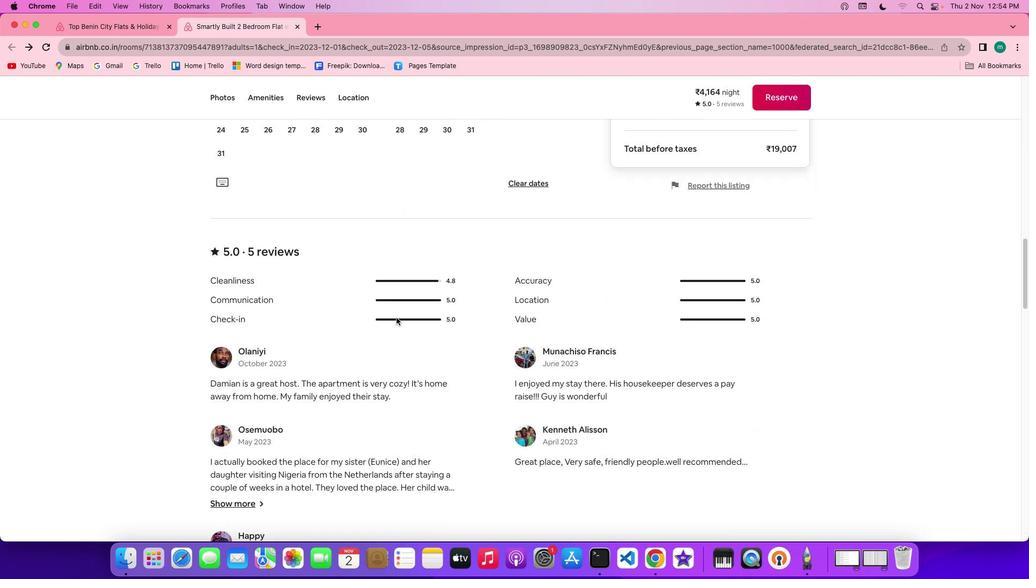 
Action: Mouse scrolled (396, 317) with delta (0, -2)
Screenshot: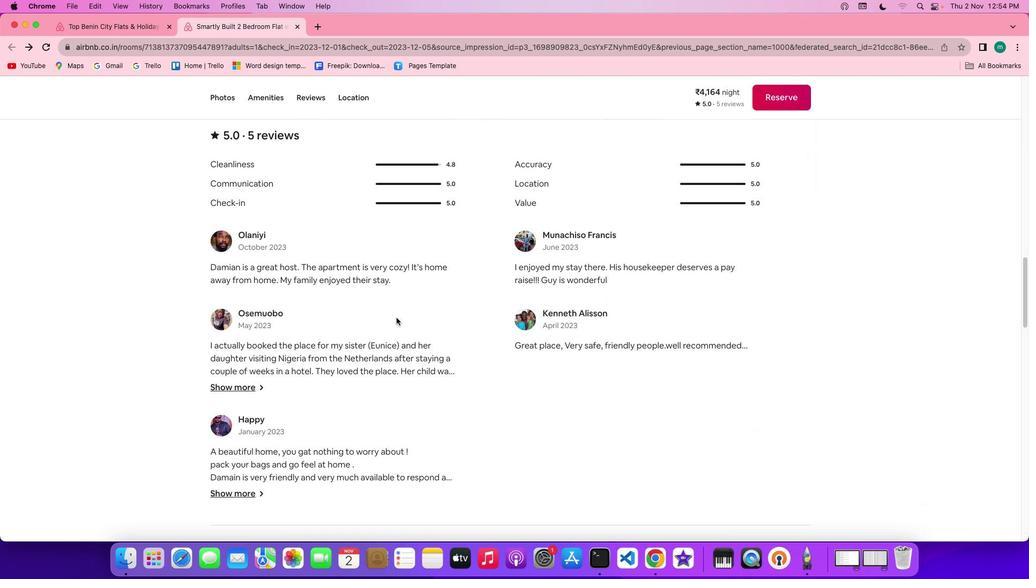 
Action: Mouse moved to (323, 399)
Screenshot: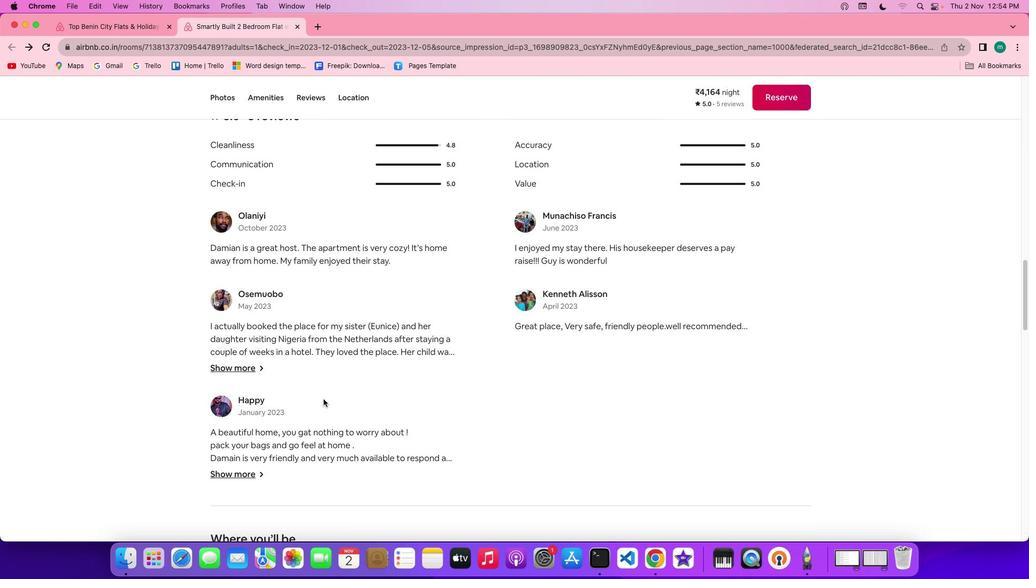 
Action: Mouse scrolled (323, 399) with delta (0, 0)
Screenshot: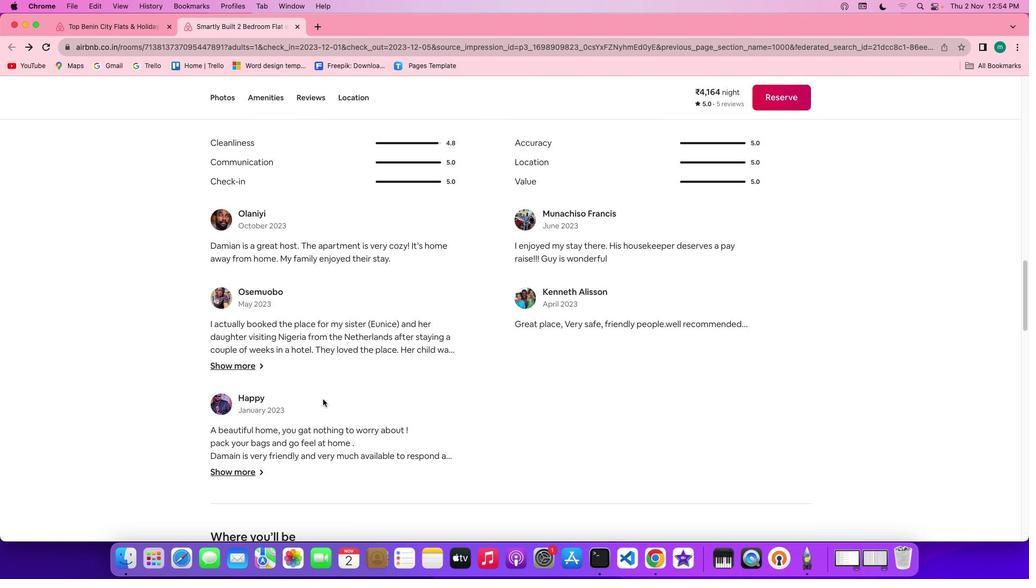 
Action: Mouse moved to (323, 399)
Screenshot: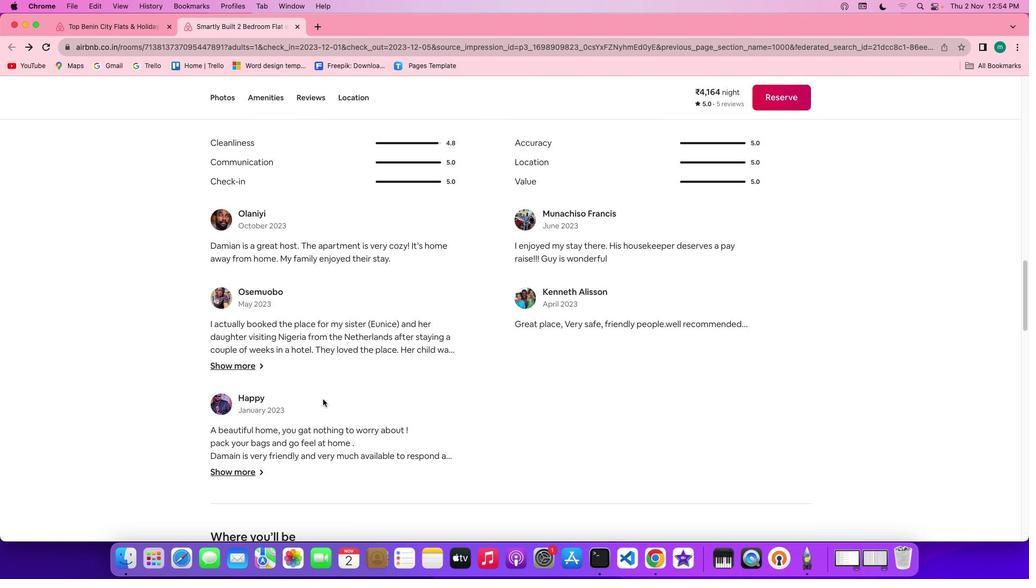 
Action: Mouse scrolled (323, 399) with delta (0, 0)
Screenshot: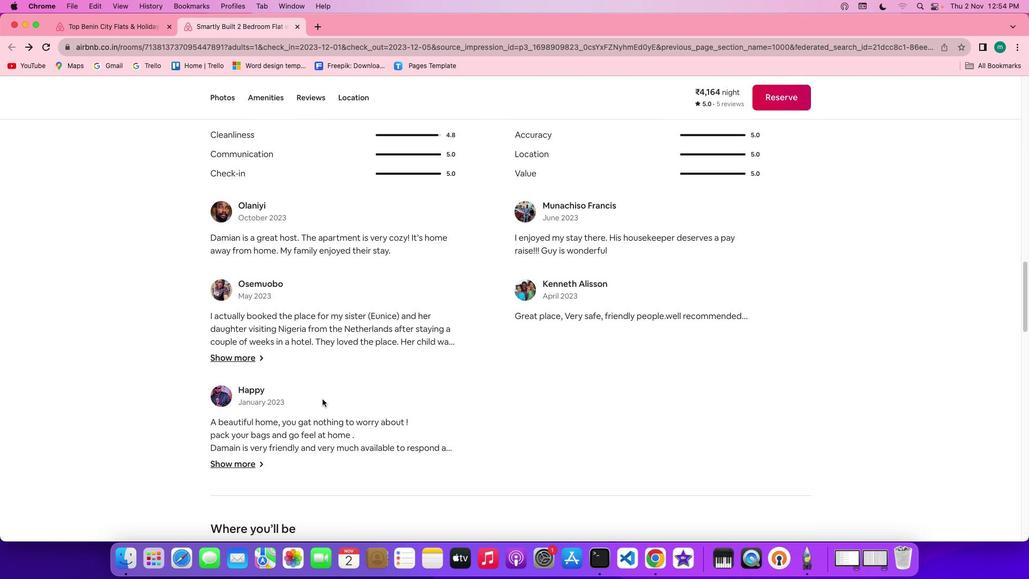 
Action: Mouse scrolled (323, 399) with delta (0, -1)
Screenshot: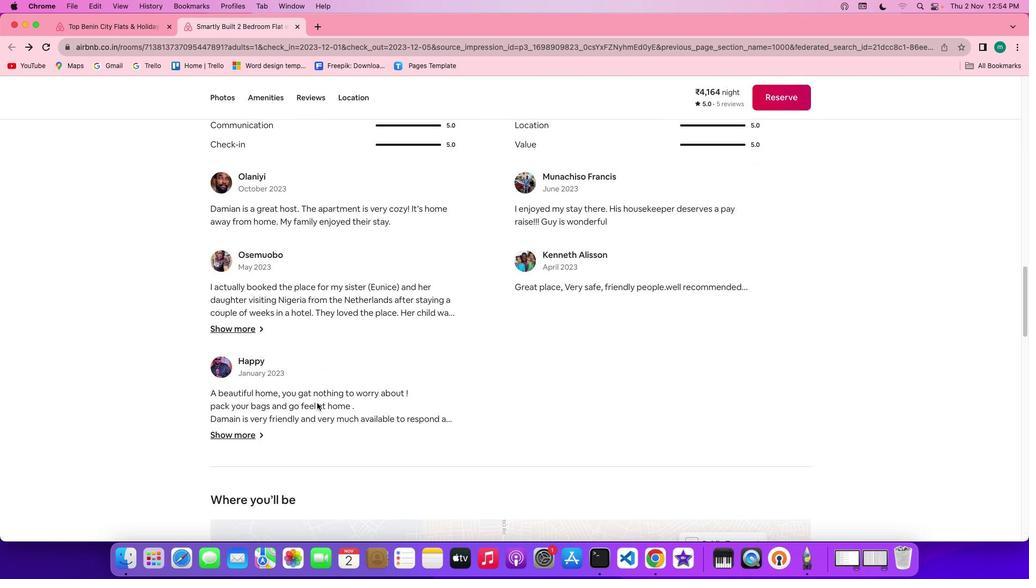 
Action: Mouse moved to (247, 410)
Screenshot: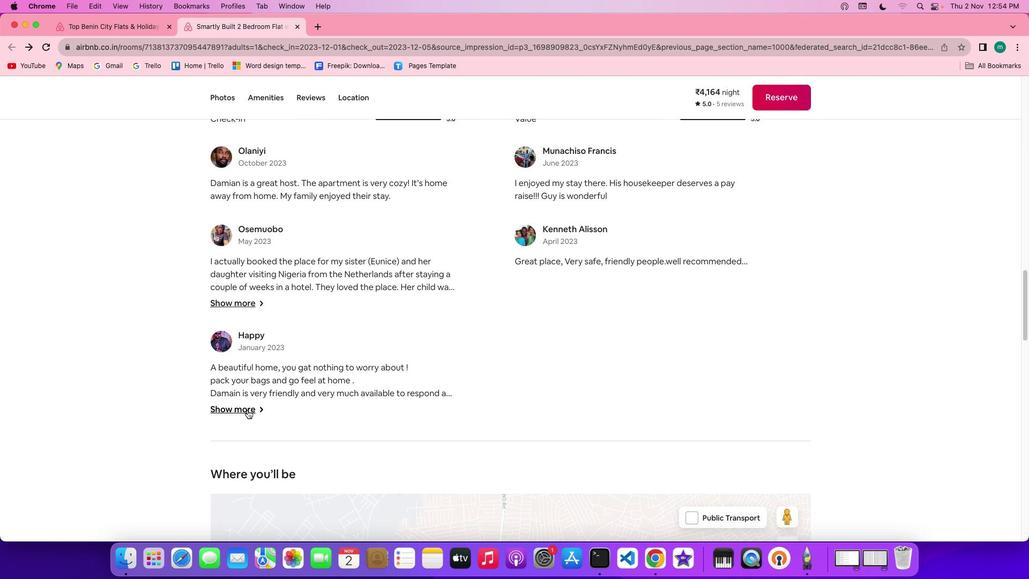
Action: Mouse pressed left at (247, 410)
Screenshot: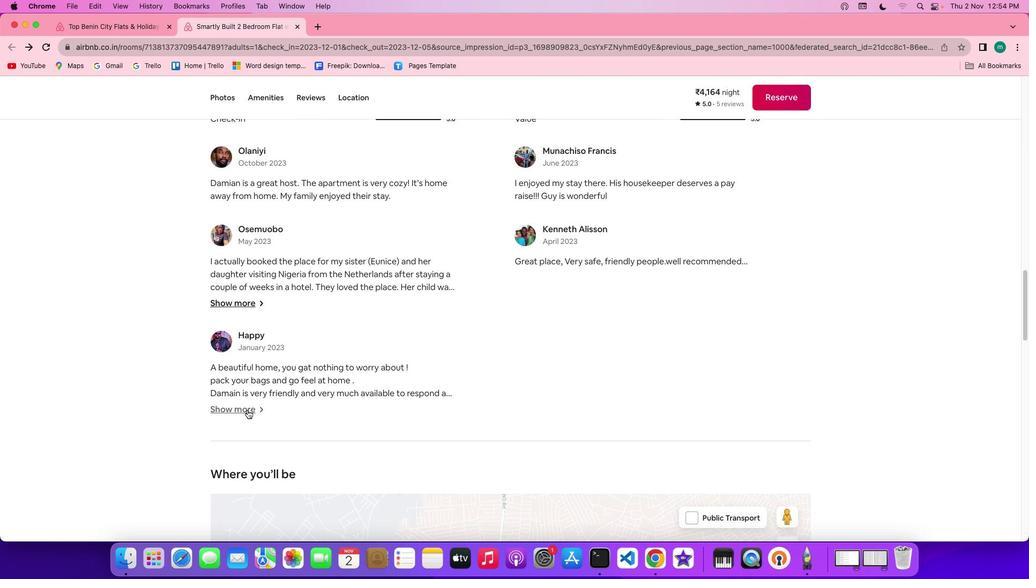 
Action: Mouse moved to (693, 410)
Screenshot: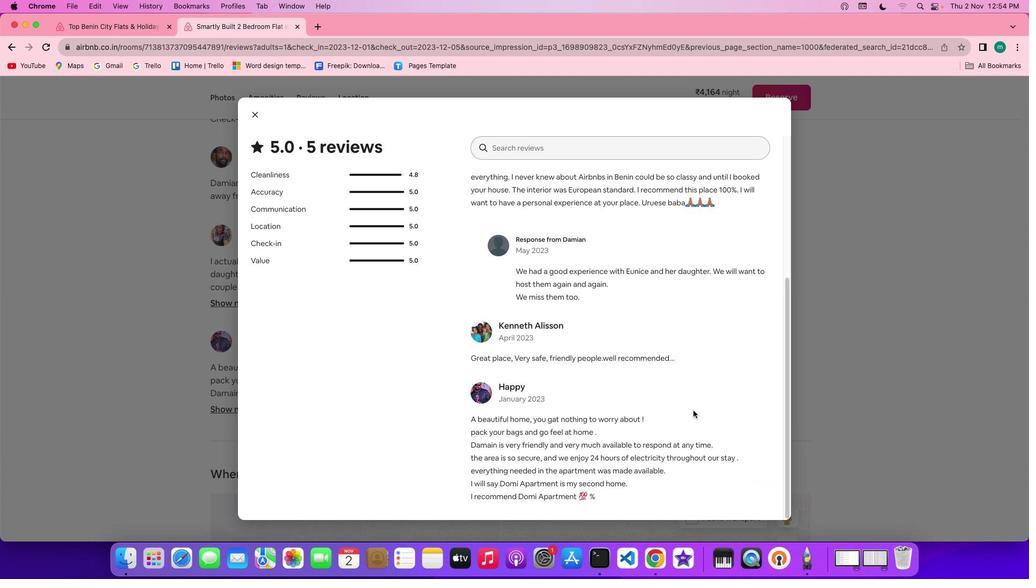 
Action: Mouse scrolled (693, 410) with delta (0, 0)
Screenshot: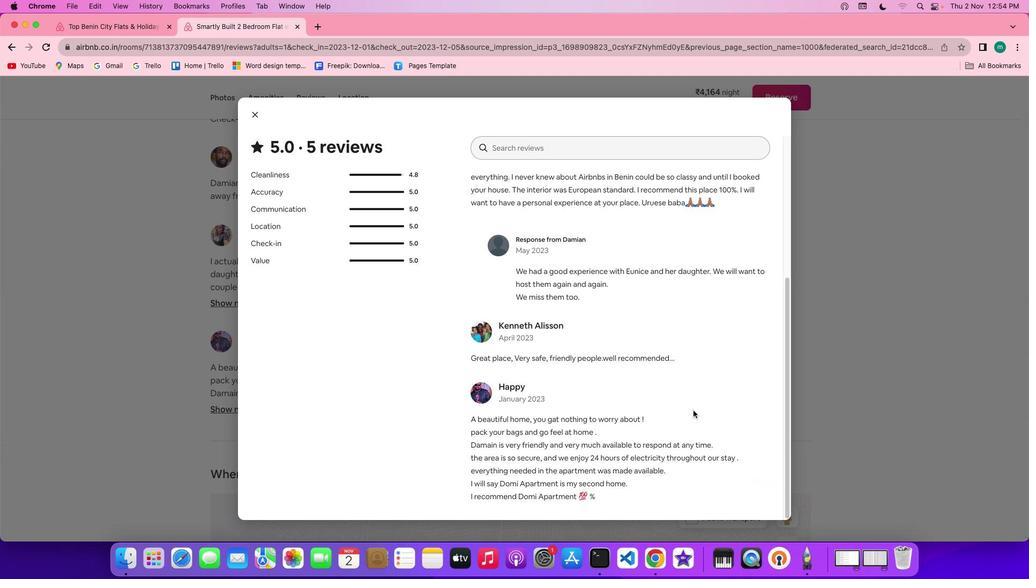 
Action: Mouse scrolled (693, 410) with delta (0, 0)
Screenshot: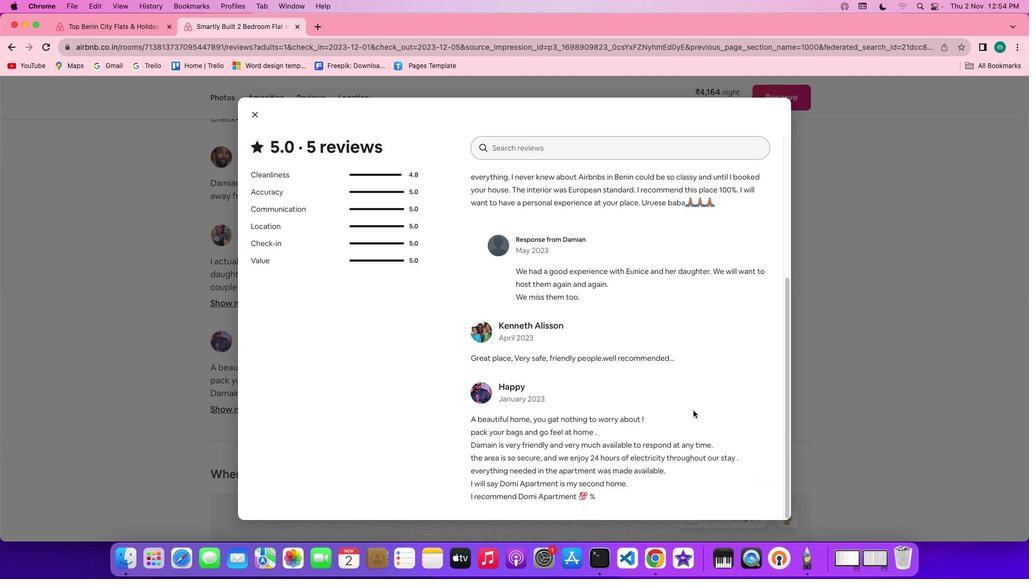 
Action: Mouse scrolled (693, 410) with delta (0, 0)
Screenshot: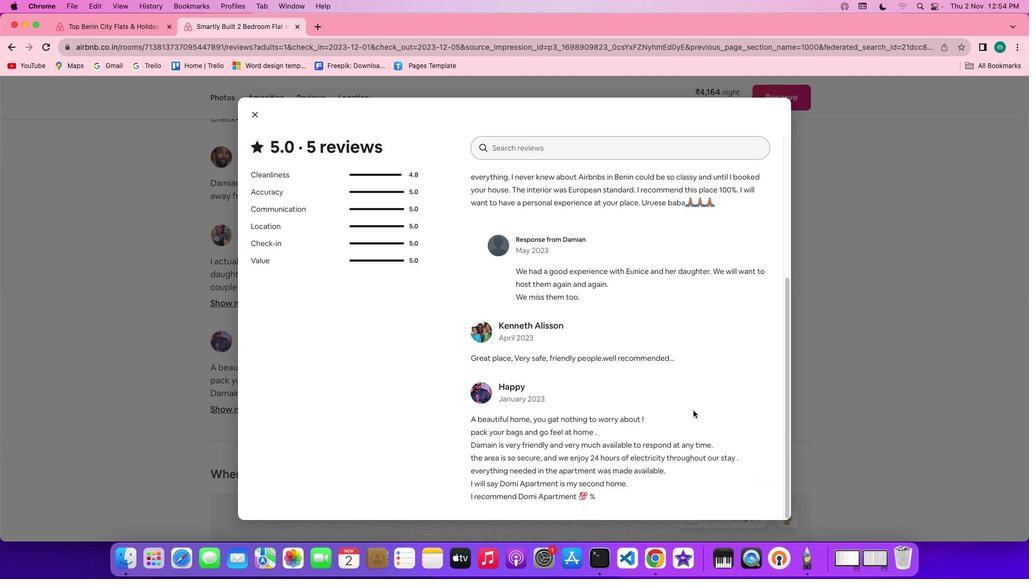 
Action: Mouse scrolled (693, 410) with delta (0, 0)
Screenshot: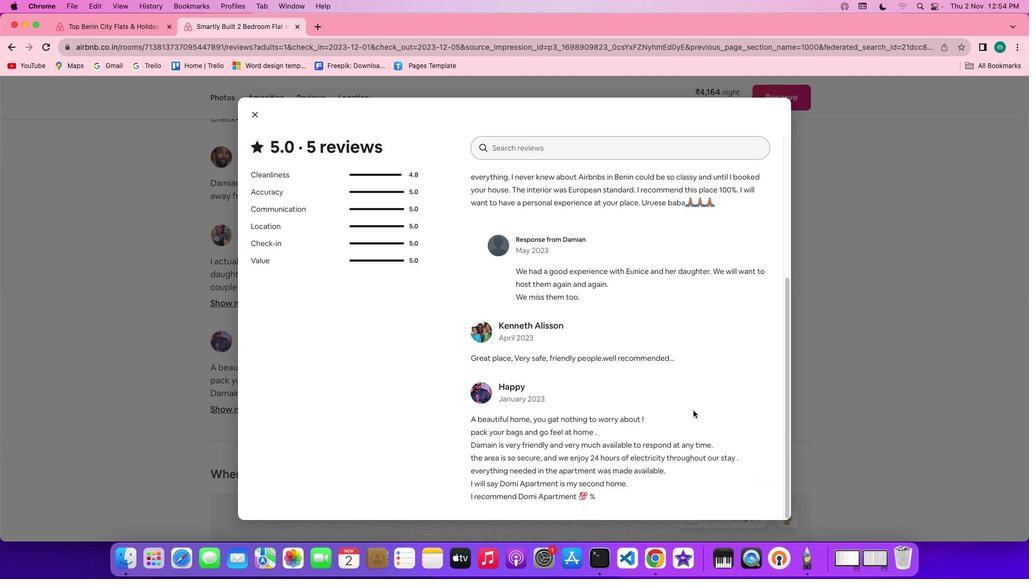 
Action: Mouse scrolled (693, 410) with delta (0, 0)
Screenshot: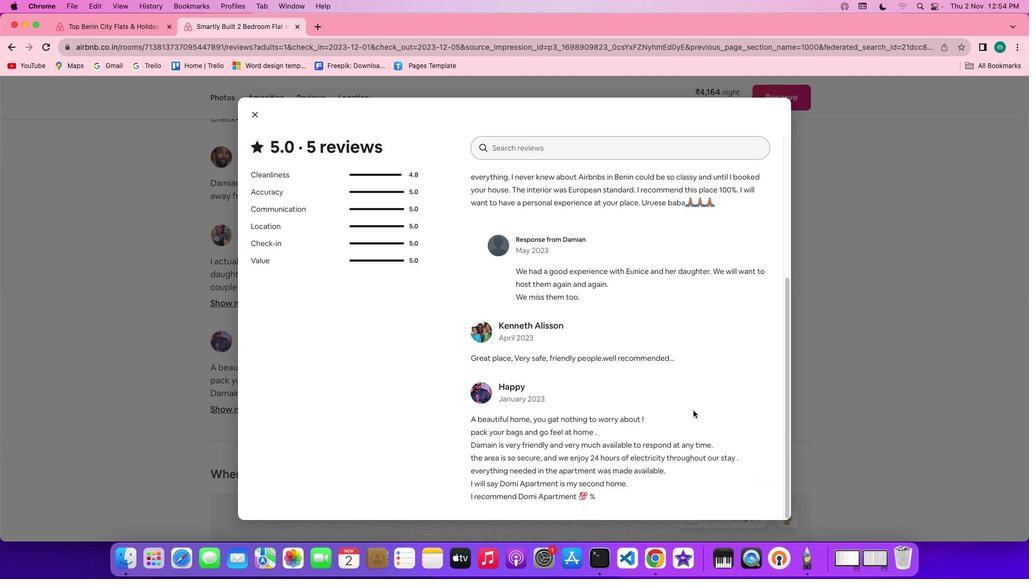 
Action: Mouse scrolled (693, 410) with delta (0, 0)
Screenshot: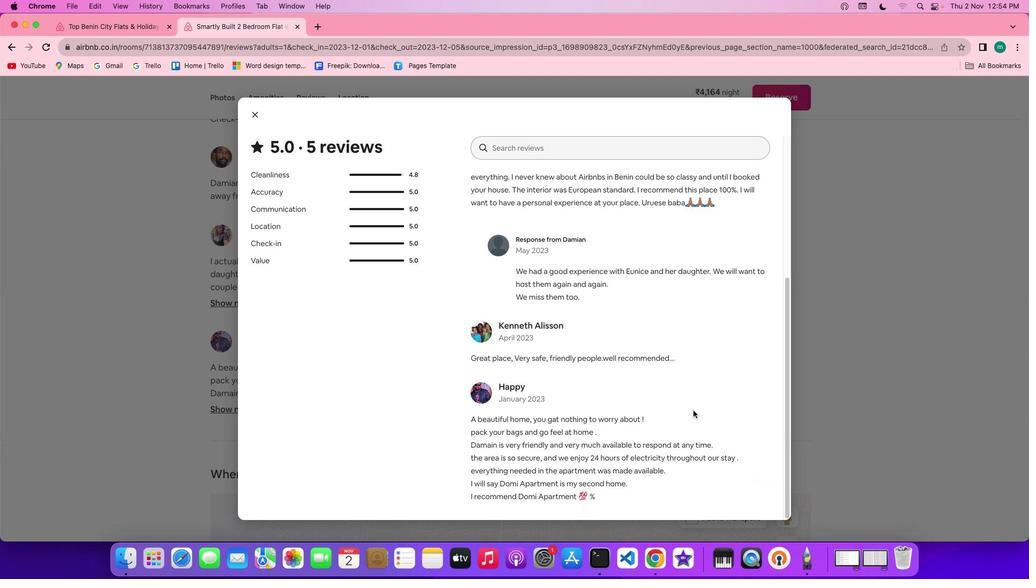 
Action: Mouse scrolled (693, 410) with delta (0, 0)
Screenshot: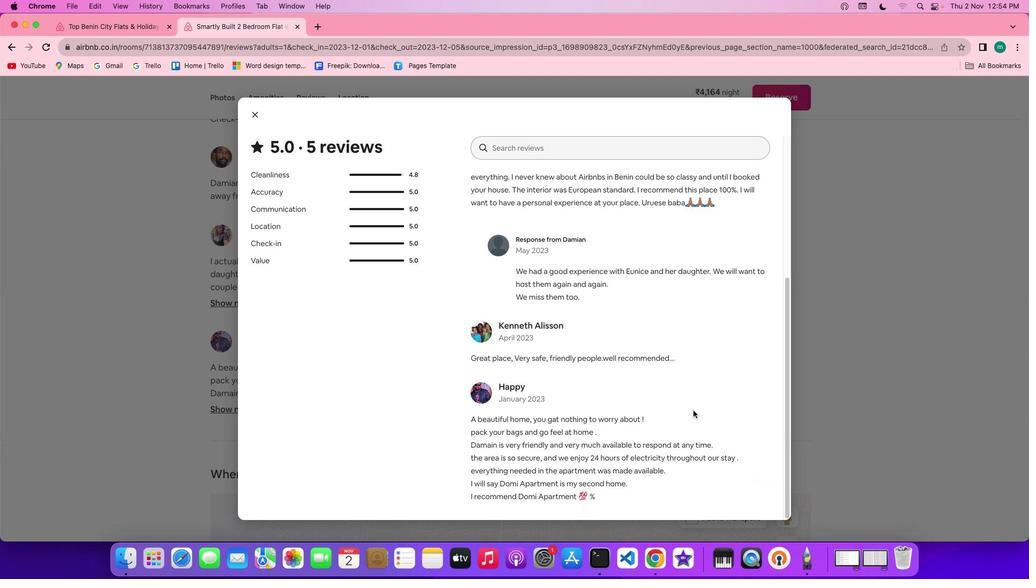 
Action: Mouse scrolled (693, 410) with delta (0, 1)
Screenshot: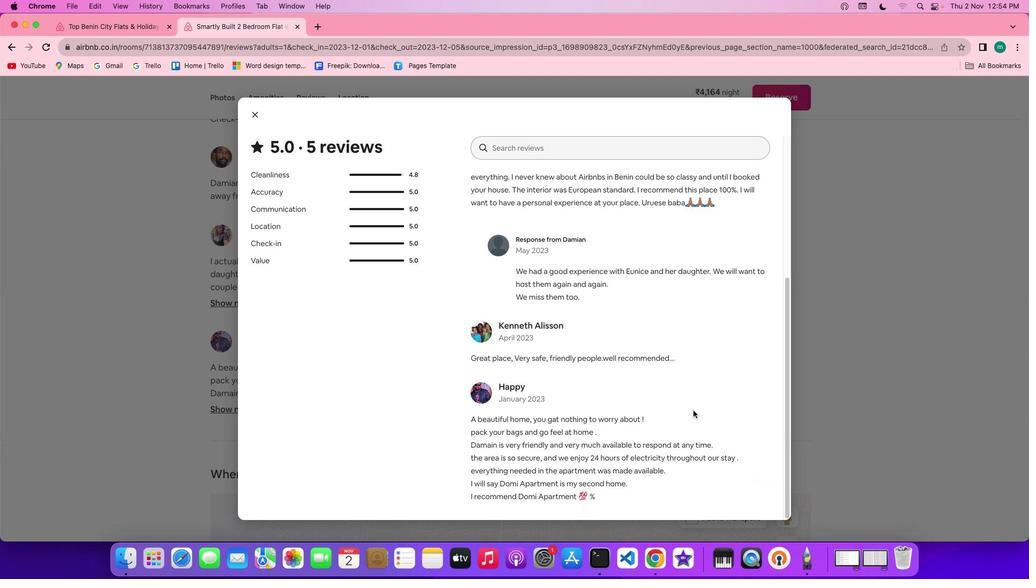 
Action: Mouse scrolled (693, 410) with delta (0, 2)
Screenshot: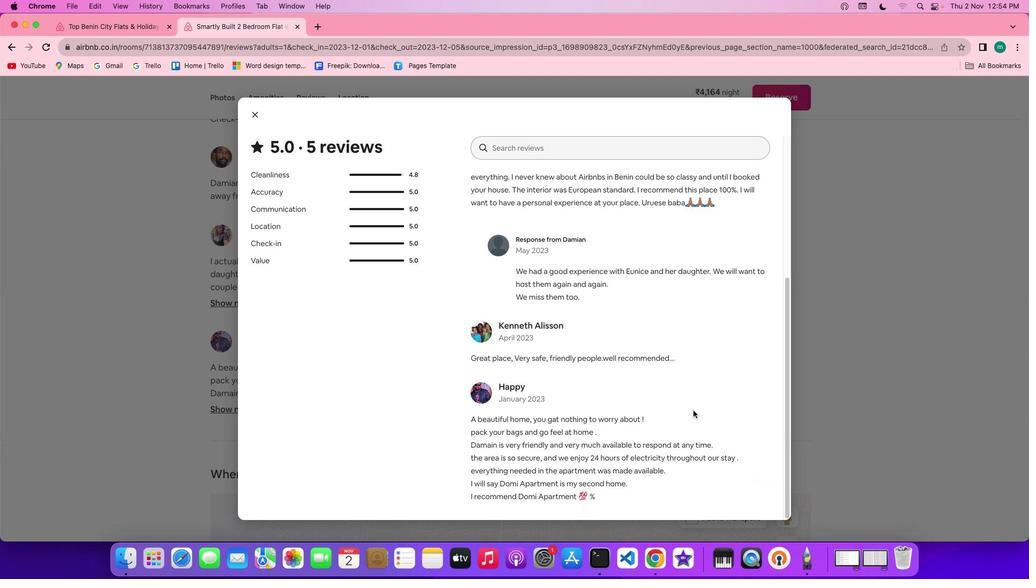
Action: Mouse scrolled (693, 410) with delta (0, 3)
Screenshot: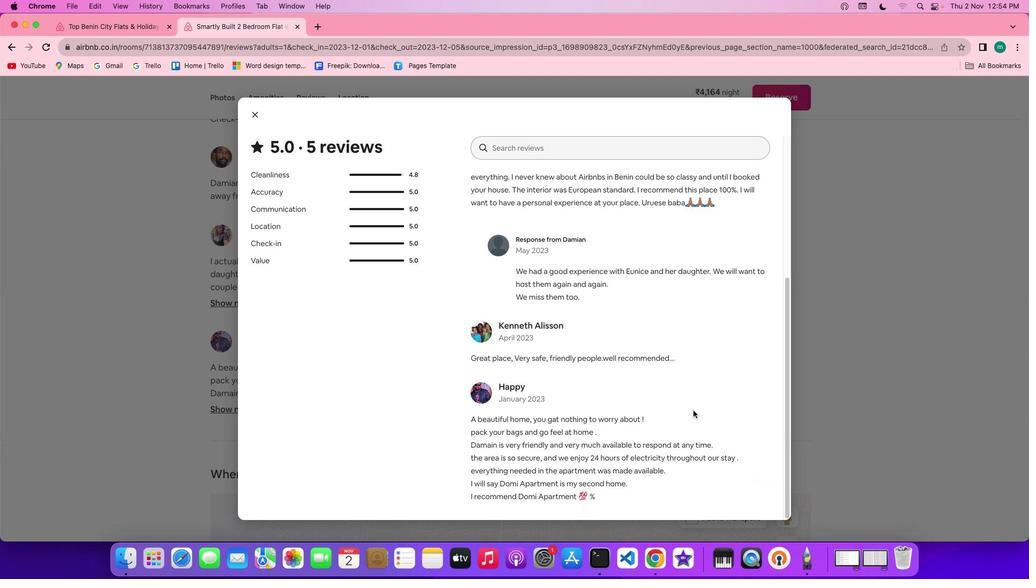 
Action: Mouse scrolled (693, 410) with delta (0, 0)
Screenshot: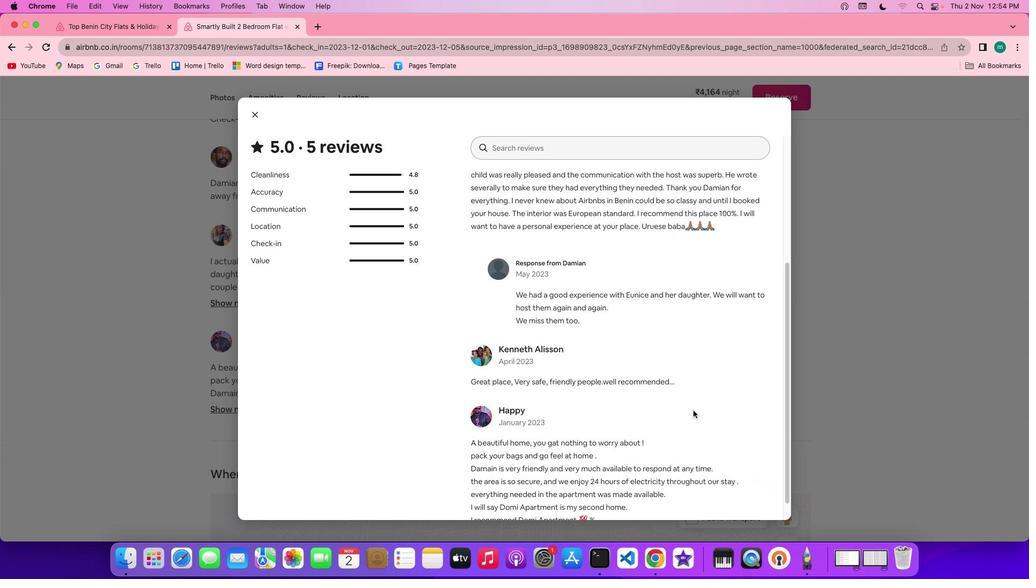 
Action: Mouse scrolled (693, 410) with delta (0, 0)
Screenshot: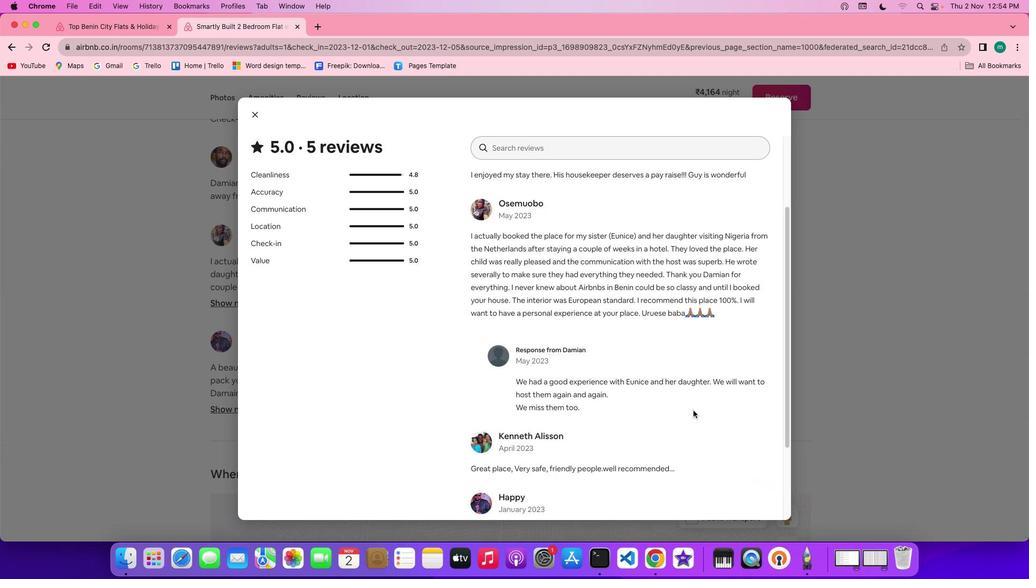 
Action: Mouse scrolled (693, 410) with delta (0, 1)
